 Task: Get directions from Chattahoochee National Forest, Georgia, United States to Myrtle Beach, South Carolina, United States  and explore the nearby parking lots
Action: Mouse moved to (151, 101)
Screenshot: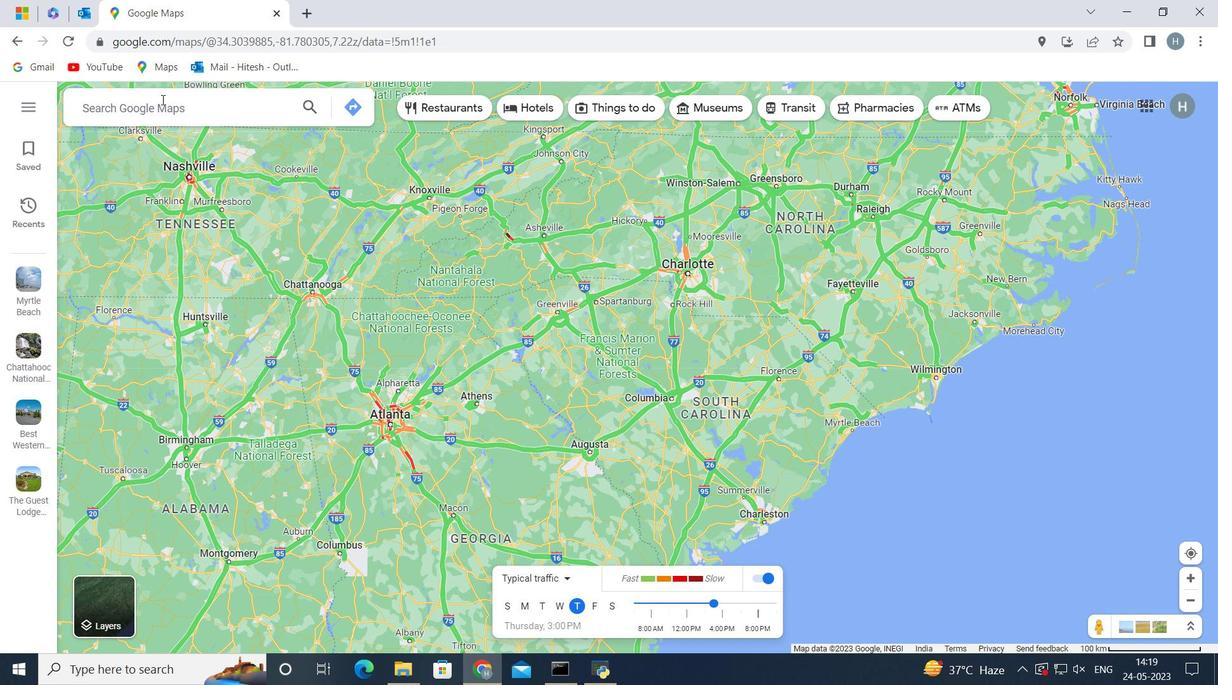
Action: Mouse pressed left at (151, 101)
Screenshot: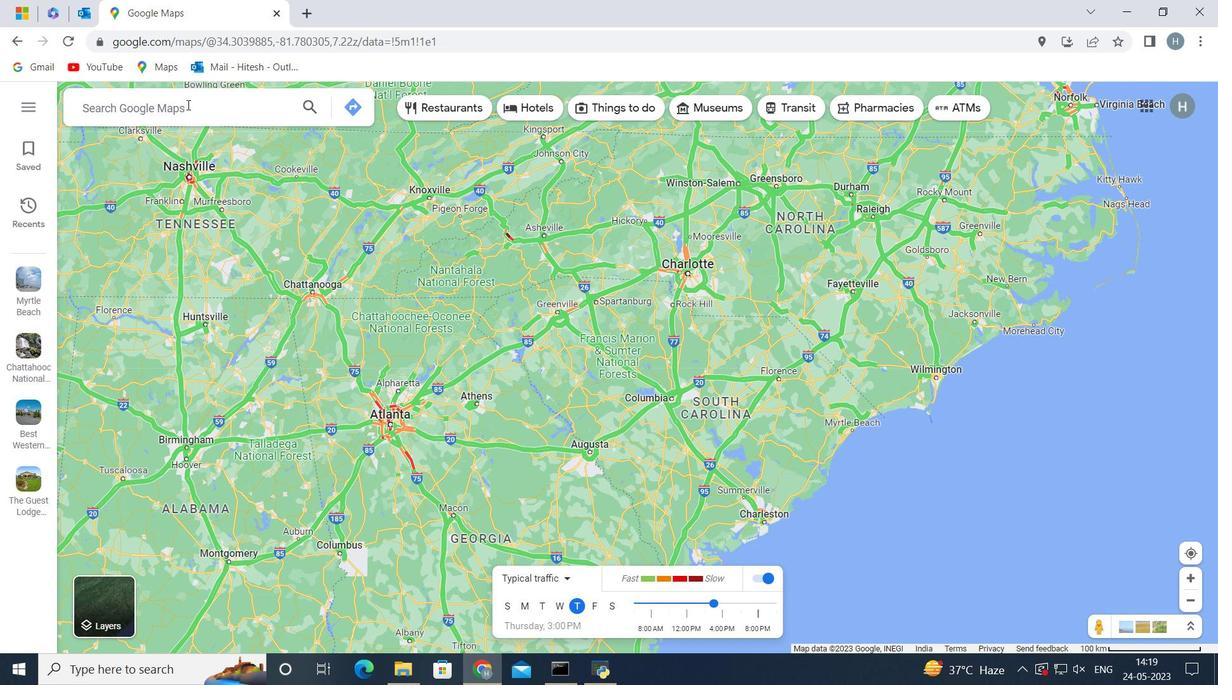 
Action: Key pressed chattahoochee<Key.space>national<Key.space>forest<Key.space>georgia<Key.space>united<Key.space>states<Key.space>
Screenshot: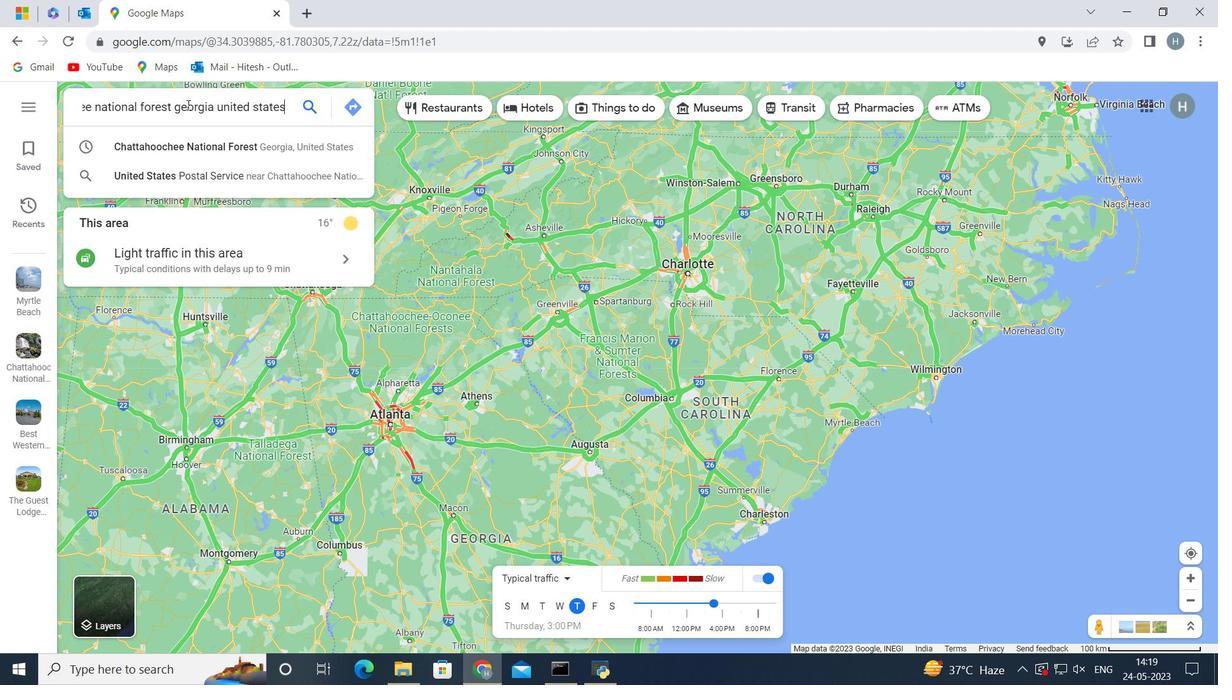 
Action: Mouse moved to (337, 103)
Screenshot: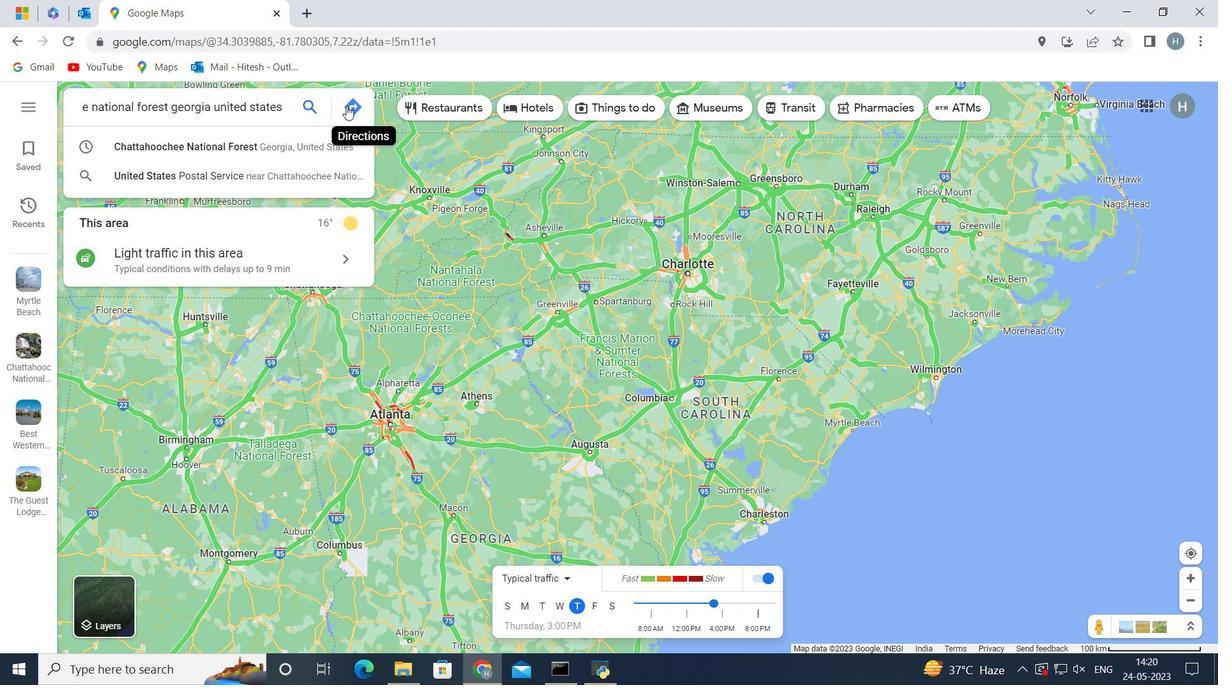 
Action: Mouse pressed left at (337, 103)
Screenshot: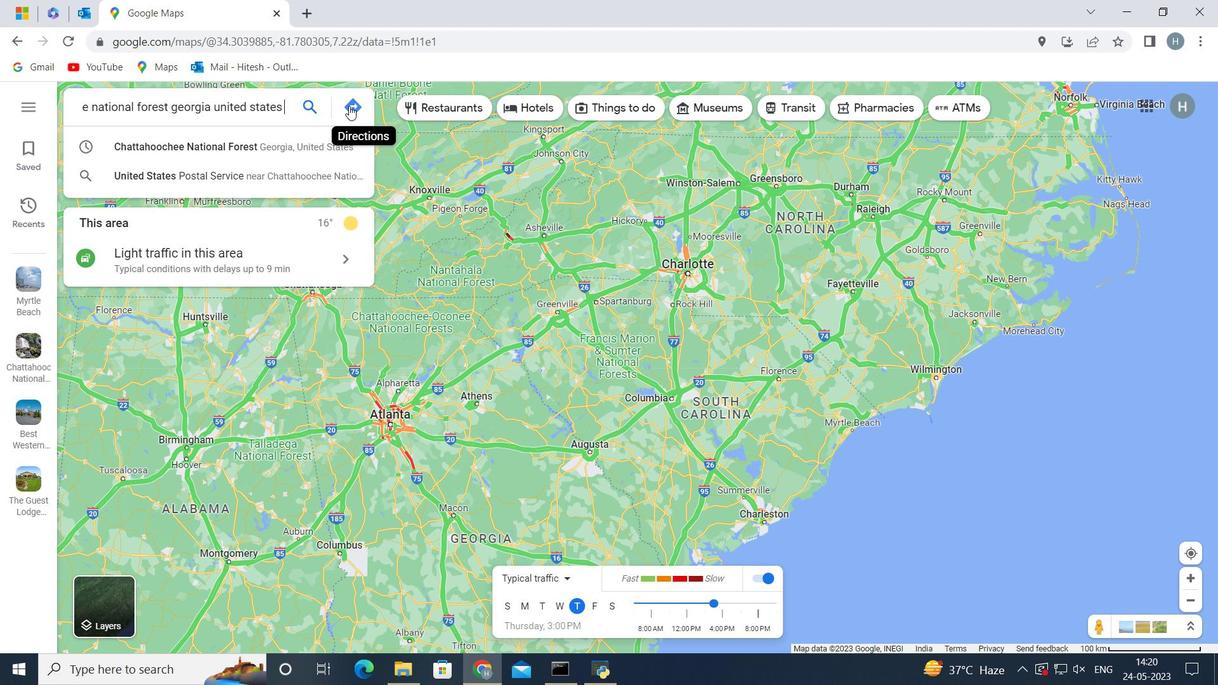 
Action: Mouse moved to (338, 166)
Screenshot: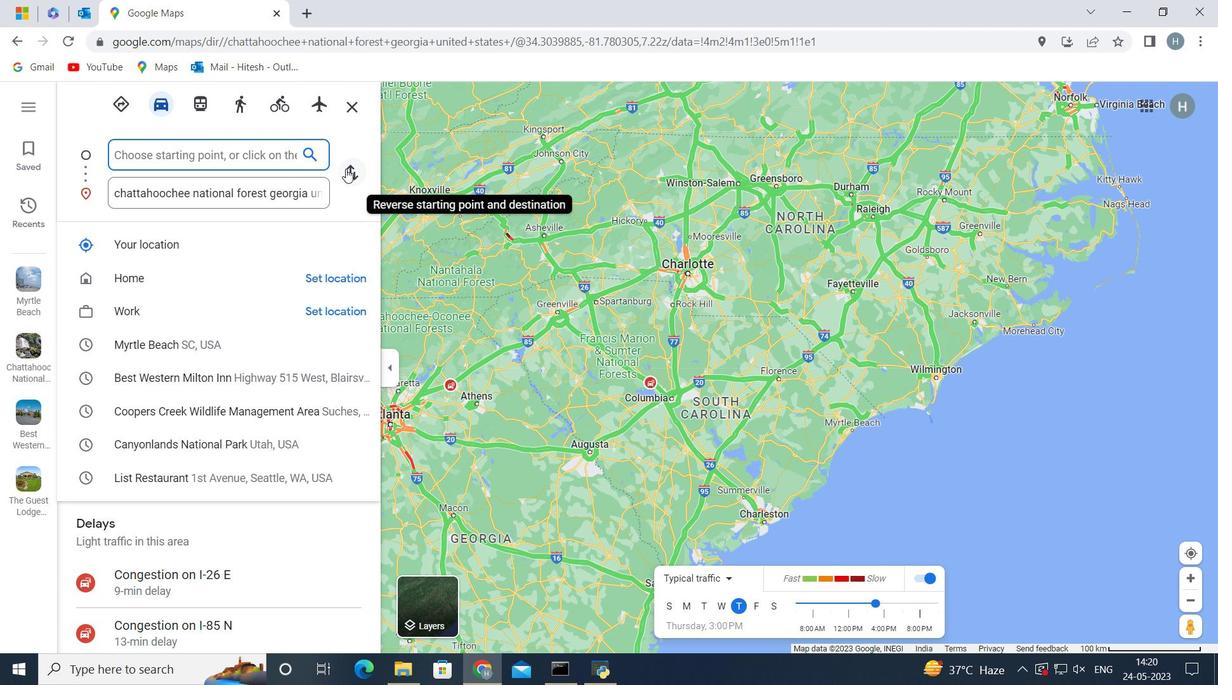 
Action: Mouse pressed left at (338, 166)
Screenshot: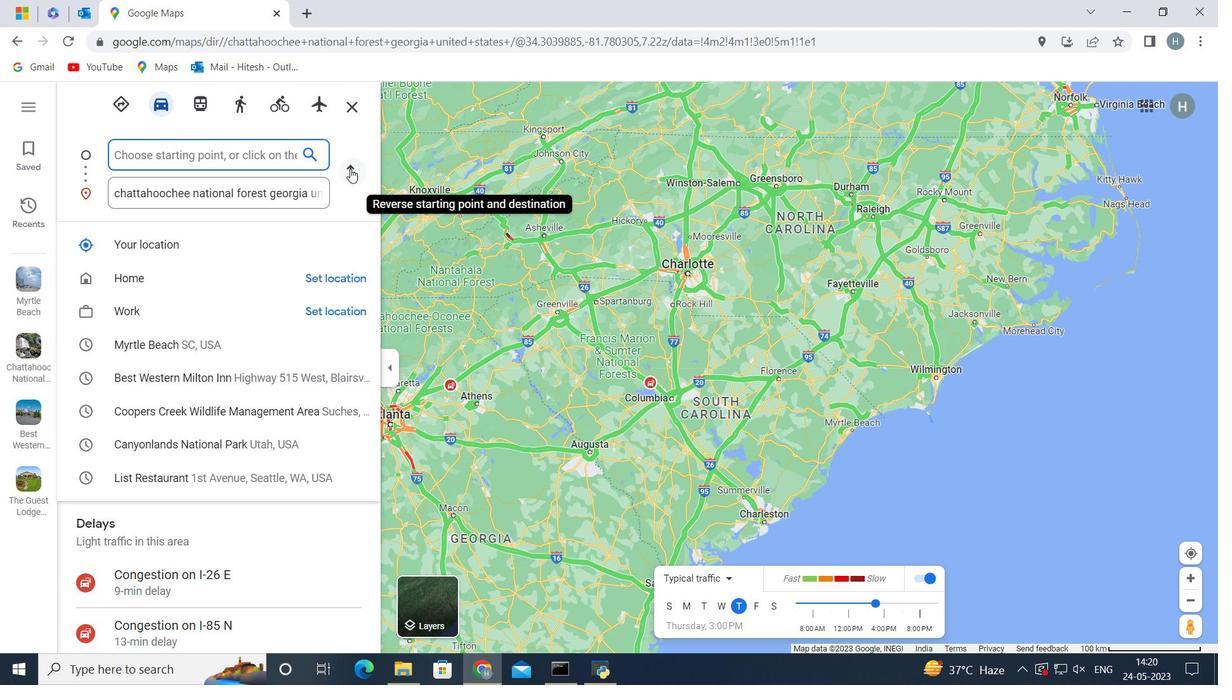 
Action: Mouse moved to (177, 184)
Screenshot: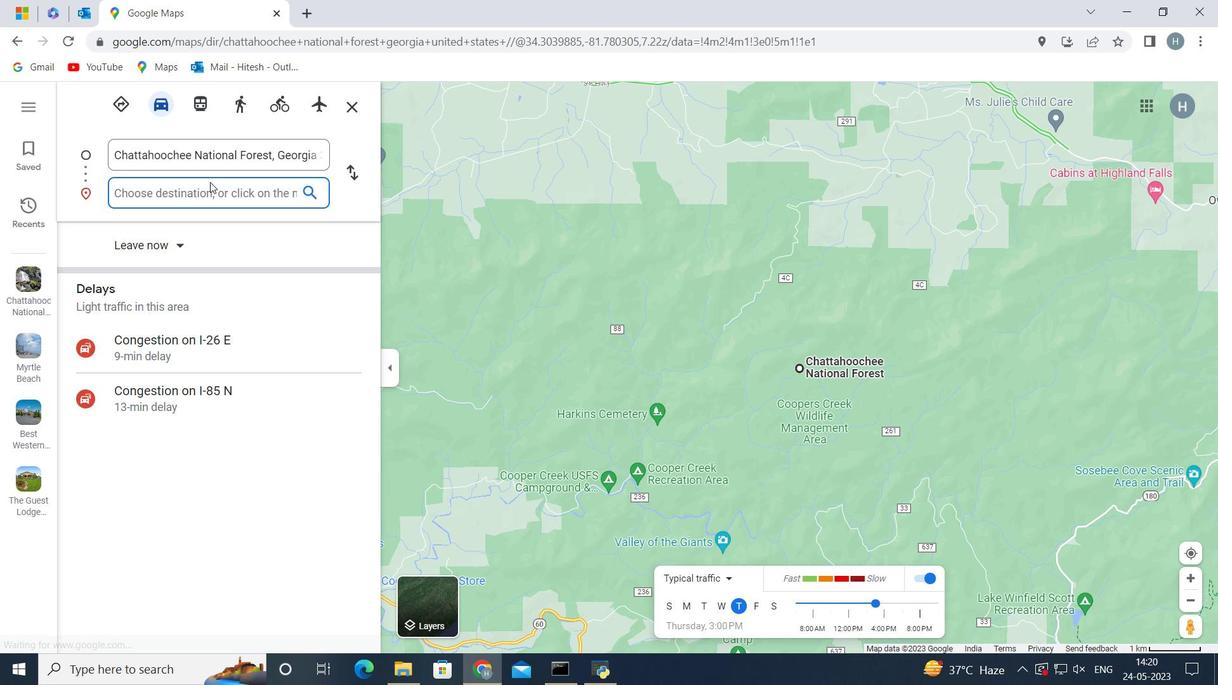 
Action: Mouse pressed left at (177, 184)
Screenshot: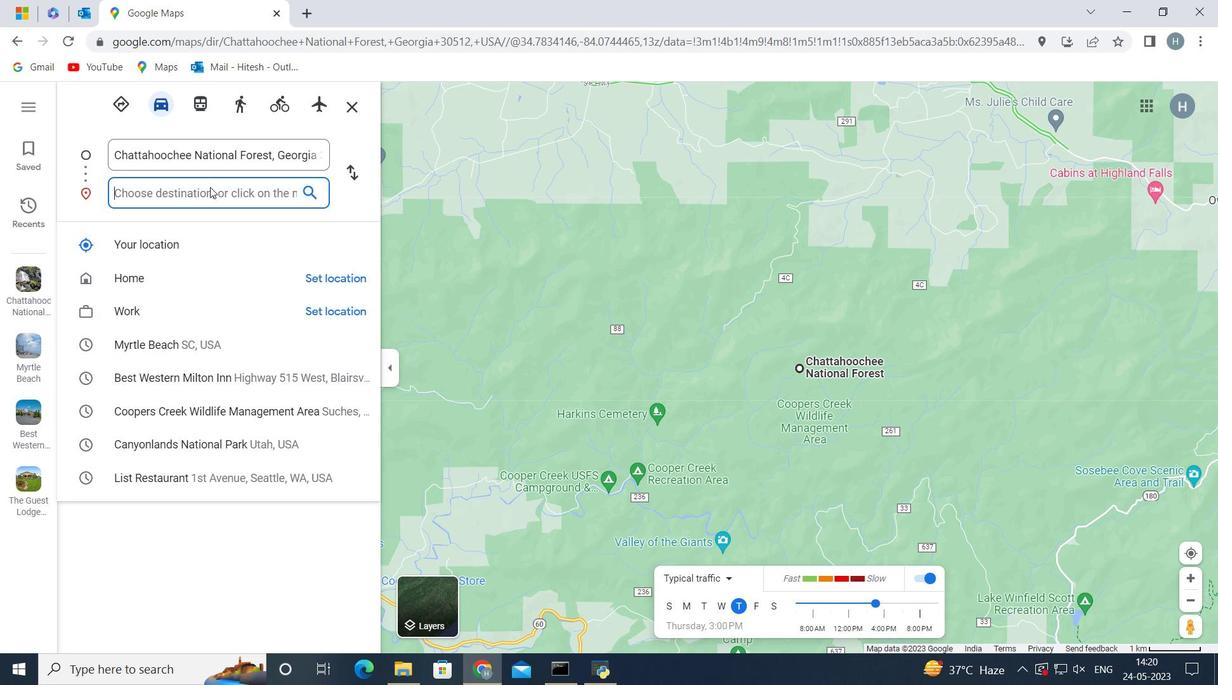 
Action: Key pressed <Key.shift><Key.shift>Myrtle<Key.space>beach<Key.space>south<Key.space>carolina<Key.space>united<Key.space>states<Key.space>
Screenshot: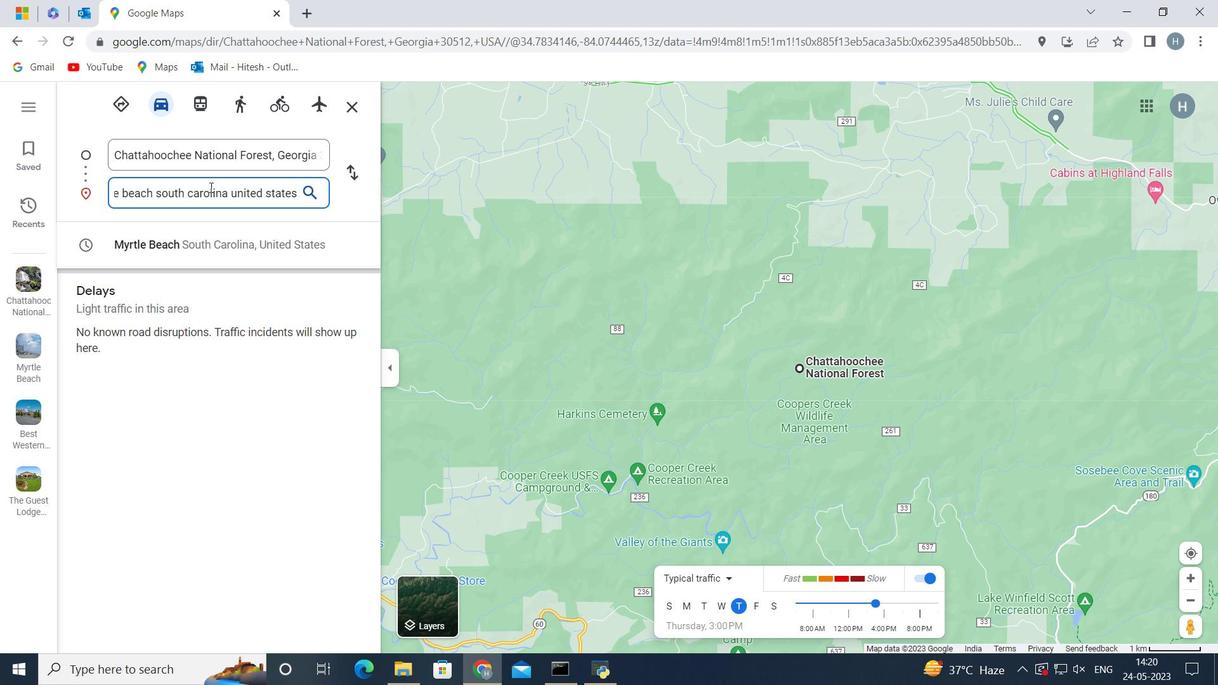 
Action: Mouse moved to (74, 304)
Screenshot: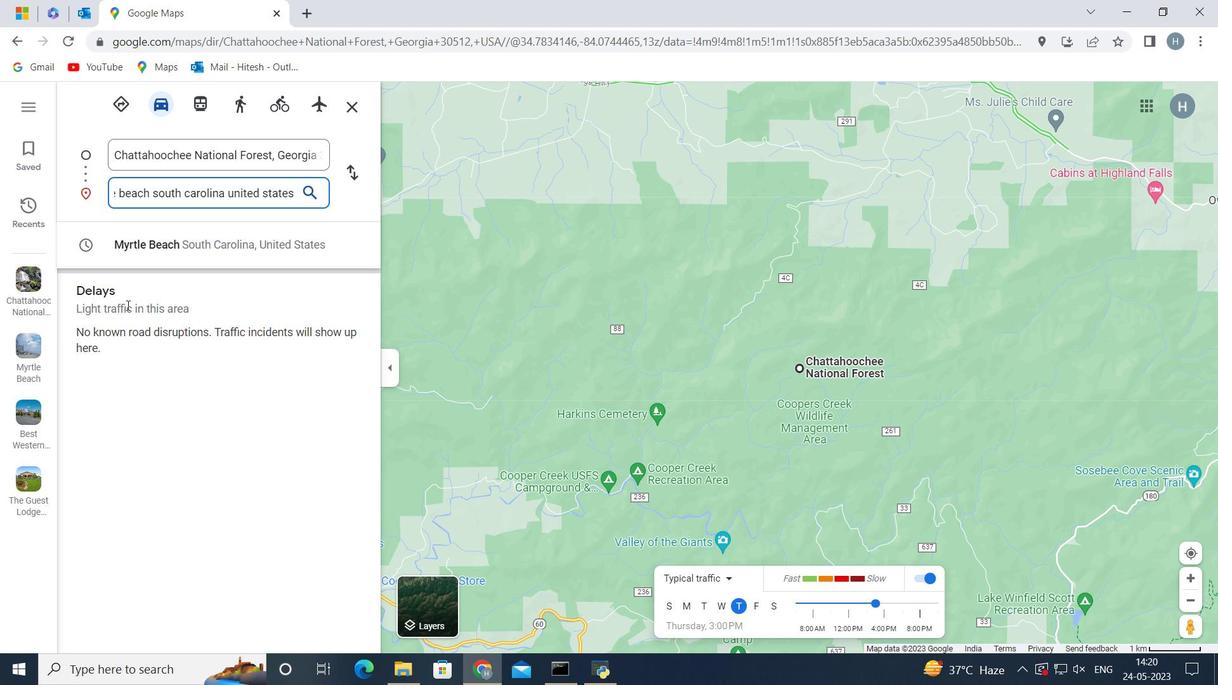 
Action: Mouse scrolled (74, 304) with delta (0, 0)
Screenshot: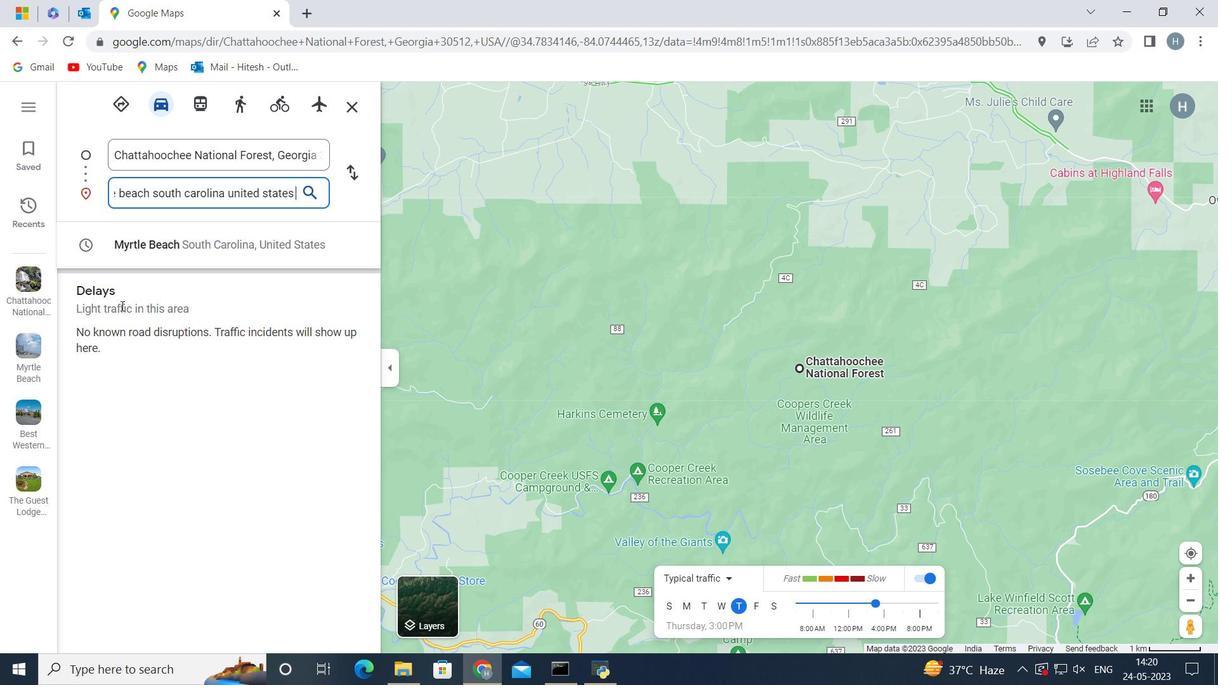 
Action: Mouse moved to (212, 239)
Screenshot: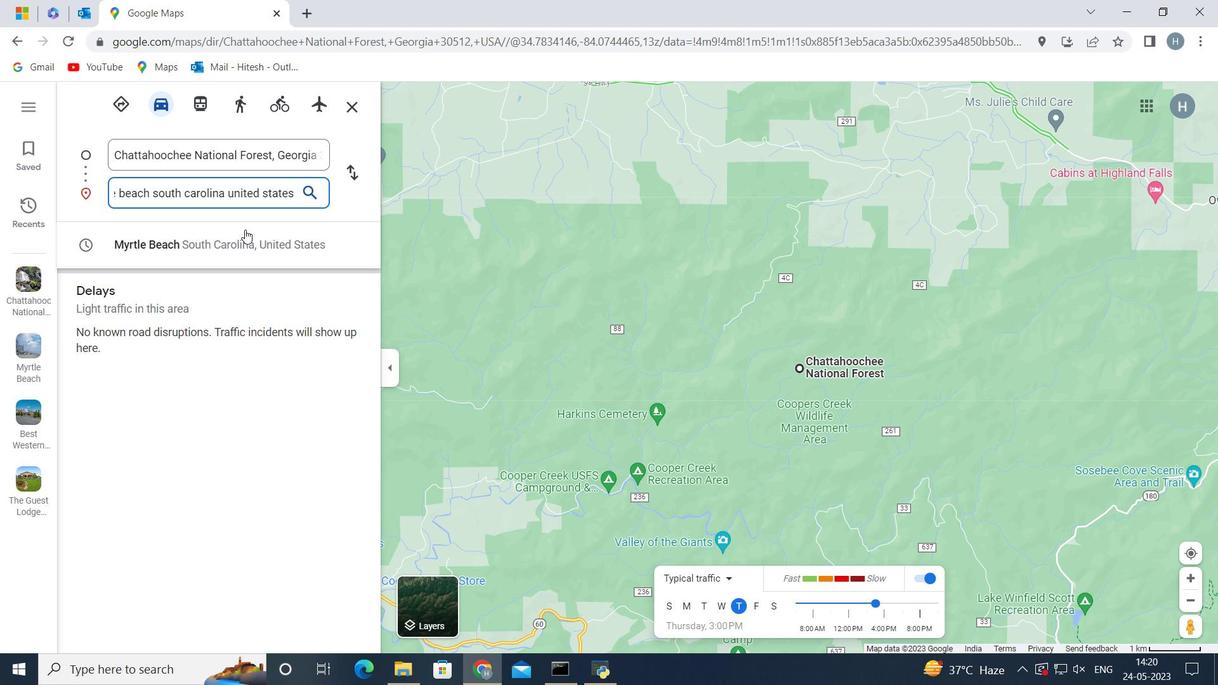 
Action: Mouse pressed left at (212, 239)
Screenshot: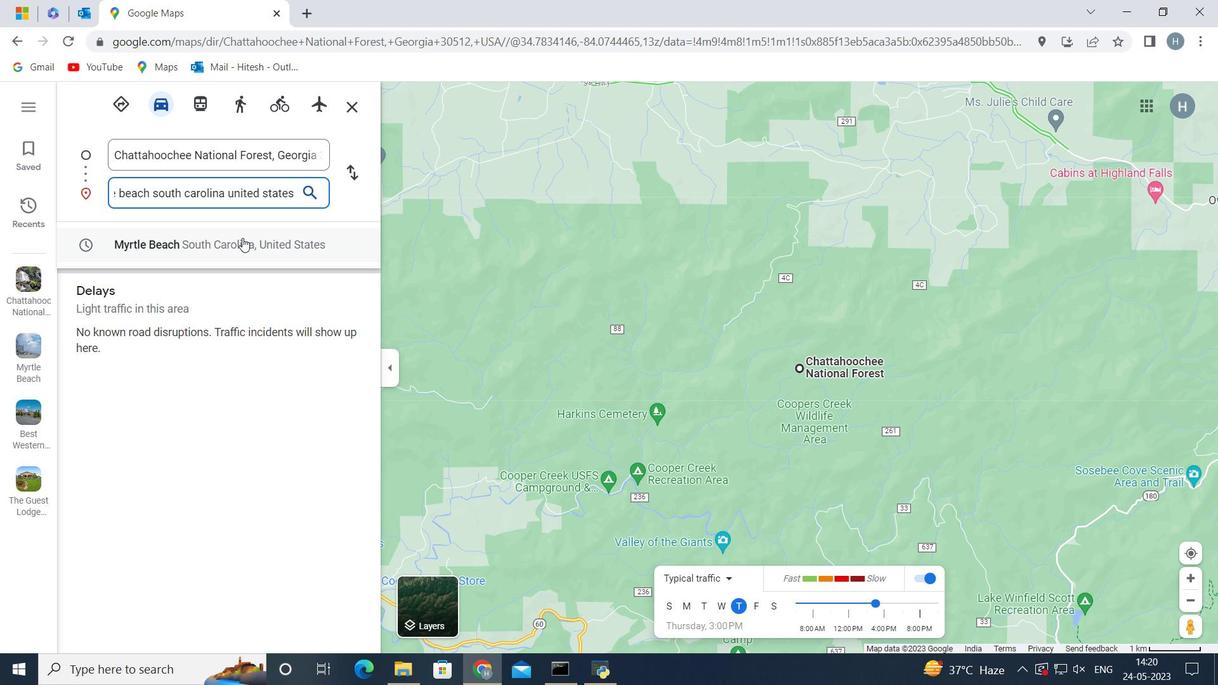 
Action: Mouse moved to (161, 422)
Screenshot: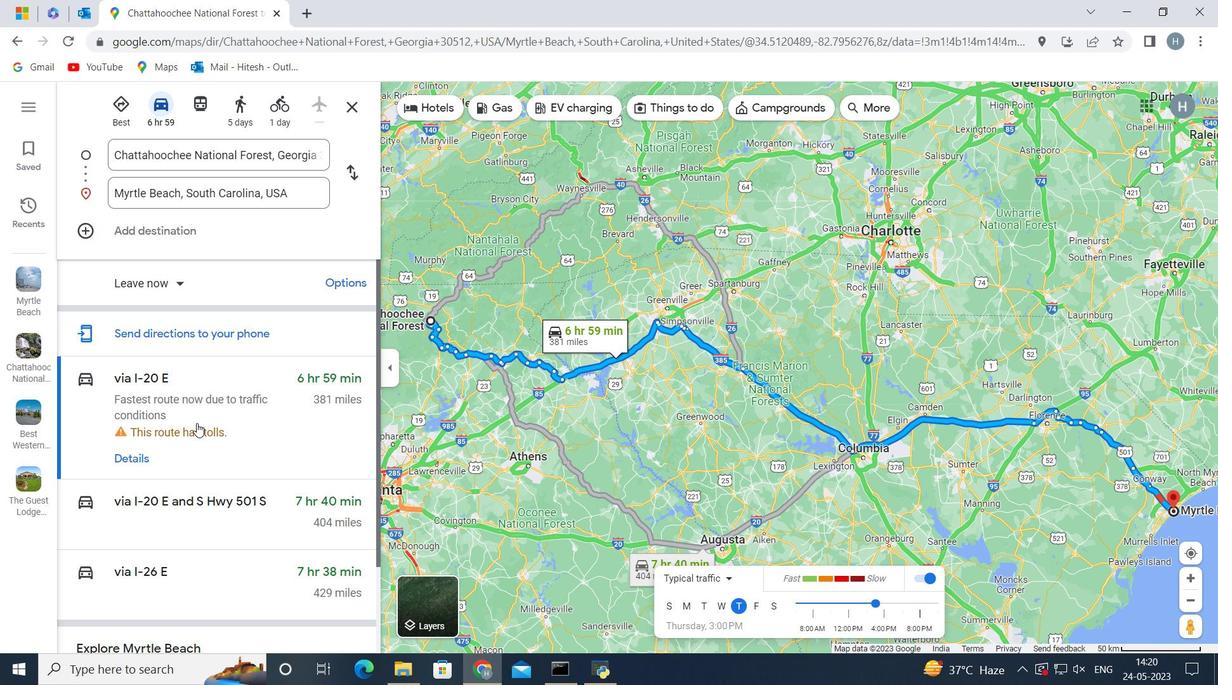 
Action: Mouse scrolled (161, 421) with delta (0, 0)
Screenshot: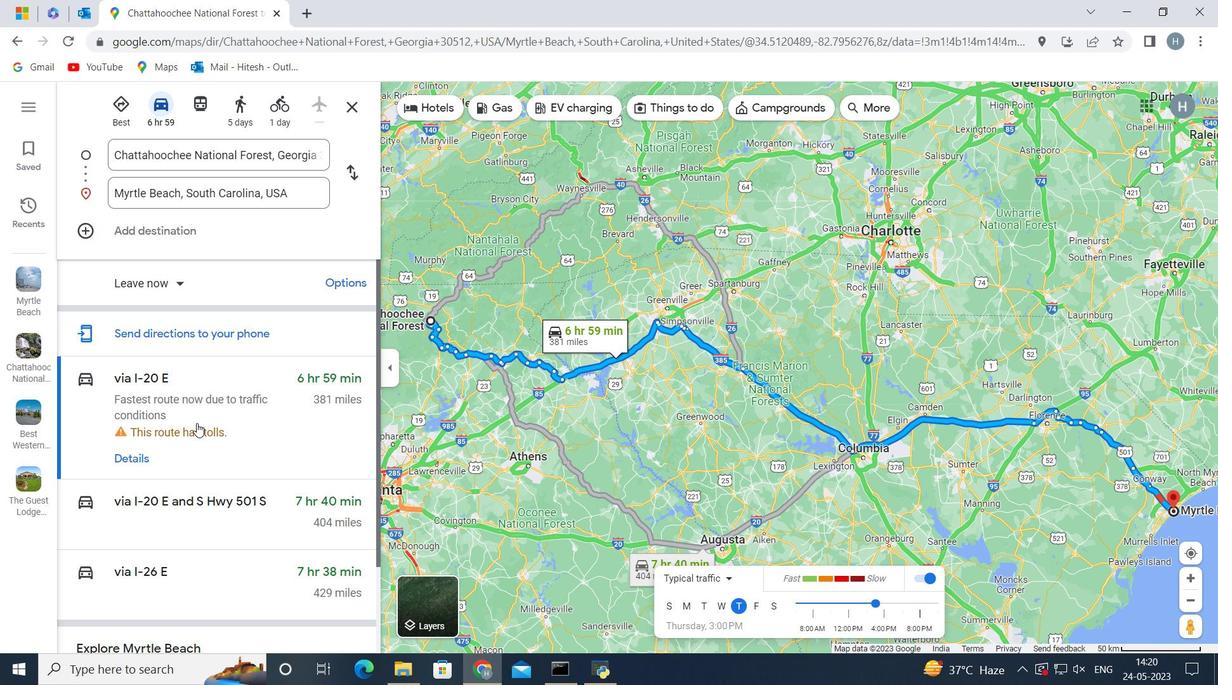 
Action: Mouse moved to (163, 422)
Screenshot: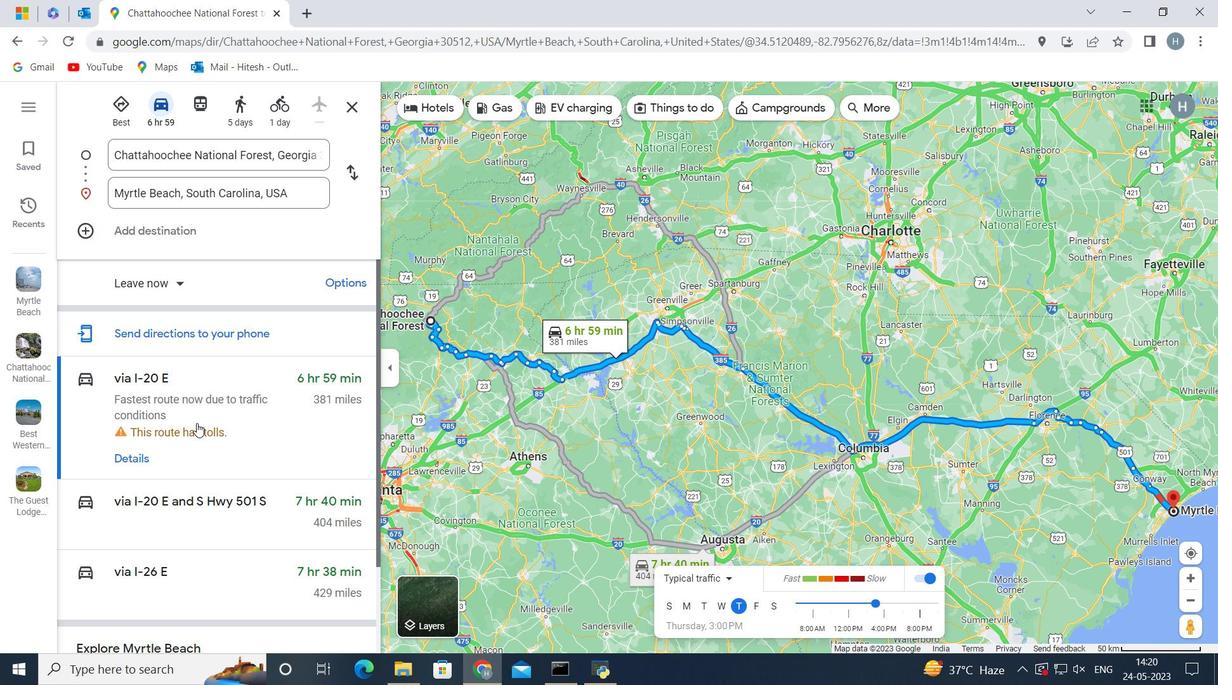 
Action: Mouse scrolled (163, 421) with delta (0, 0)
Screenshot: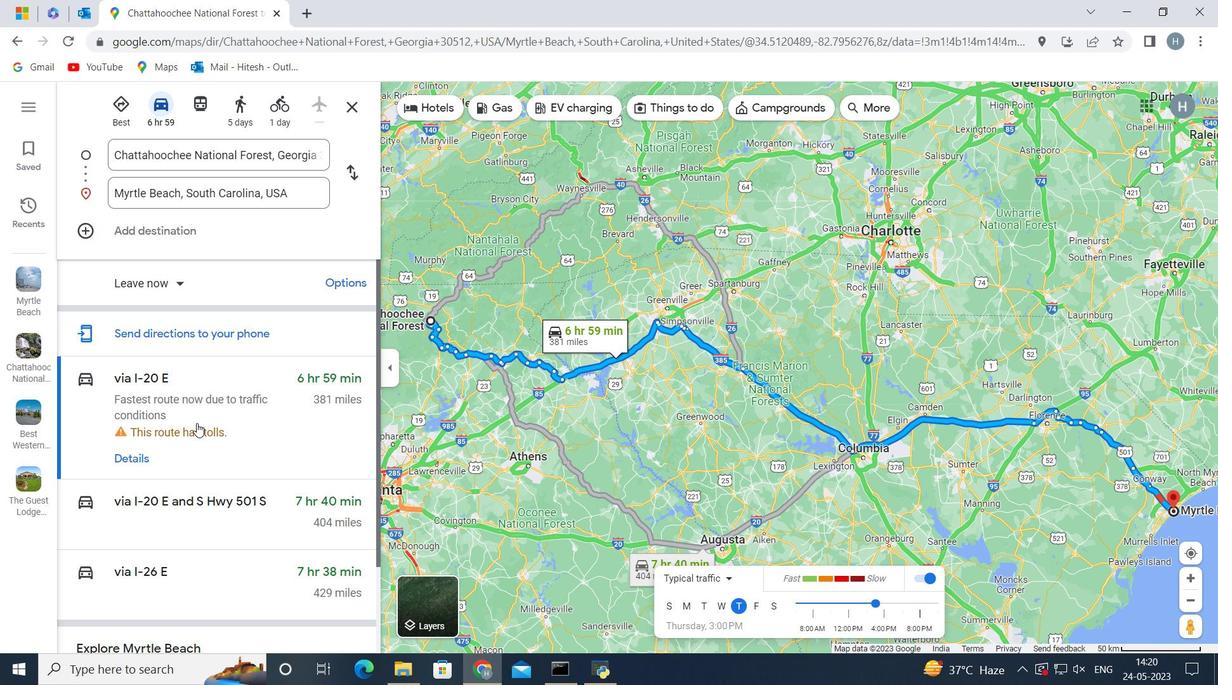 
Action: Mouse moved to (166, 419)
Screenshot: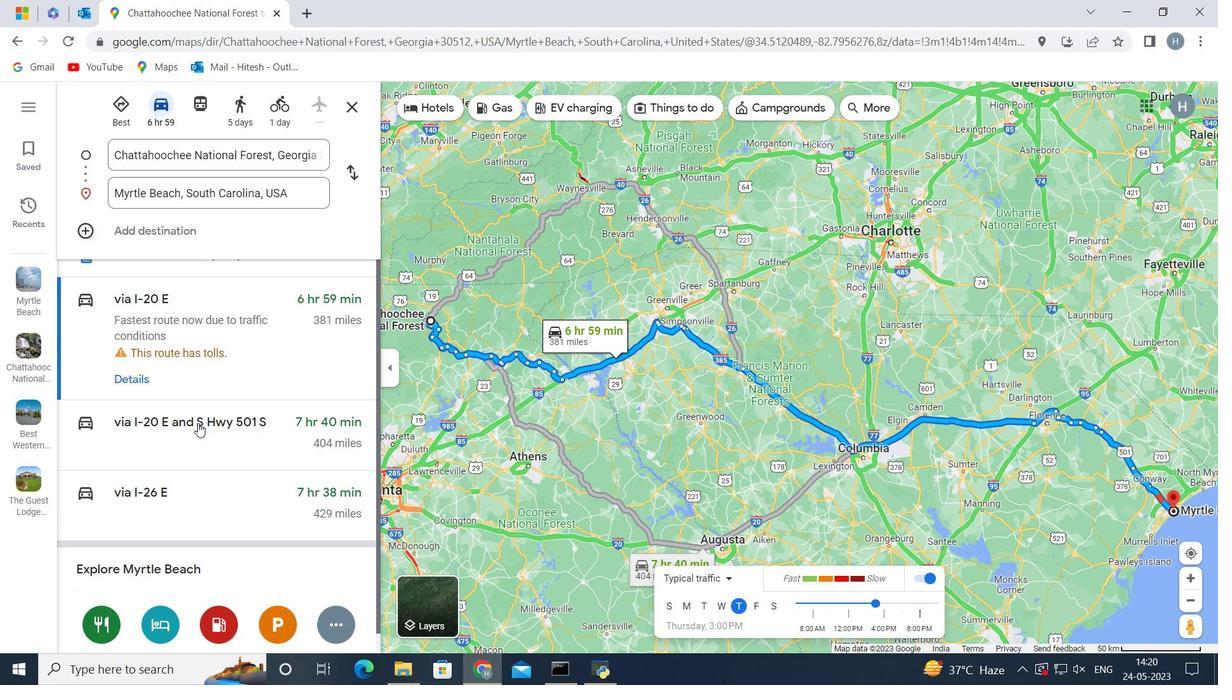 
Action: Mouse scrolled (166, 418) with delta (0, 0)
Screenshot: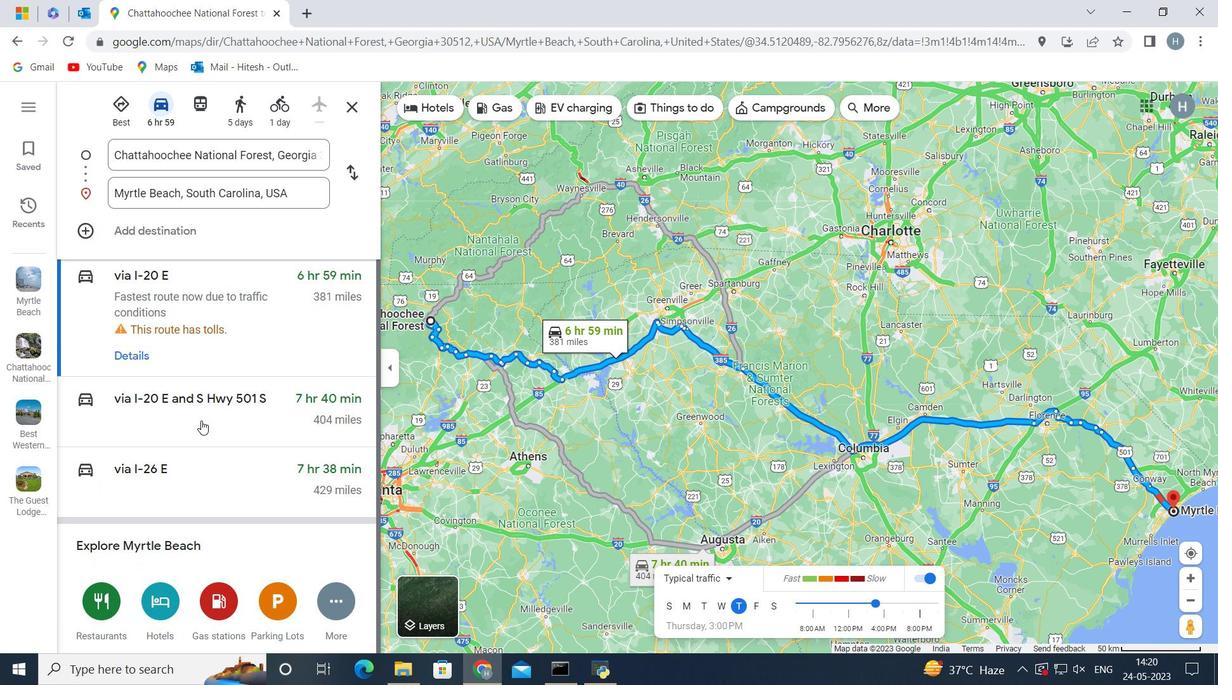 
Action: Mouse moved to (339, 600)
Screenshot: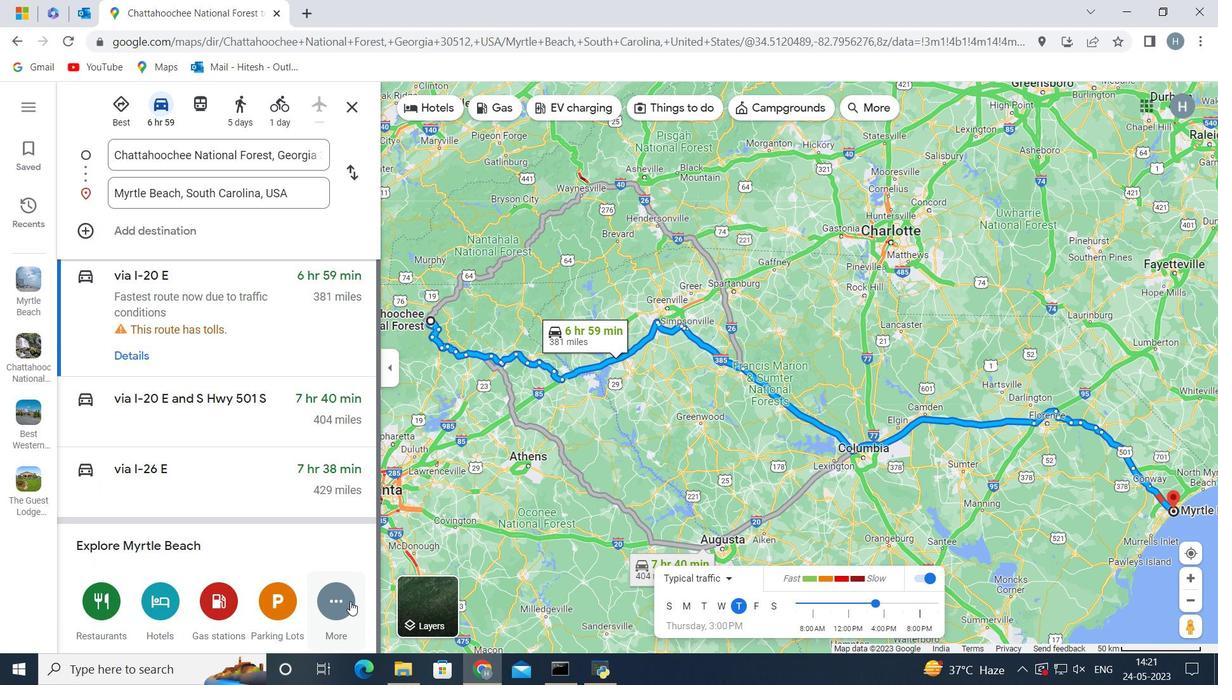 
Action: Mouse pressed left at (339, 600)
Screenshot: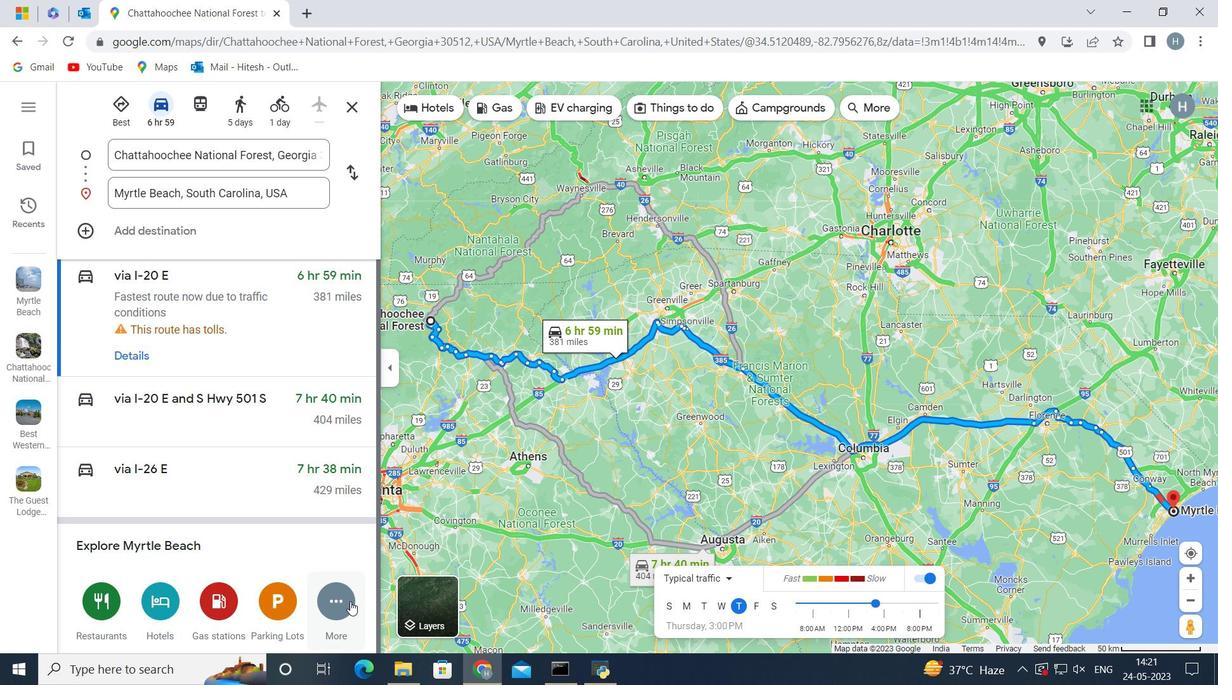 
Action: Mouse moved to (280, 533)
Screenshot: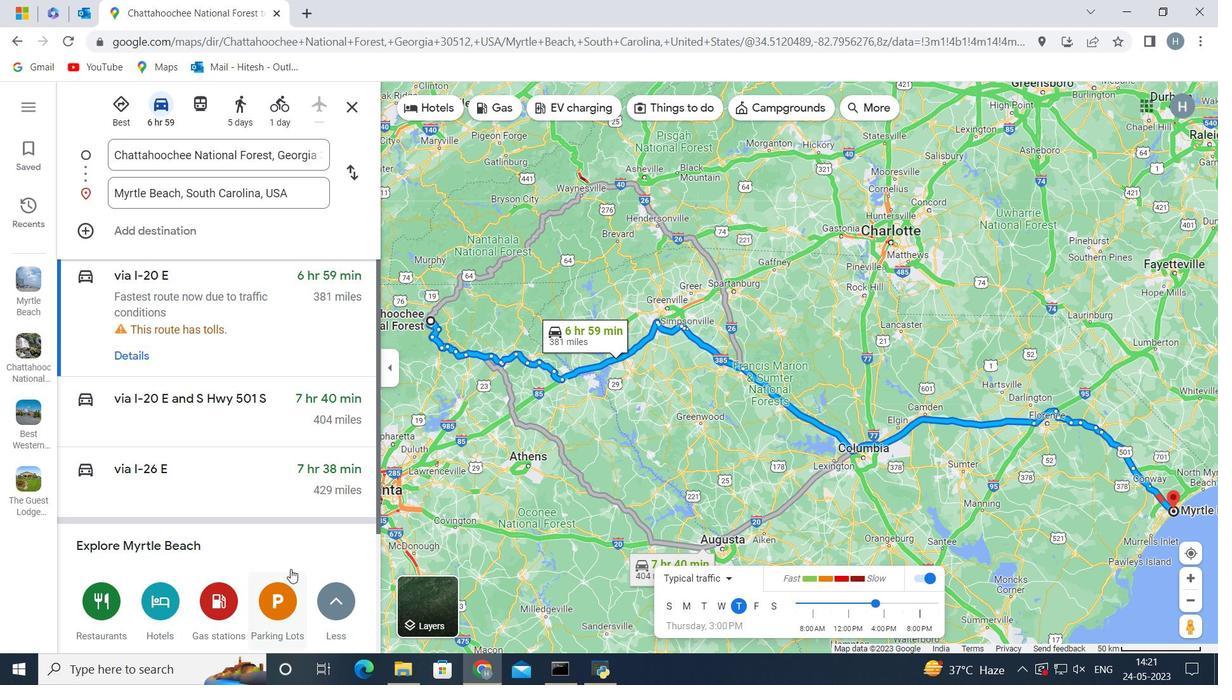 
Action: Mouse scrolled (280, 533) with delta (0, 0)
Screenshot: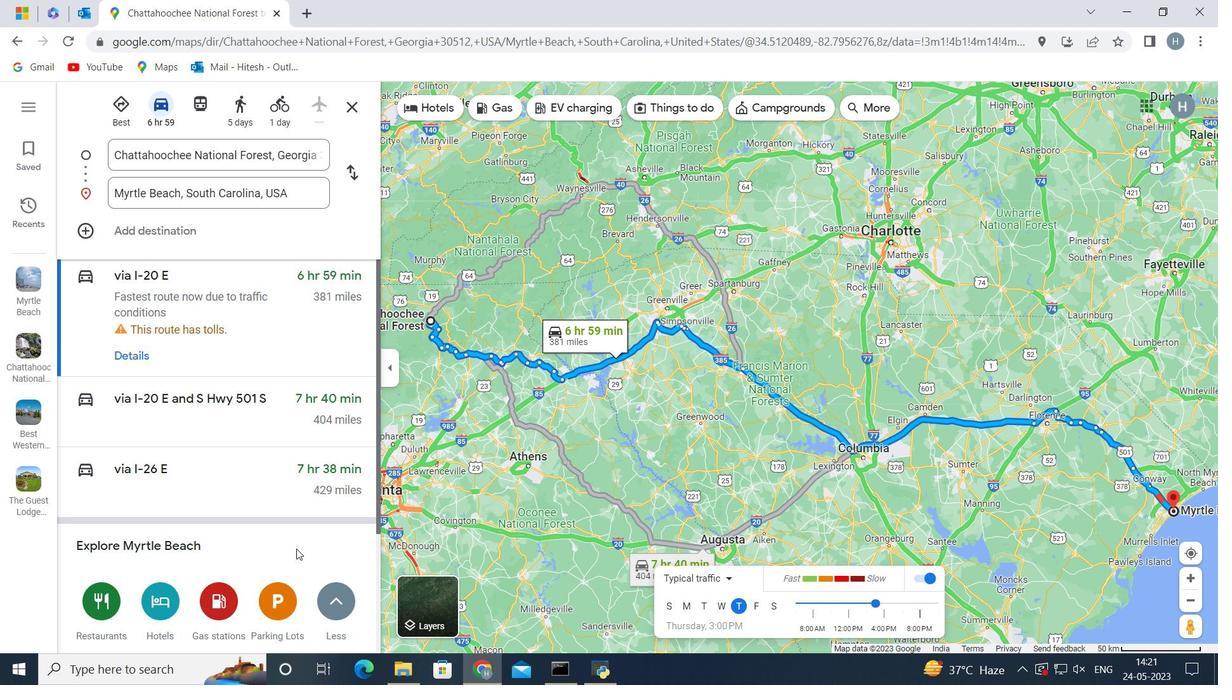 
Action: Mouse scrolled (280, 533) with delta (0, 0)
Screenshot: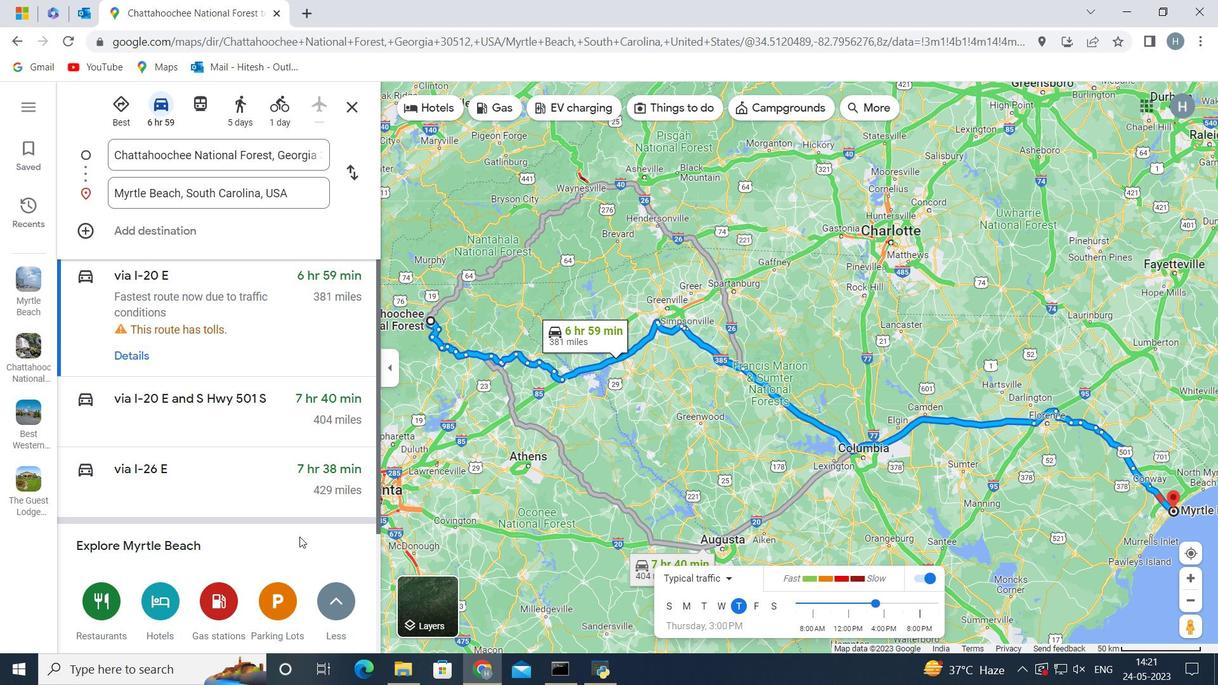 
Action: Mouse scrolled (280, 533) with delta (0, 0)
Screenshot: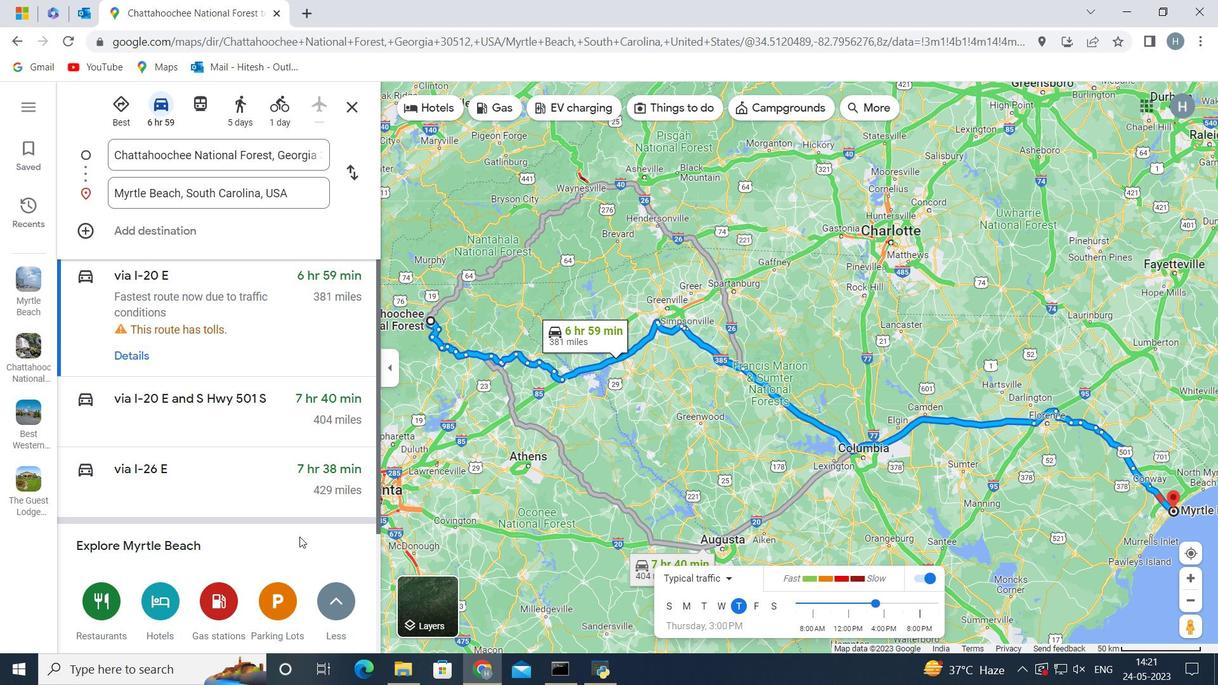 
Action: Mouse scrolled (280, 533) with delta (0, 0)
Screenshot: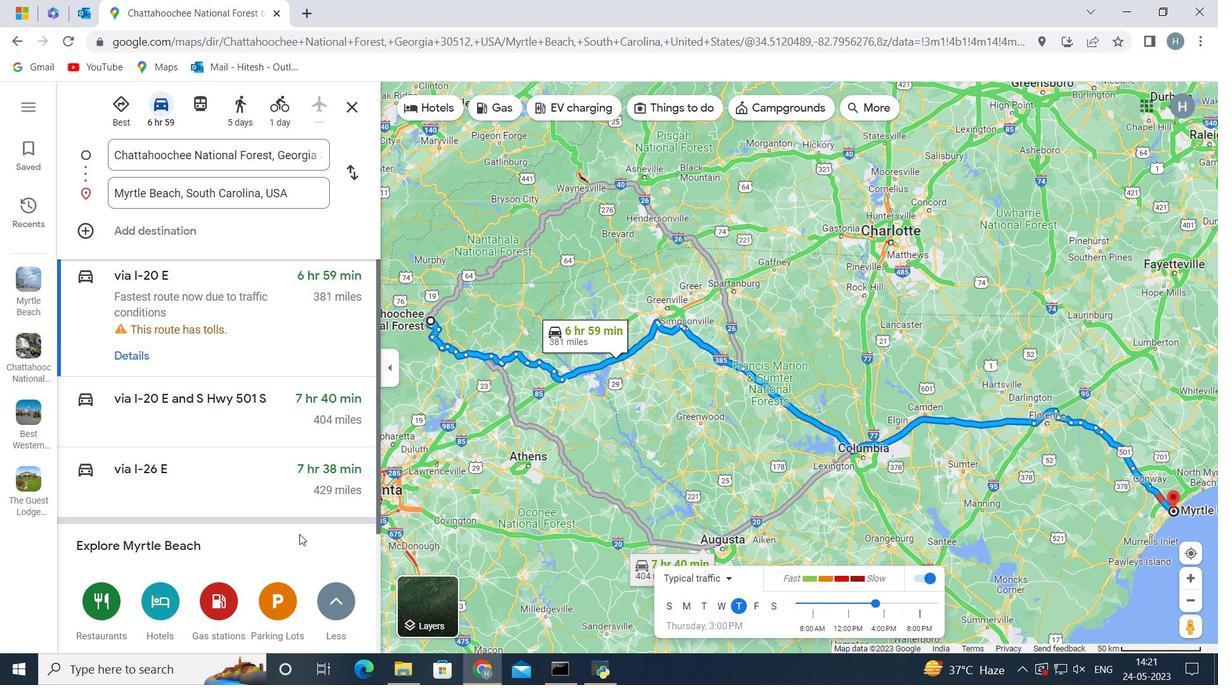 
Action: Mouse moved to (250, 423)
Screenshot: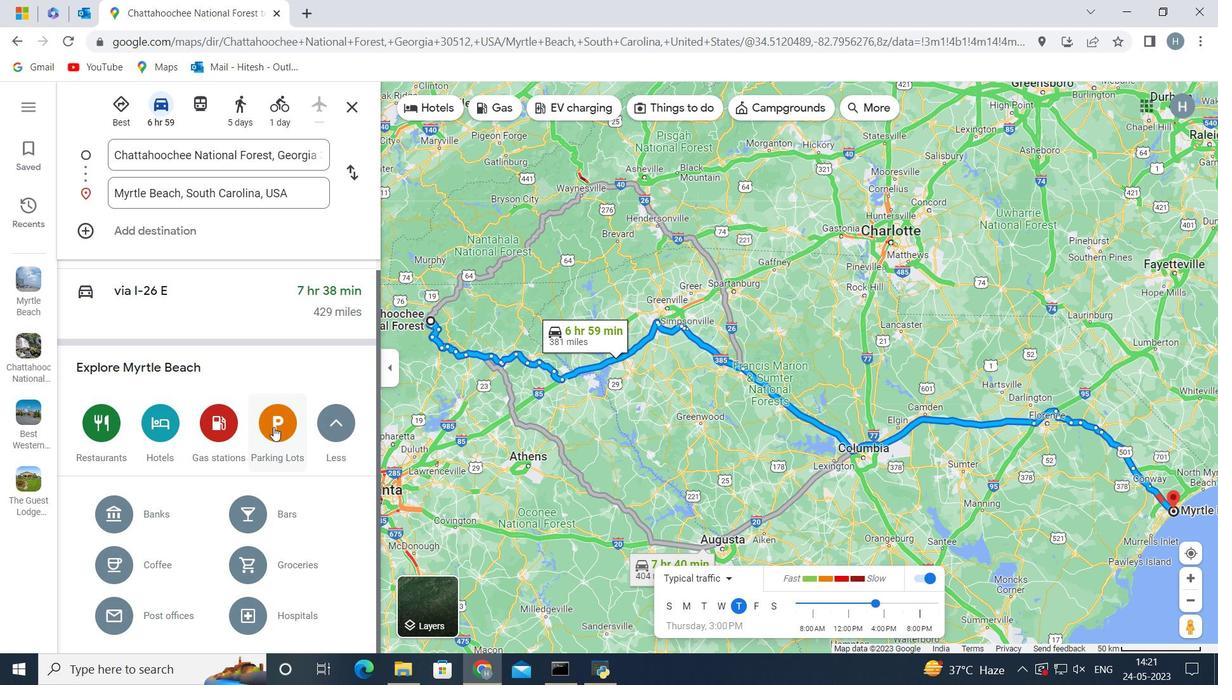 
Action: Mouse pressed left at (250, 423)
Screenshot: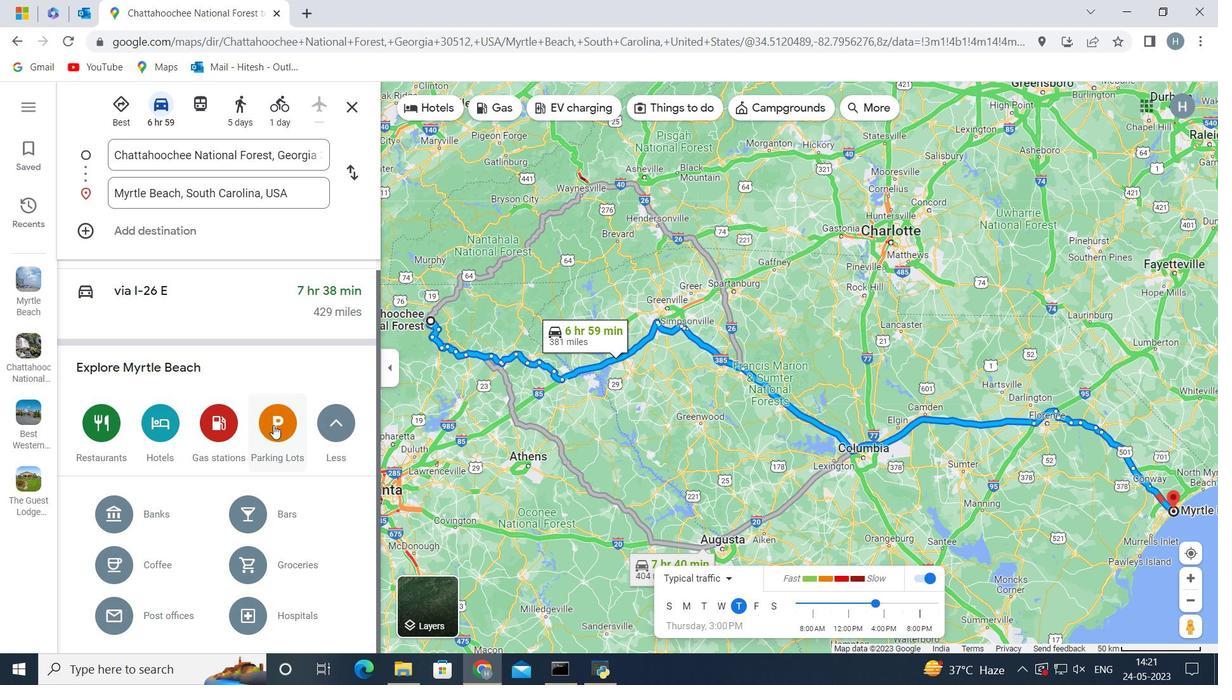 
Action: Mouse moved to (152, 198)
Screenshot: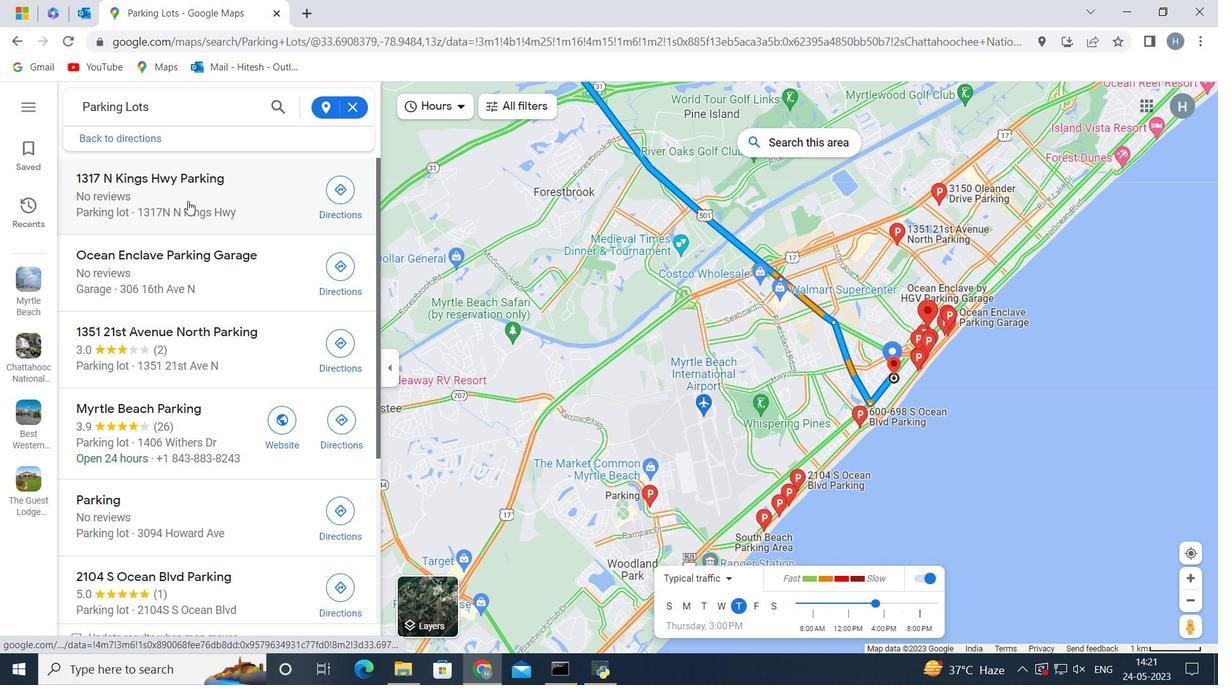 
Action: Mouse pressed left at (152, 198)
Screenshot: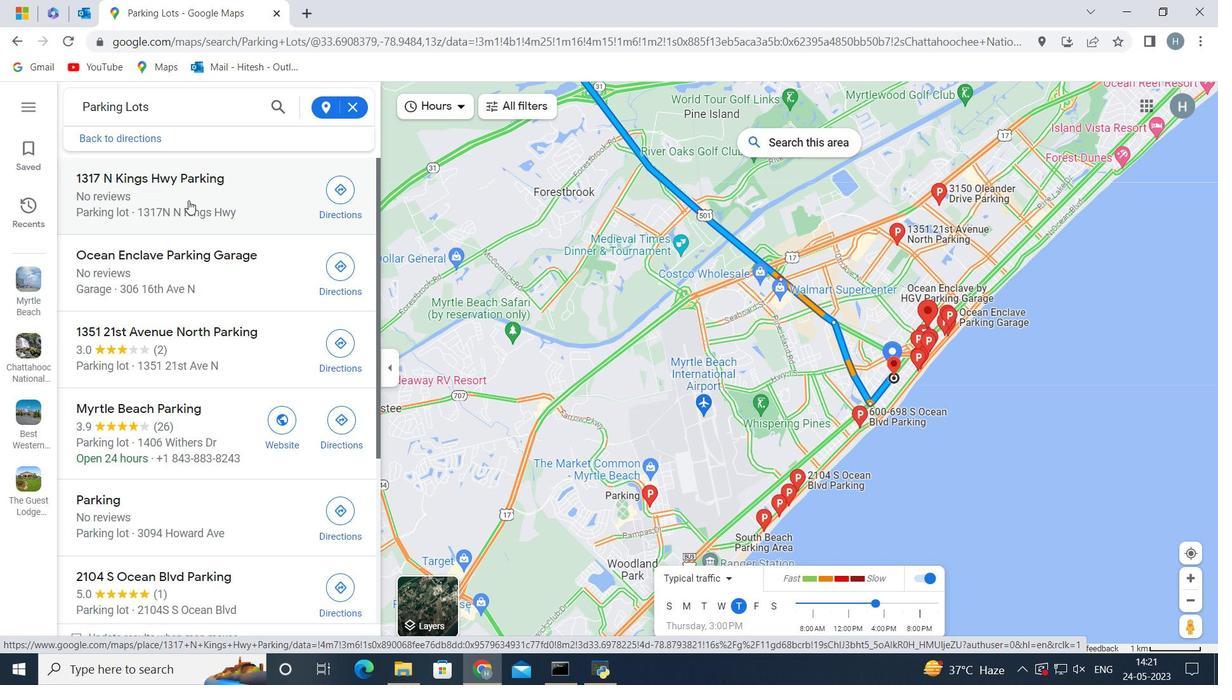 
Action: Mouse moved to (627, 269)
Screenshot: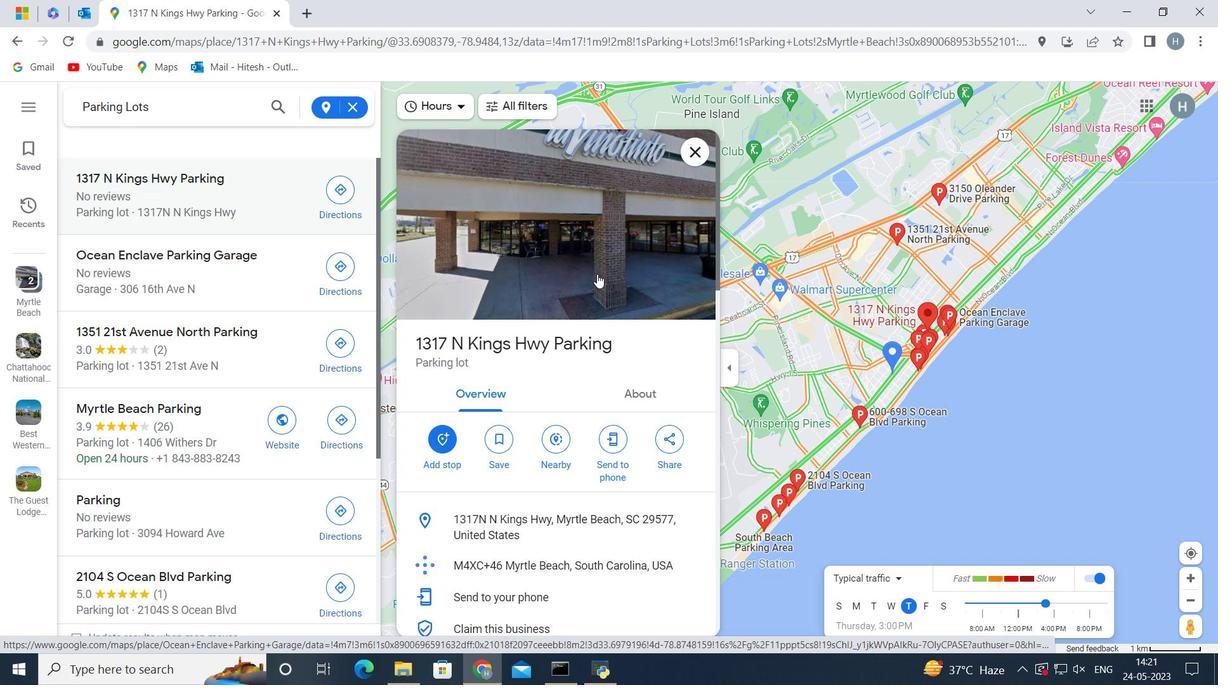 
Action: Mouse pressed left at (627, 269)
Screenshot: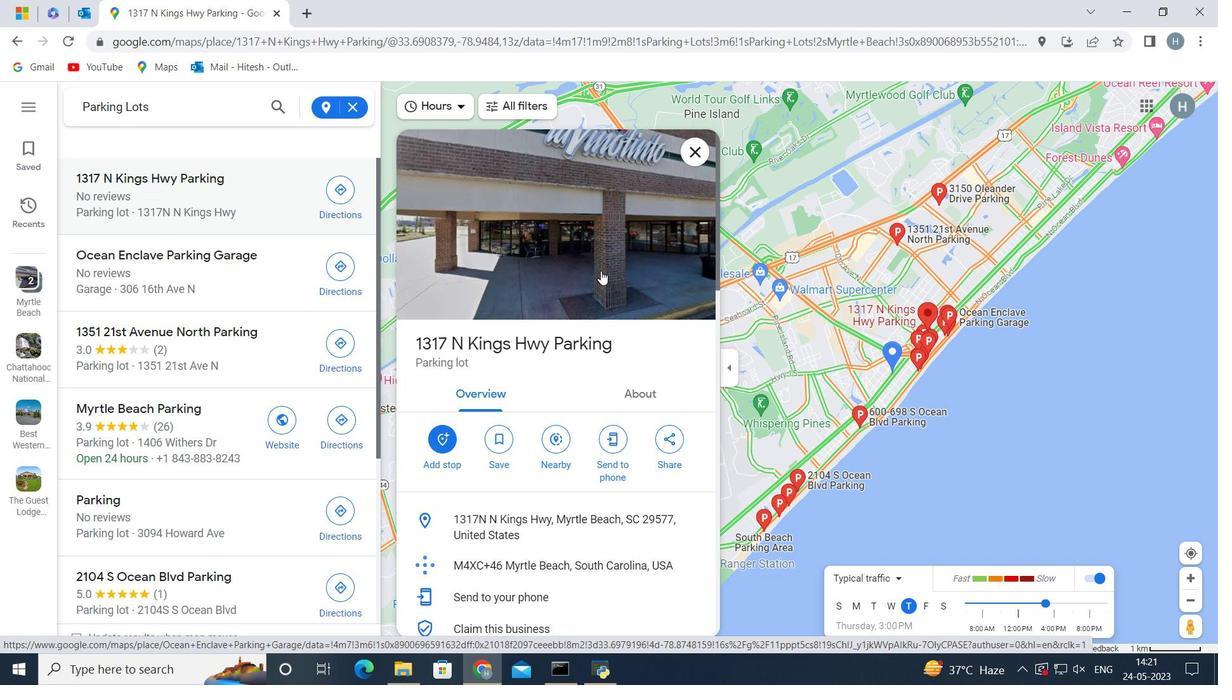
Action: Mouse moved to (582, 314)
Screenshot: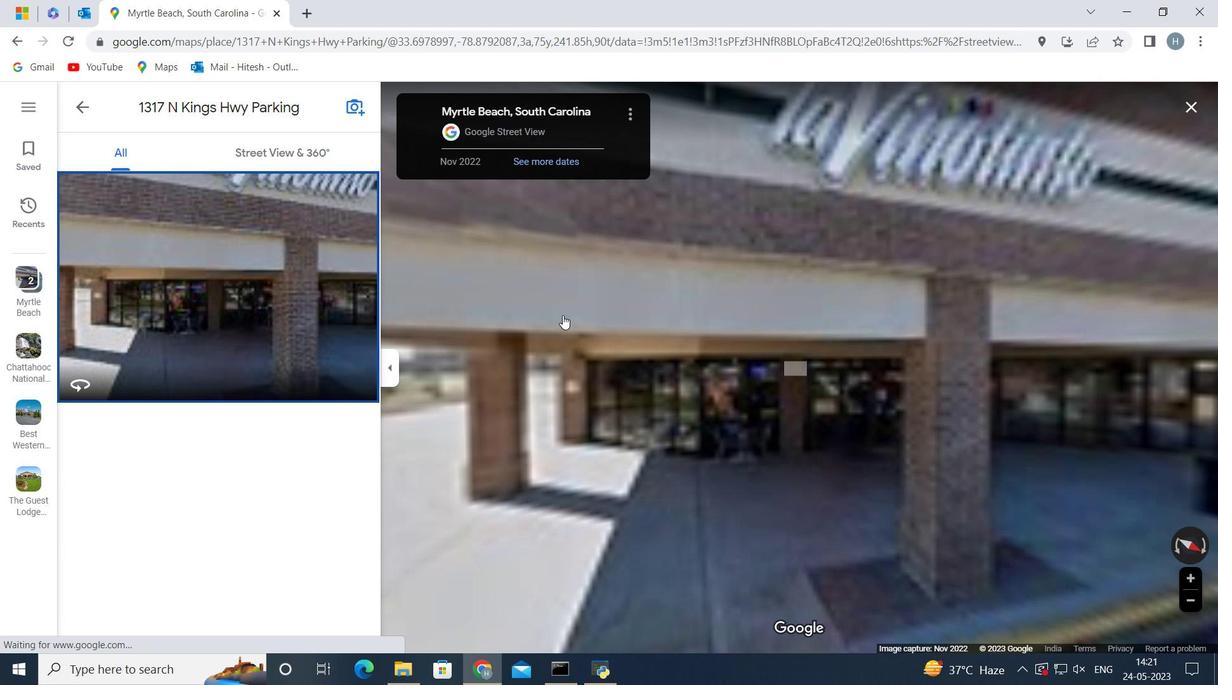 
Action: Key pressed <Key.right><Key.right><Key.down>
Screenshot: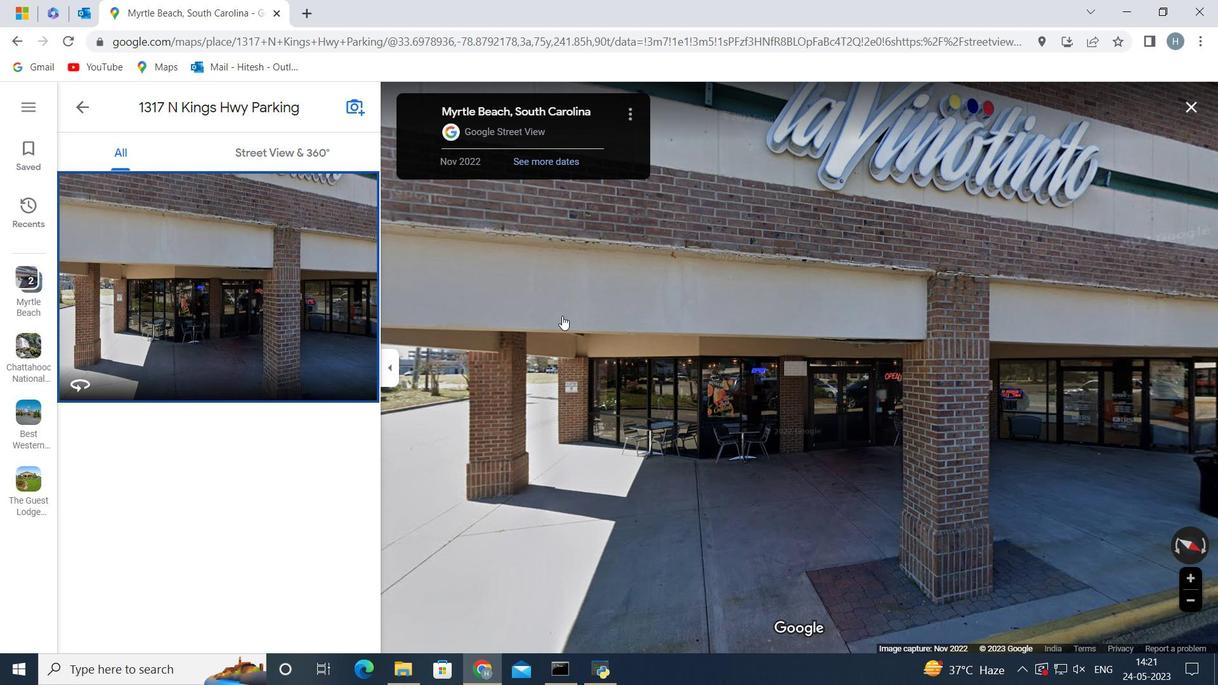 
Action: Mouse moved to (736, 440)
Screenshot: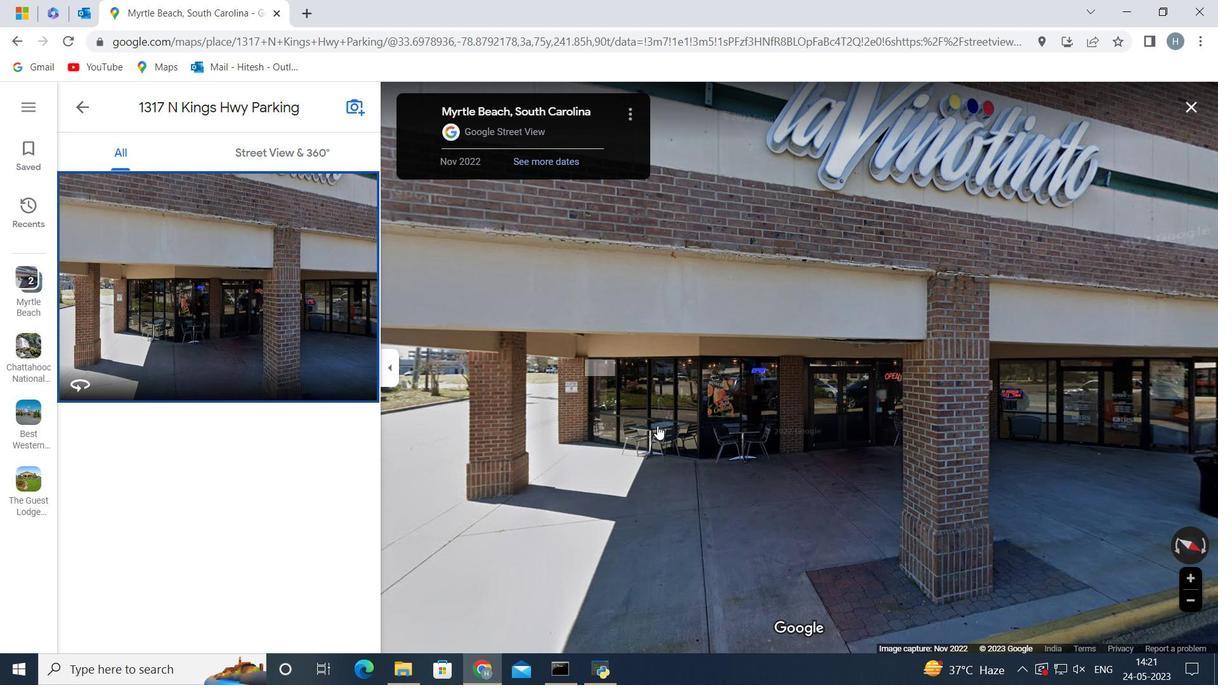 
Action: Mouse pressed left at (736, 440)
Screenshot: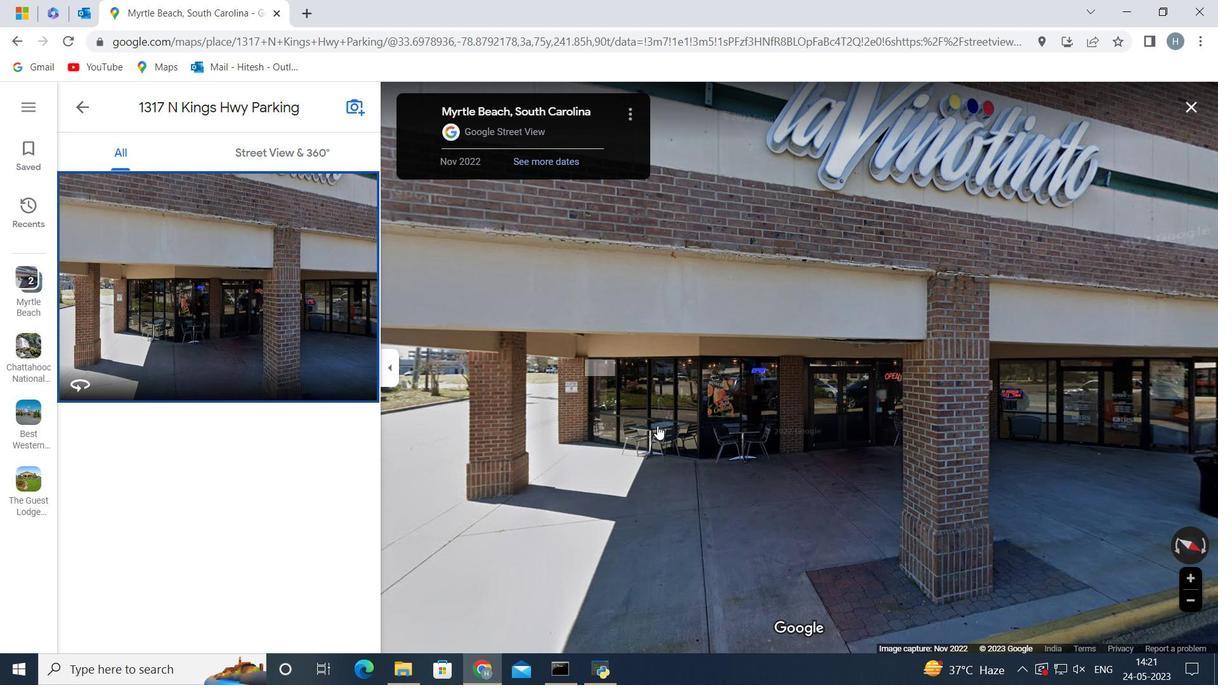
Action: Mouse moved to (805, 404)
Screenshot: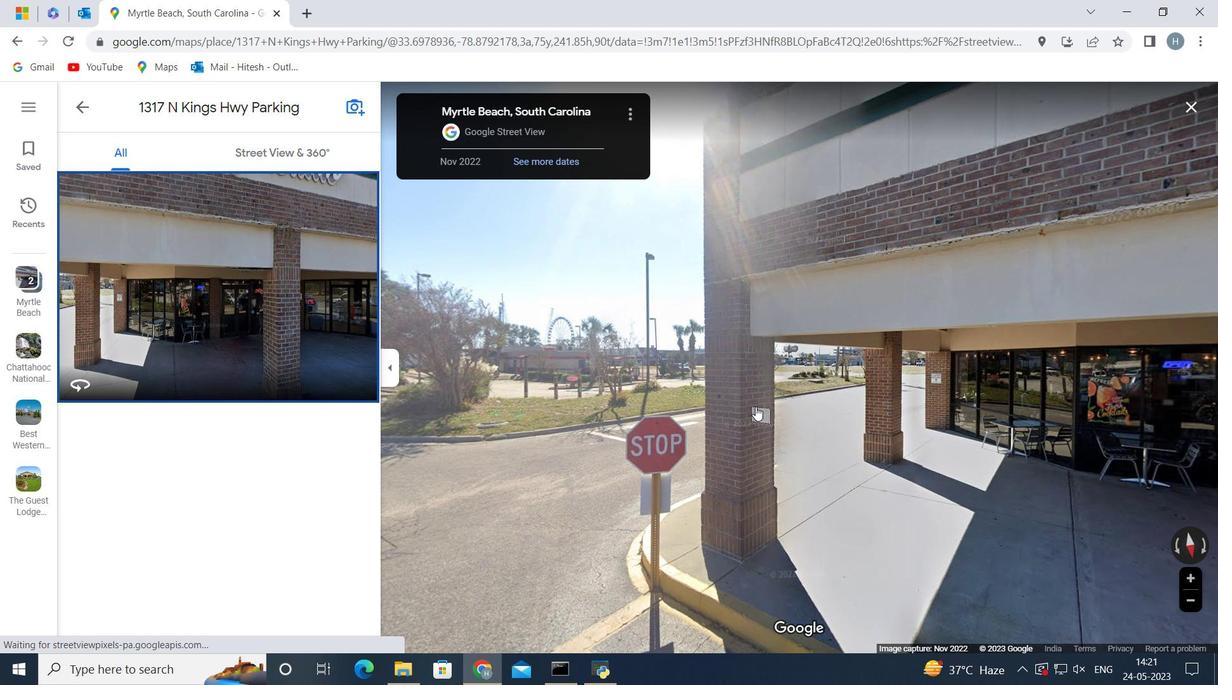 
Action: Mouse pressed left at (805, 404)
Screenshot: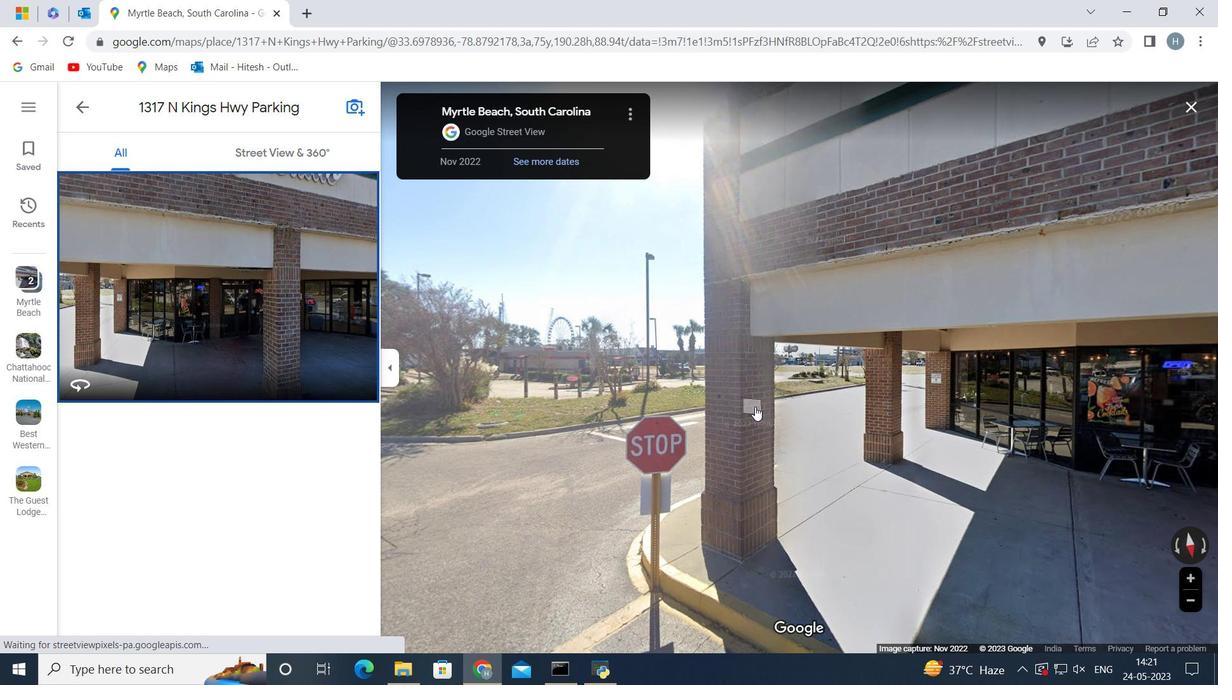 
Action: Mouse moved to (799, 422)
Screenshot: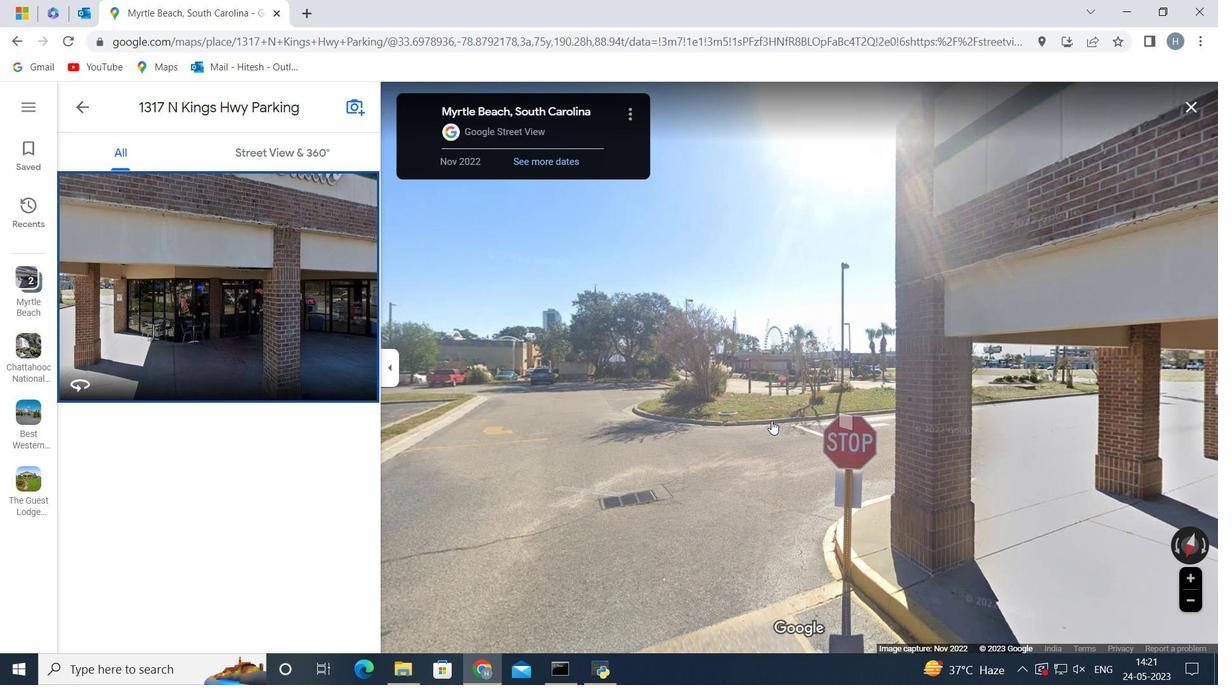 
Action: Mouse pressed left at (799, 422)
Screenshot: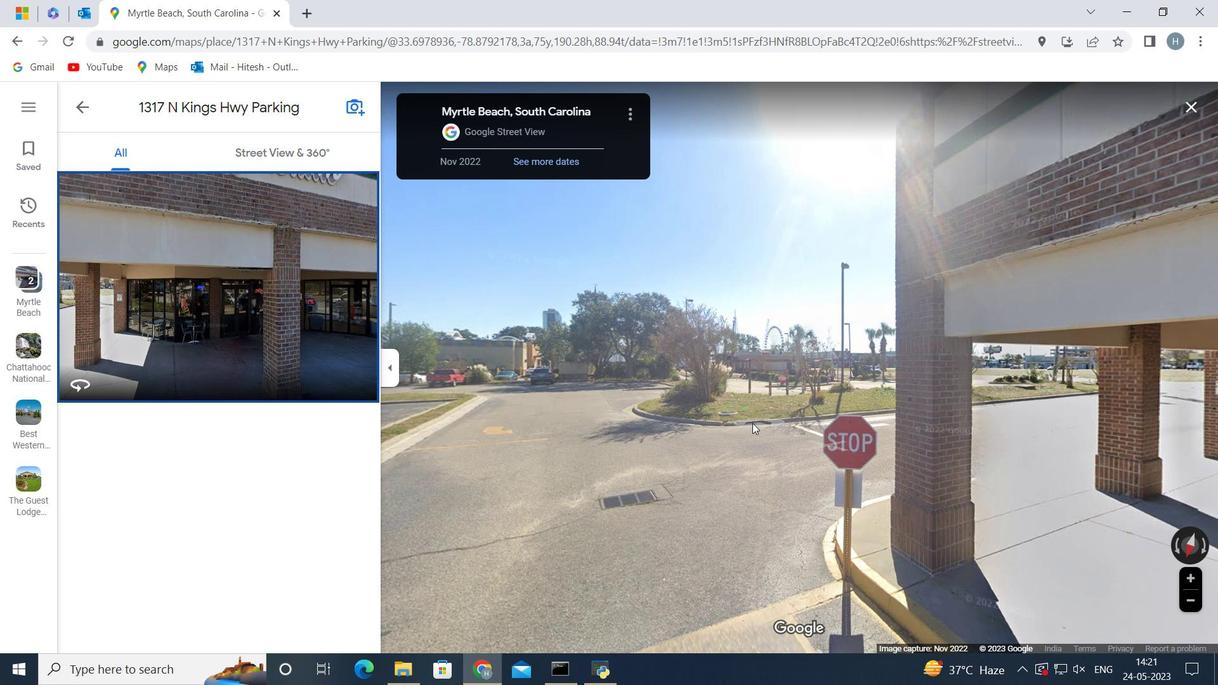 
Action: Mouse moved to (681, 430)
Screenshot: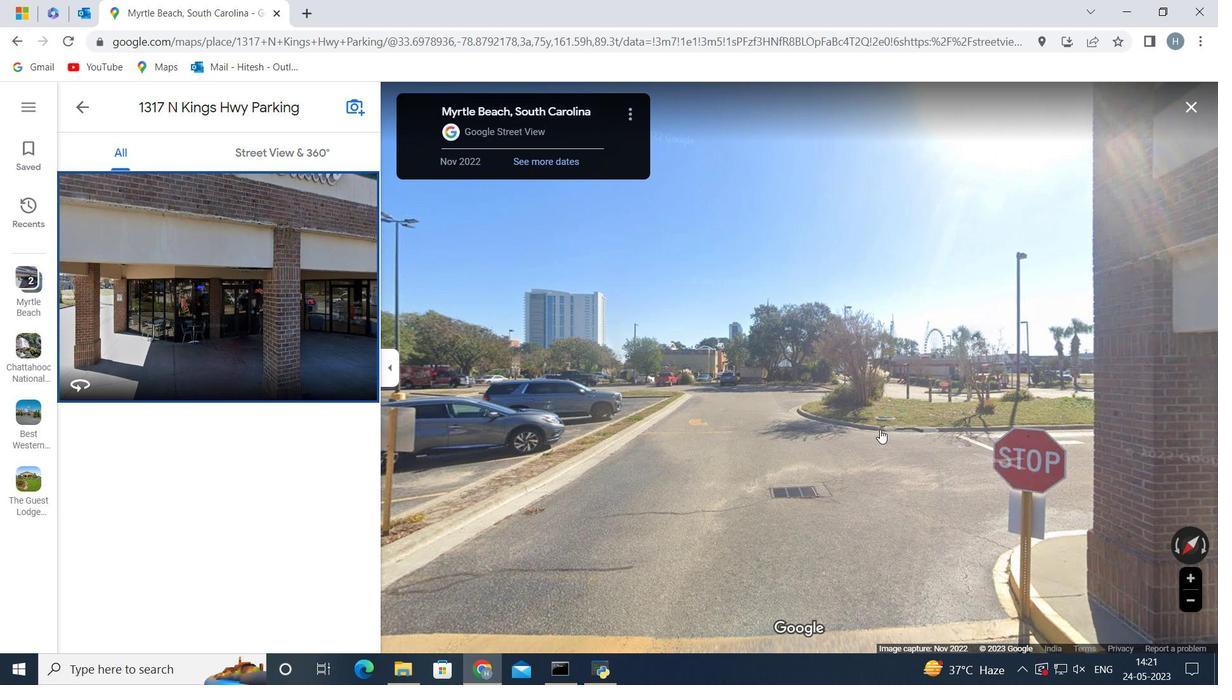 
Action: Mouse pressed left at (681, 430)
Screenshot: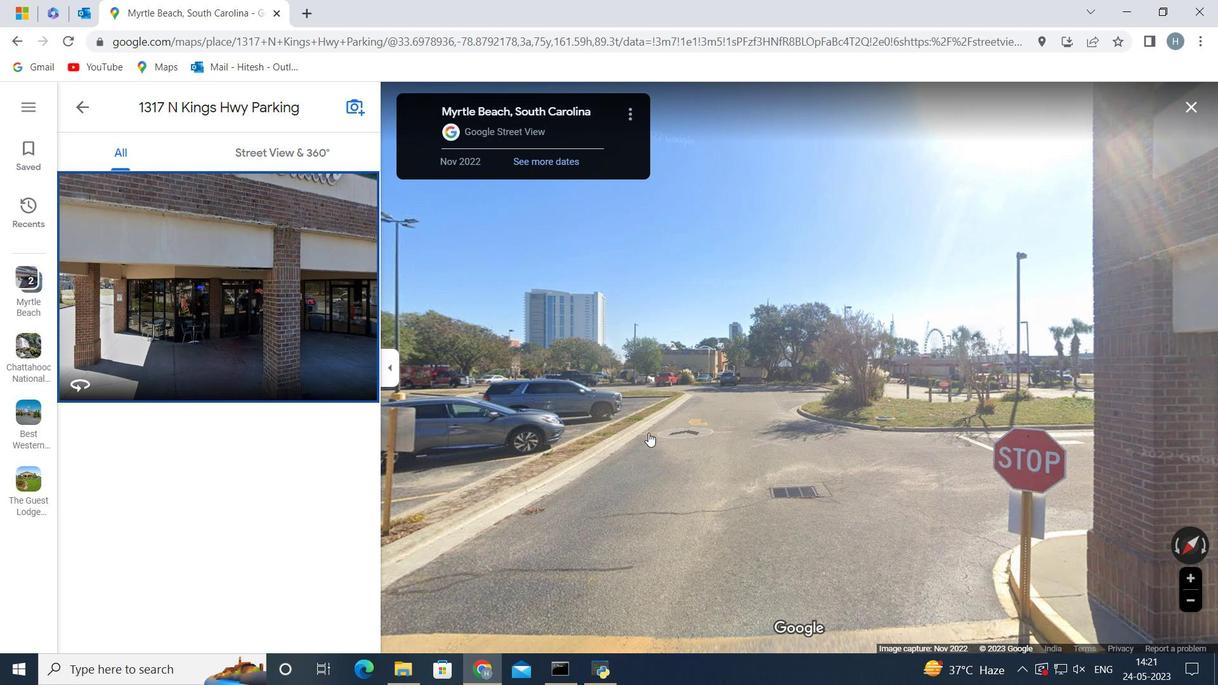 
Action: Mouse moved to (683, 418)
Screenshot: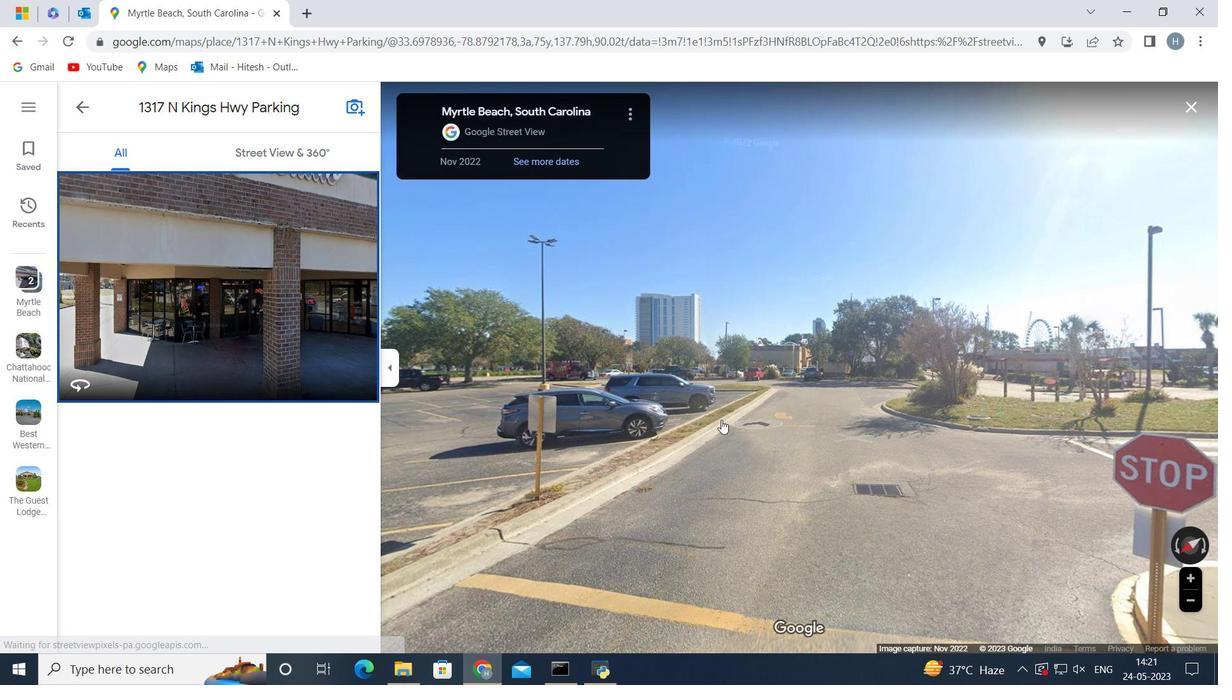 
Action: Mouse pressed left at (683, 418)
Screenshot: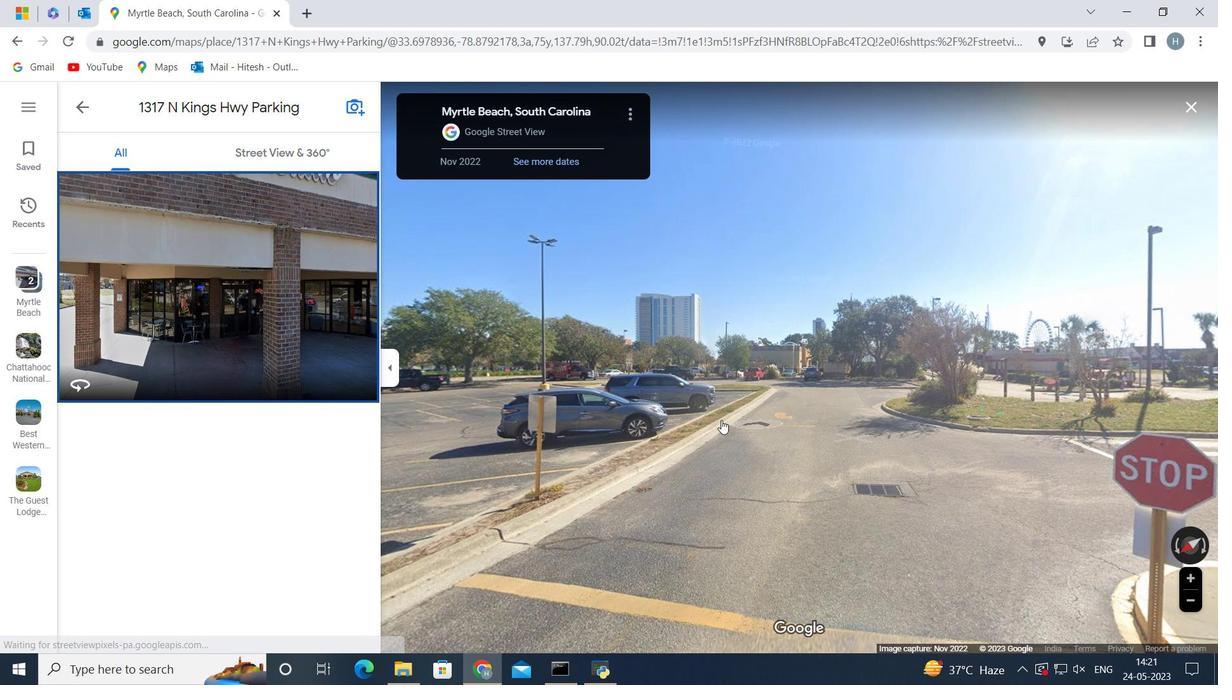 
Action: Mouse moved to (612, 430)
Screenshot: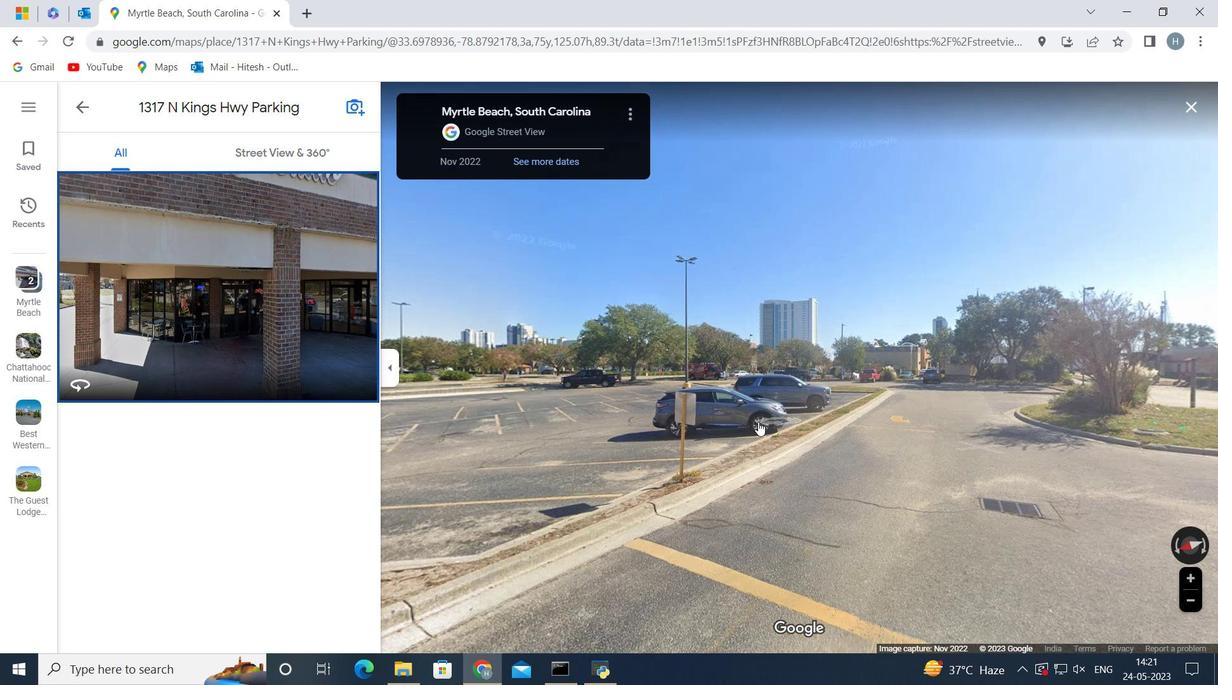 
Action: Mouse pressed left at (612, 430)
Screenshot: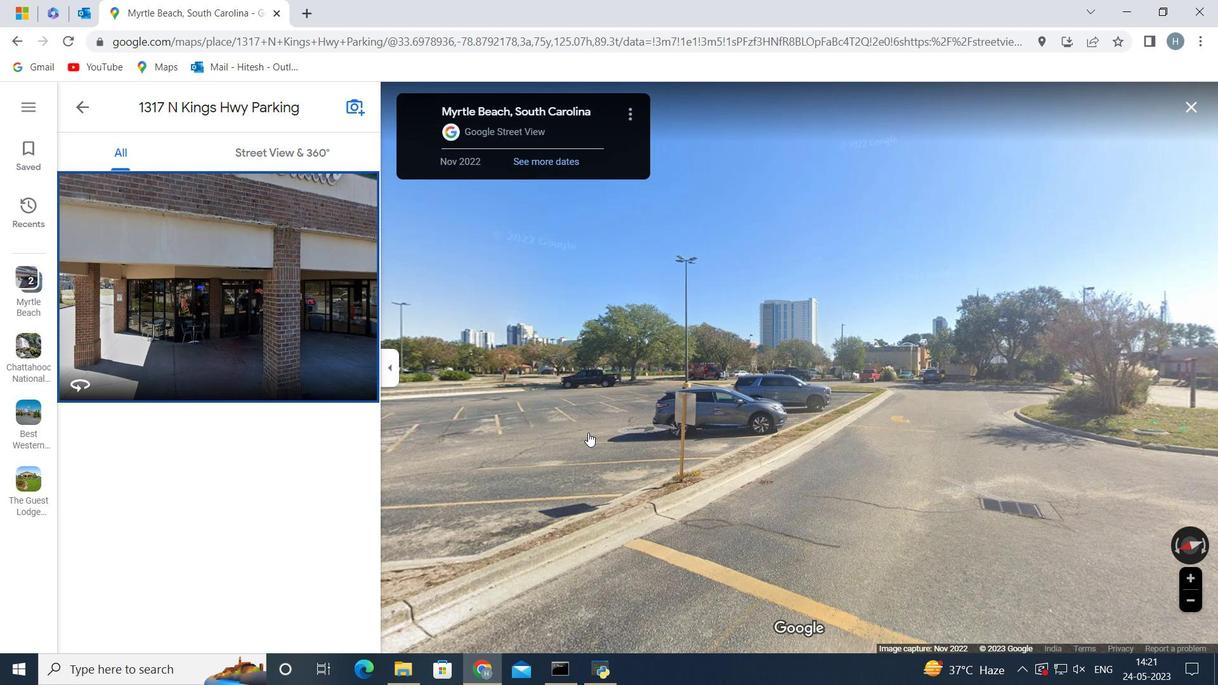 
Action: Mouse moved to (651, 424)
Screenshot: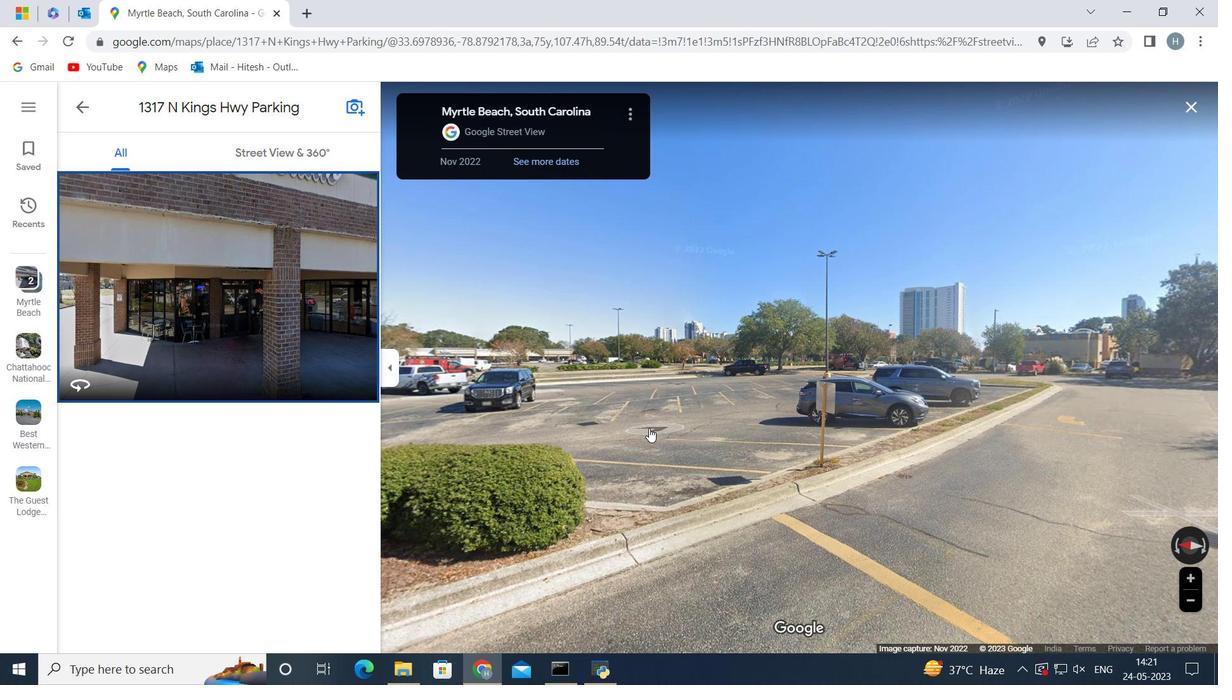 
Action: Mouse pressed left at (651, 424)
Screenshot: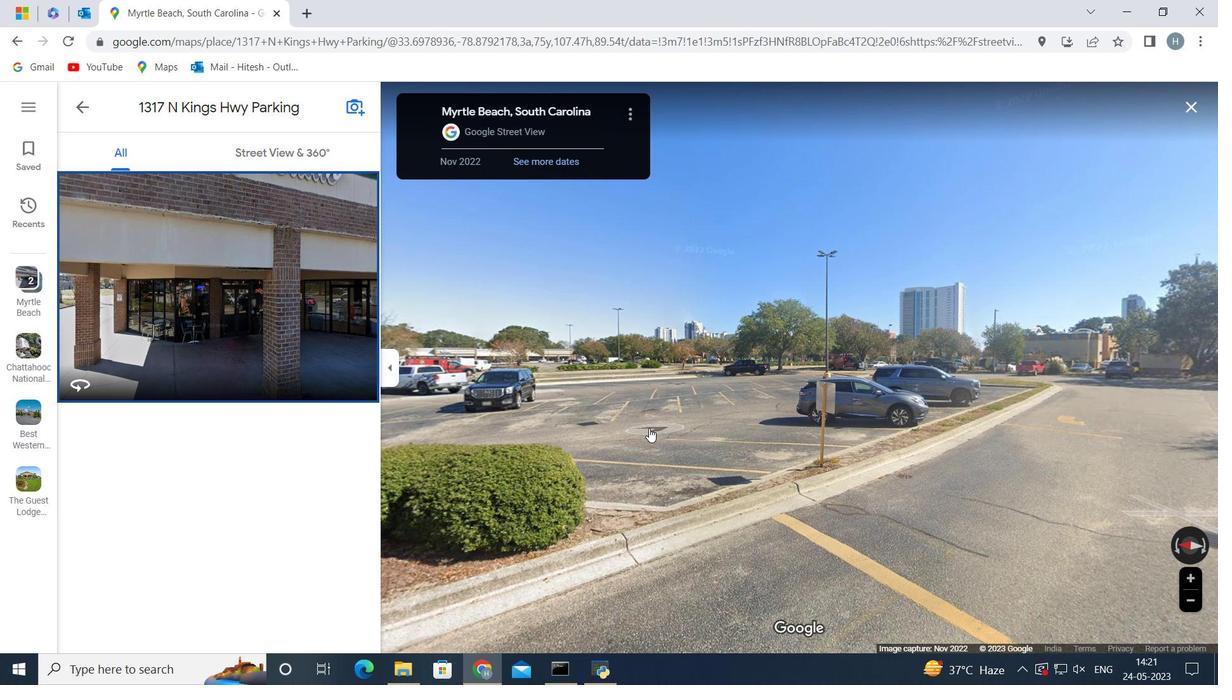 
Action: Mouse moved to (738, 401)
Screenshot: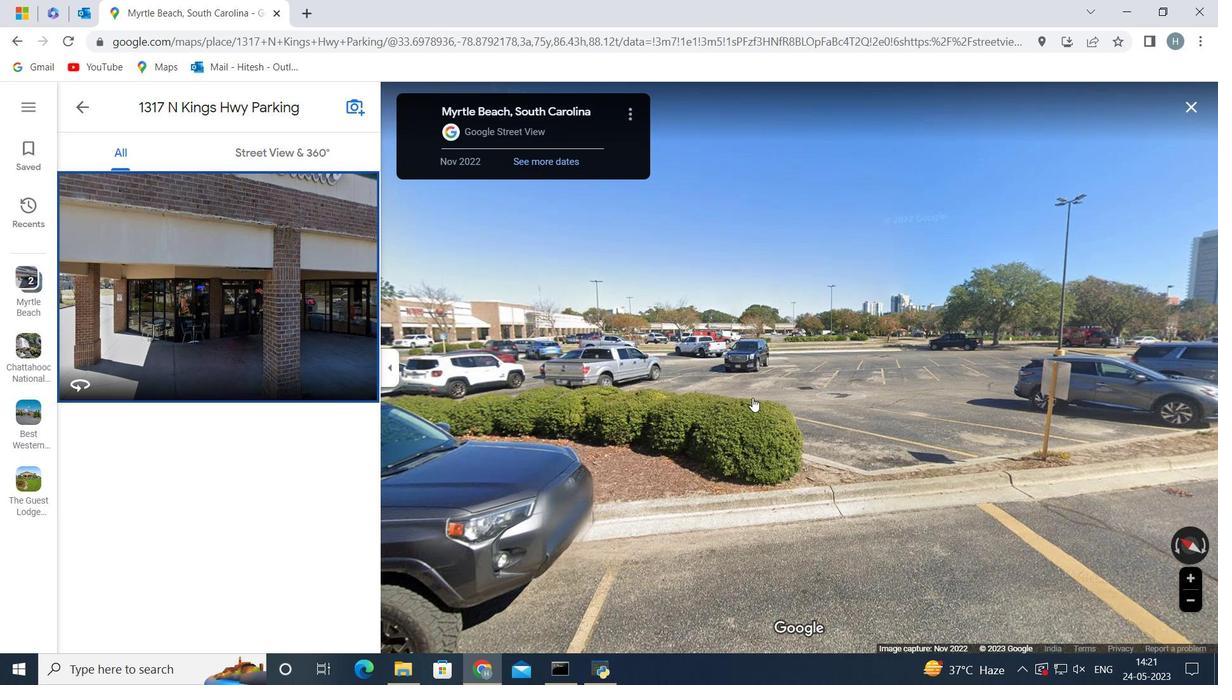 
Action: Mouse pressed left at (738, 401)
Screenshot: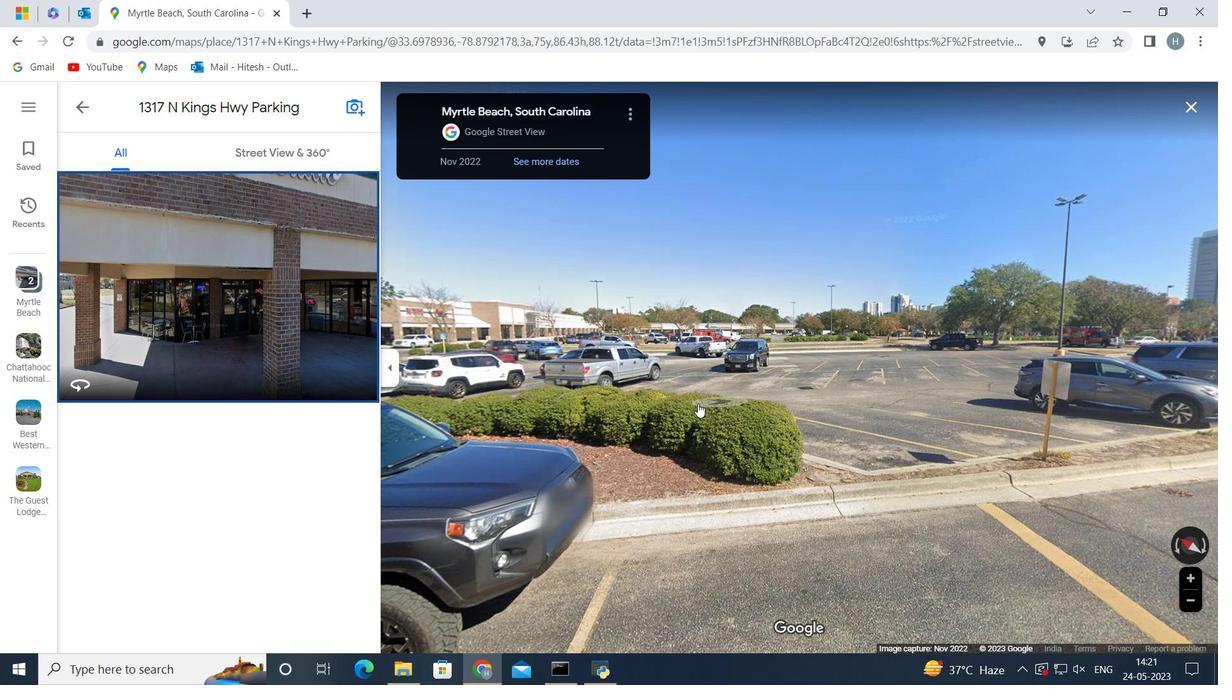 
Action: Mouse moved to (705, 408)
Screenshot: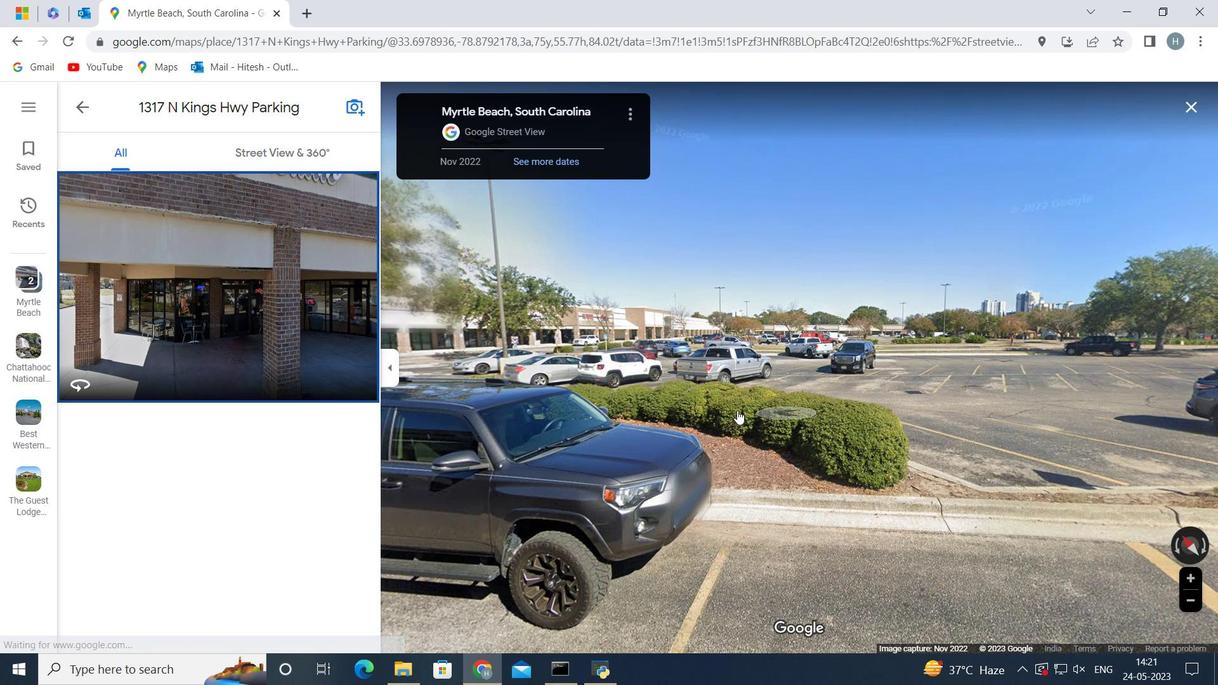 
Action: Mouse pressed left at (705, 408)
Screenshot: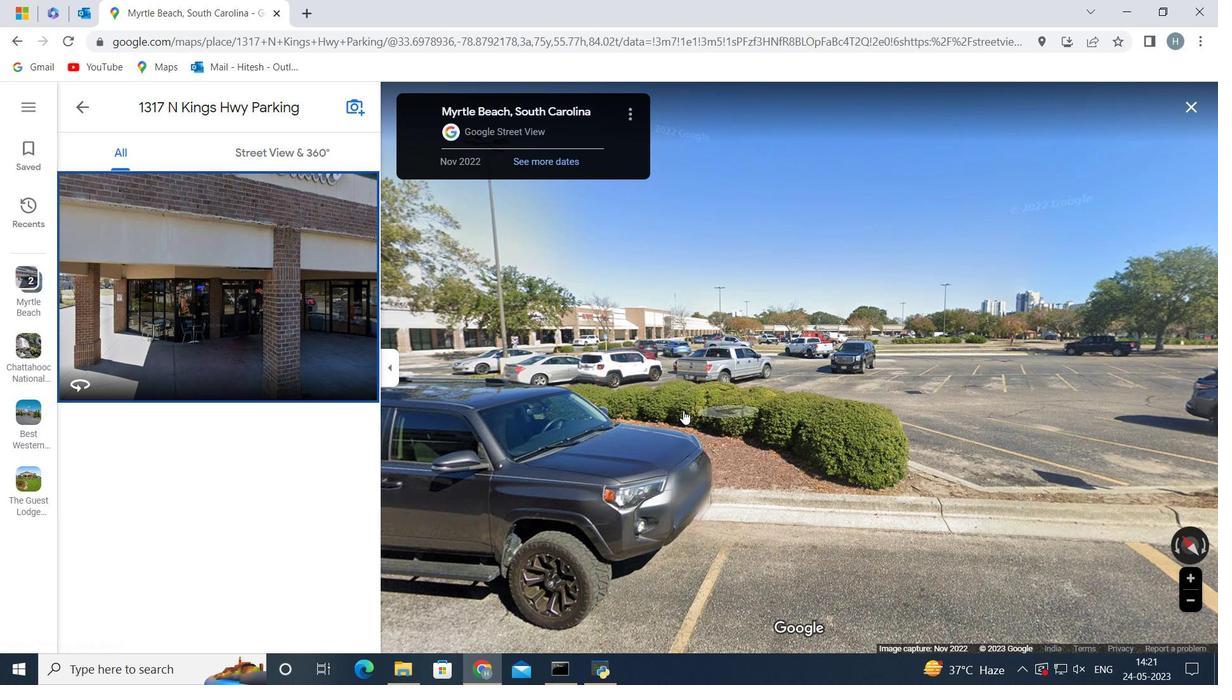 
Action: Mouse moved to (732, 406)
Screenshot: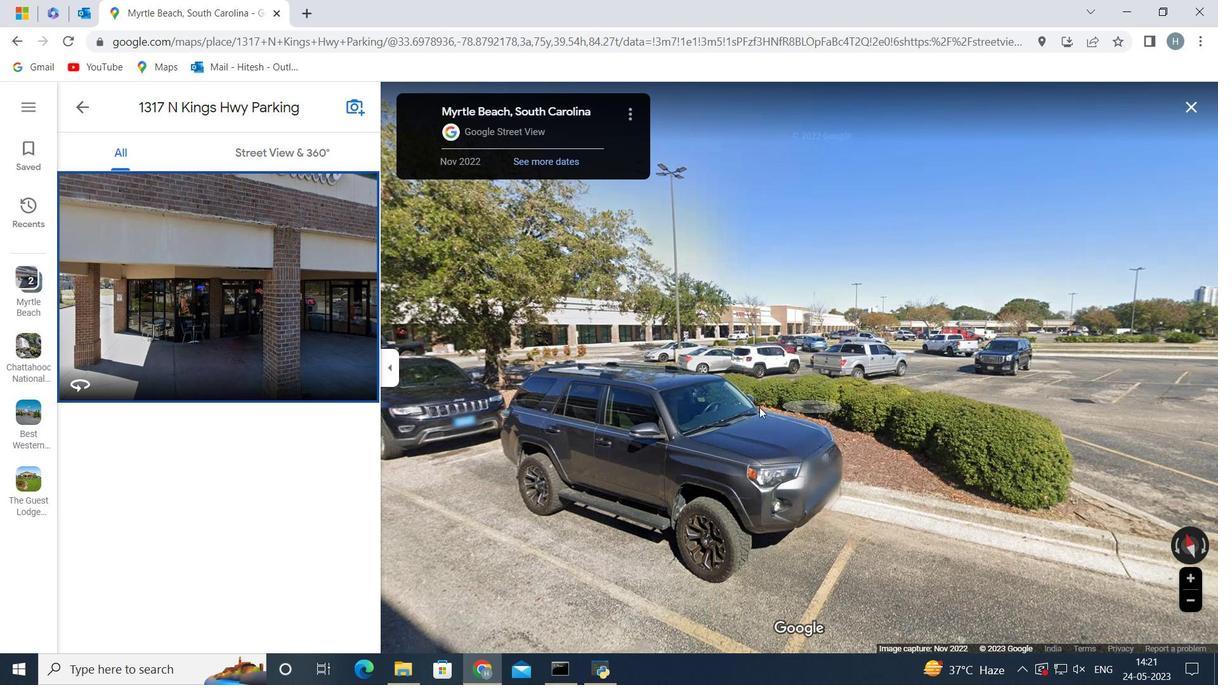 
Action: Mouse pressed left at (732, 406)
Screenshot: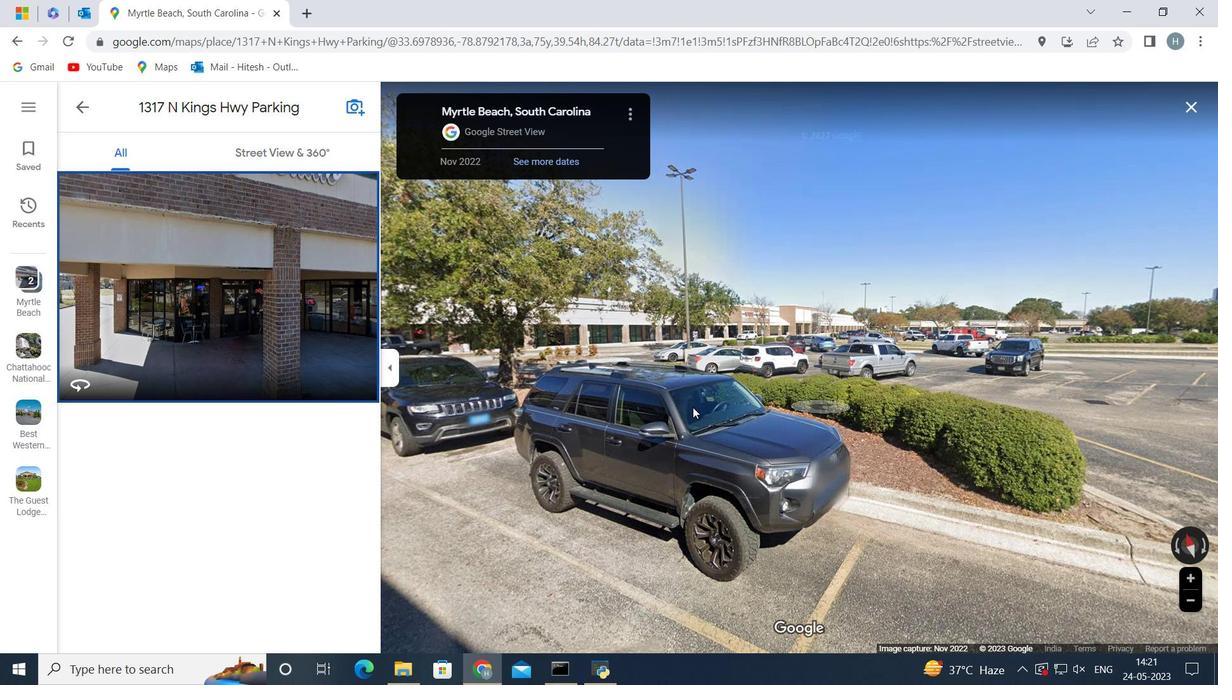 
Action: Mouse moved to (708, 400)
Screenshot: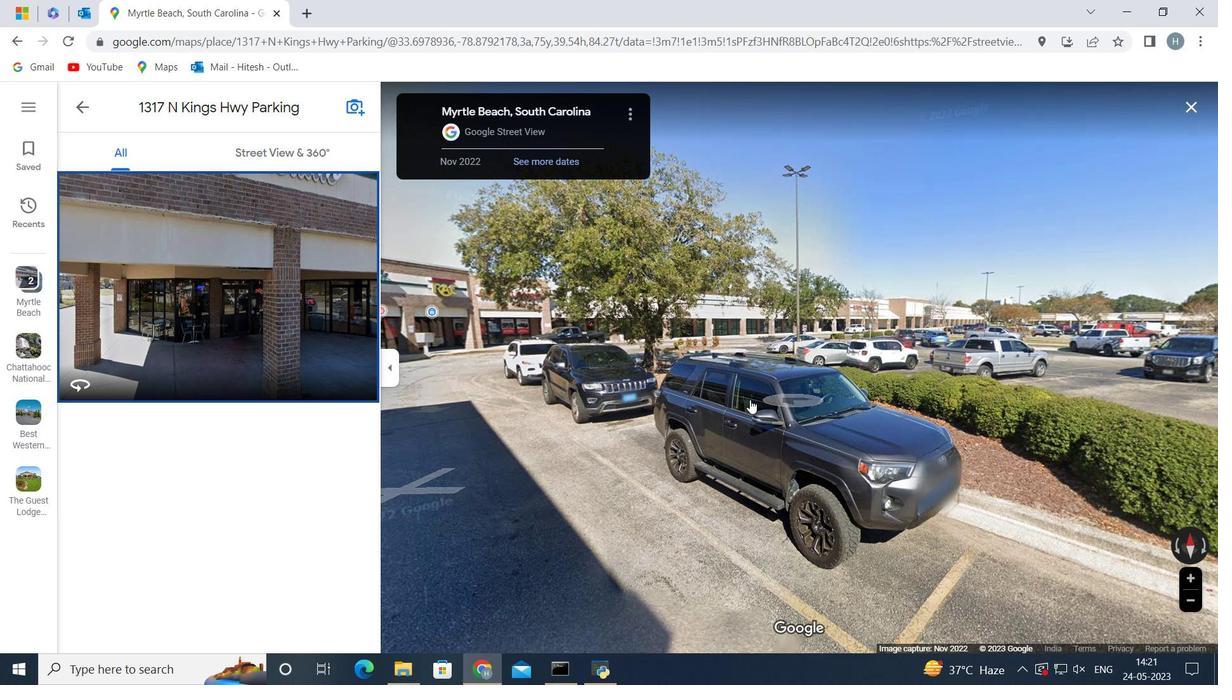 
Action: Mouse pressed left at (708, 400)
Screenshot: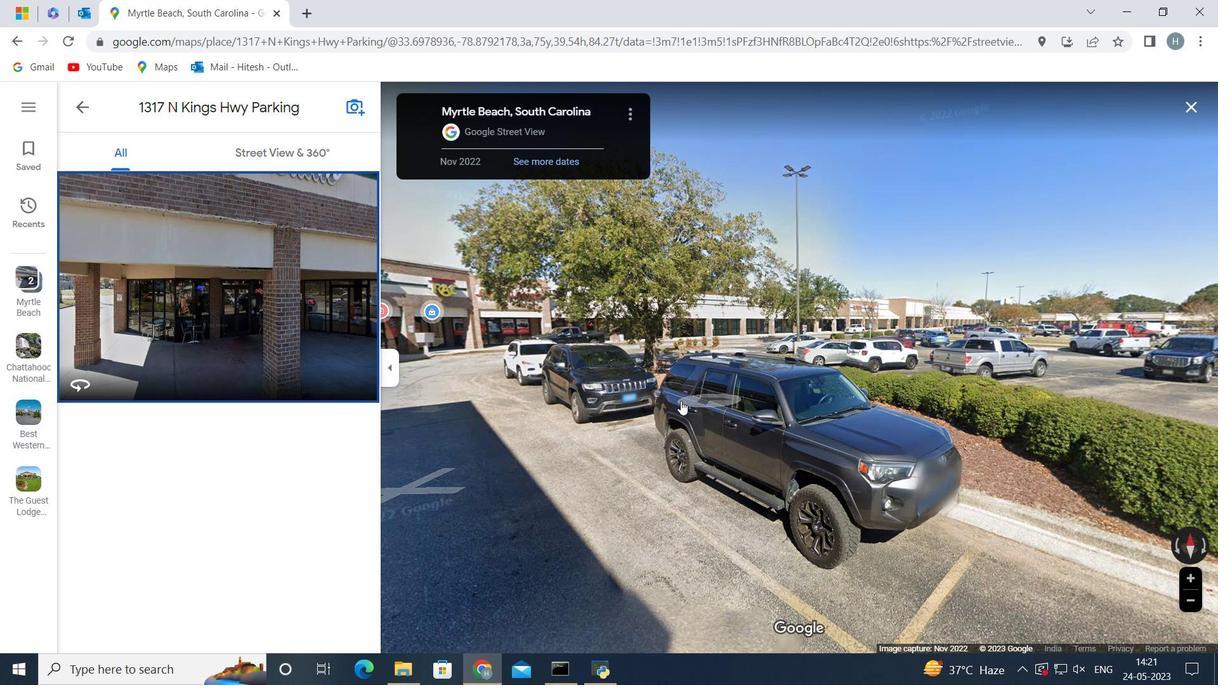 
Action: Mouse moved to (619, 416)
Screenshot: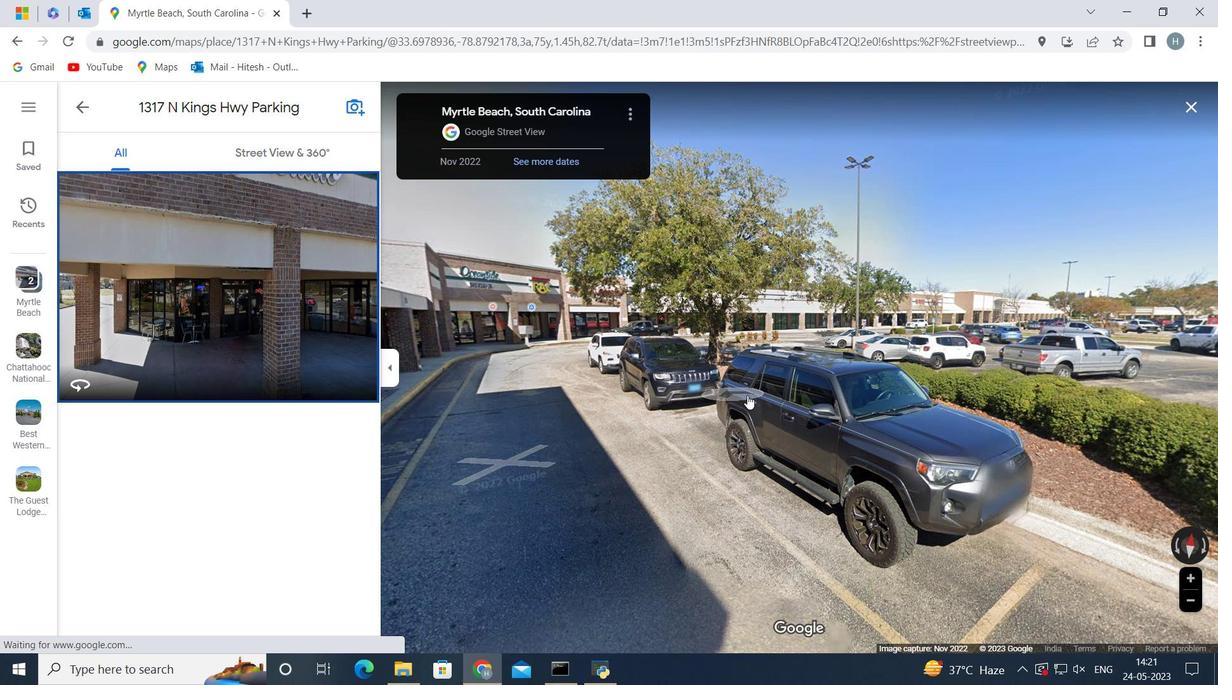
Action: Mouse pressed left at (619, 416)
Screenshot: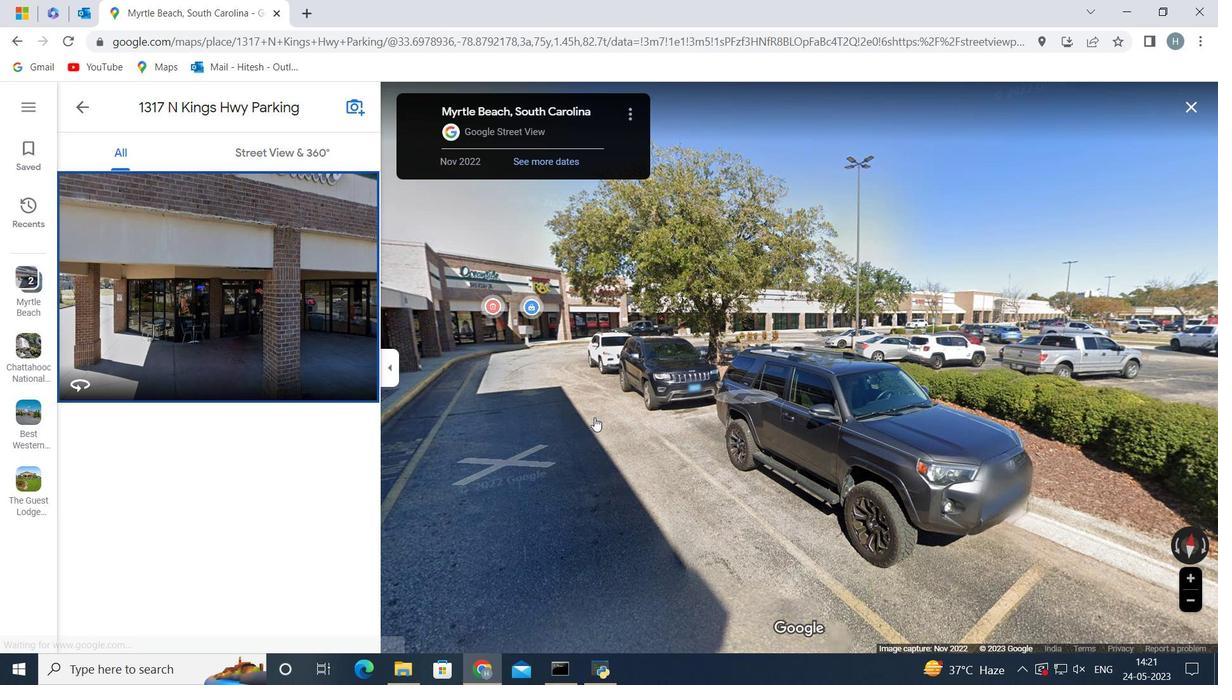 
Action: Mouse moved to (575, 420)
Screenshot: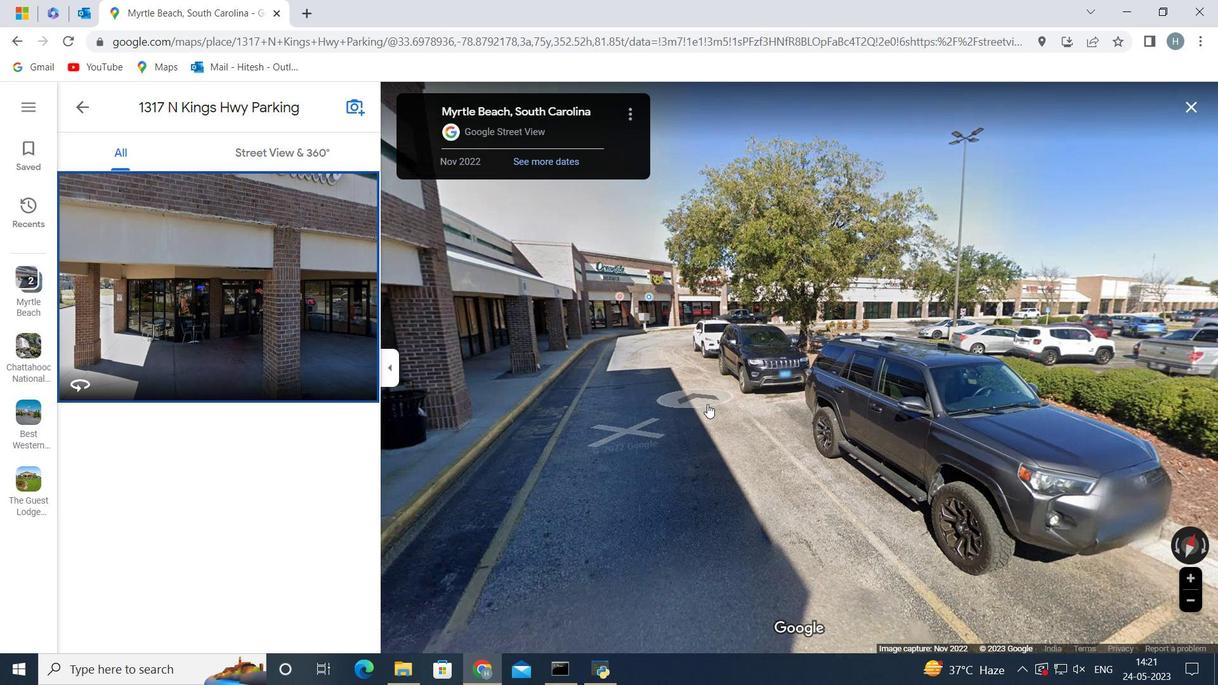 
Action: Mouse pressed left at (575, 420)
Screenshot: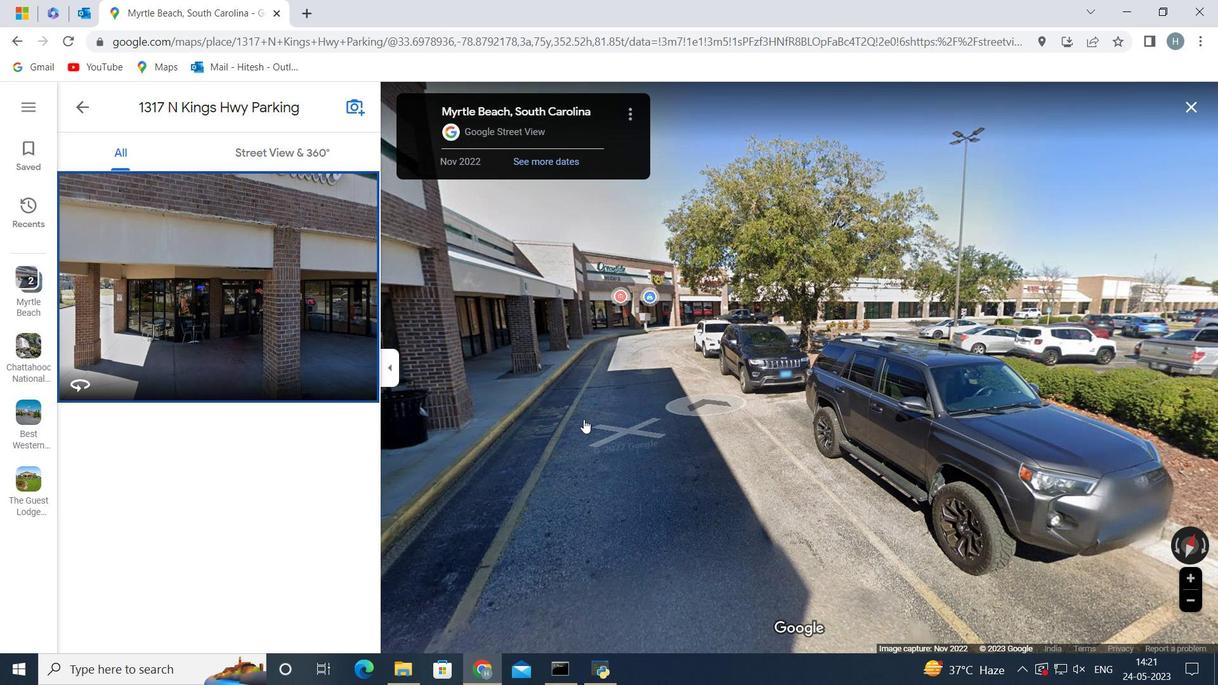 
Action: Mouse moved to (575, 424)
Screenshot: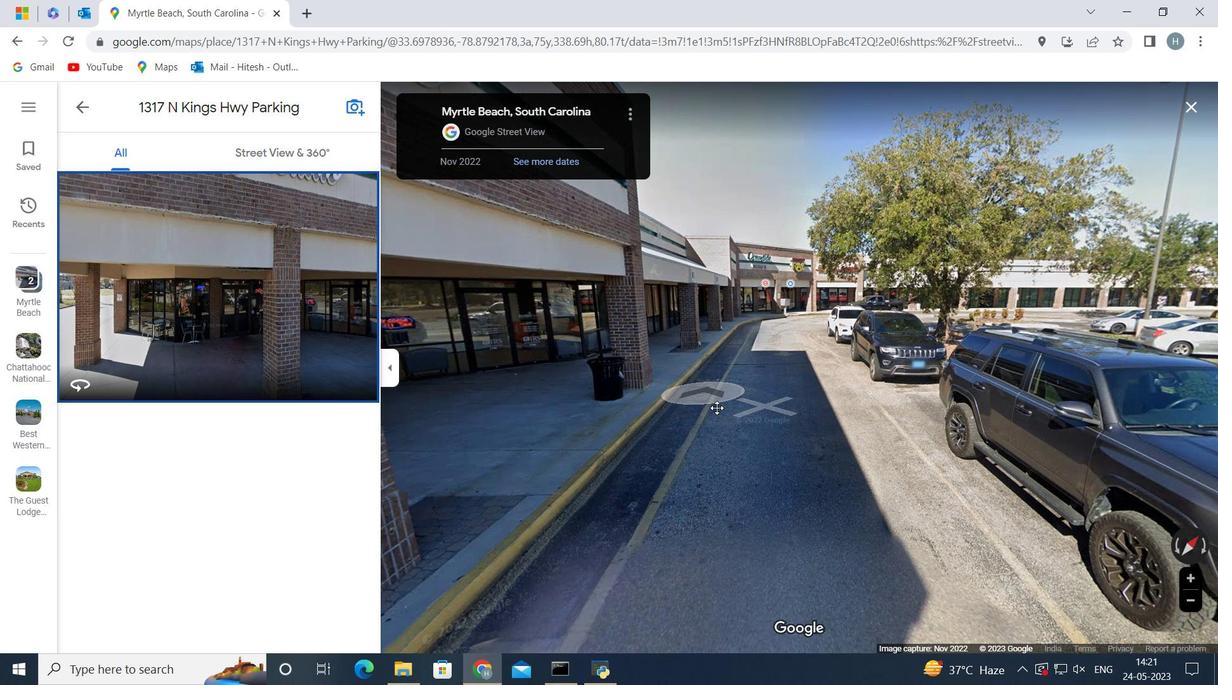 
Action: Mouse pressed left at (575, 424)
Screenshot: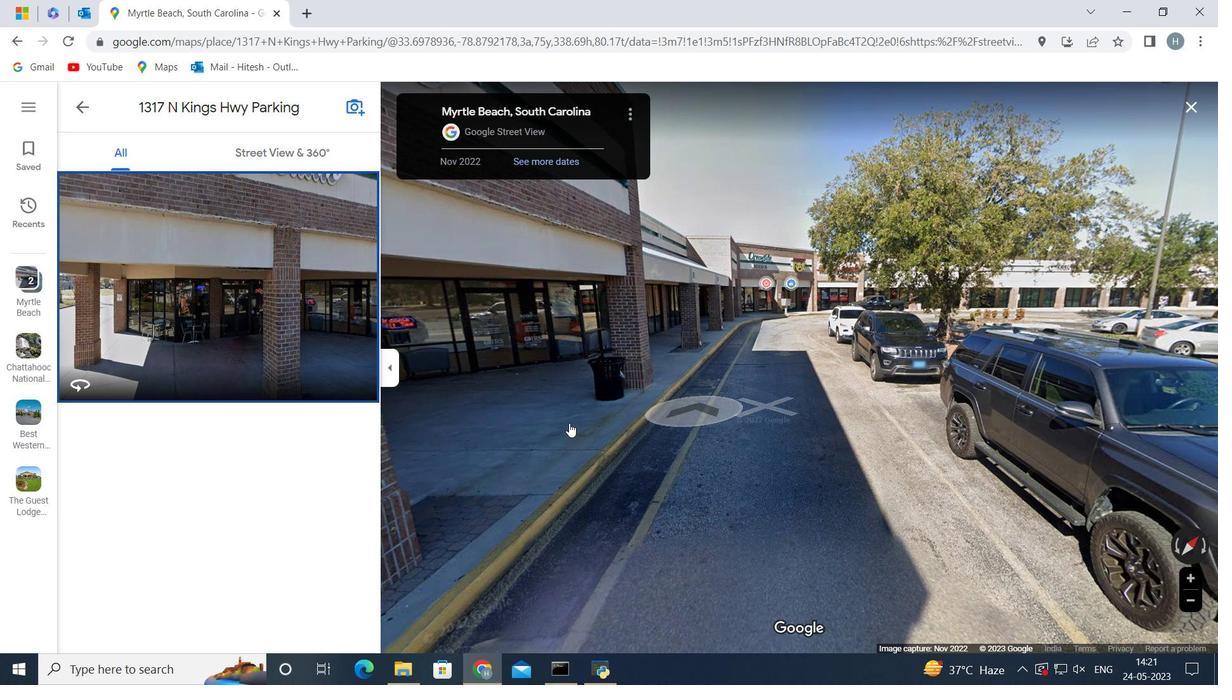 
Action: Mouse moved to (521, 583)
Screenshot: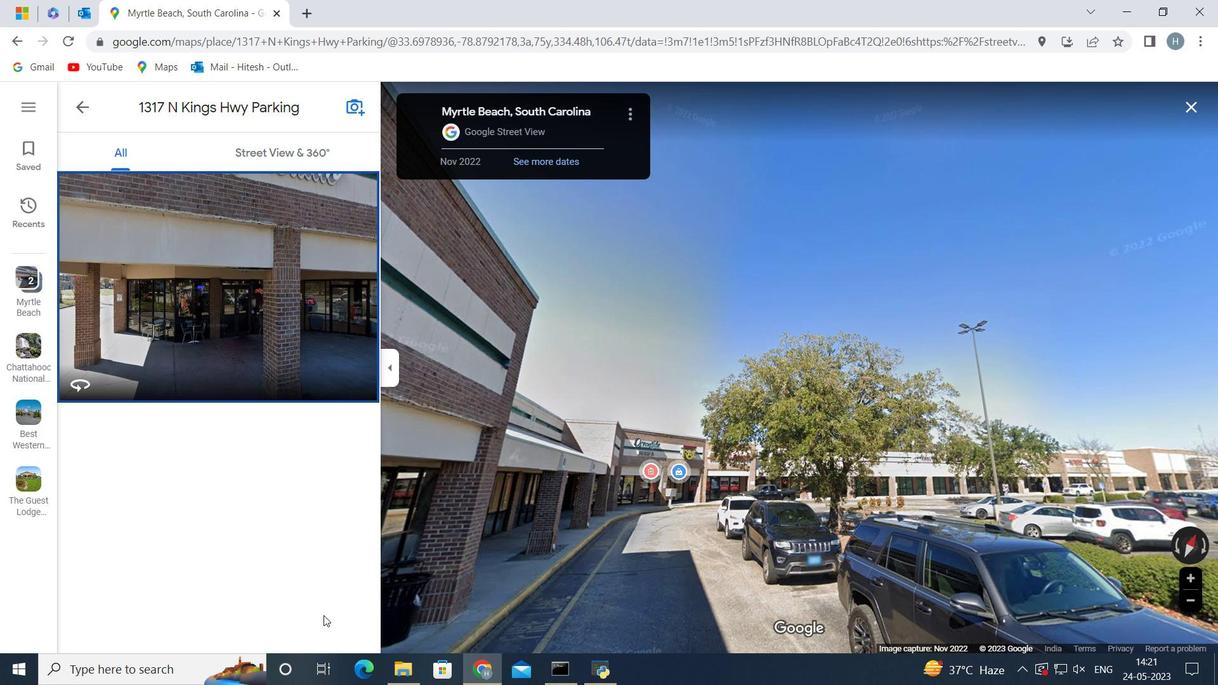 
Action: Mouse pressed left at (482, 587)
Screenshot: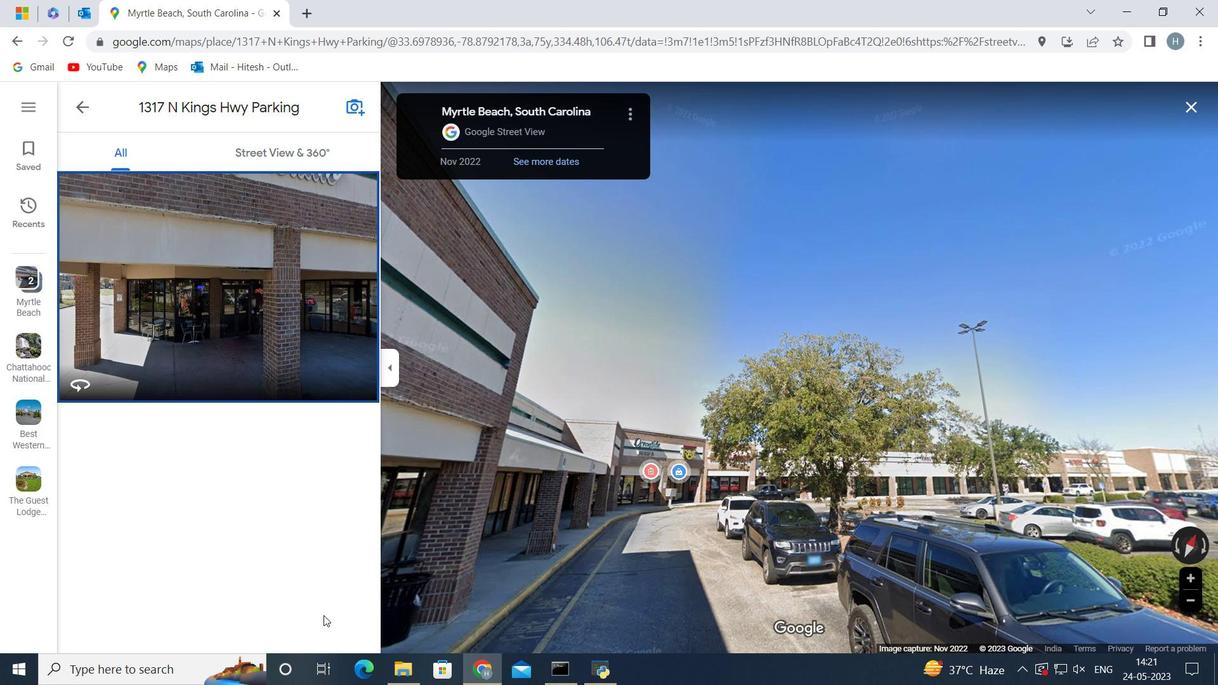 
Action: Mouse moved to (454, 540)
Screenshot: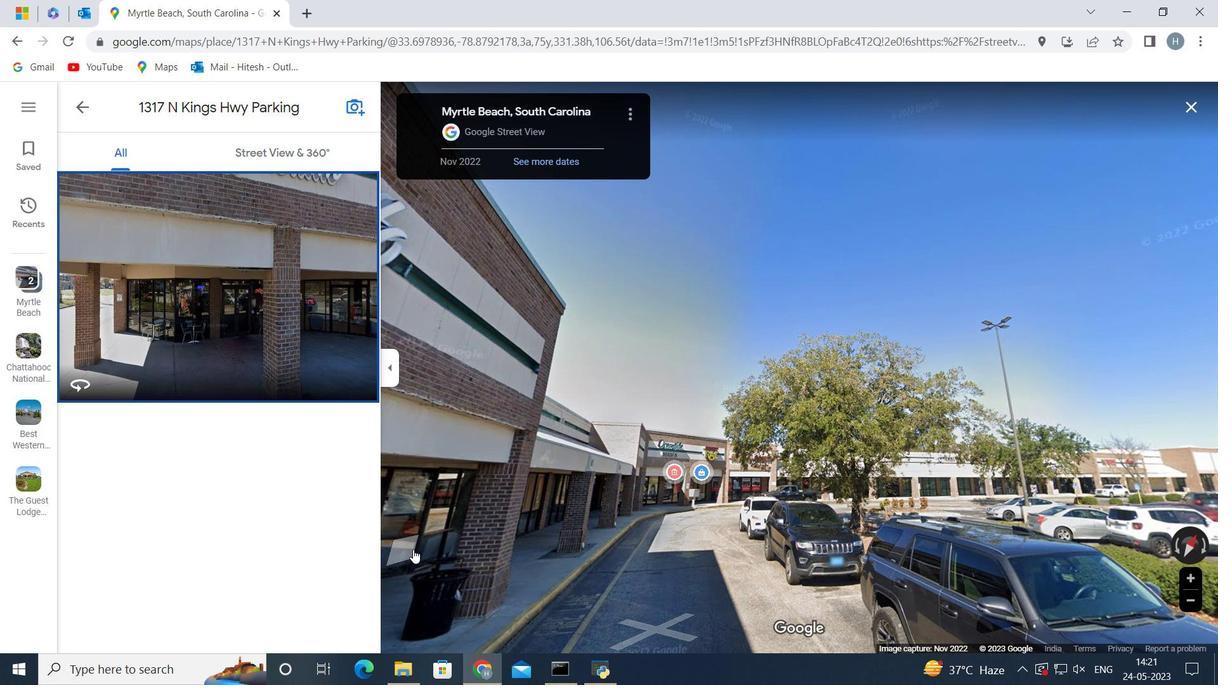 
Action: Mouse pressed left at (443, 542)
Screenshot: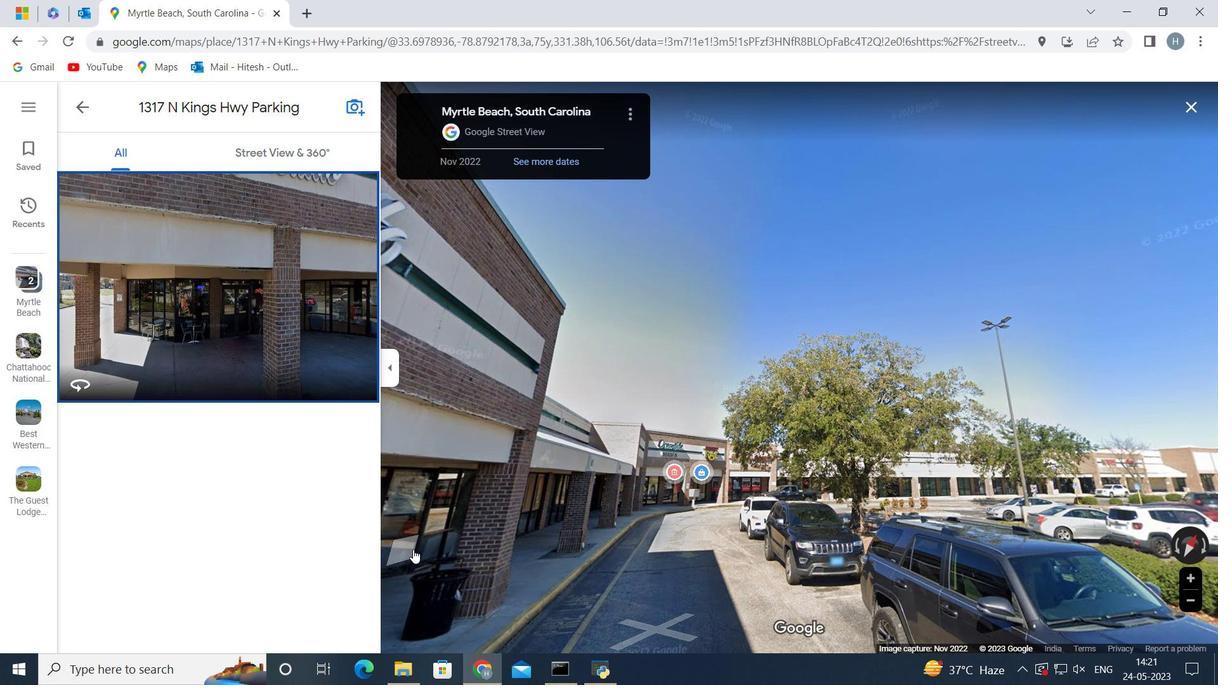 
Action: Mouse moved to (639, 500)
Screenshot: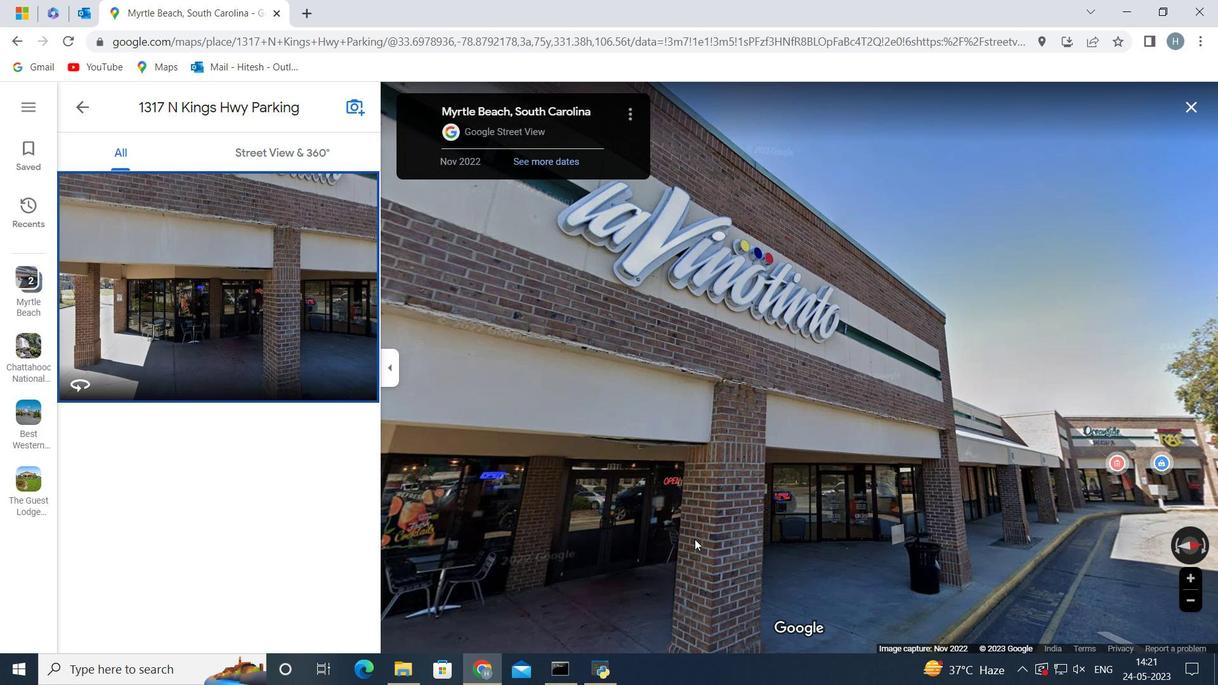 
Action: Mouse pressed left at (639, 500)
Screenshot: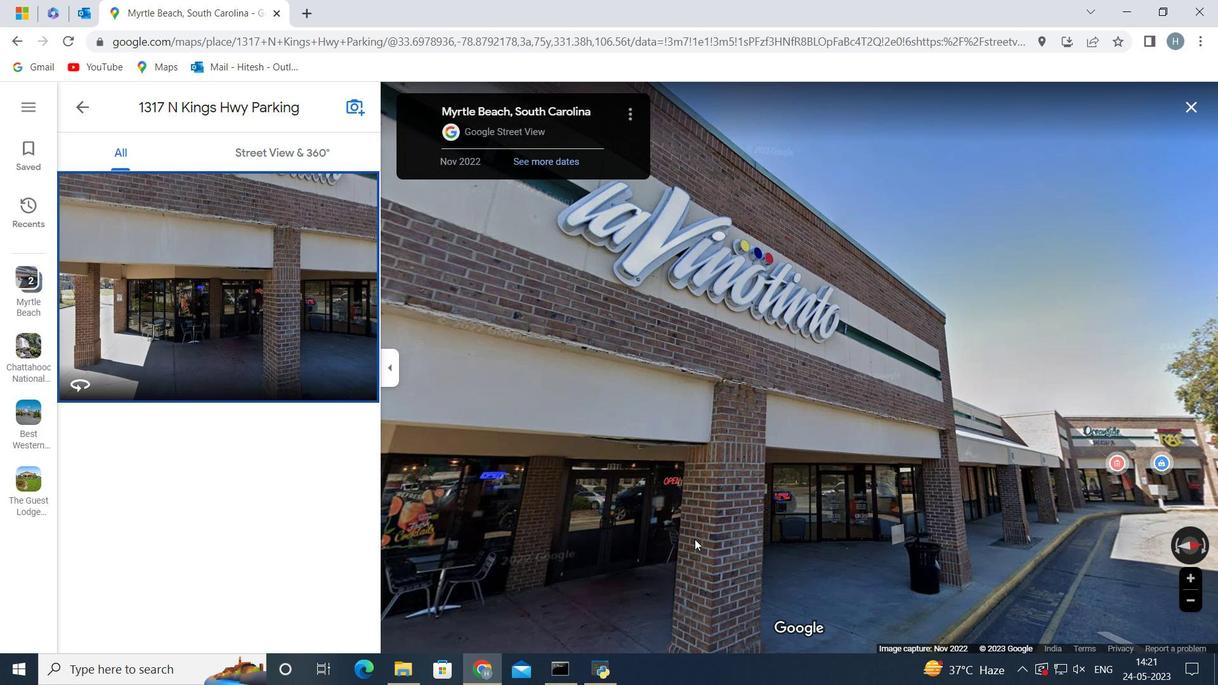 
Action: Mouse moved to (441, 592)
Screenshot: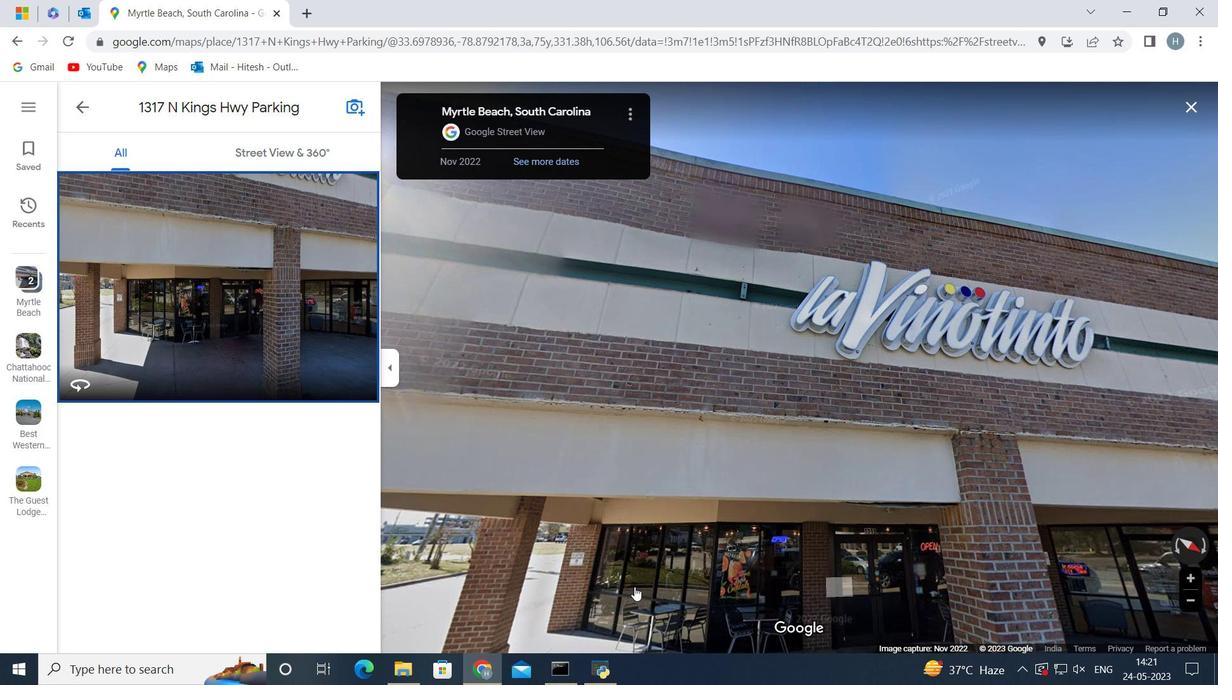 
Action: Mouse pressed left at (441, 592)
Screenshot: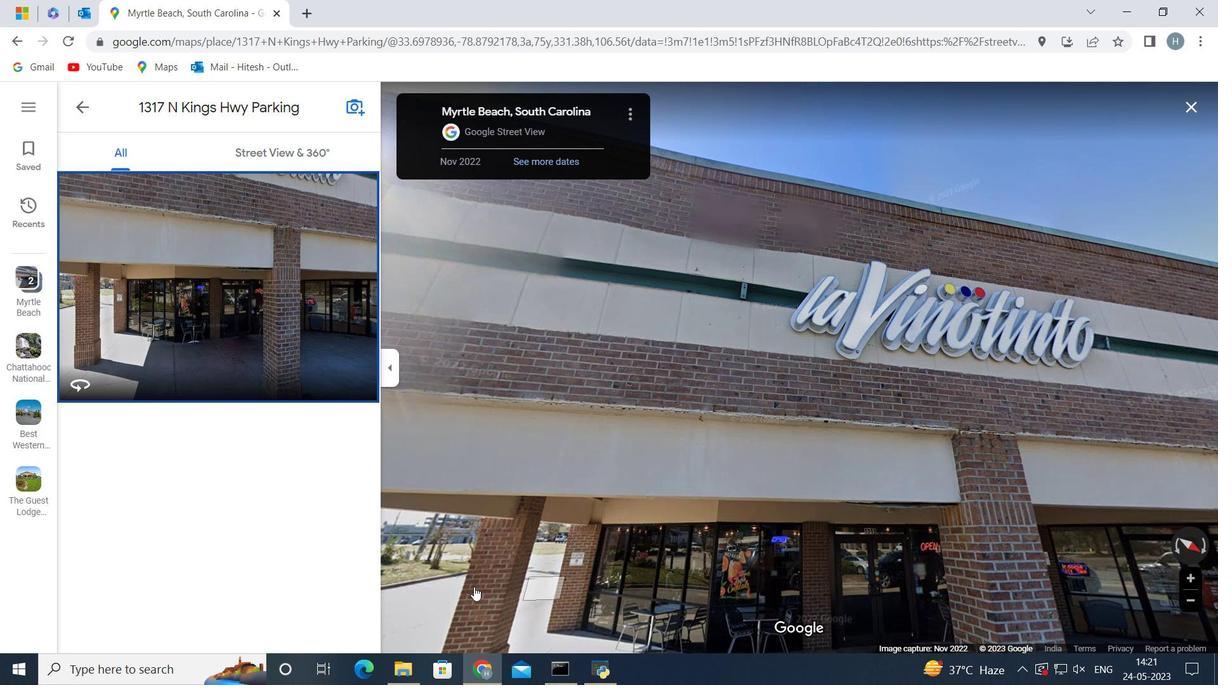 
Action: Mouse moved to (640, 590)
Screenshot: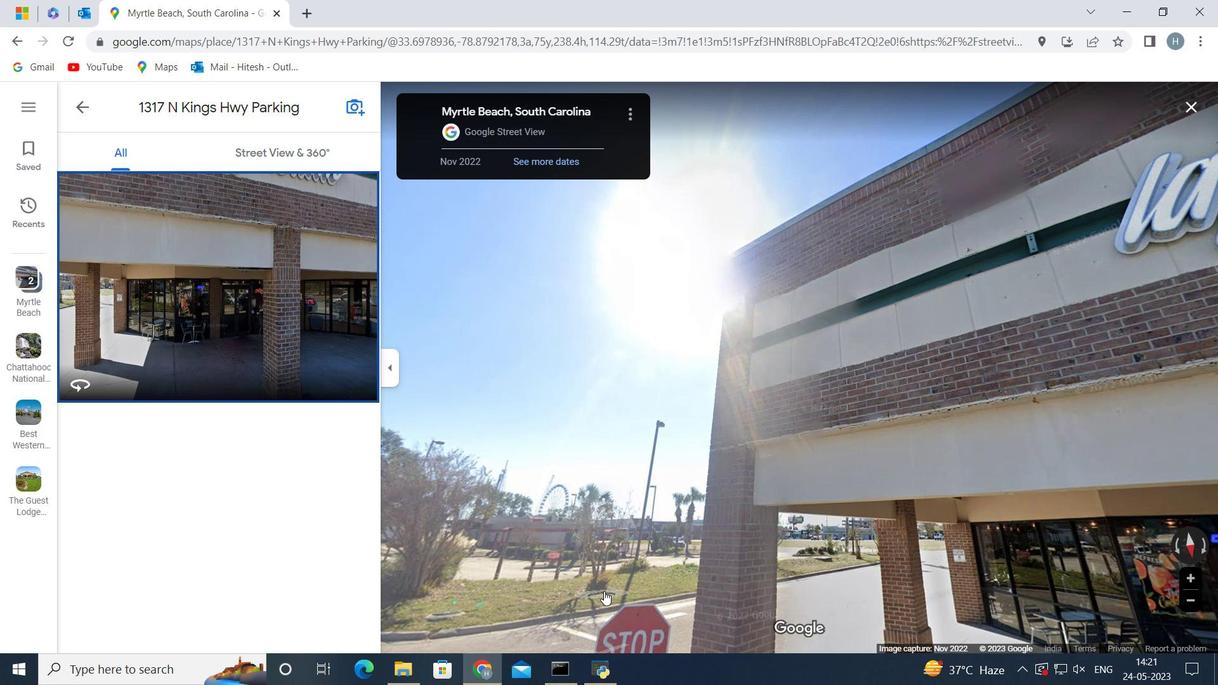 
Action: Mouse pressed left at (596, 590)
Screenshot: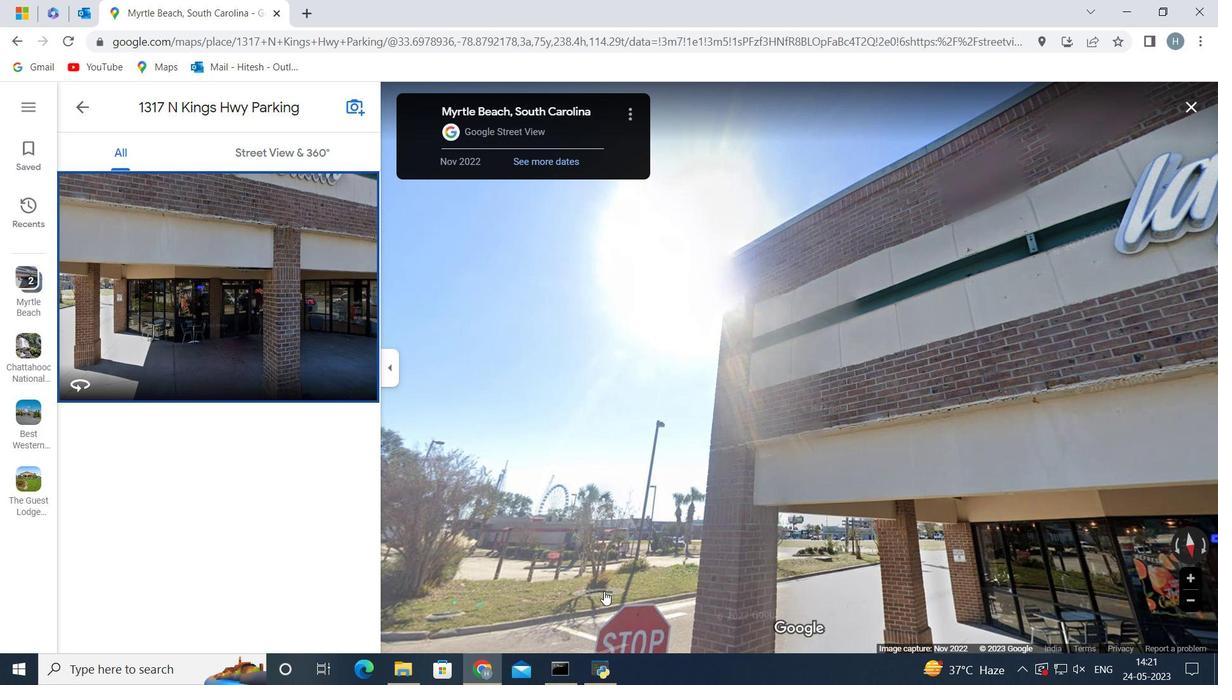 
Action: Mouse moved to (644, 617)
Screenshot: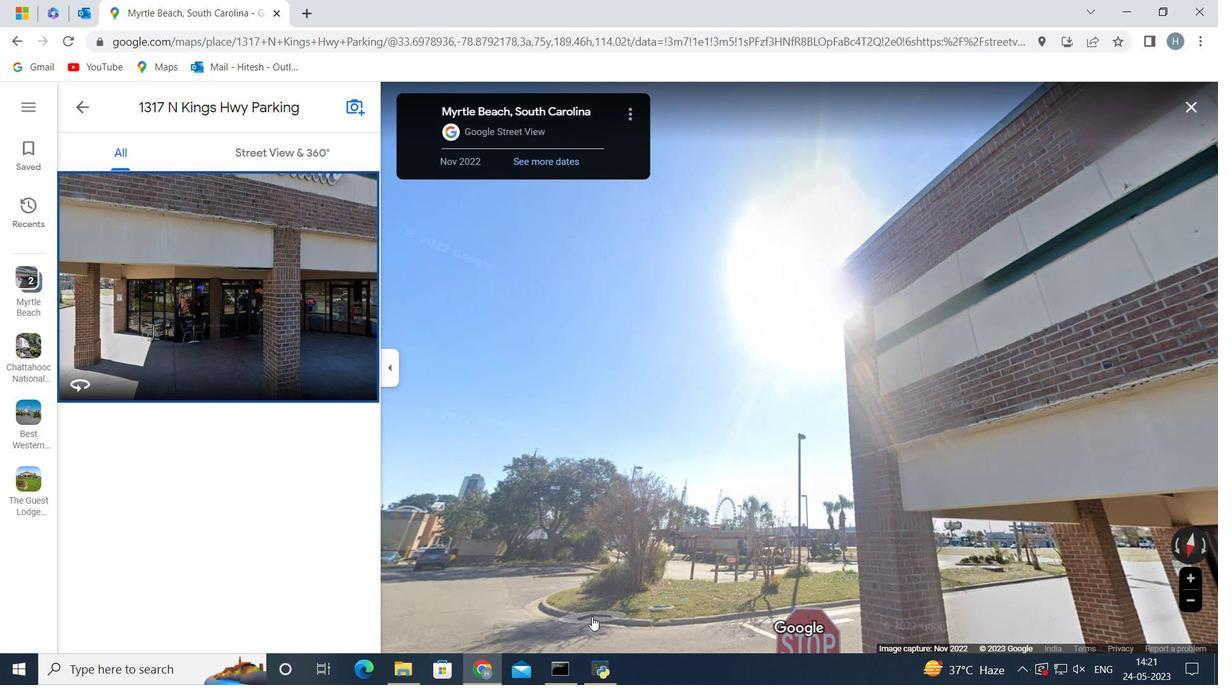 
Action: Mouse pressed left at (644, 617)
Screenshot: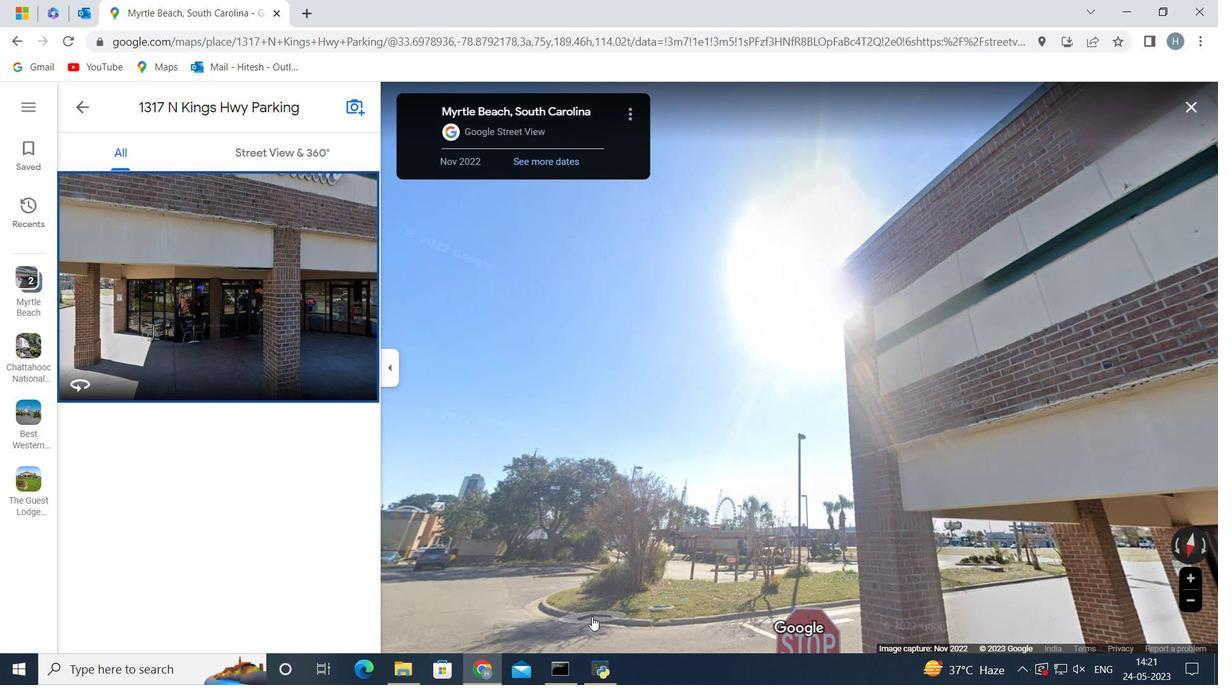 
Action: Mouse moved to (634, 592)
Screenshot: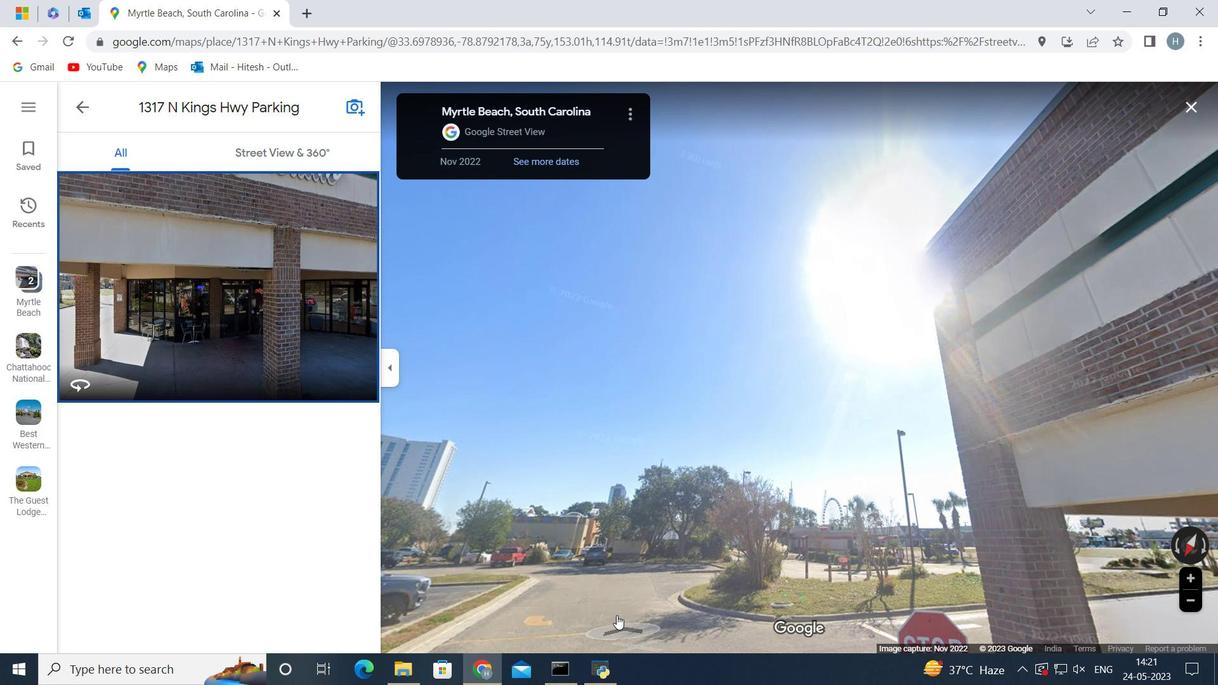 
Action: Mouse pressed left at (634, 592)
Screenshot: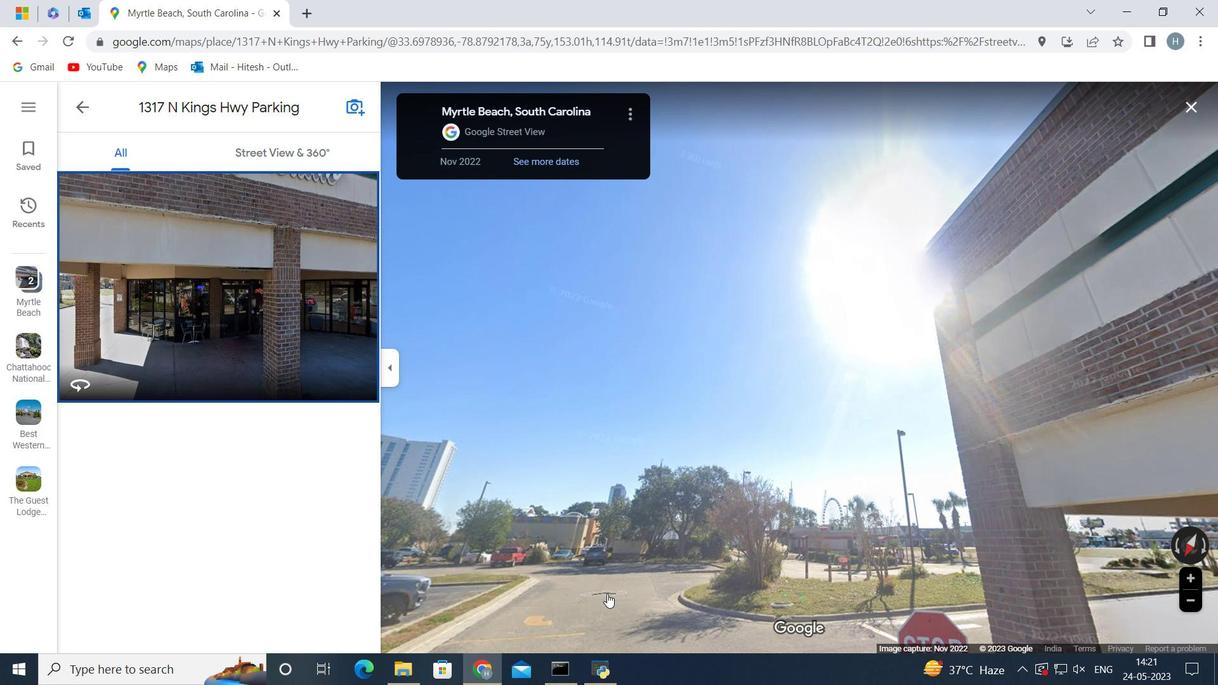 
Action: Mouse scrolled (634, 593) with delta (0, 0)
Screenshot: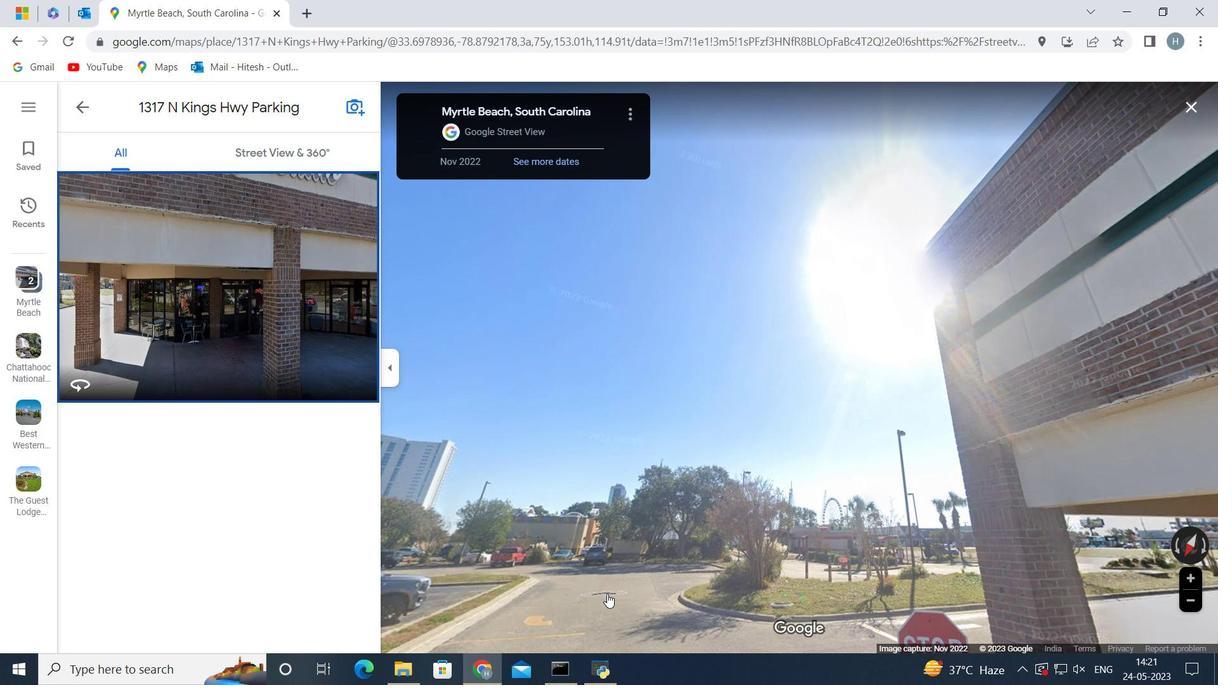 
Action: Mouse scrolled (634, 593) with delta (0, 0)
Screenshot: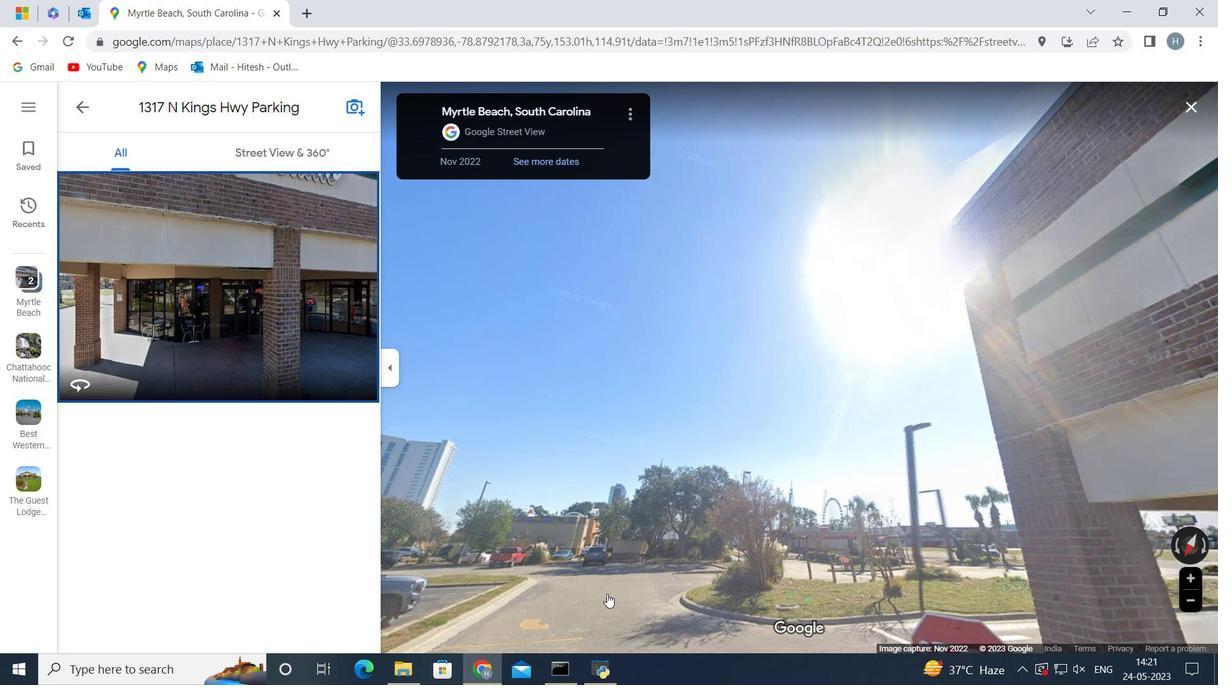 
Action: Mouse moved to (599, 596)
Screenshot: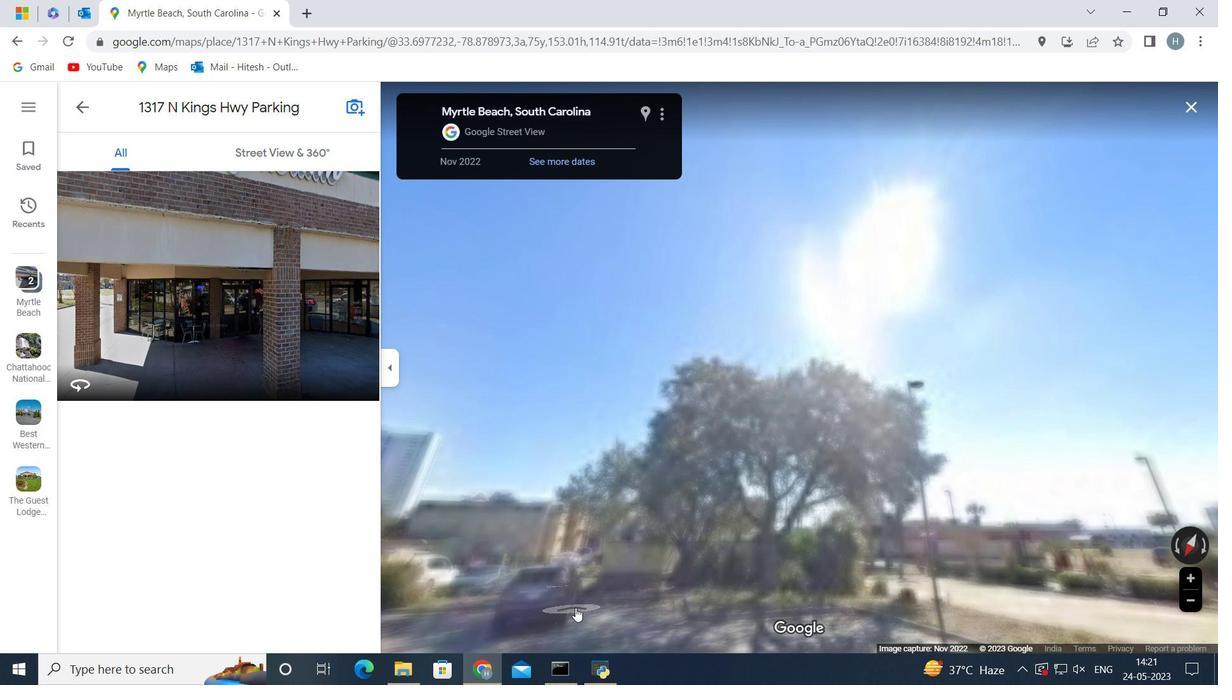 
Action: Mouse pressed left at (599, 596)
Screenshot: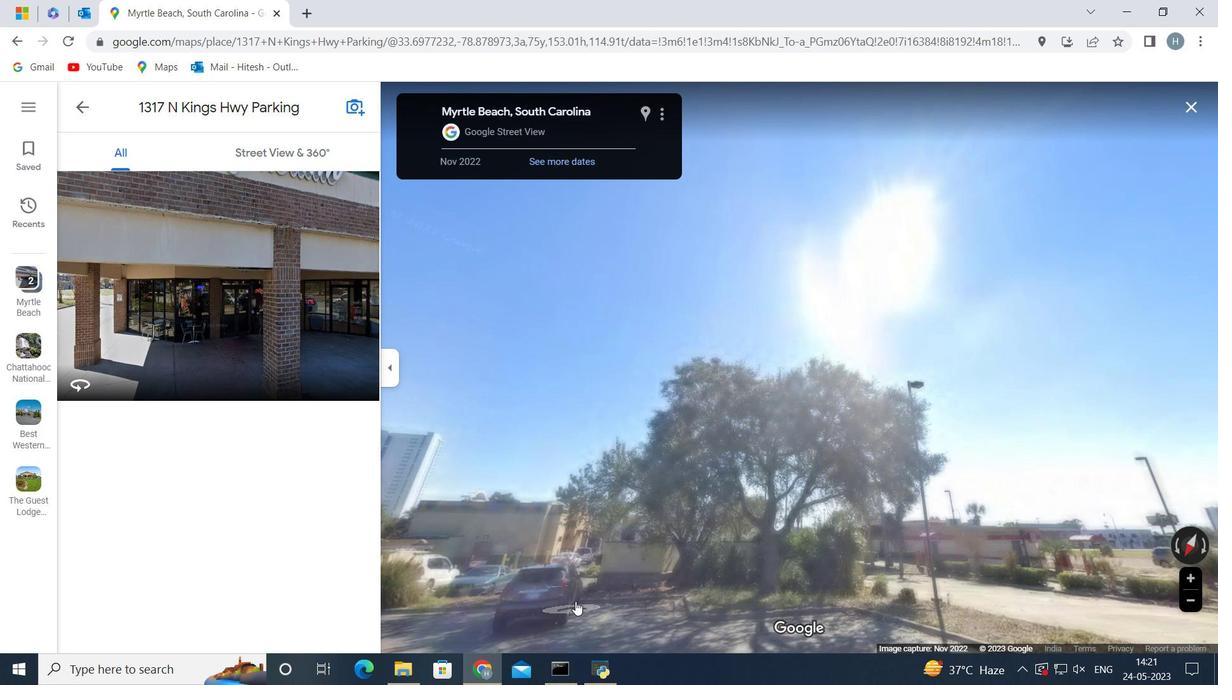 
Action: Mouse moved to (677, 589)
Screenshot: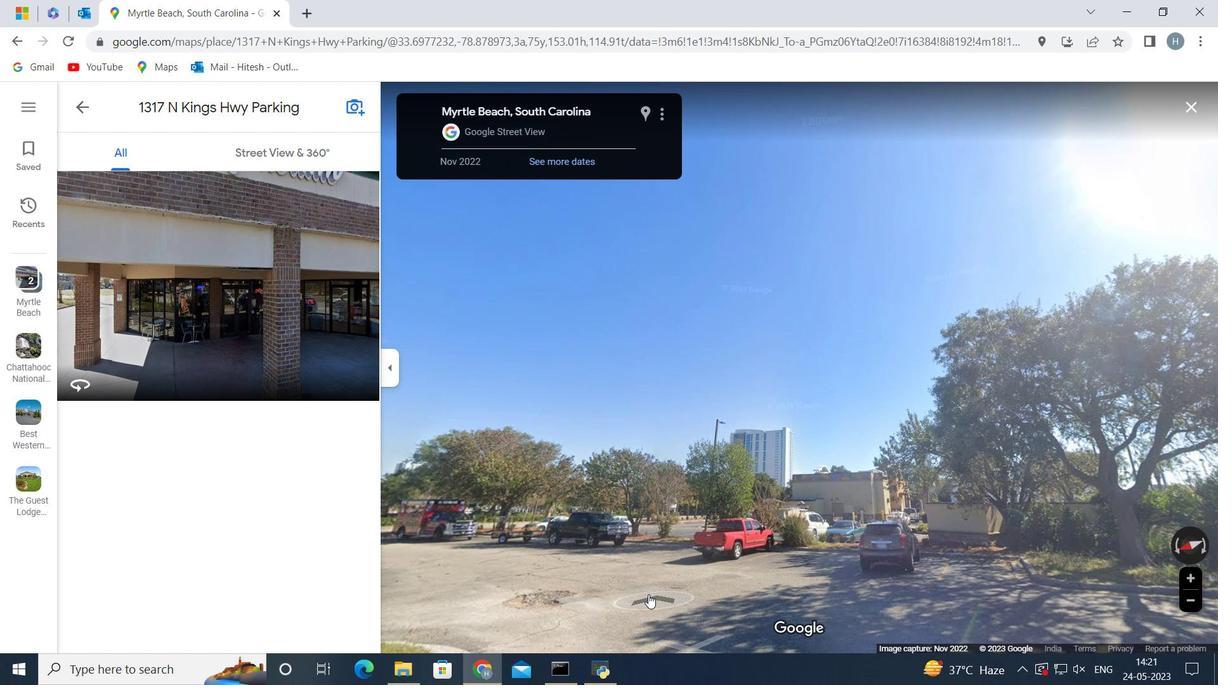 
Action: Mouse scrolled (677, 590) with delta (0, 0)
Screenshot: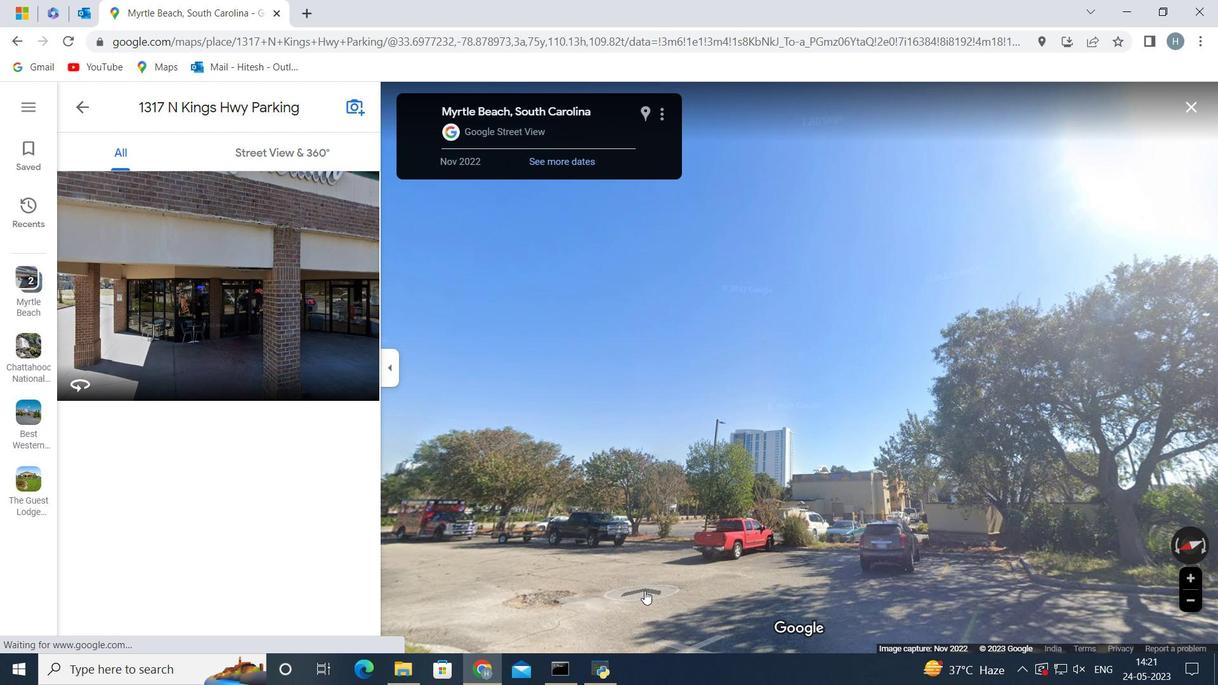 
Action: Mouse scrolled (677, 590) with delta (0, 0)
Screenshot: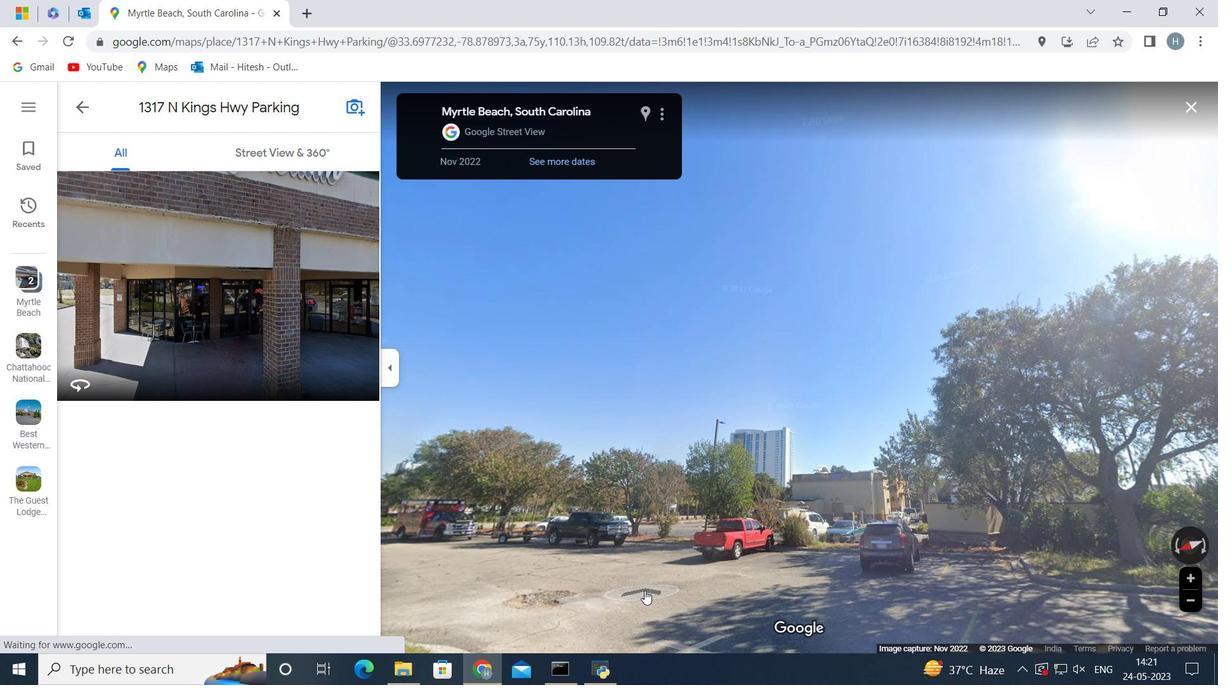 
Action: Mouse scrolled (677, 590) with delta (0, 0)
Screenshot: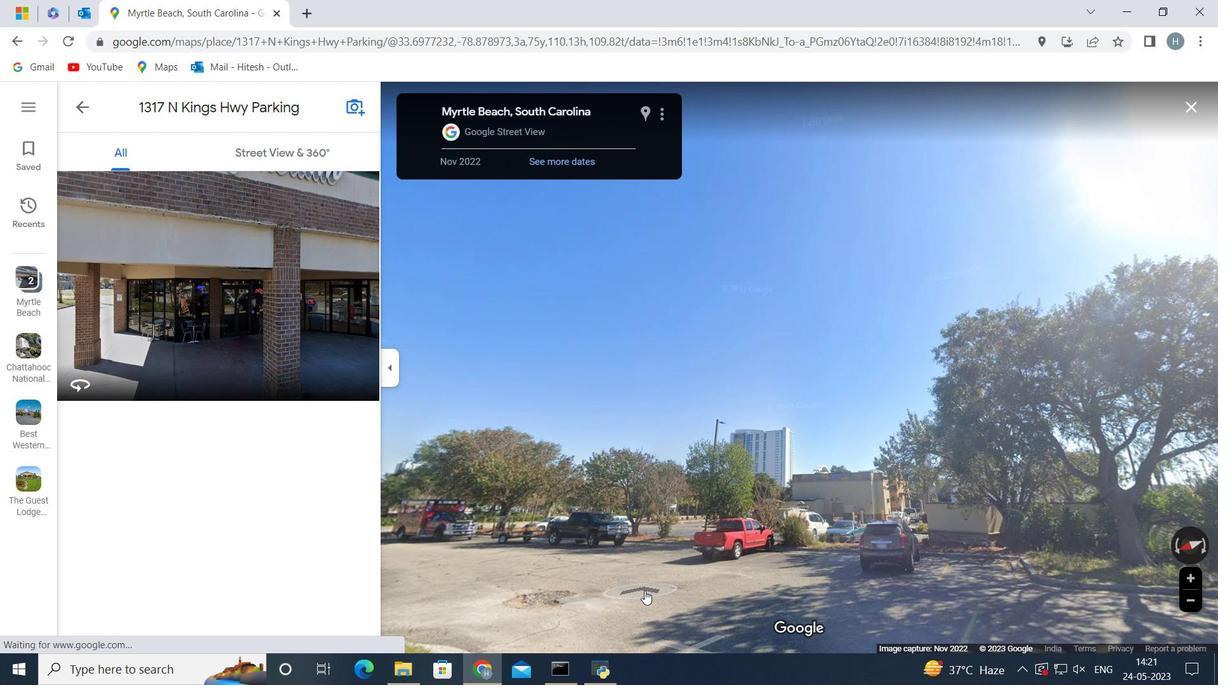 
Action: Mouse moved to (484, 544)
Screenshot: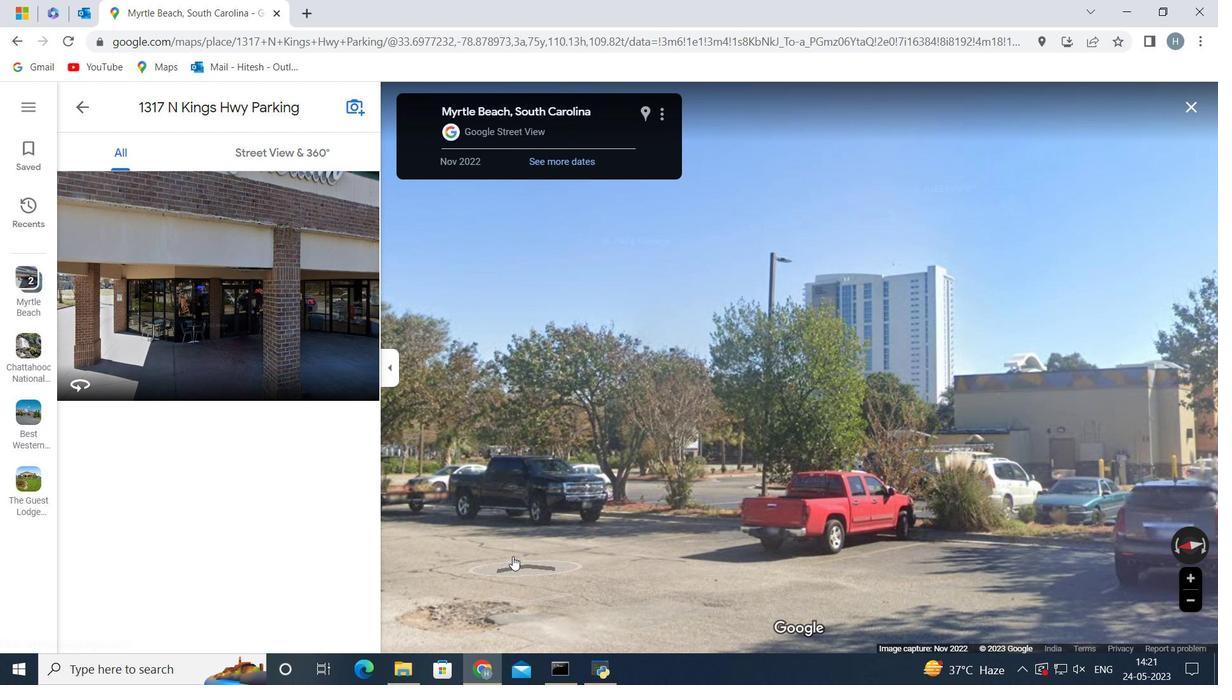 
Action: Mouse pressed left at (484, 544)
Screenshot: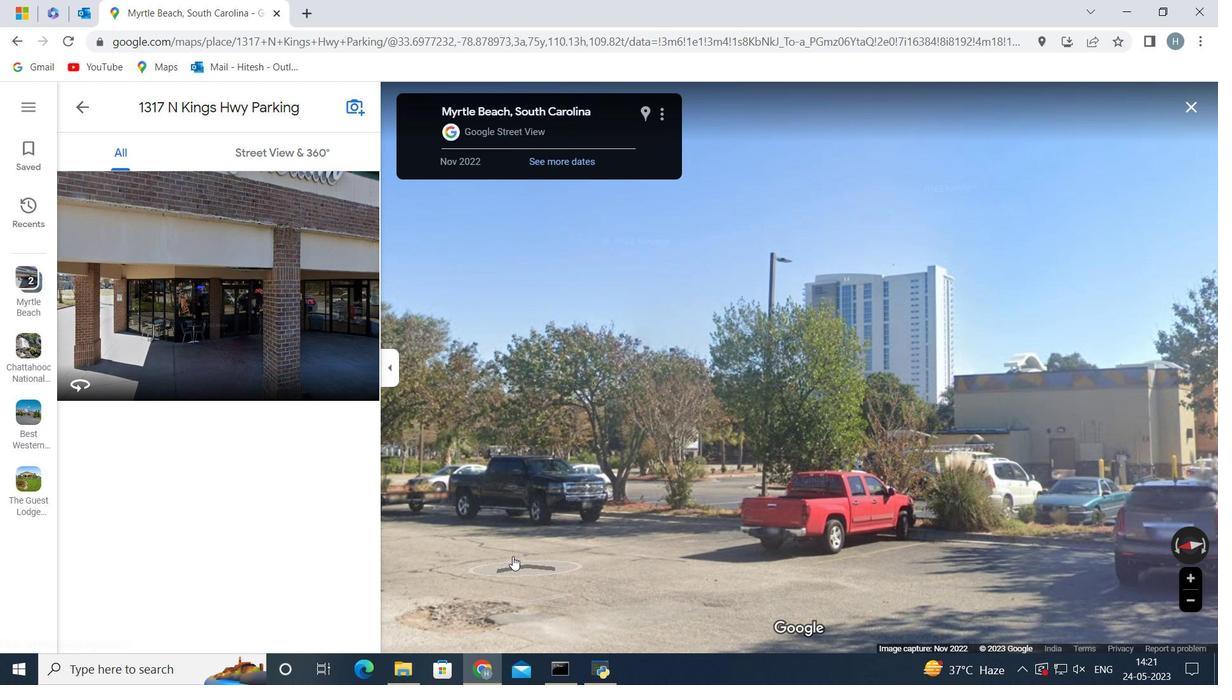 
Action: Mouse moved to (614, 582)
Screenshot: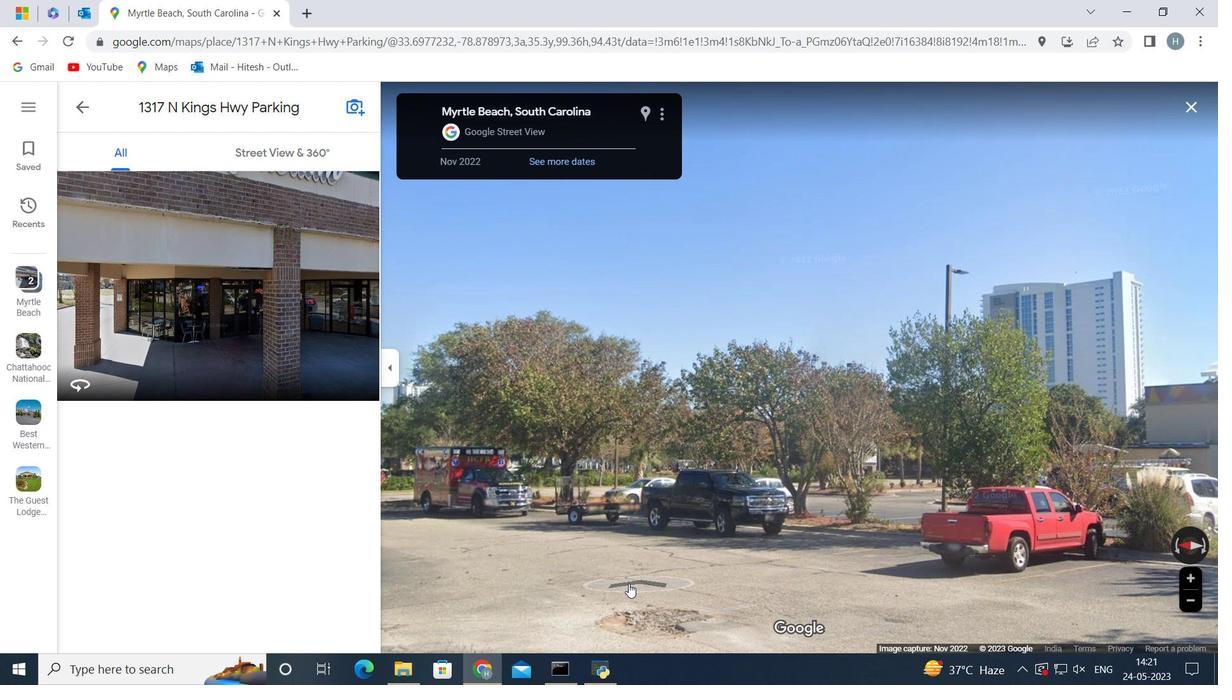 
Action: Mouse pressed left at (614, 582)
Screenshot: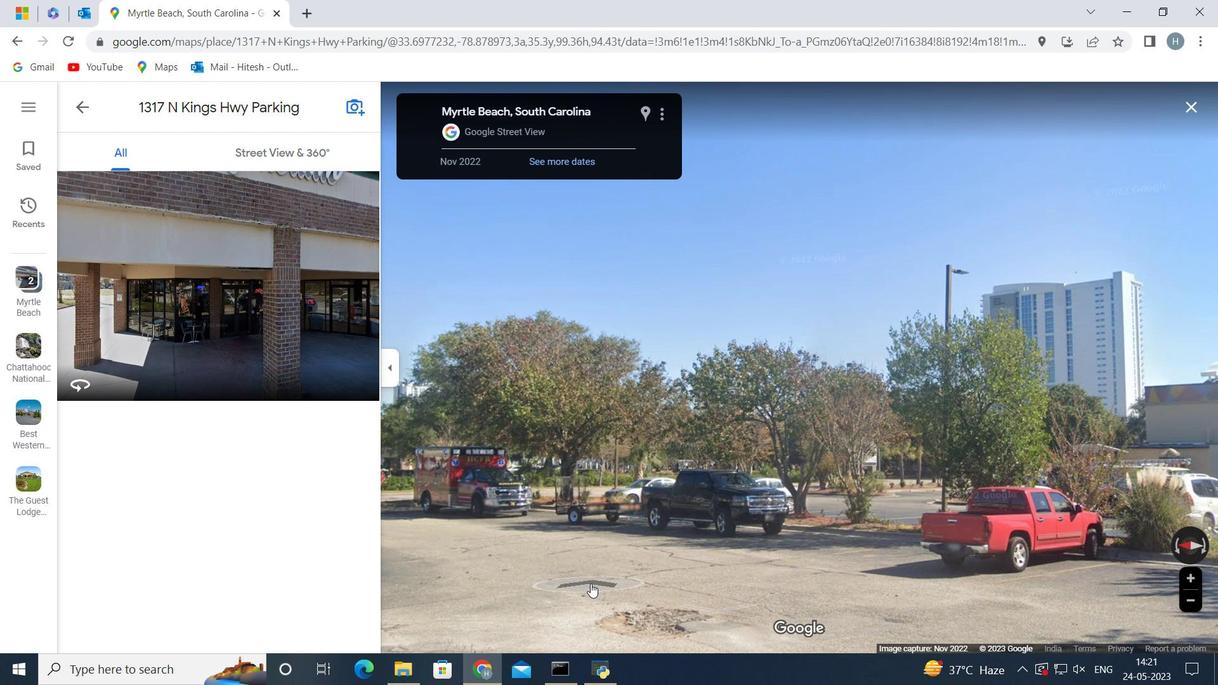 
Action: Mouse moved to (568, 545)
Screenshot: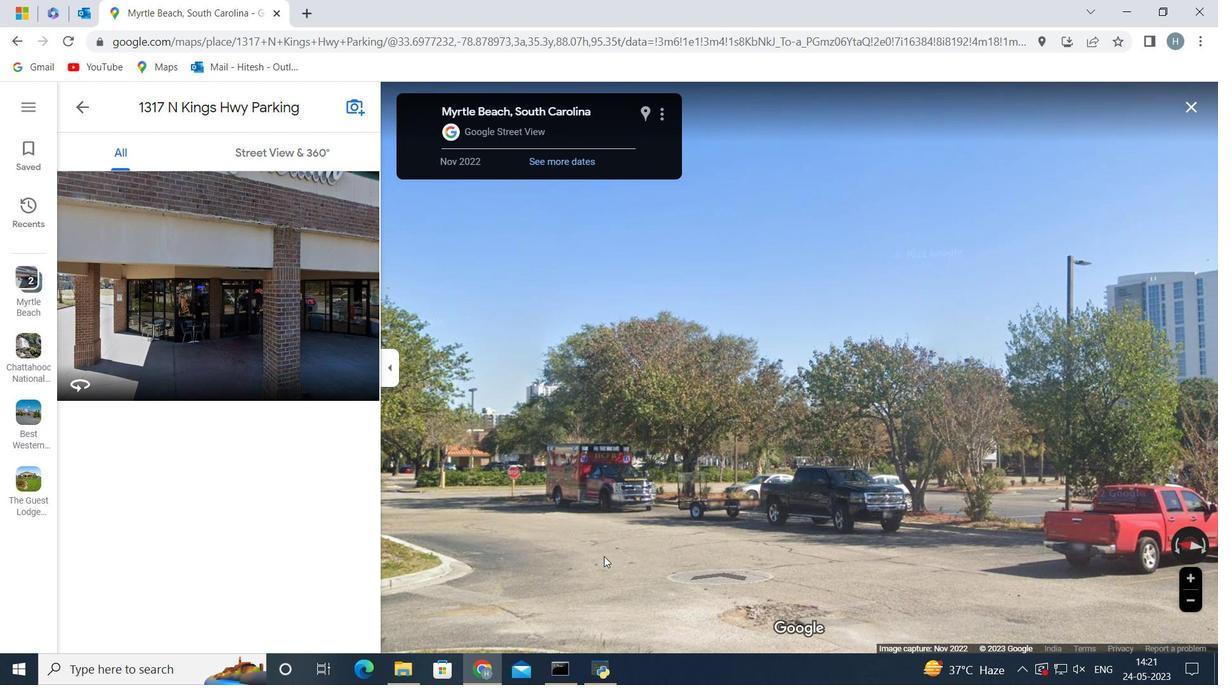 
Action: Mouse pressed left at (568, 545)
Screenshot: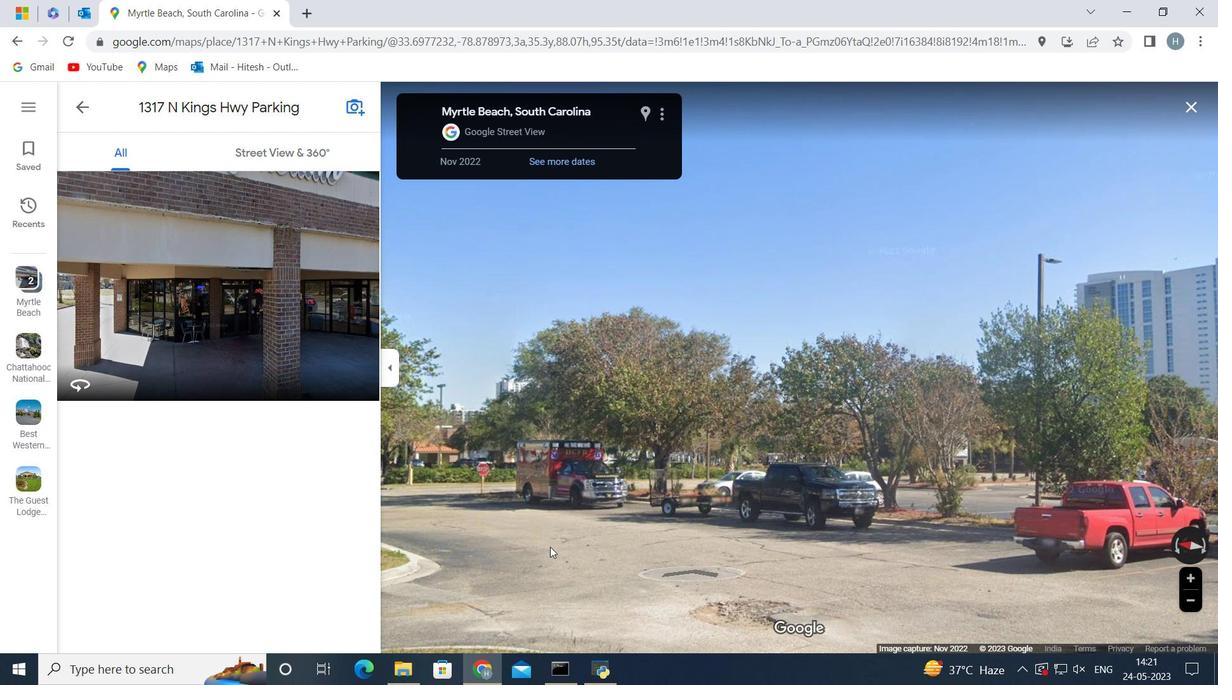 
Action: Mouse moved to (532, 419)
Screenshot: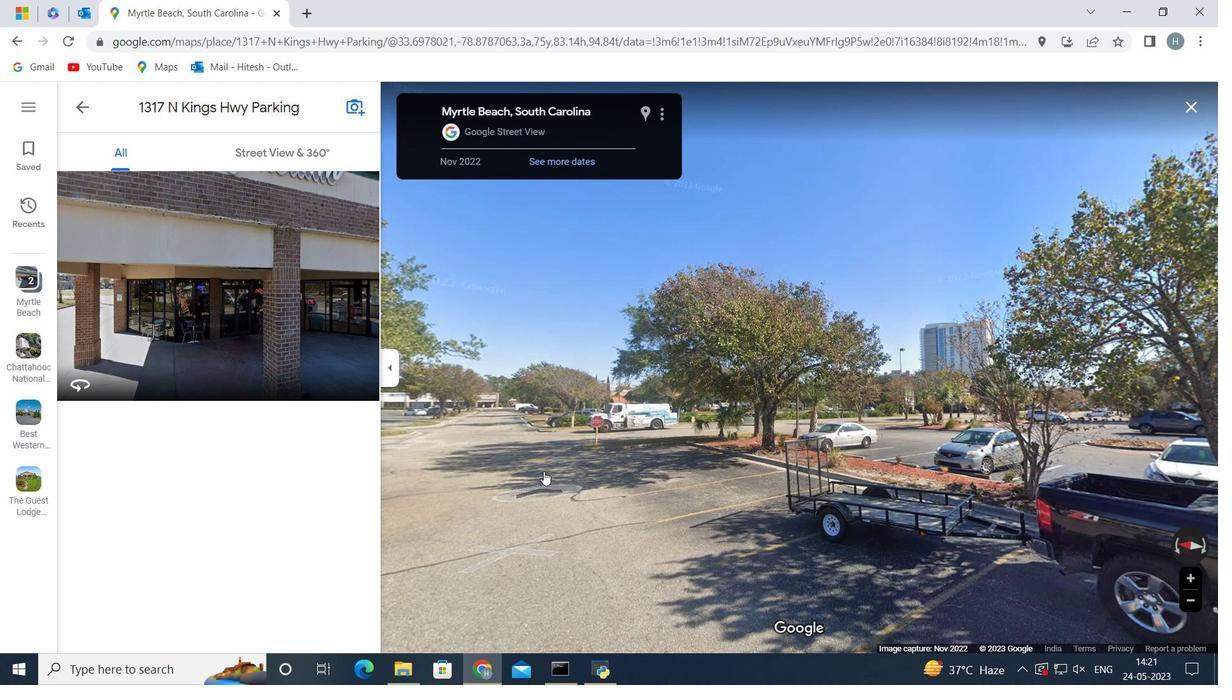 
Action: Mouse pressed left at (532, 419)
Screenshot: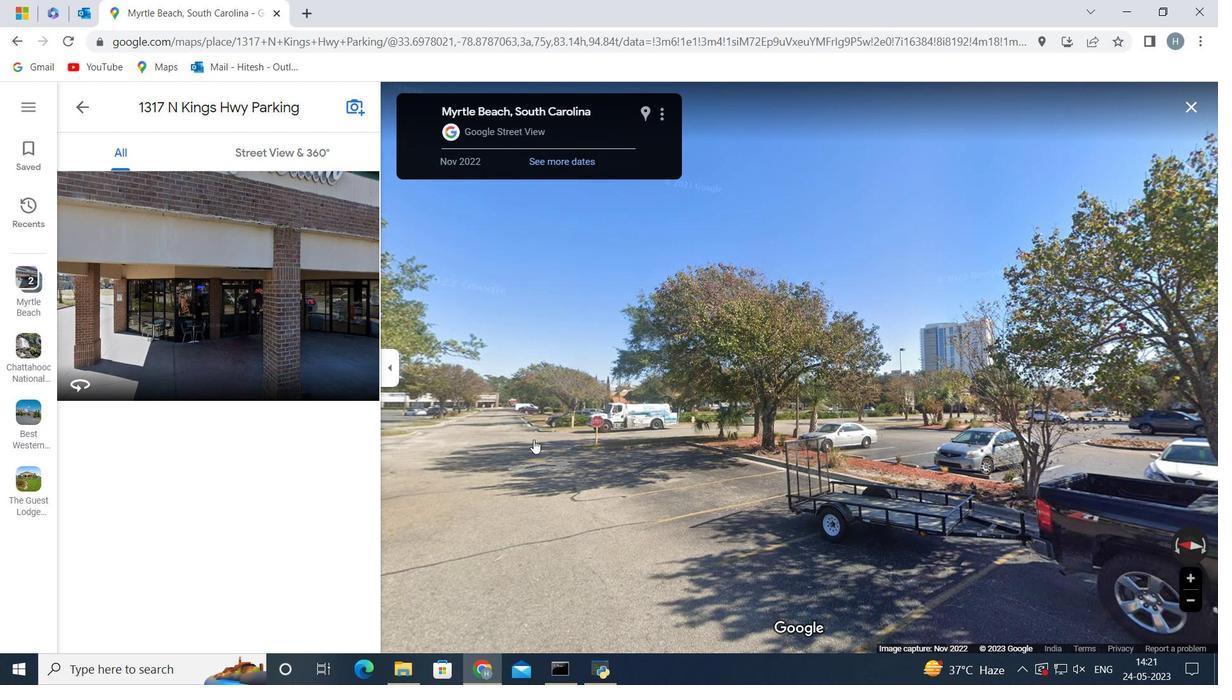 
Action: Mouse moved to (524, 441)
Screenshot: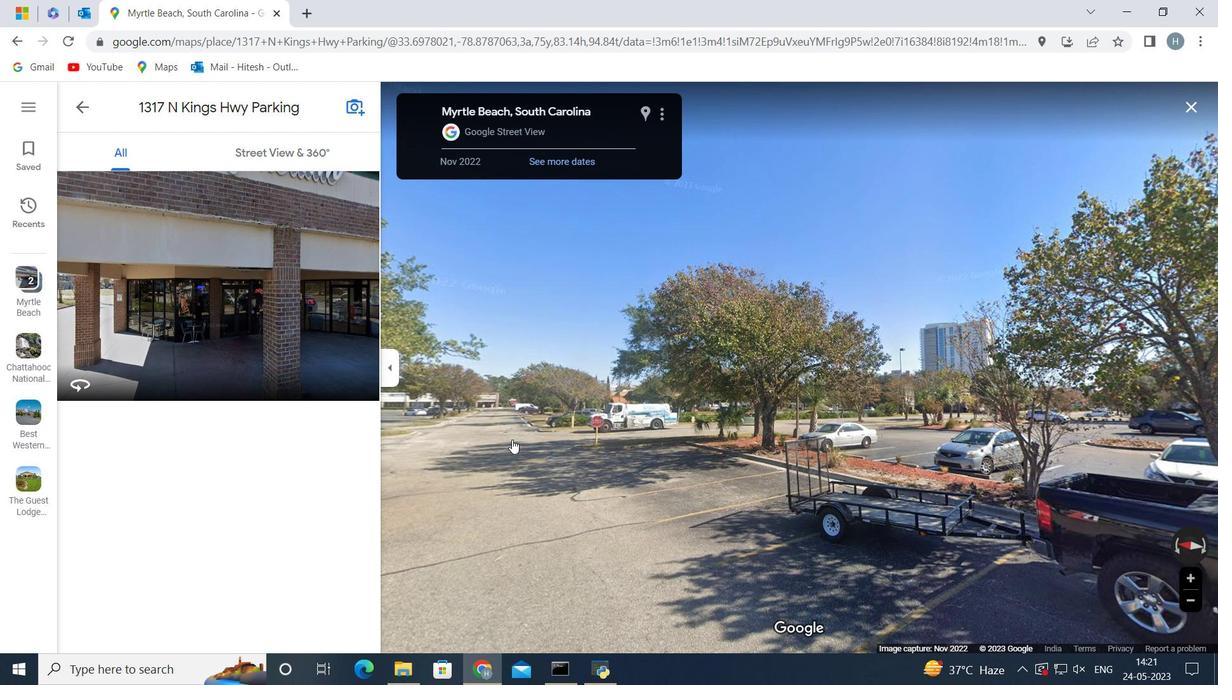 
Action: Mouse pressed left at (524, 441)
Screenshot: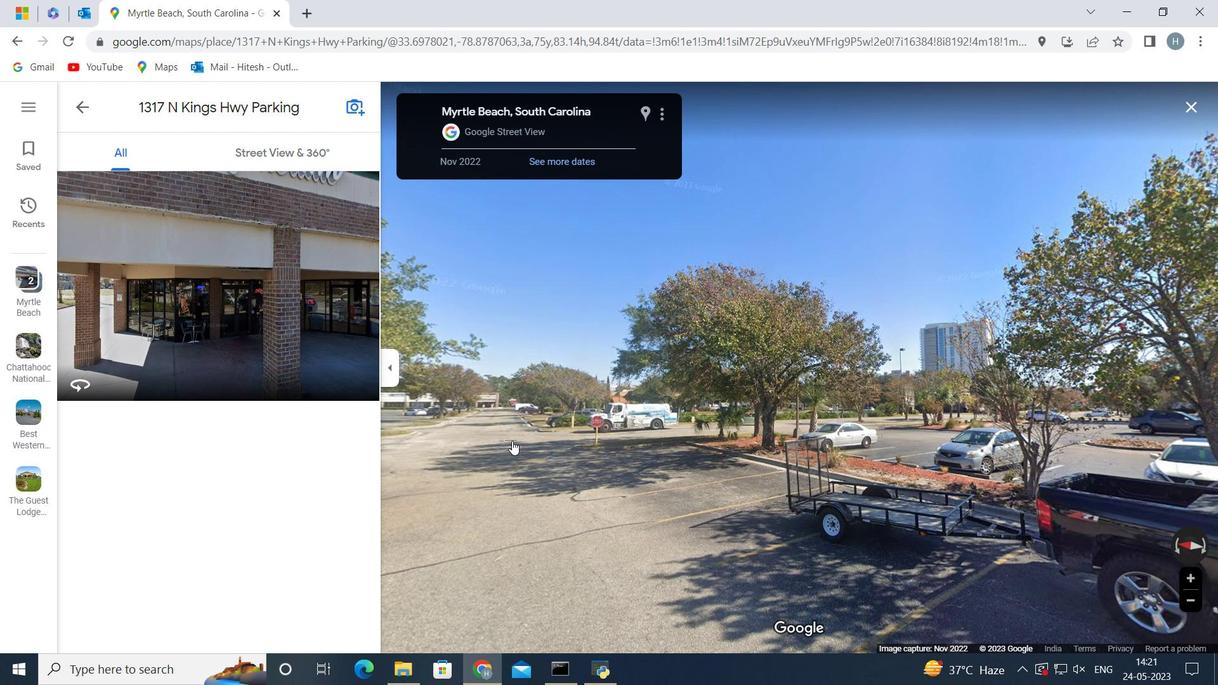 
Action: Mouse moved to (557, 439)
Screenshot: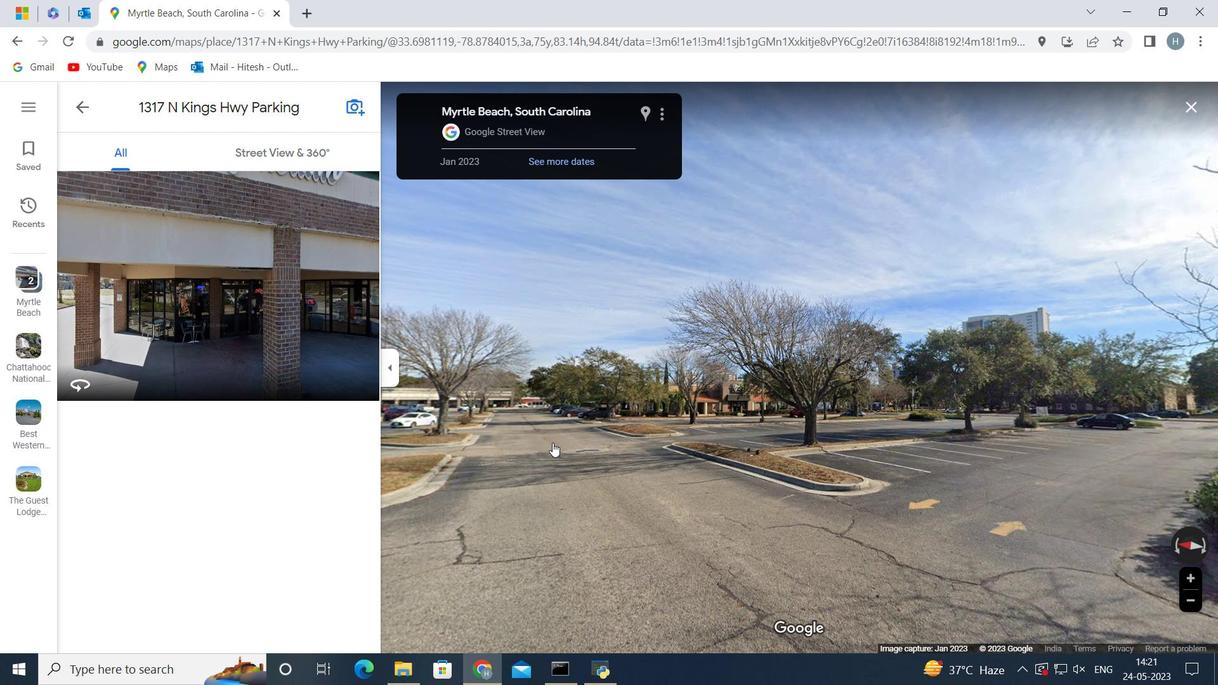 
Action: Mouse pressed left at (557, 439)
Screenshot: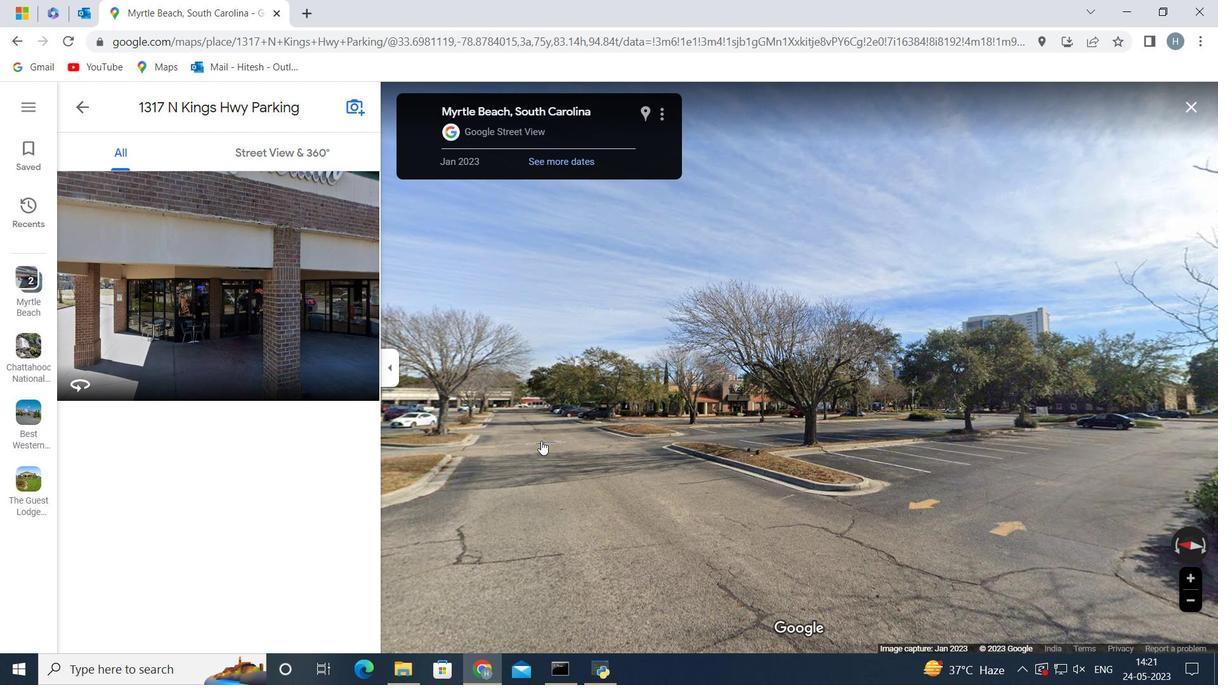 
Action: Mouse moved to (557, 418)
Screenshot: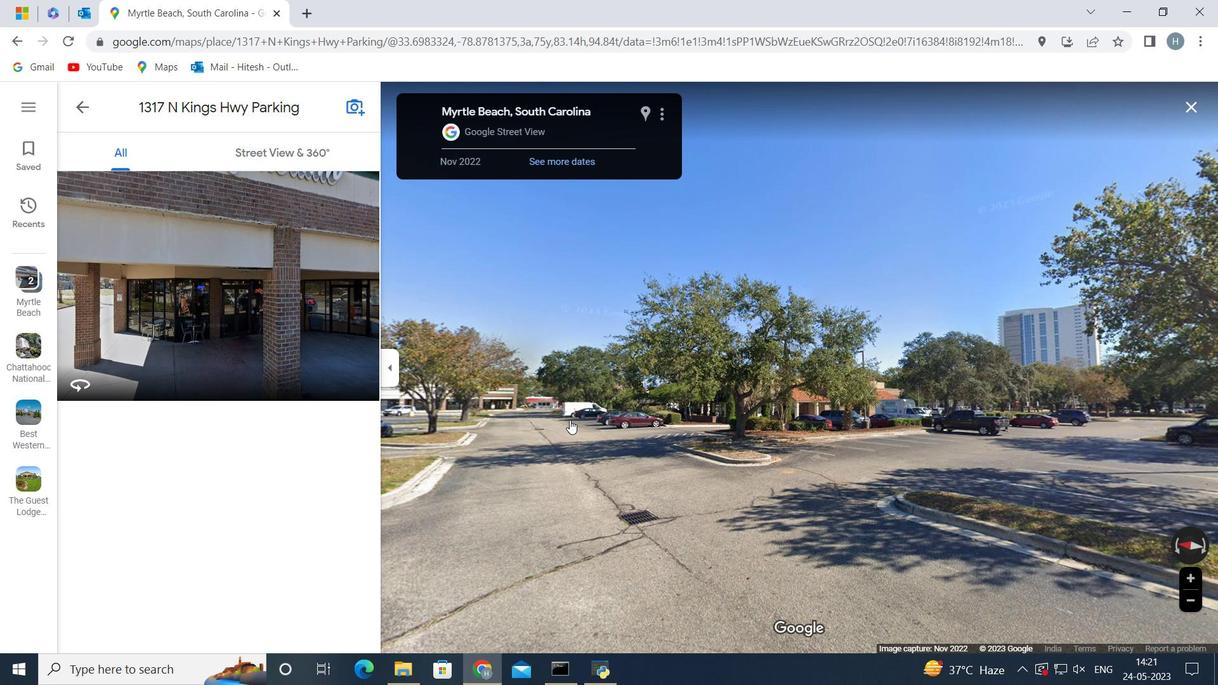 
Action: Mouse scrolled (557, 418) with delta (0, 0)
Screenshot: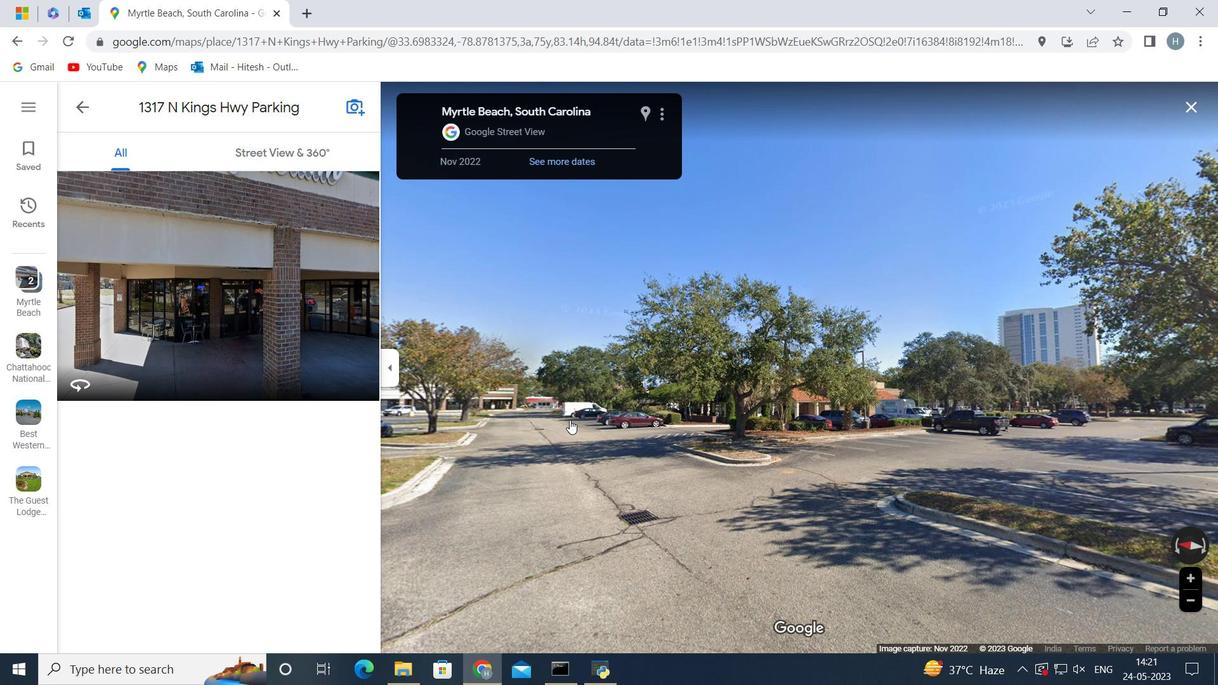 
Action: Mouse moved to (518, 430)
Screenshot: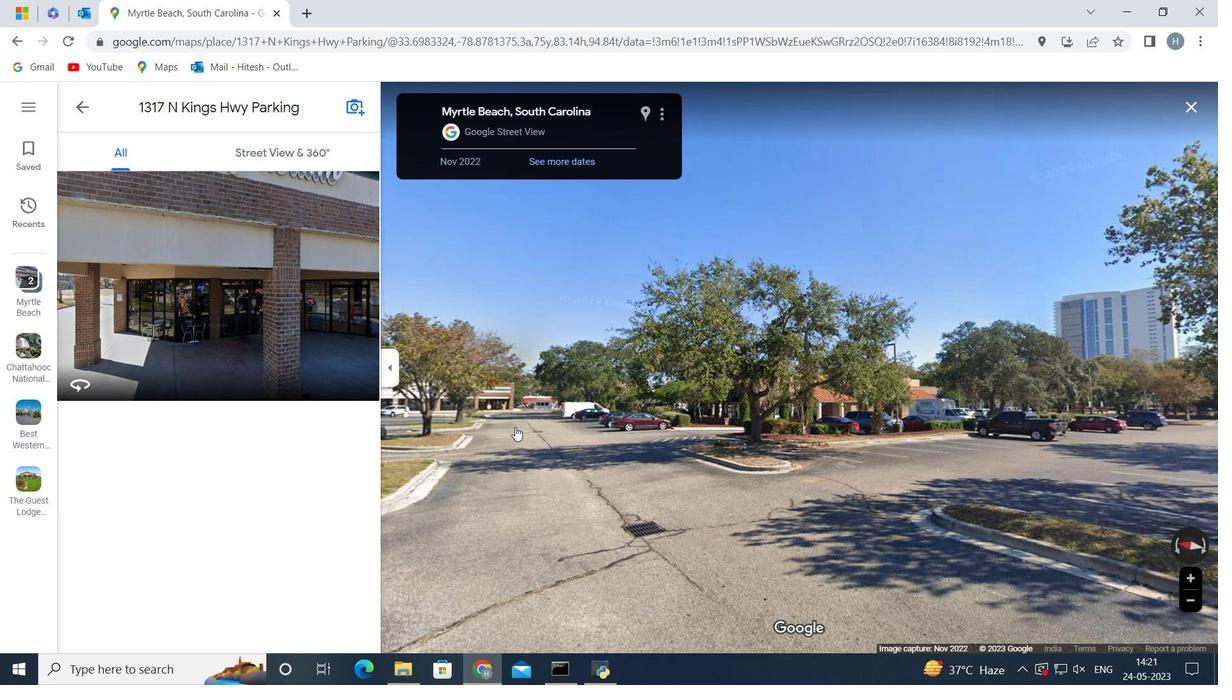 
Action: Mouse pressed left at (518, 430)
Screenshot: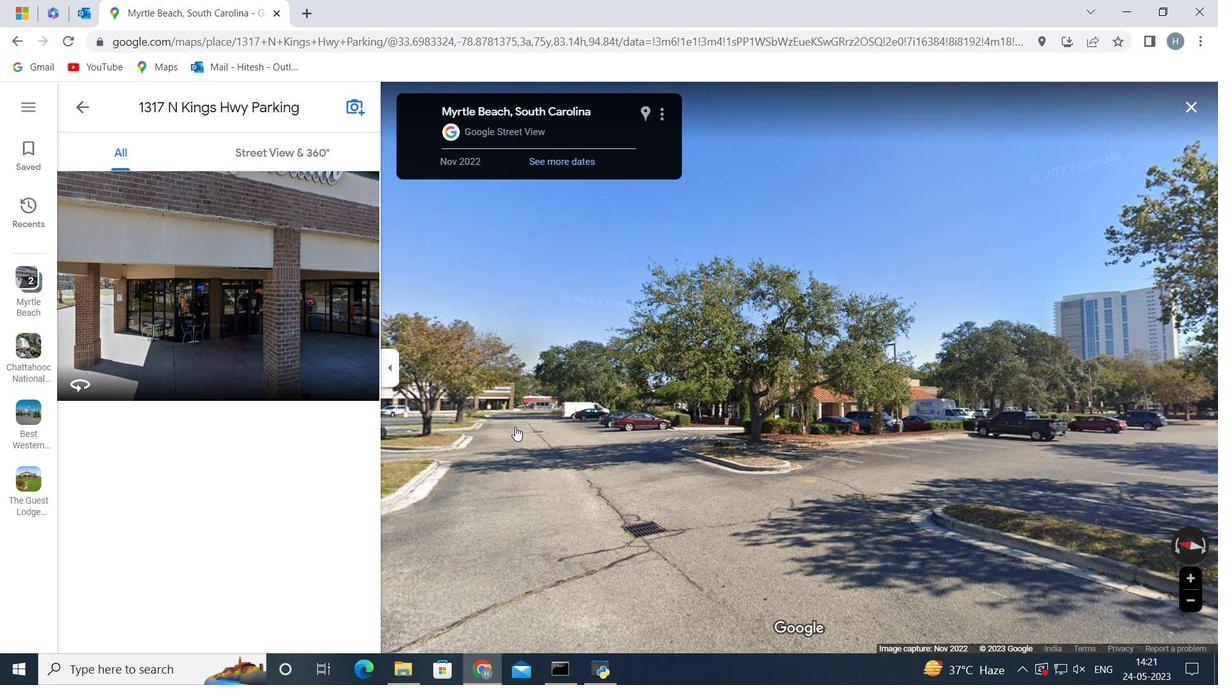 
Action: Mouse moved to (594, 509)
Screenshot: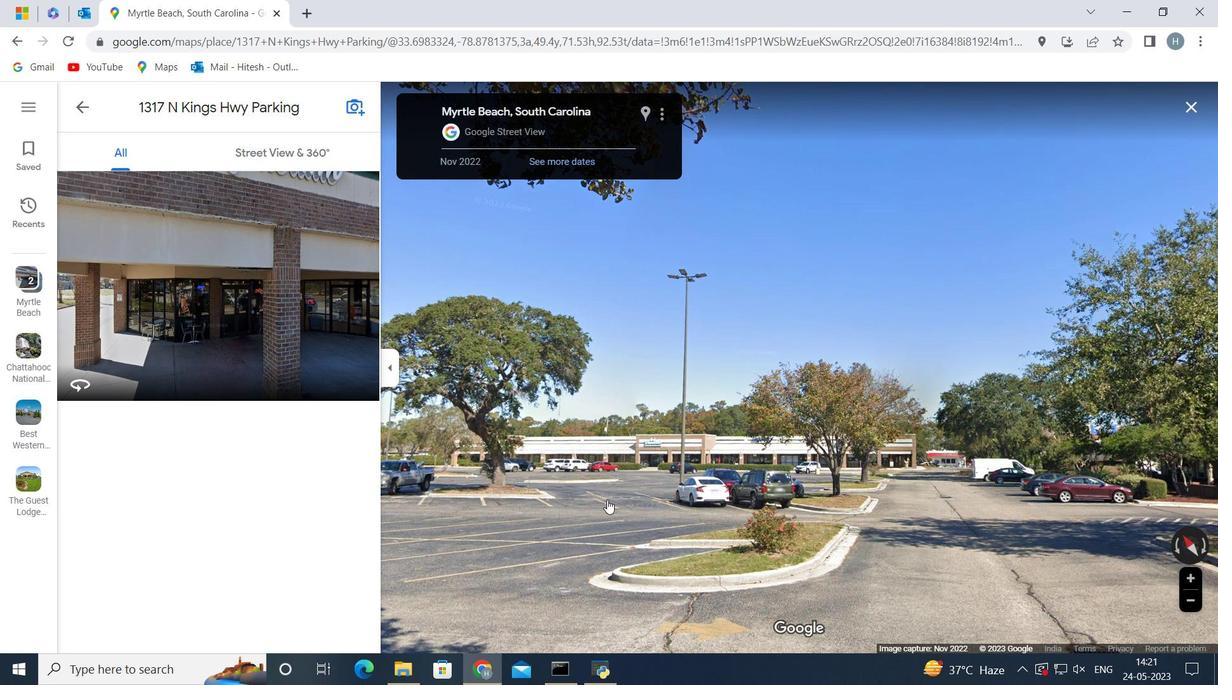 
Action: Mouse pressed left at (594, 509)
Screenshot: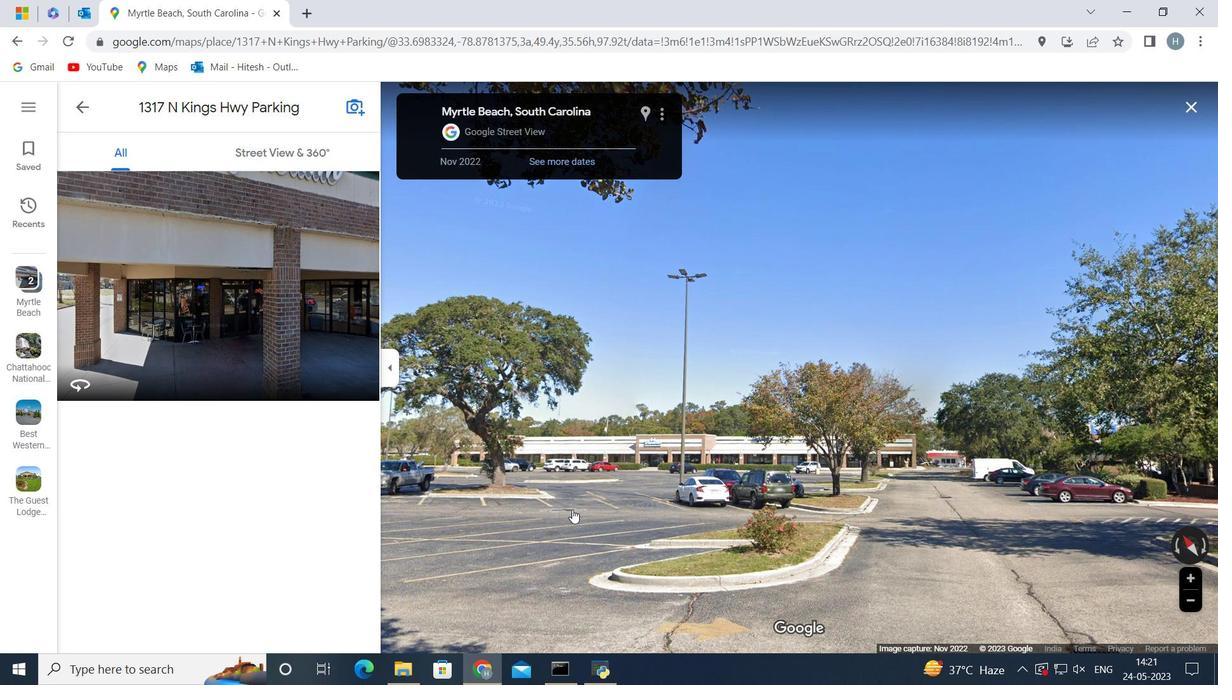 
Action: Mouse moved to (952, 495)
Screenshot: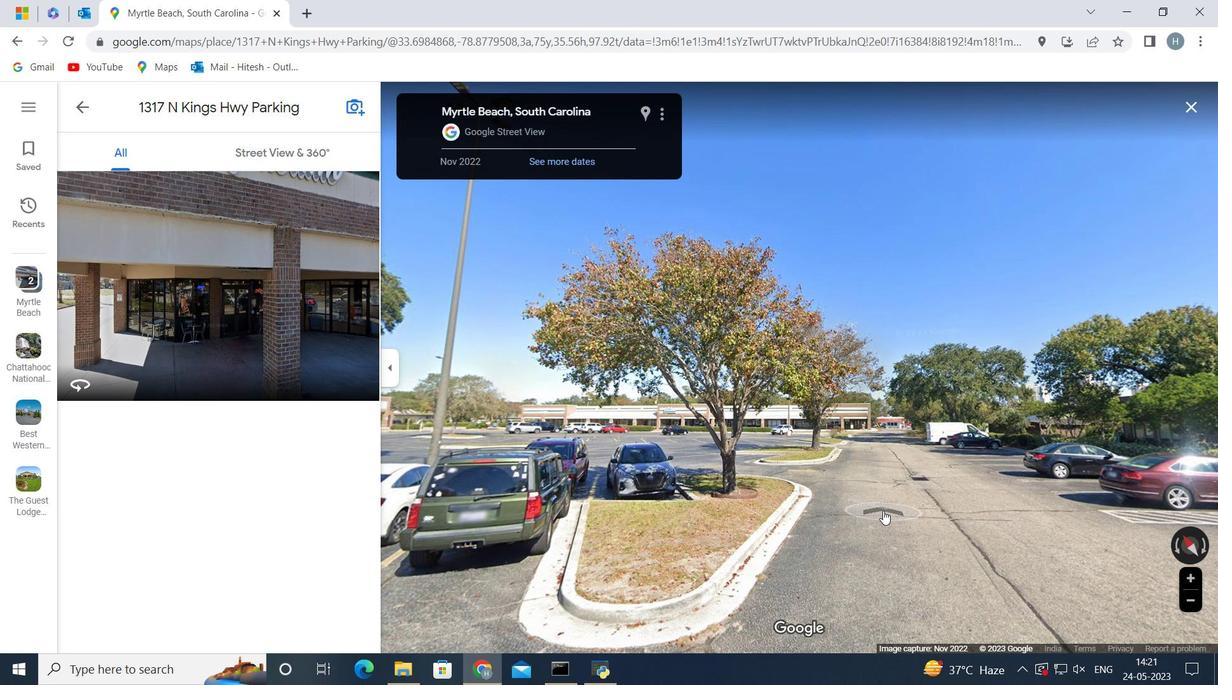 
Action: Mouse pressed left at (952, 495)
Screenshot: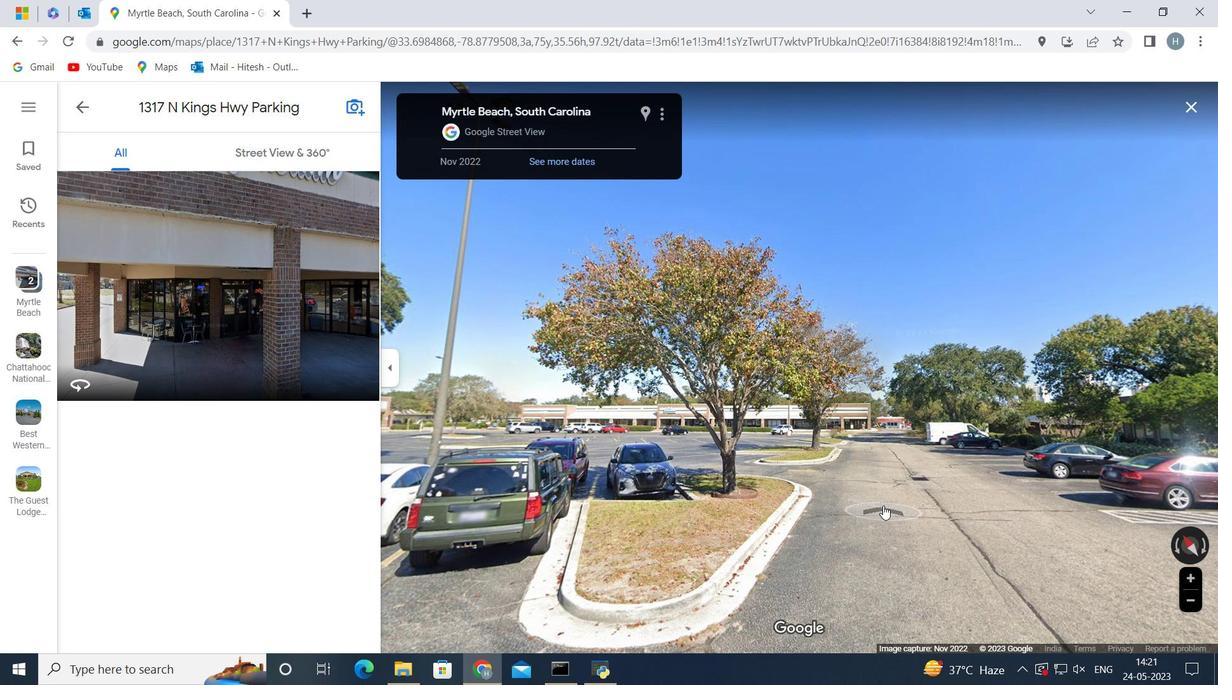 
Action: Mouse moved to (978, 456)
Screenshot: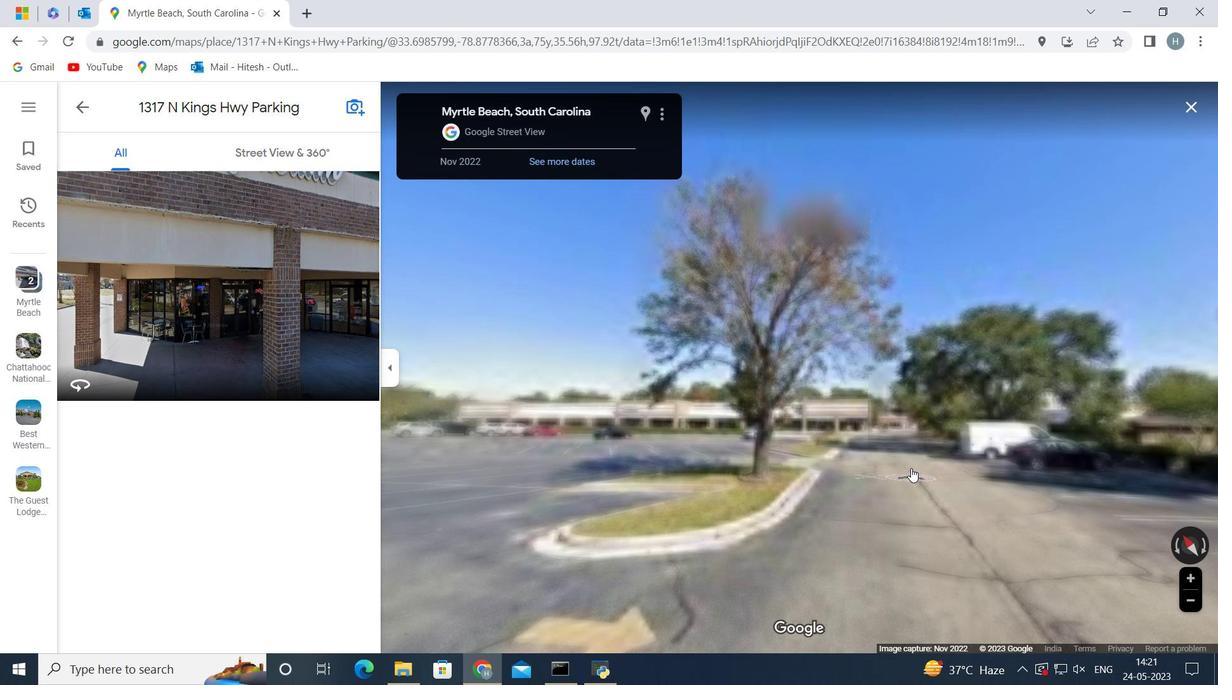 
Action: Mouse pressed left at (978, 456)
Screenshot: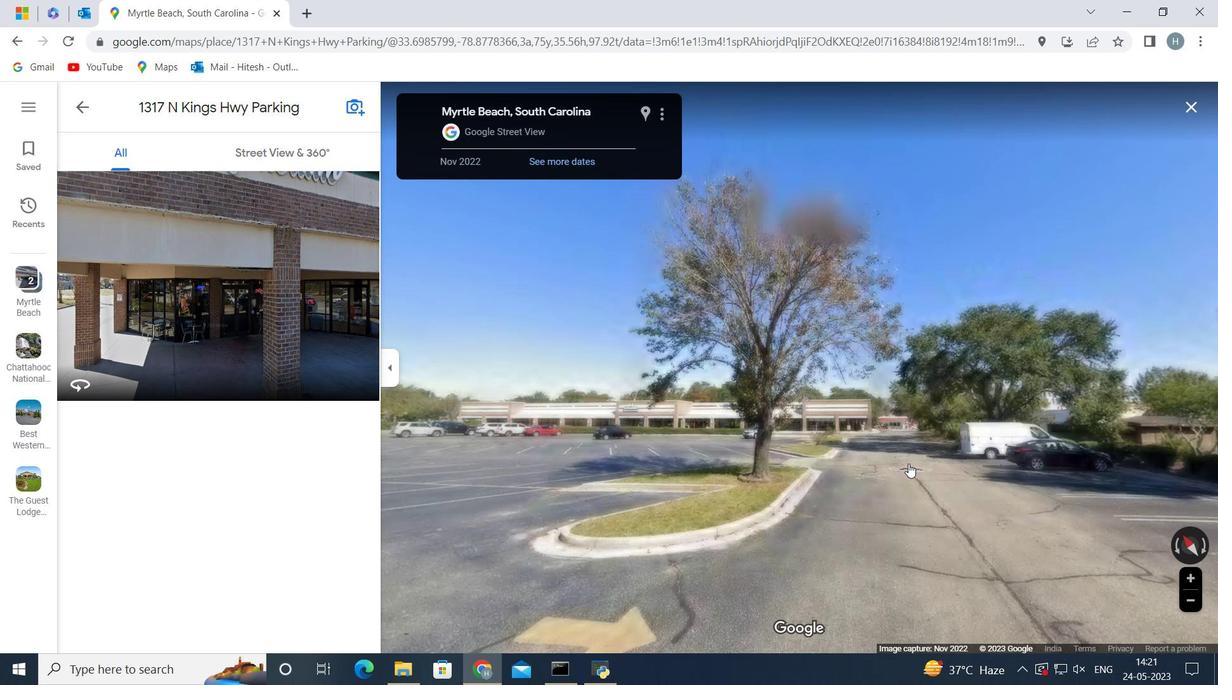 
Action: Mouse moved to (936, 491)
Screenshot: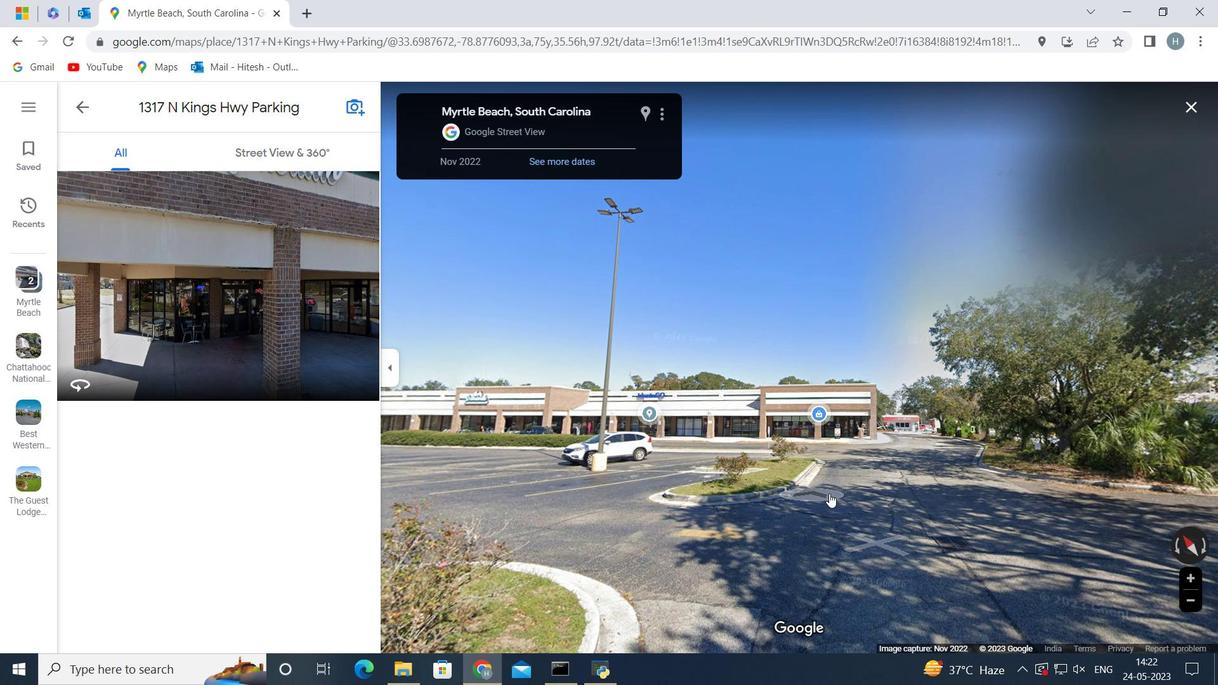 
Action: Mouse pressed left at (936, 491)
Screenshot: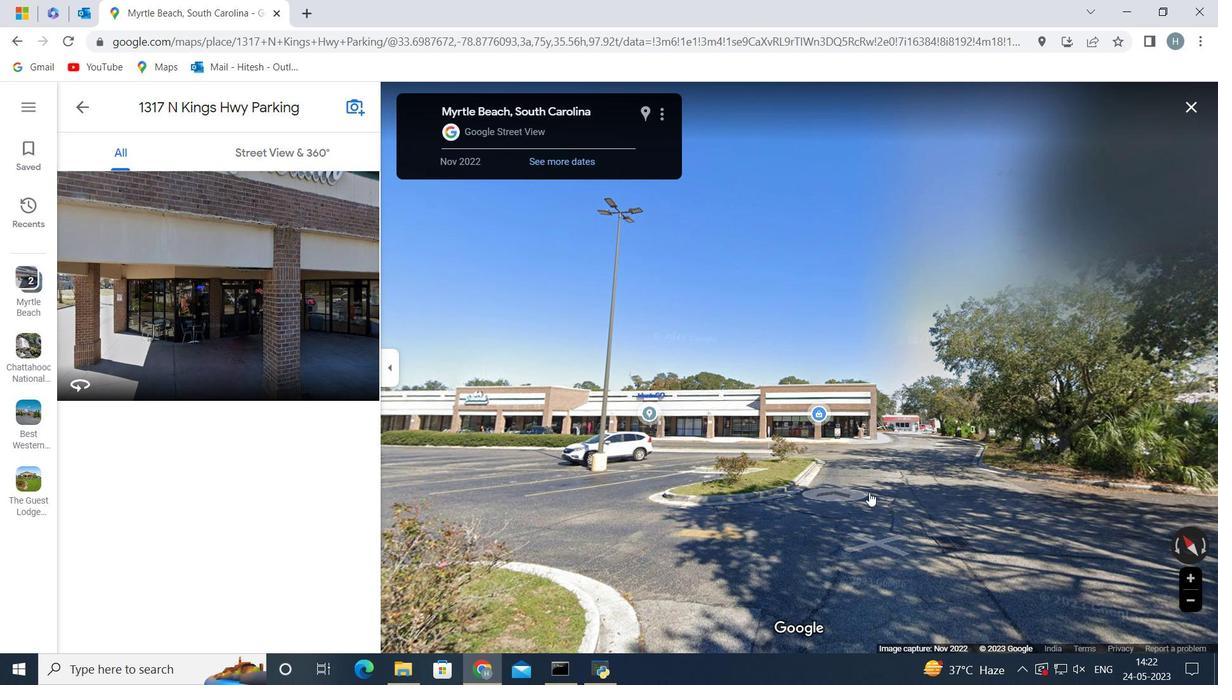 
Action: Mouse moved to (986, 469)
Screenshot: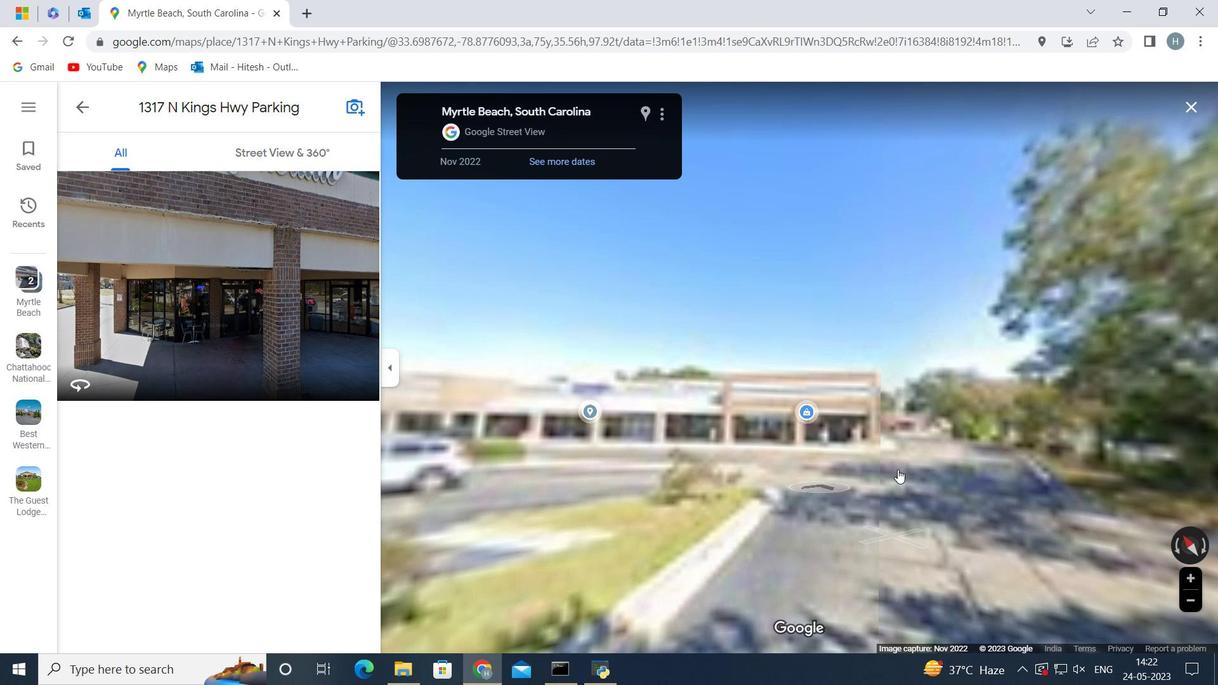 
Action: Mouse pressed left at (986, 469)
Screenshot: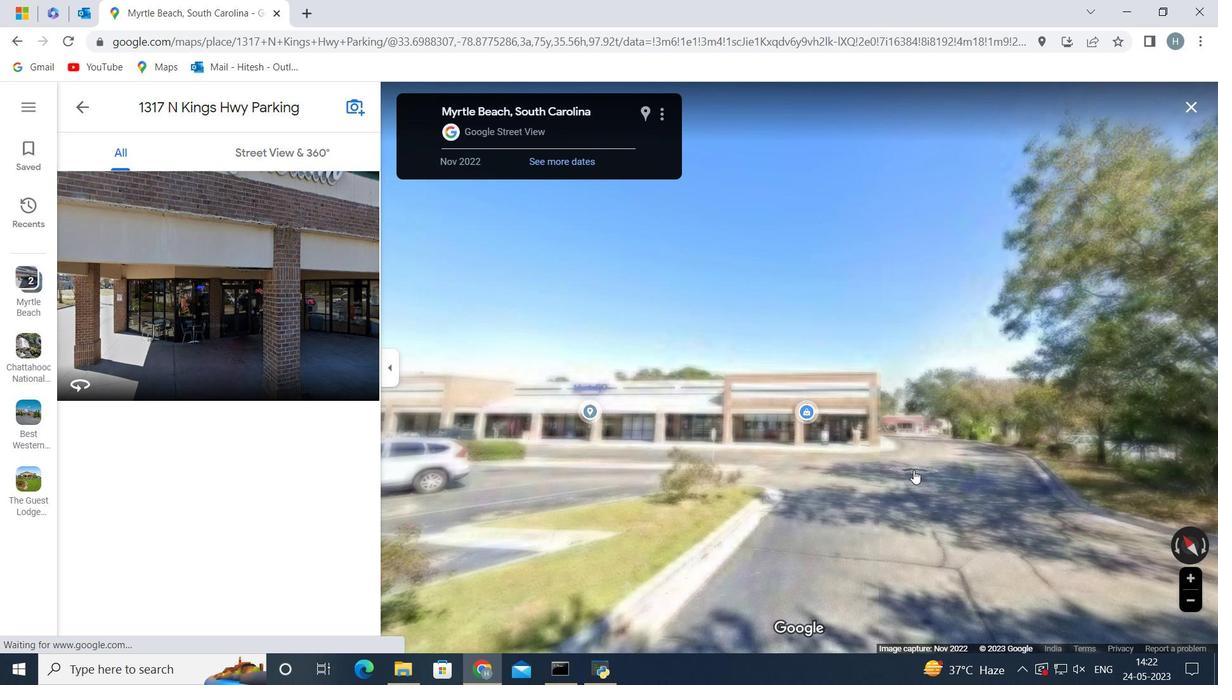 
Action: Mouse moved to (24, 98)
Screenshot: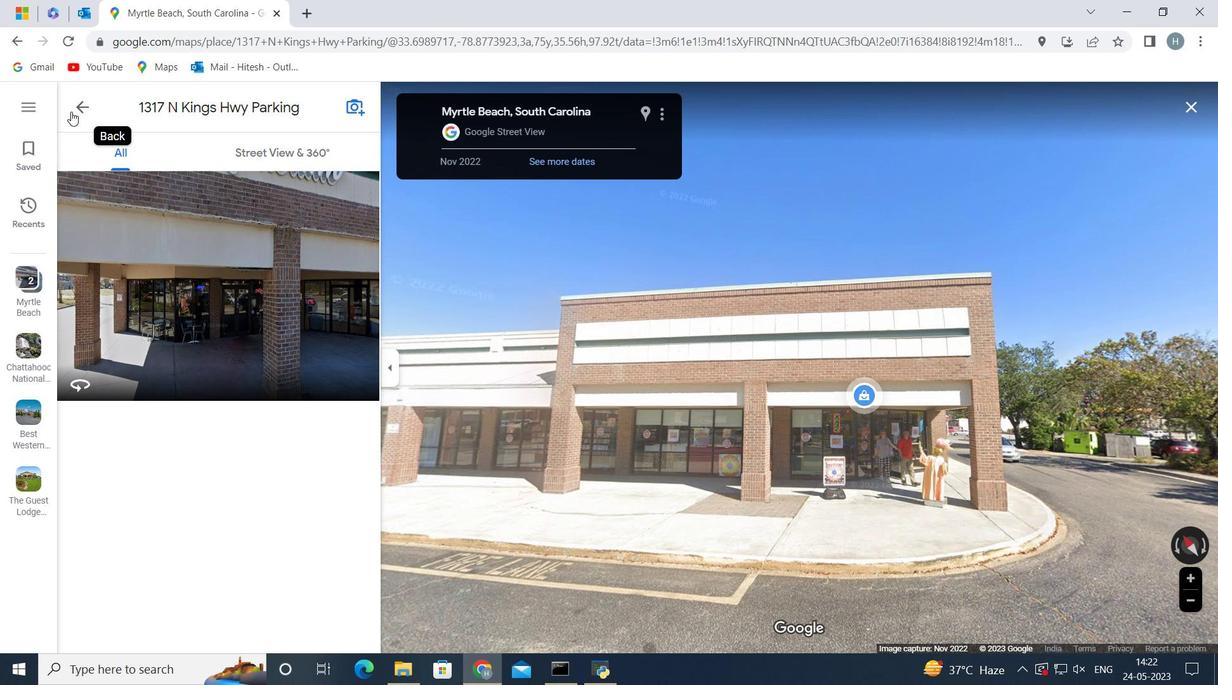 
Action: Mouse pressed left at (24, 98)
Screenshot: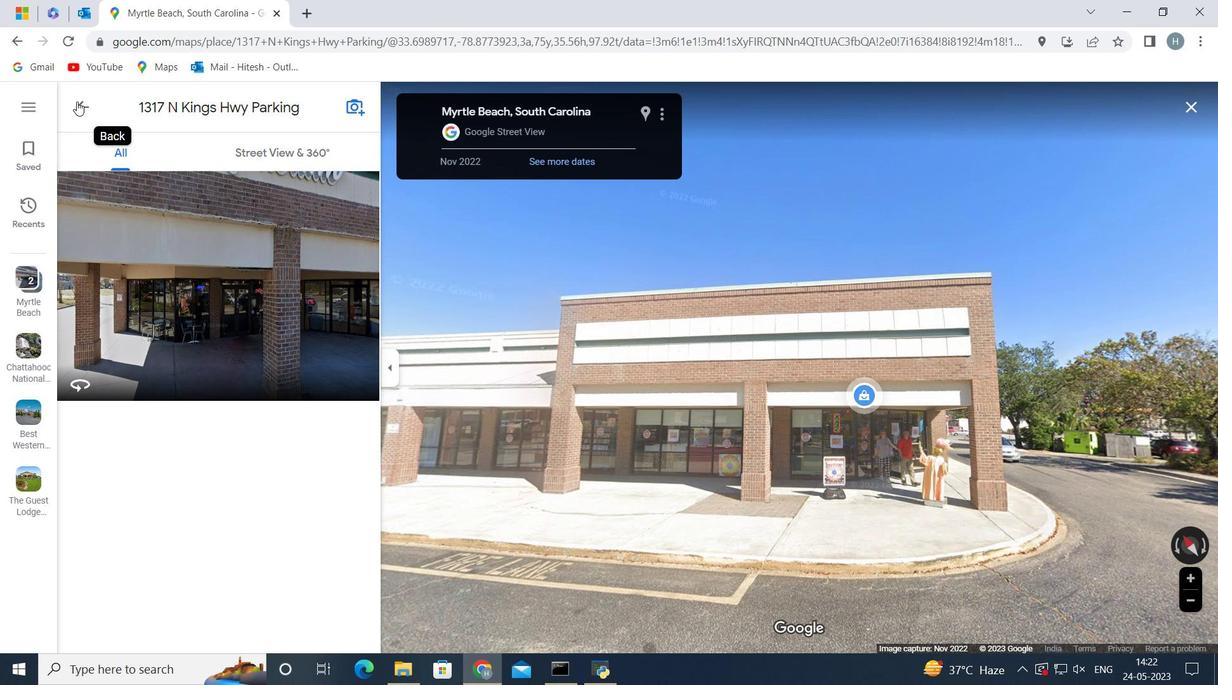 
Action: Mouse moved to (173, 350)
Screenshot: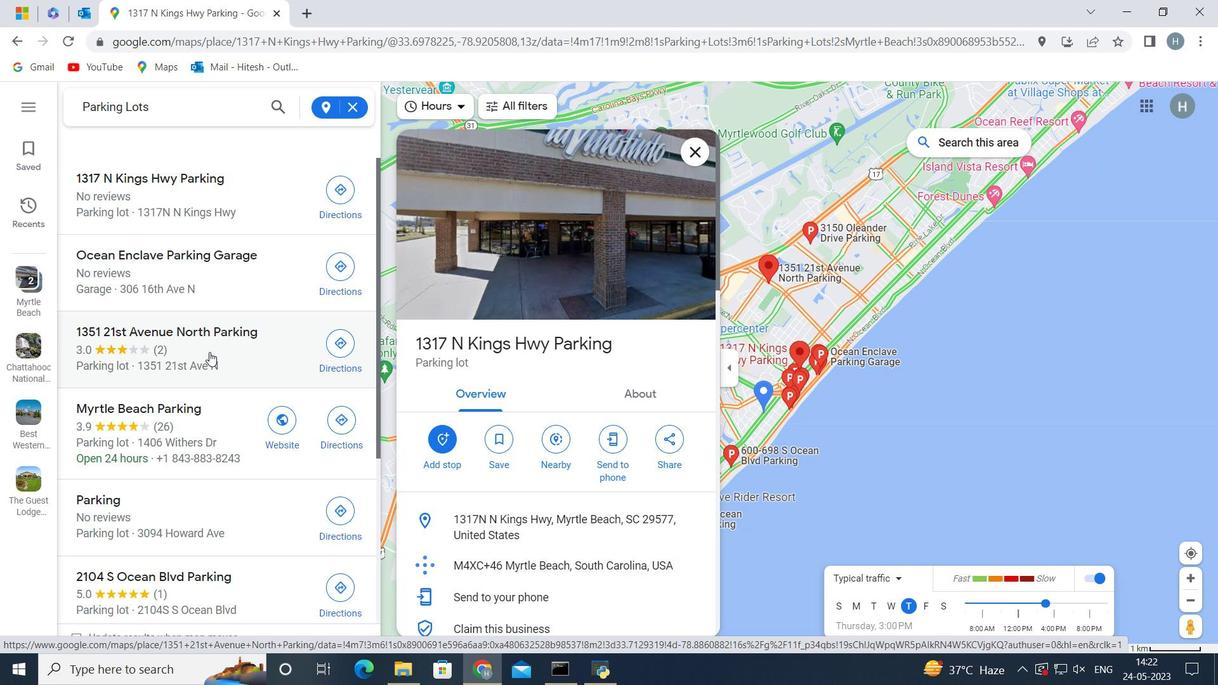 
Action: Mouse pressed left at (173, 350)
Screenshot: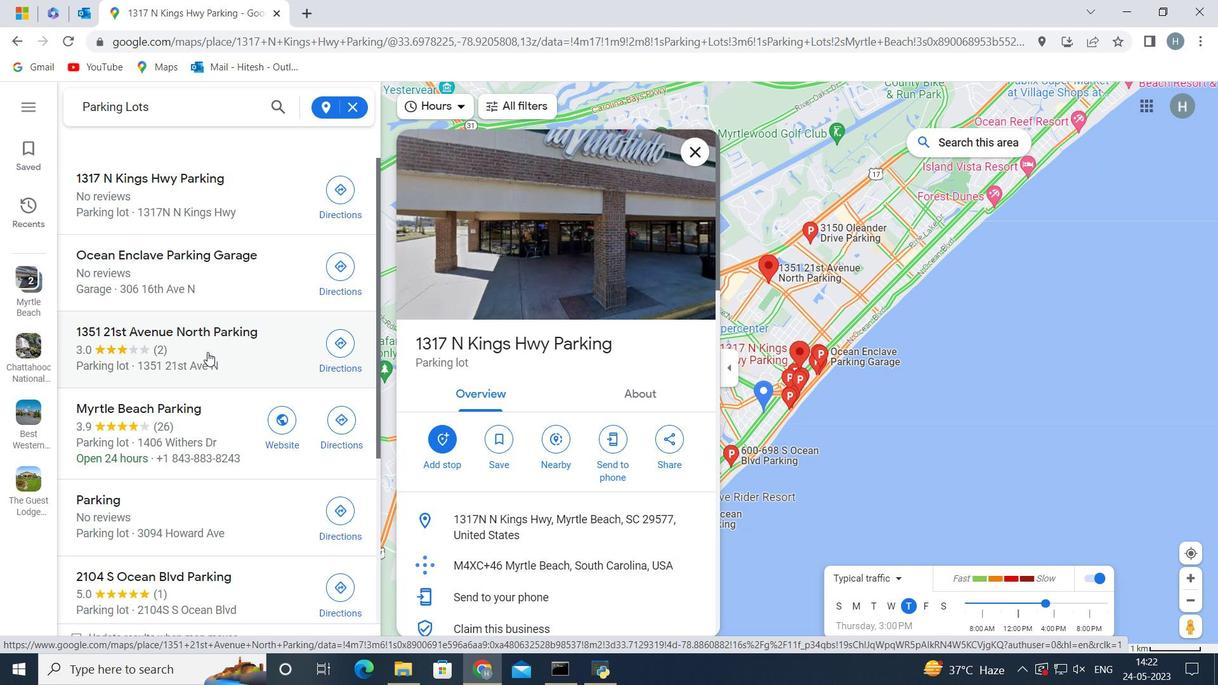 
Action: Mouse moved to (669, 275)
Screenshot: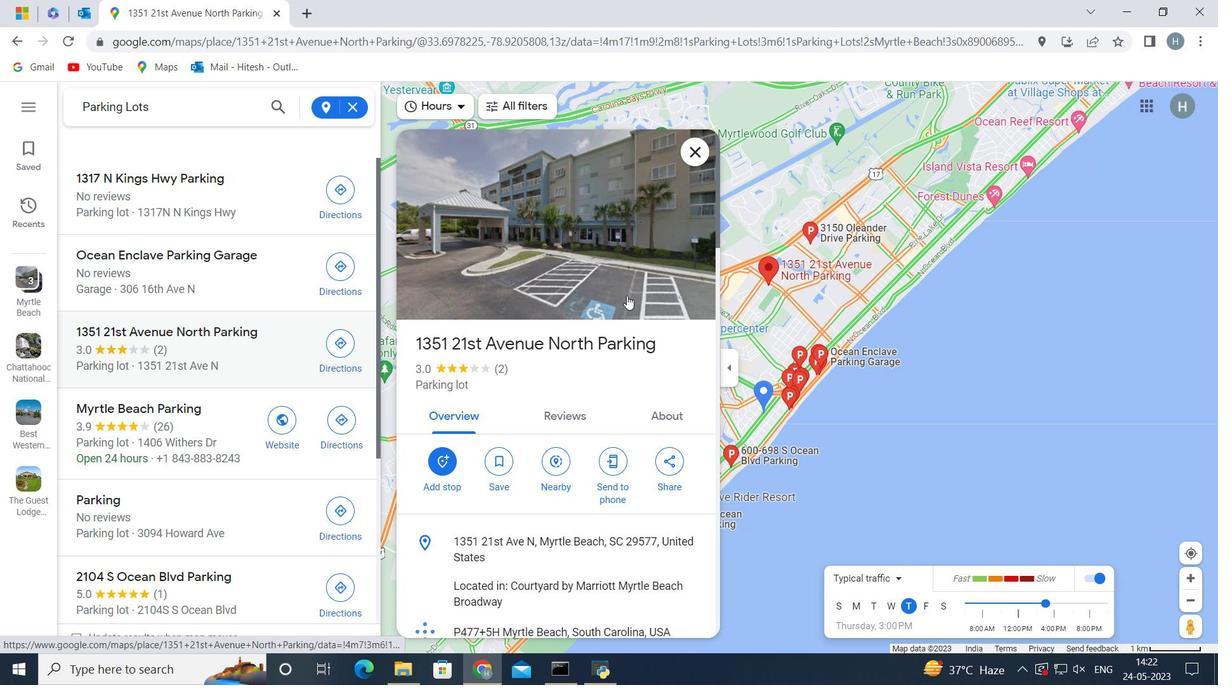
Action: Mouse pressed left at (669, 275)
Screenshot: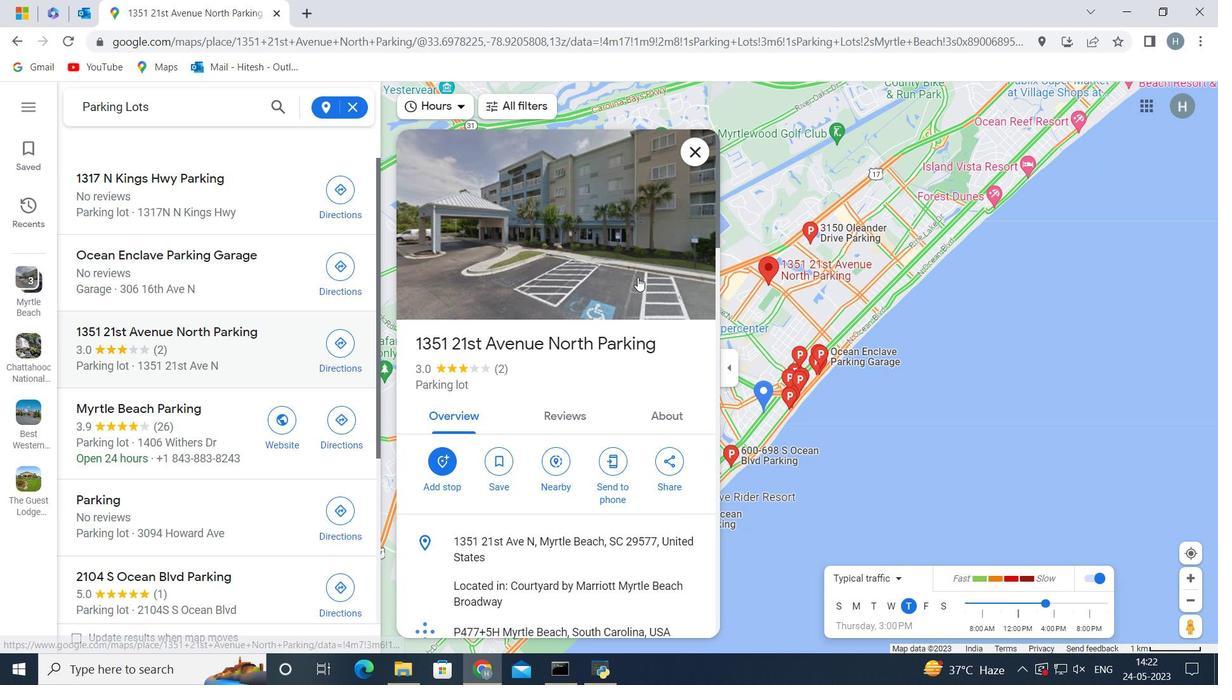 
Action: Mouse moved to (700, 408)
Screenshot: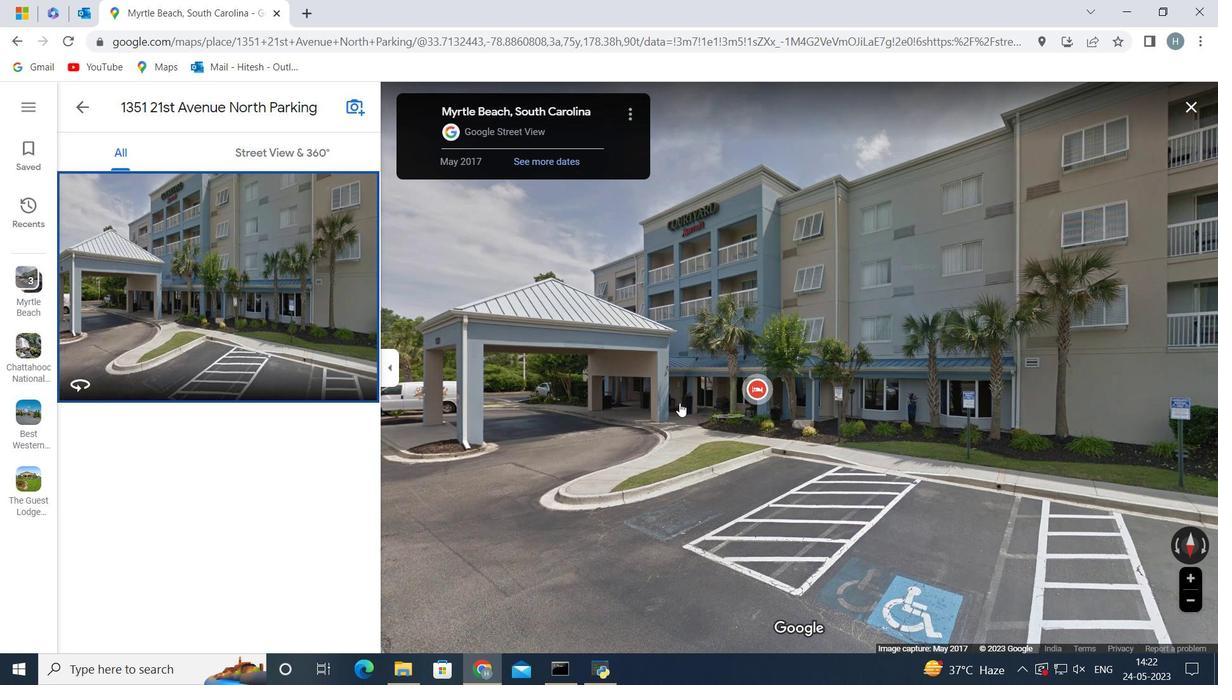 
Action: Mouse pressed left at (700, 408)
Screenshot: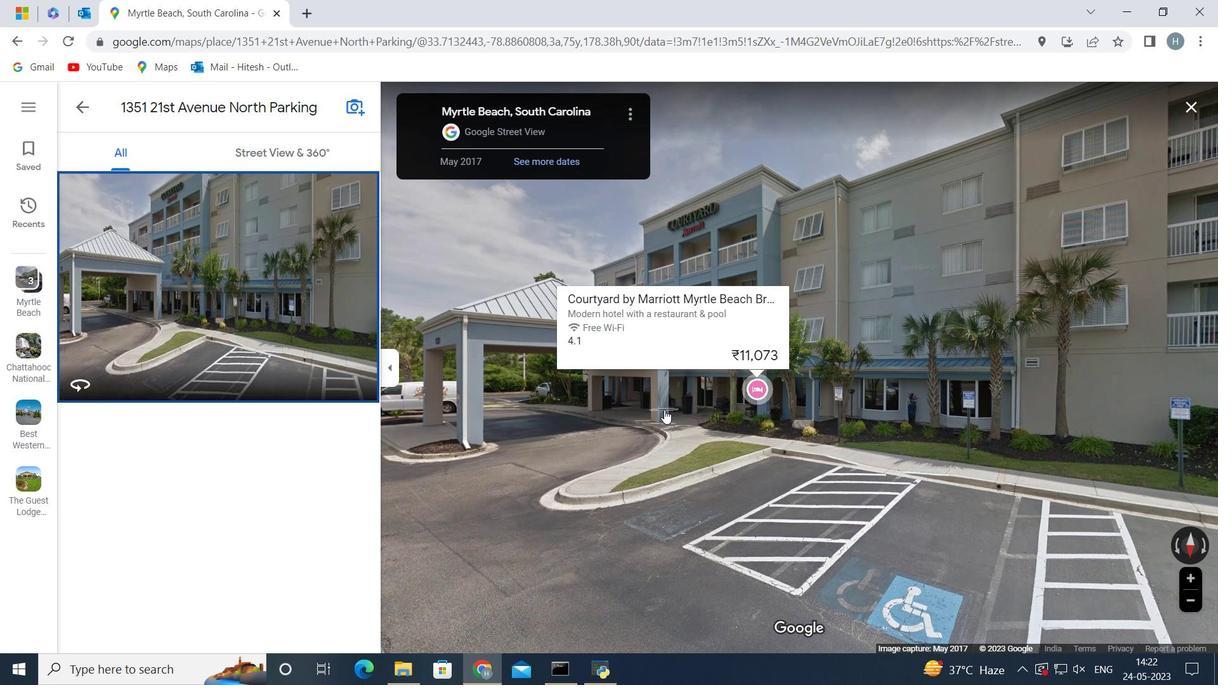 
Action: Mouse moved to (752, 281)
Screenshot: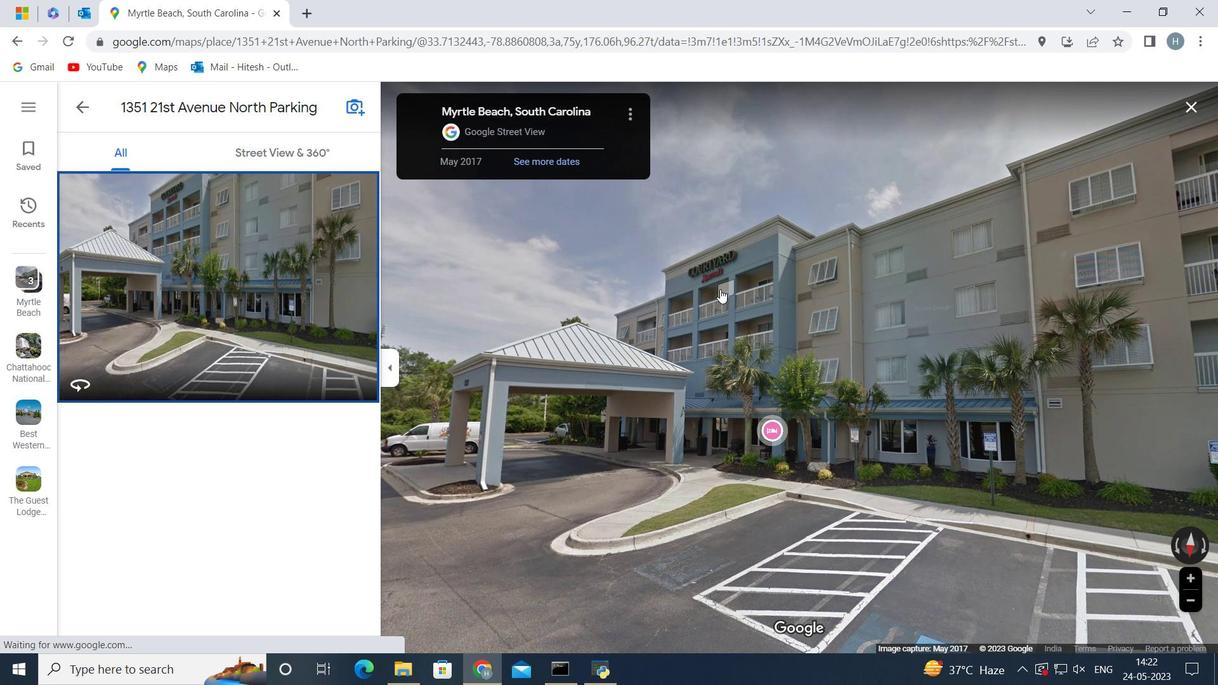 
Action: Mouse scrolled (752, 281) with delta (0, 0)
Screenshot: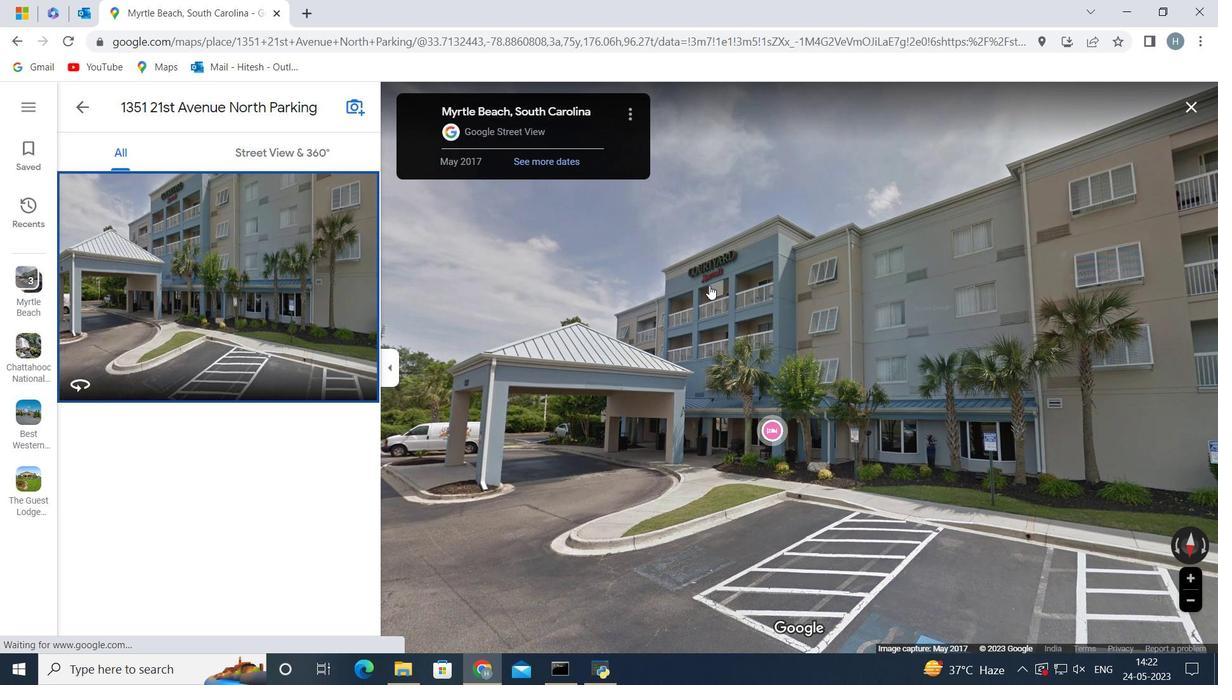 
Action: Mouse moved to (752, 280)
Screenshot: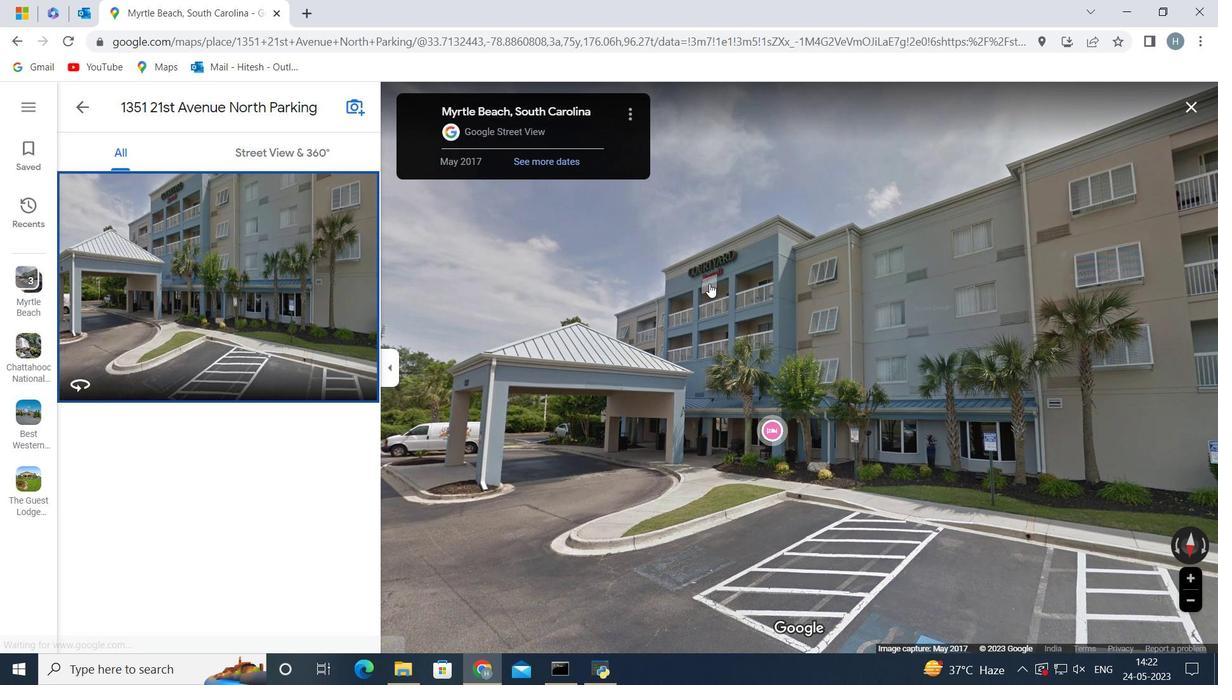 
Action: Mouse scrolled (752, 281) with delta (0, 0)
Screenshot: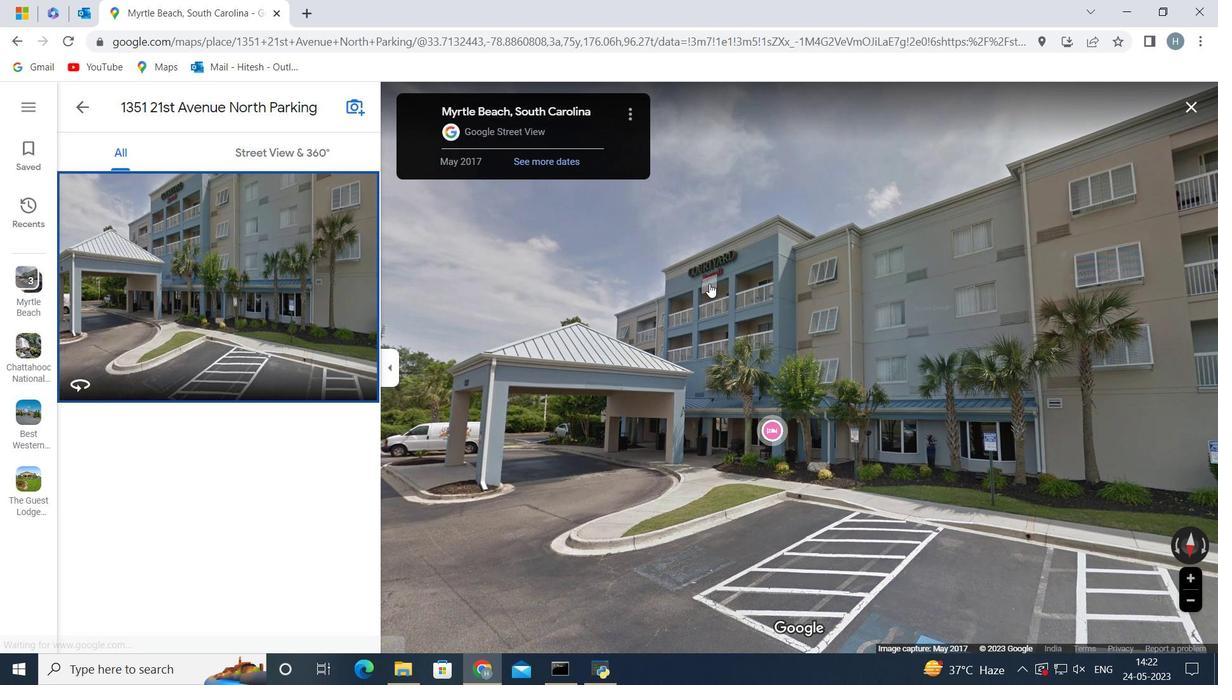 
Action: Mouse moved to (752, 279)
Screenshot: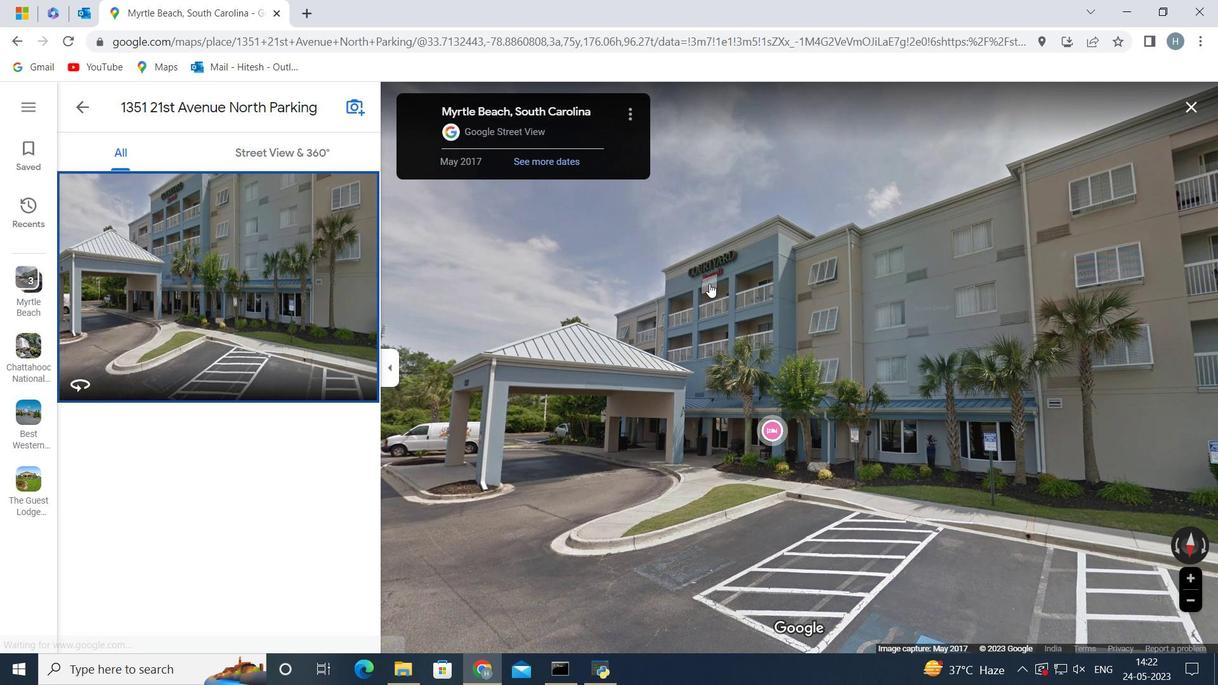 
Action: Mouse scrolled (752, 280) with delta (0, 0)
Screenshot: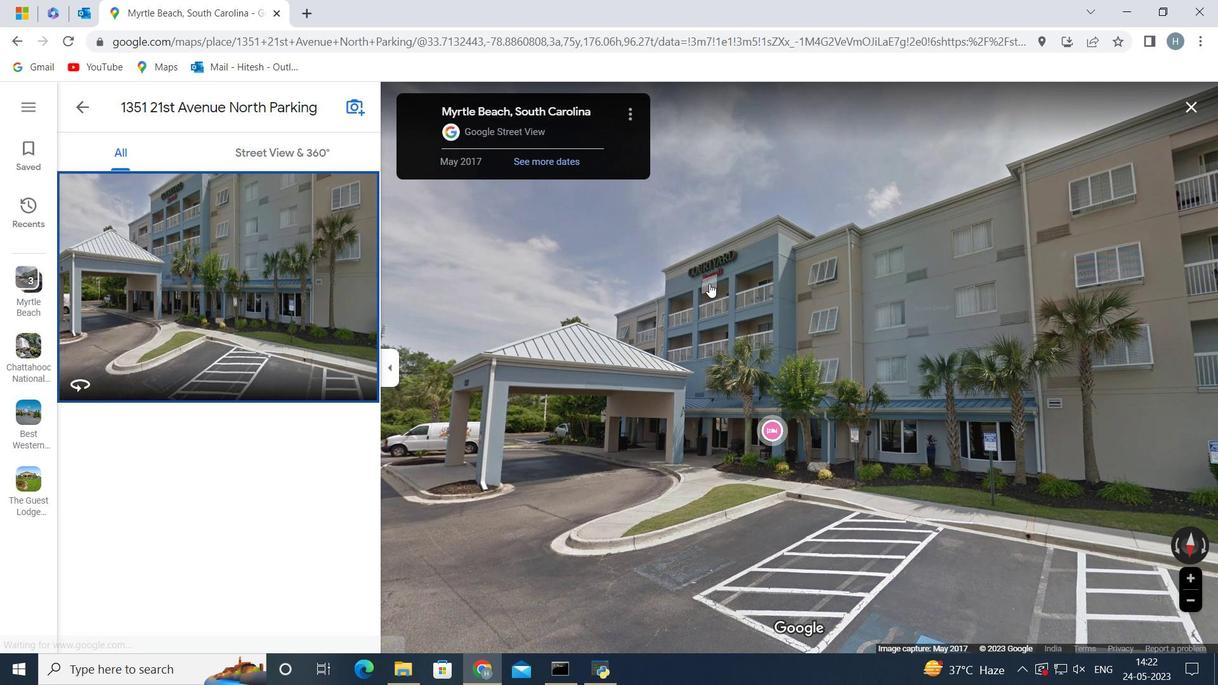 
Action: Mouse moved to (738, 263)
Screenshot: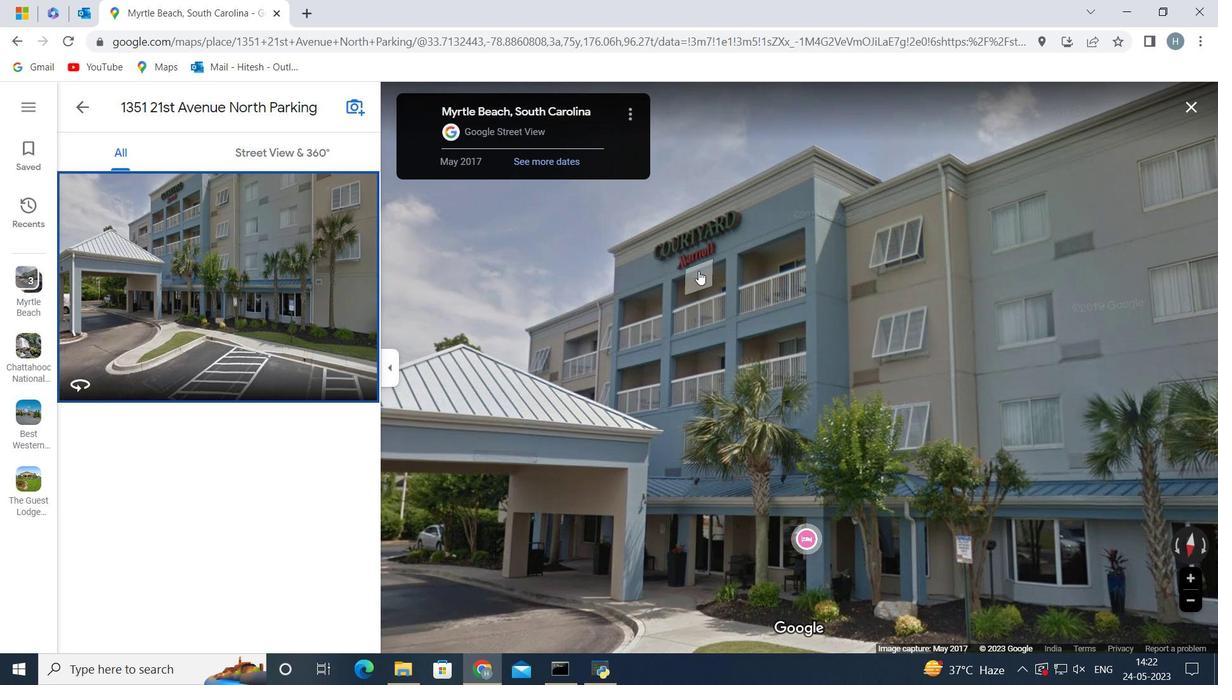 
Action: Mouse scrolled (738, 264) with delta (0, 0)
Screenshot: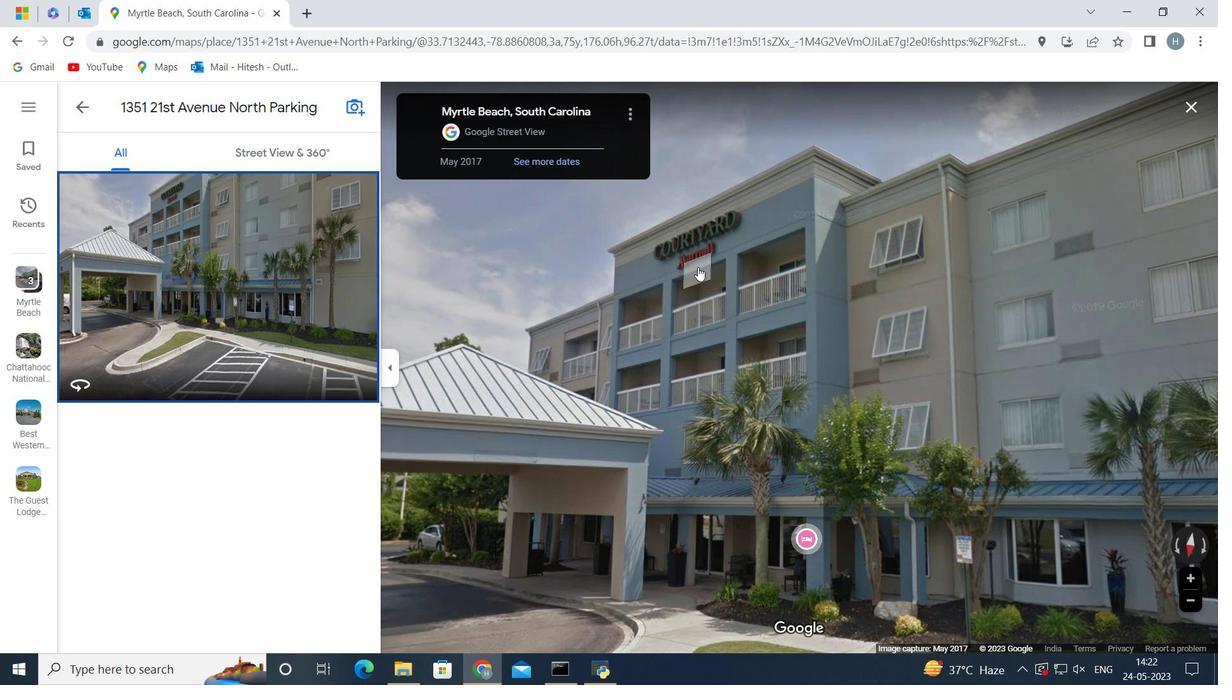 
Action: Mouse scrolled (738, 264) with delta (0, 0)
Screenshot: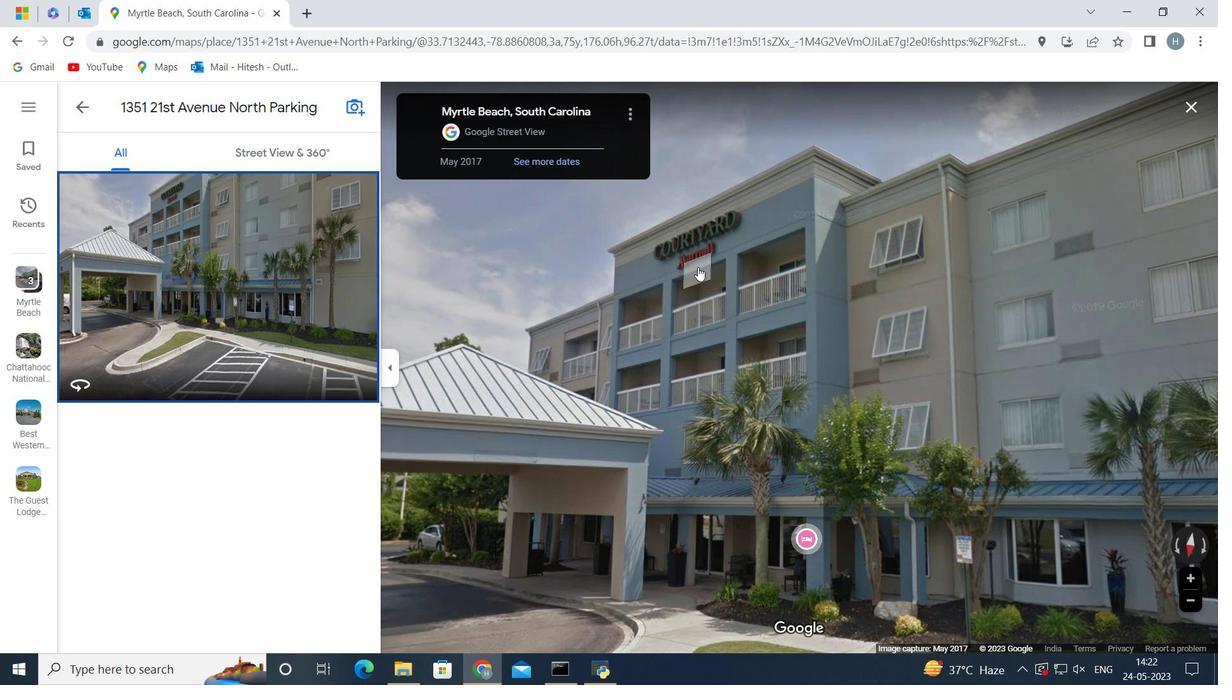 
Action: Mouse scrolled (738, 264) with delta (0, 0)
Screenshot: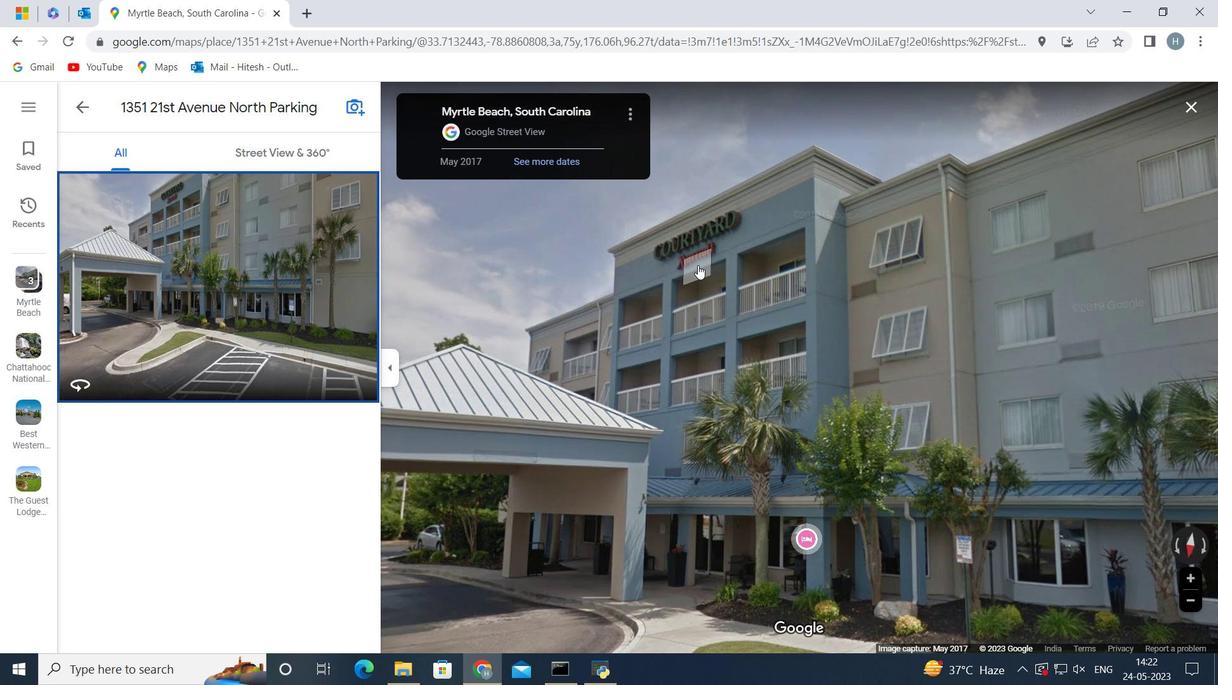 
Action: Mouse scrolled (738, 264) with delta (0, 0)
Screenshot: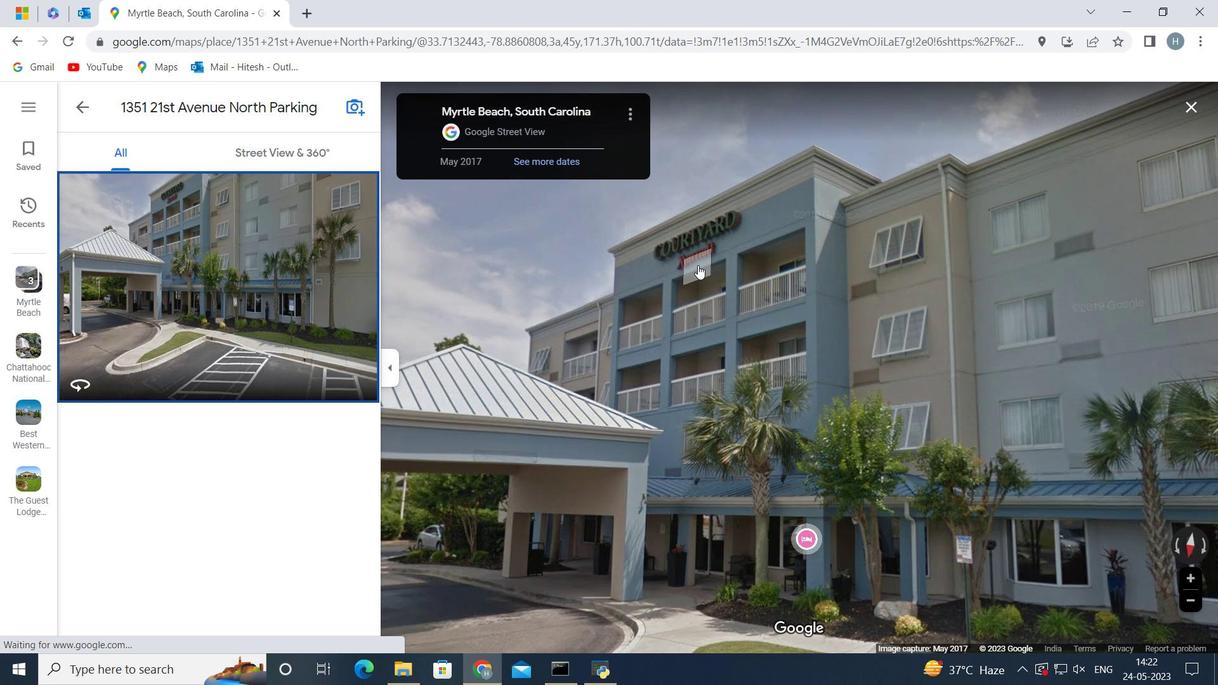 
Action: Mouse moved to (736, 288)
Screenshot: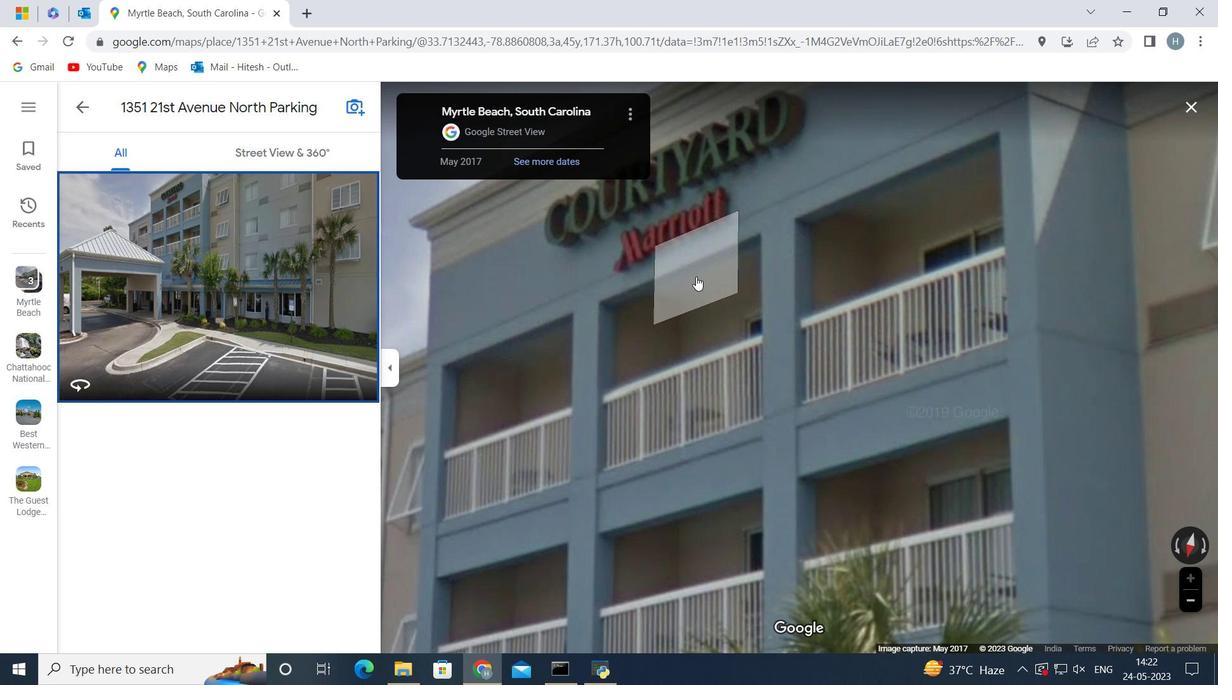 
Action: Mouse pressed left at (736, 288)
Screenshot: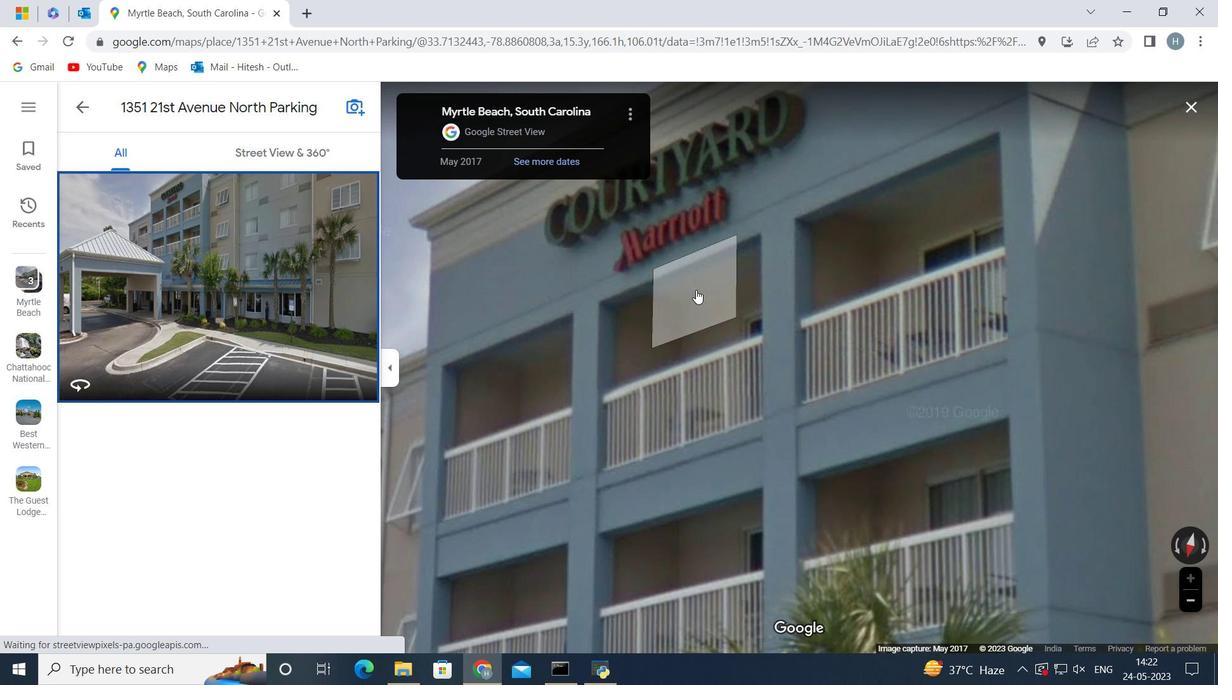 
Action: Mouse moved to (748, 333)
Screenshot: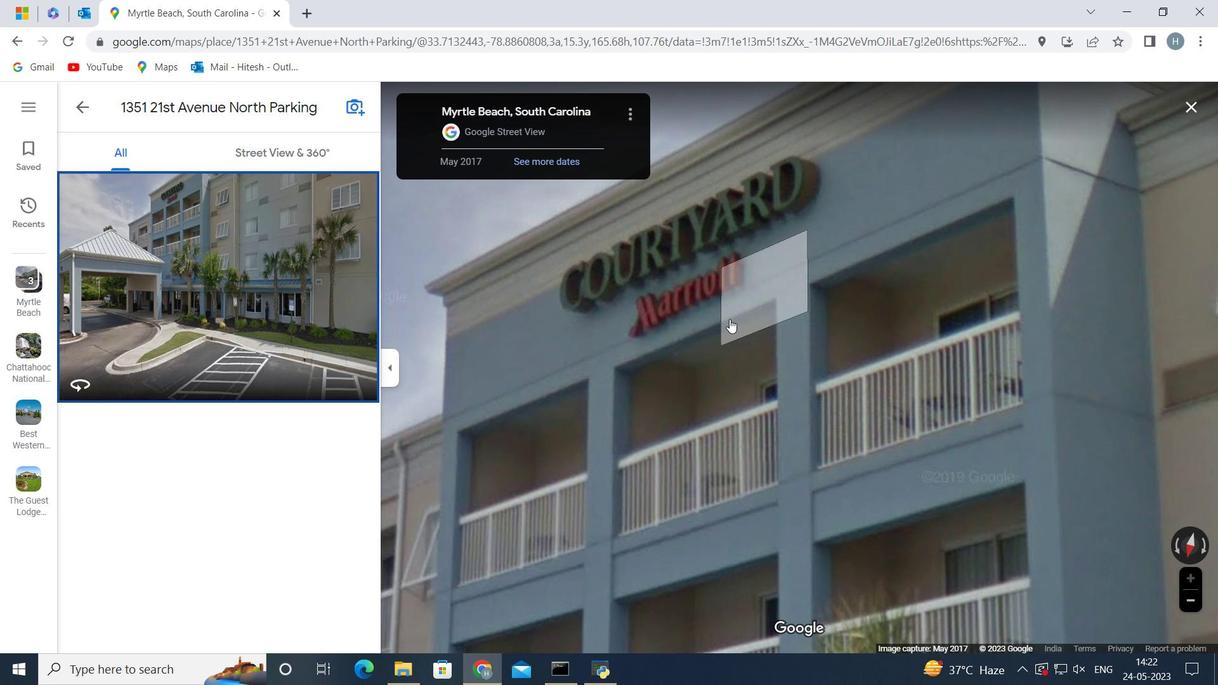
Action: Mouse scrolled (748, 333) with delta (0, 0)
Screenshot: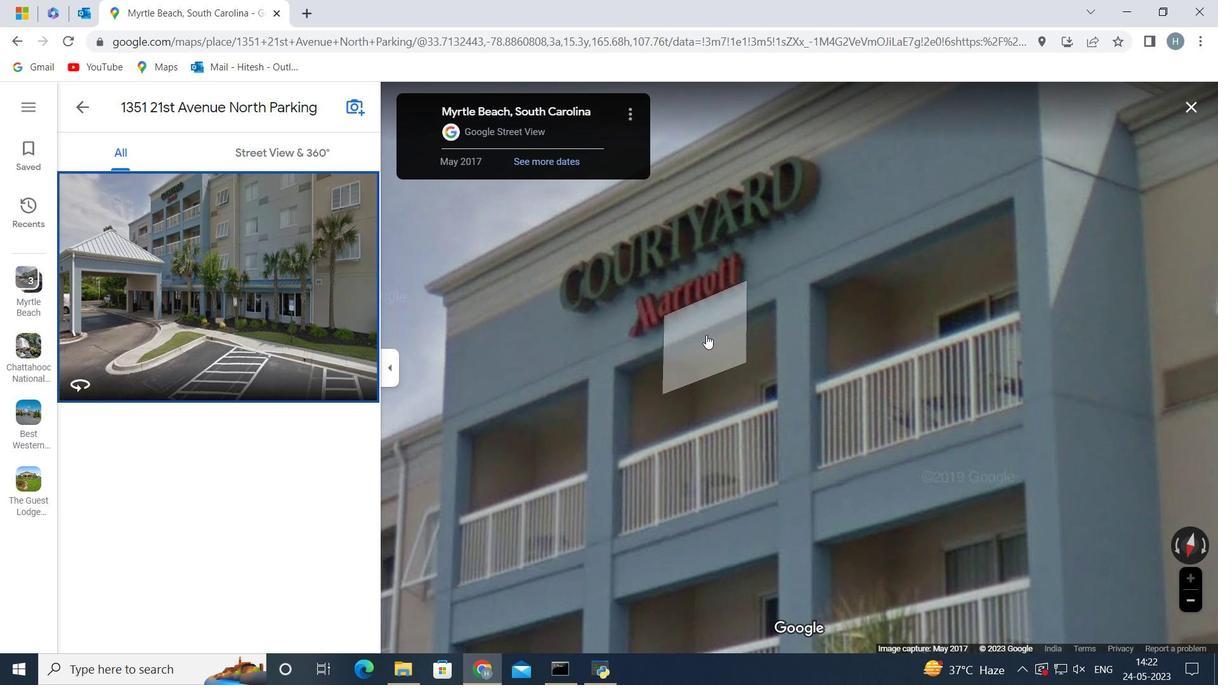 
Action: Mouse scrolled (748, 333) with delta (0, 0)
Screenshot: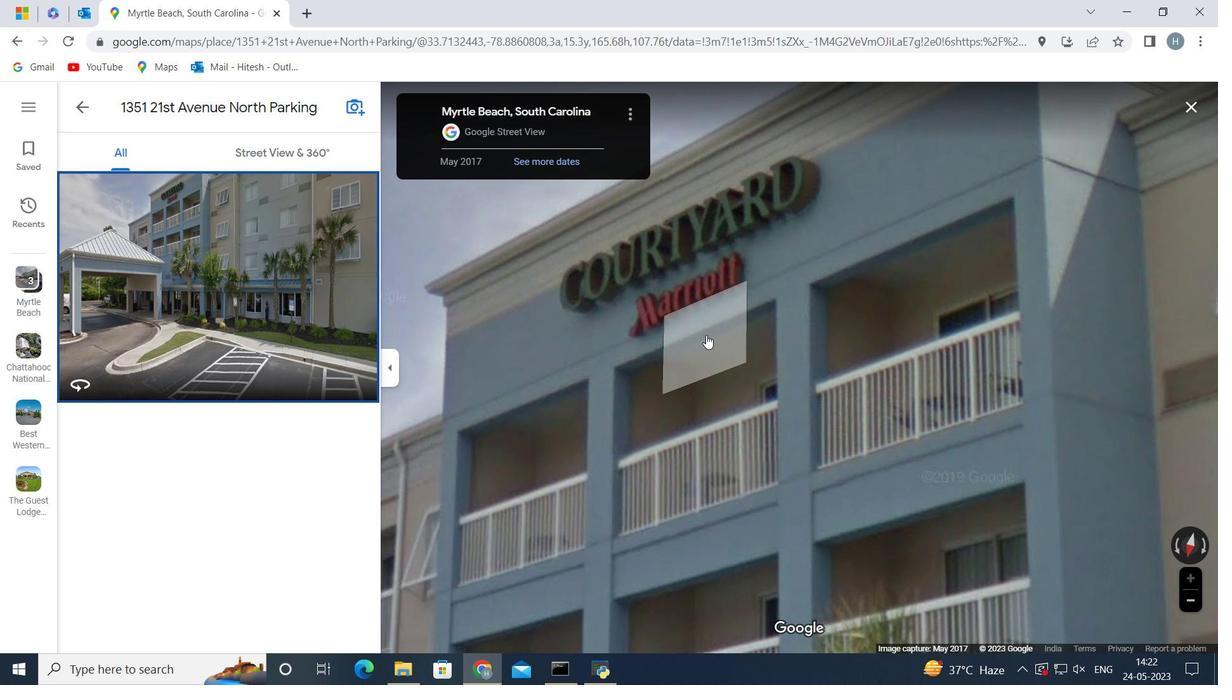 
Action: Mouse scrolled (748, 333) with delta (0, 0)
Screenshot: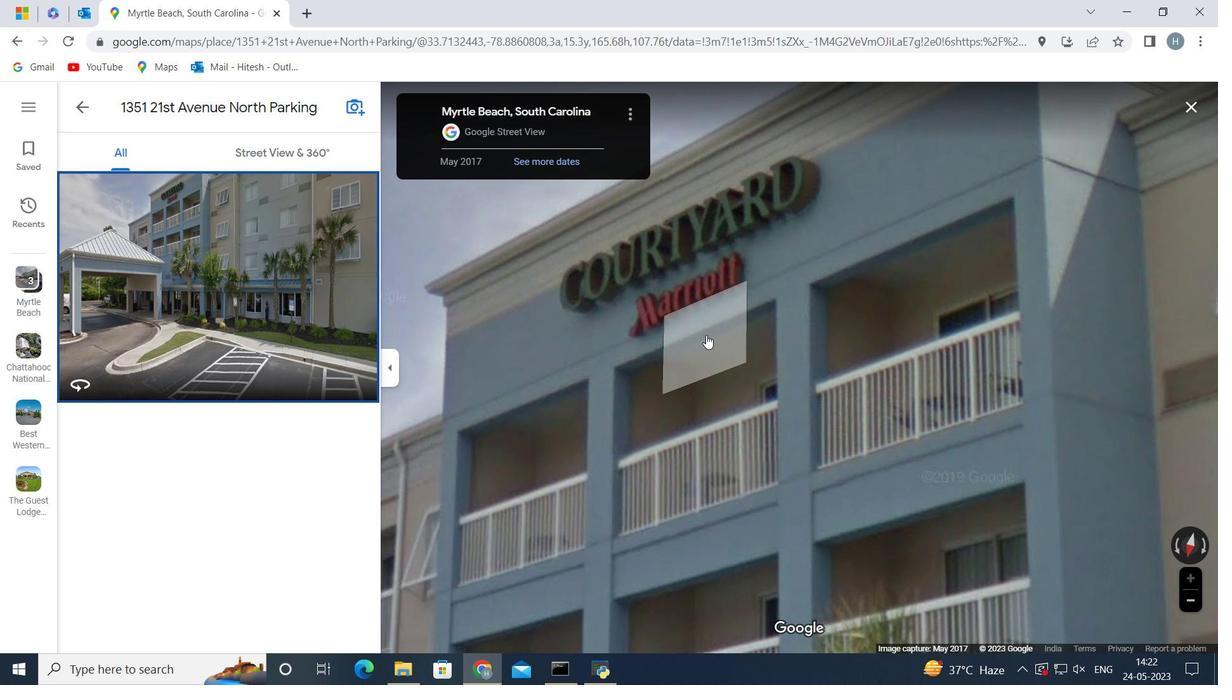 
Action: Mouse moved to (747, 344)
Screenshot: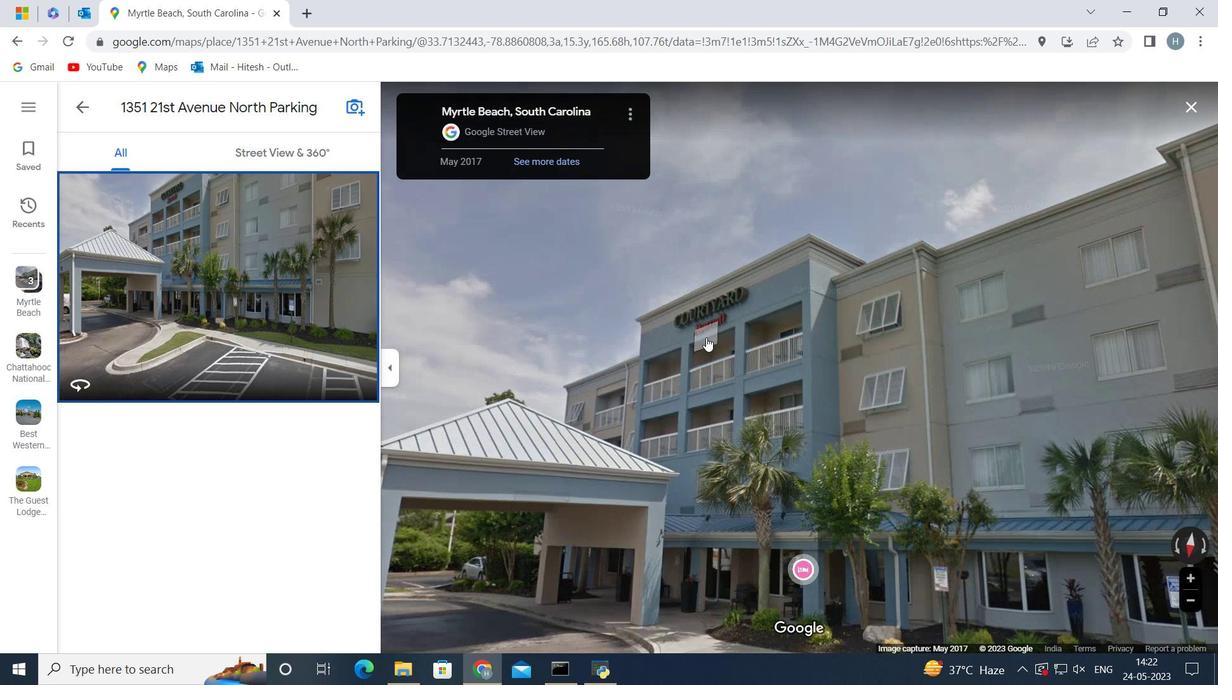 
Action: Mouse scrolled (747, 344) with delta (0, 0)
Screenshot: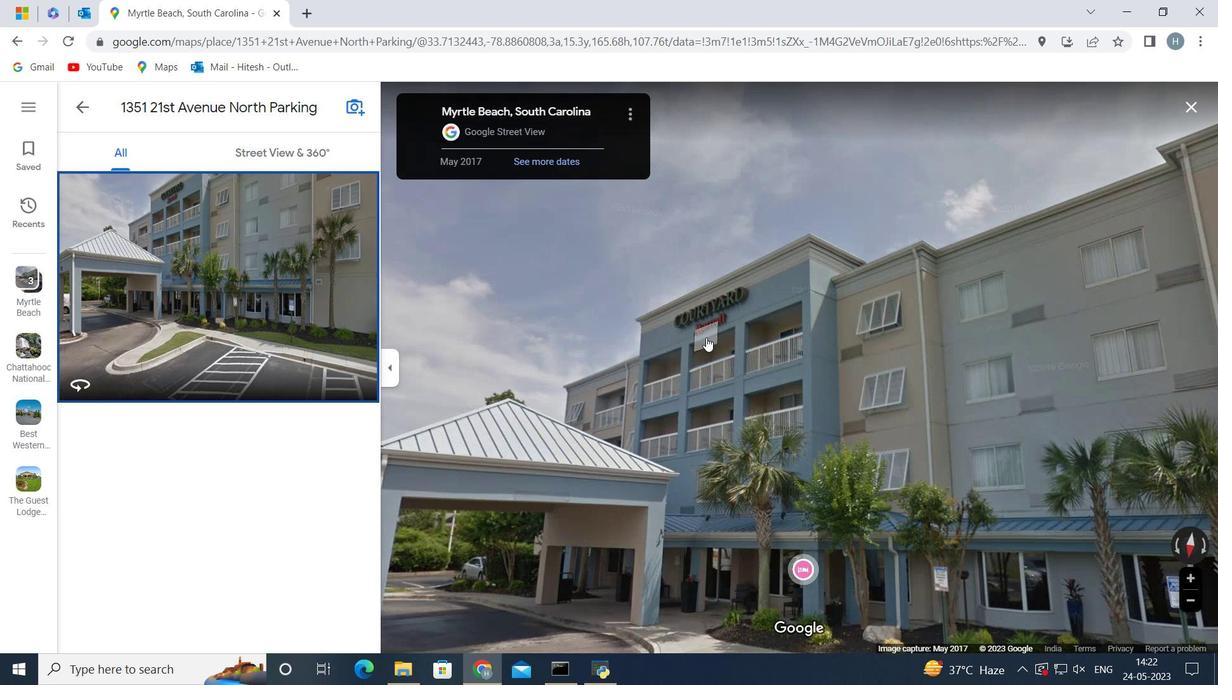 
Action: Mouse moved to (746, 346)
Screenshot: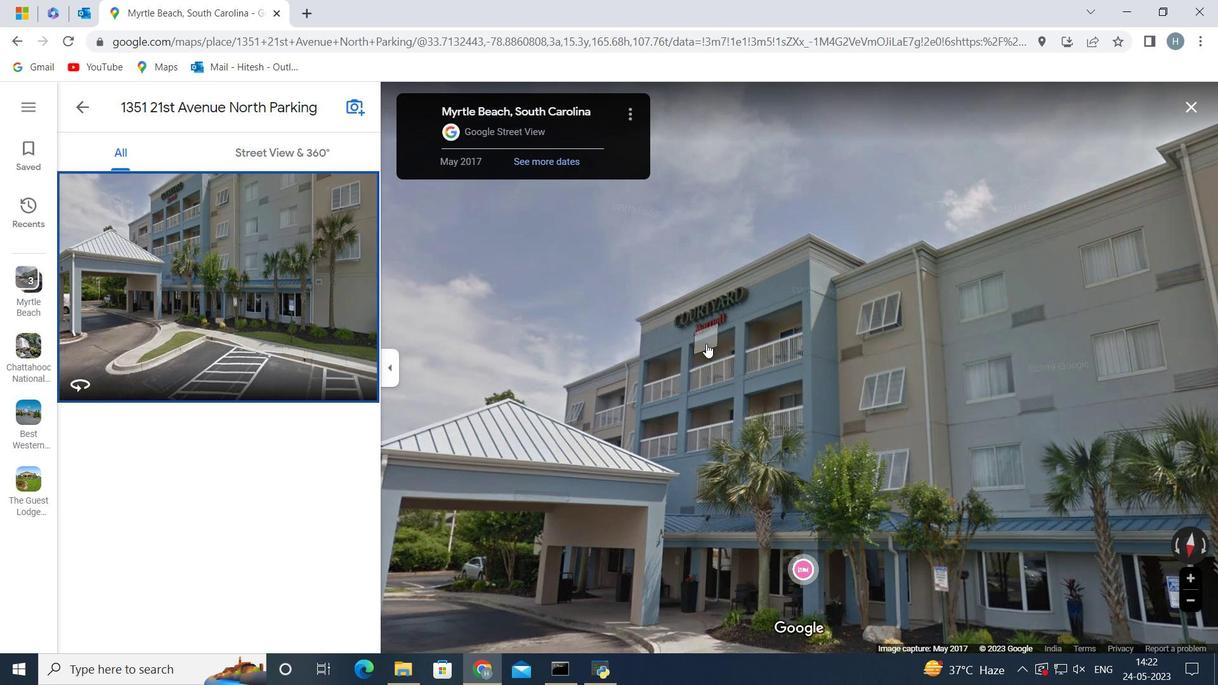 
Action: Mouse scrolled (746, 345) with delta (0, 0)
Screenshot: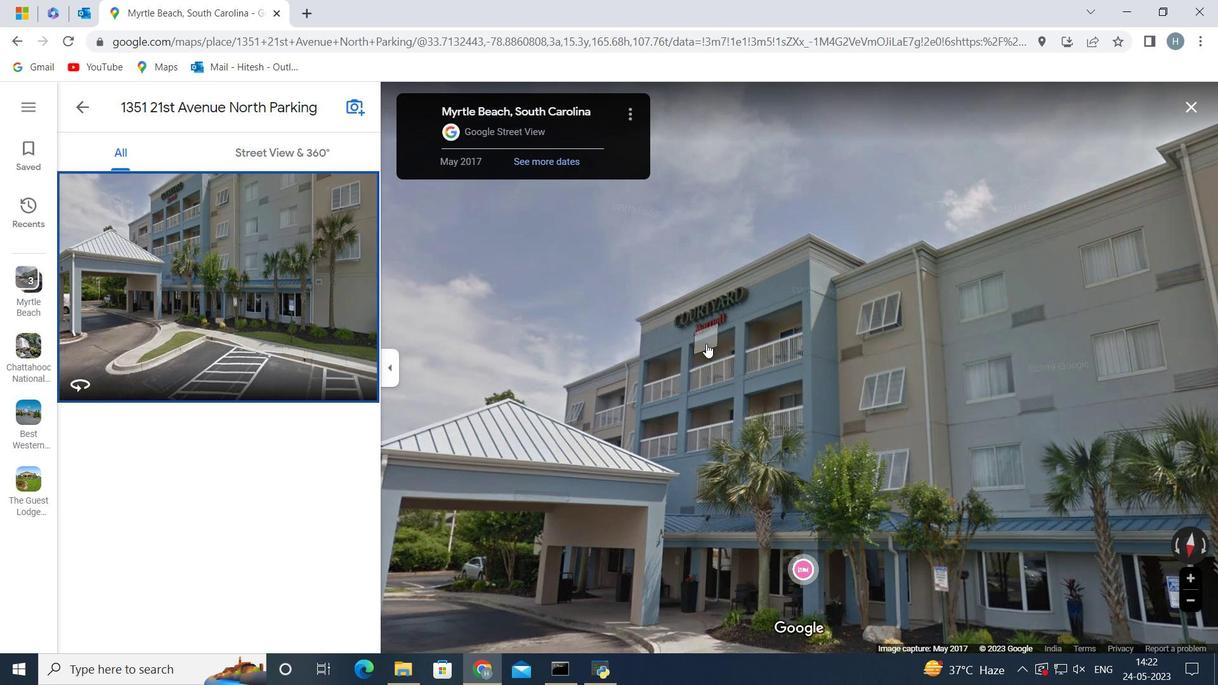 
Action: Mouse moved to (708, 470)
Screenshot: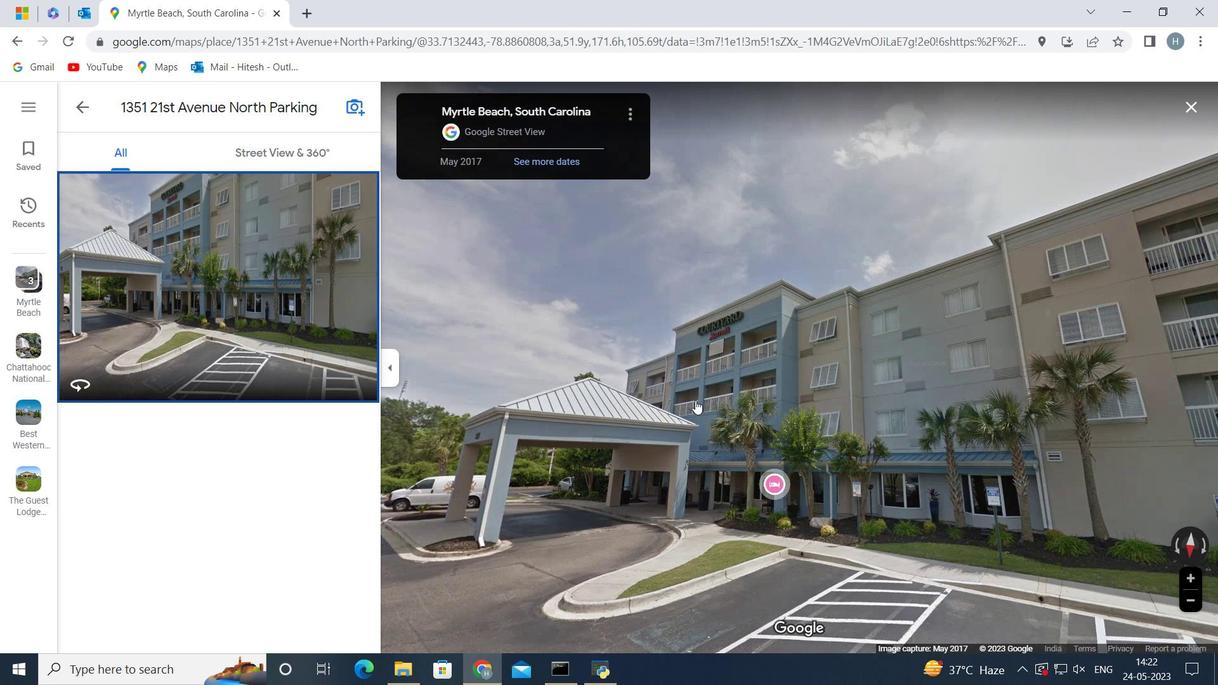 
Action: Mouse pressed left at (708, 470)
Screenshot: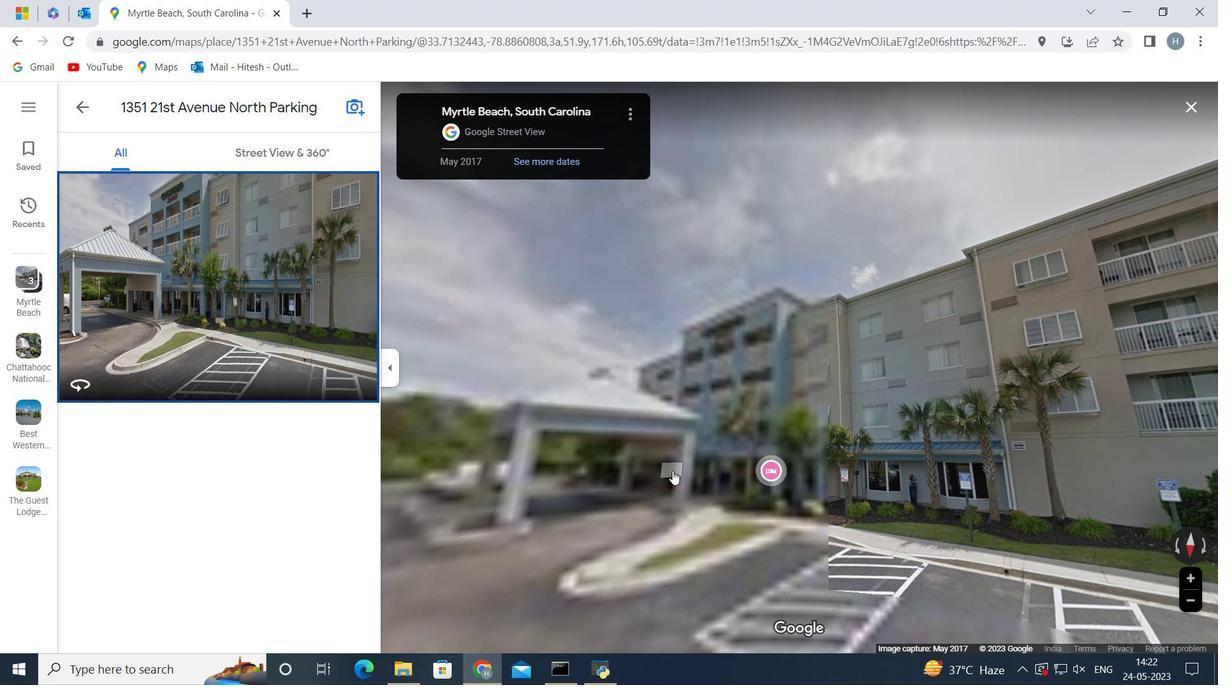 
Action: Mouse moved to (740, 536)
Screenshot: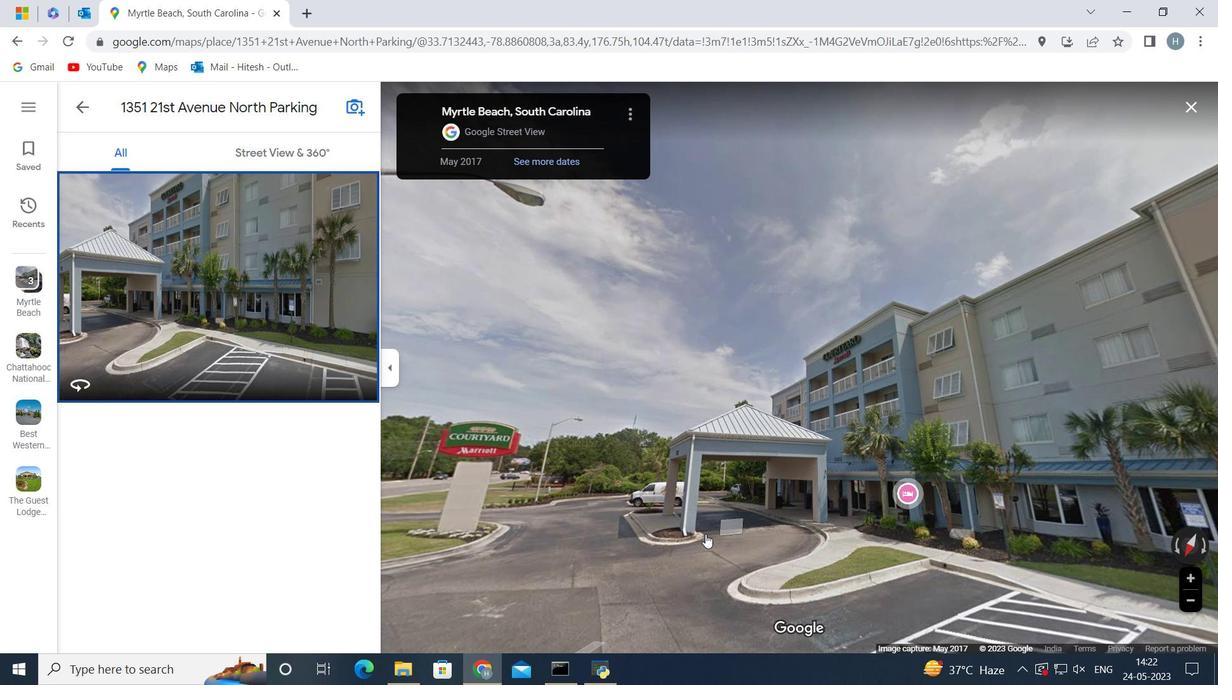 
Action: Mouse pressed left at (740, 536)
Screenshot: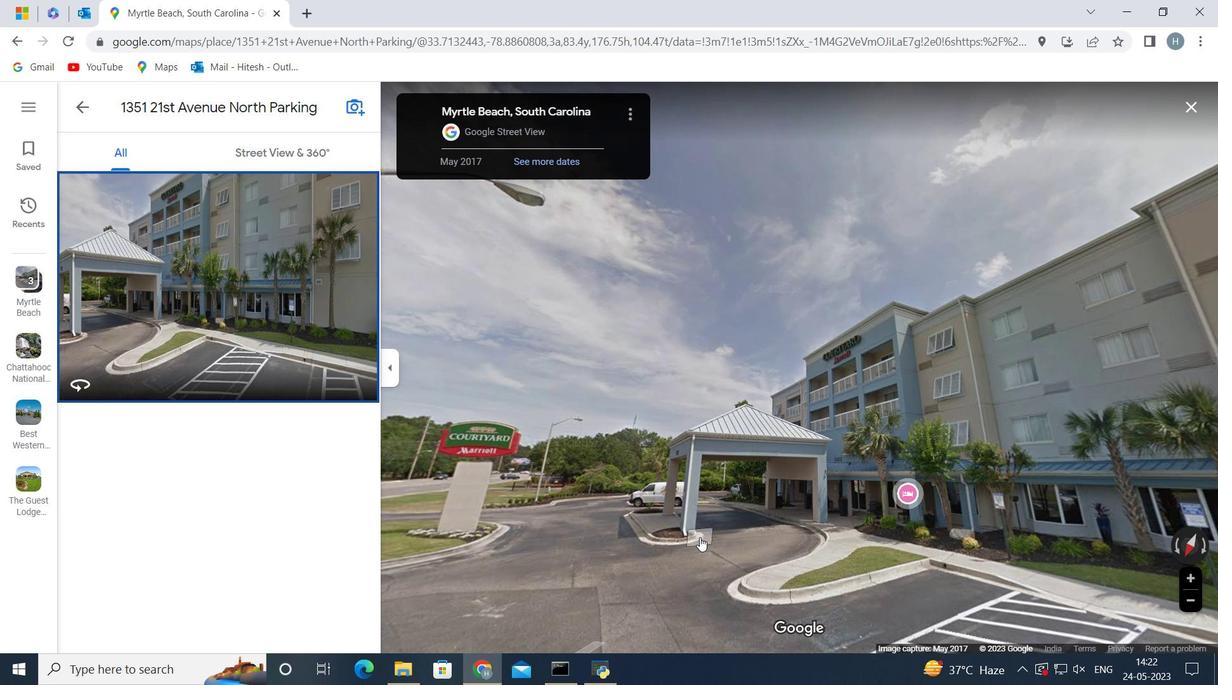 
Action: Mouse moved to (820, 522)
Screenshot: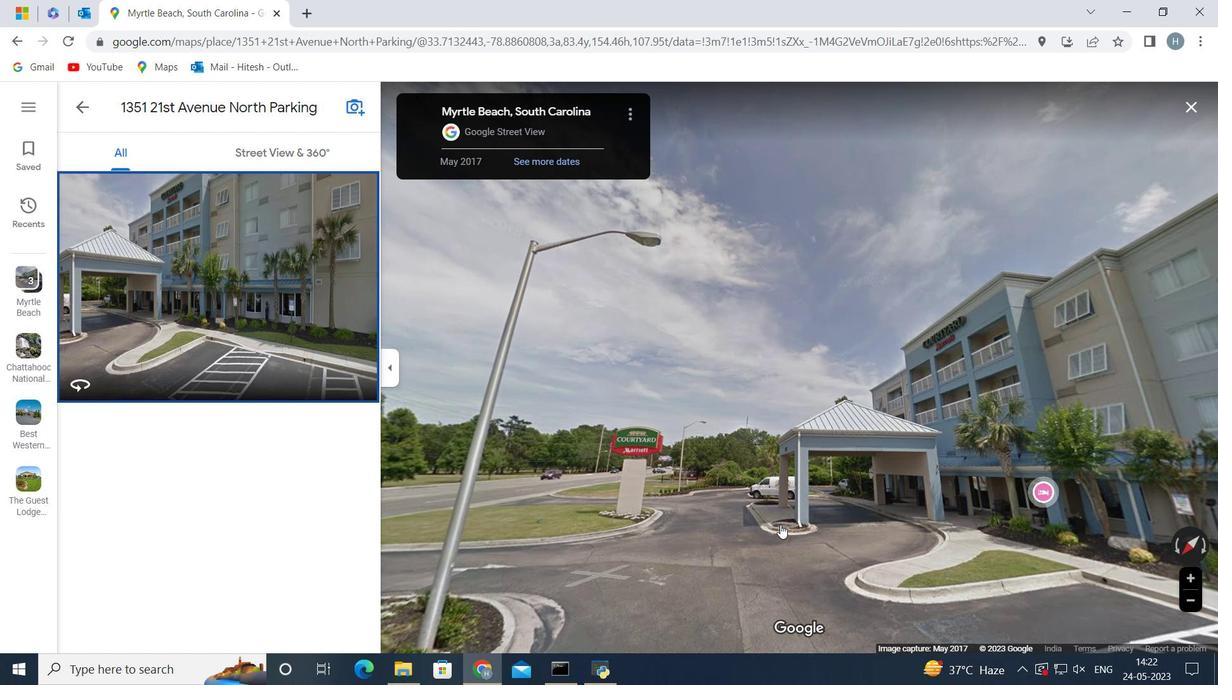 
Action: Mouse pressed left at (820, 522)
Screenshot: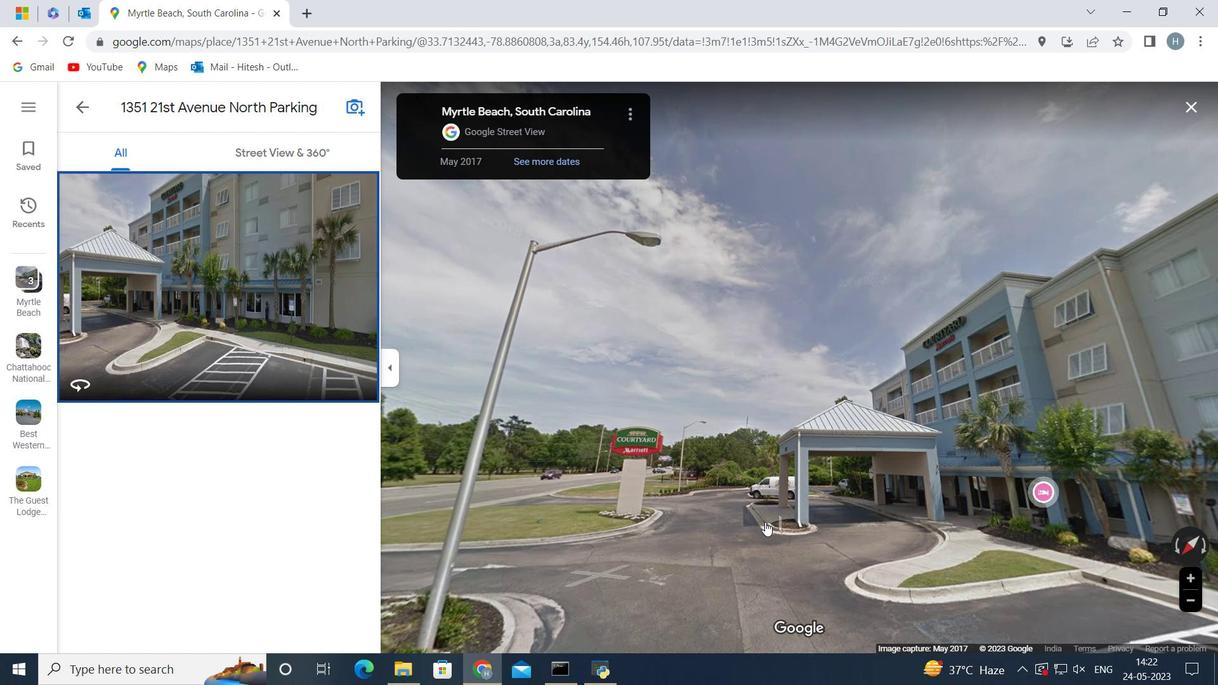 
Action: Mouse moved to (1067, 528)
Screenshot: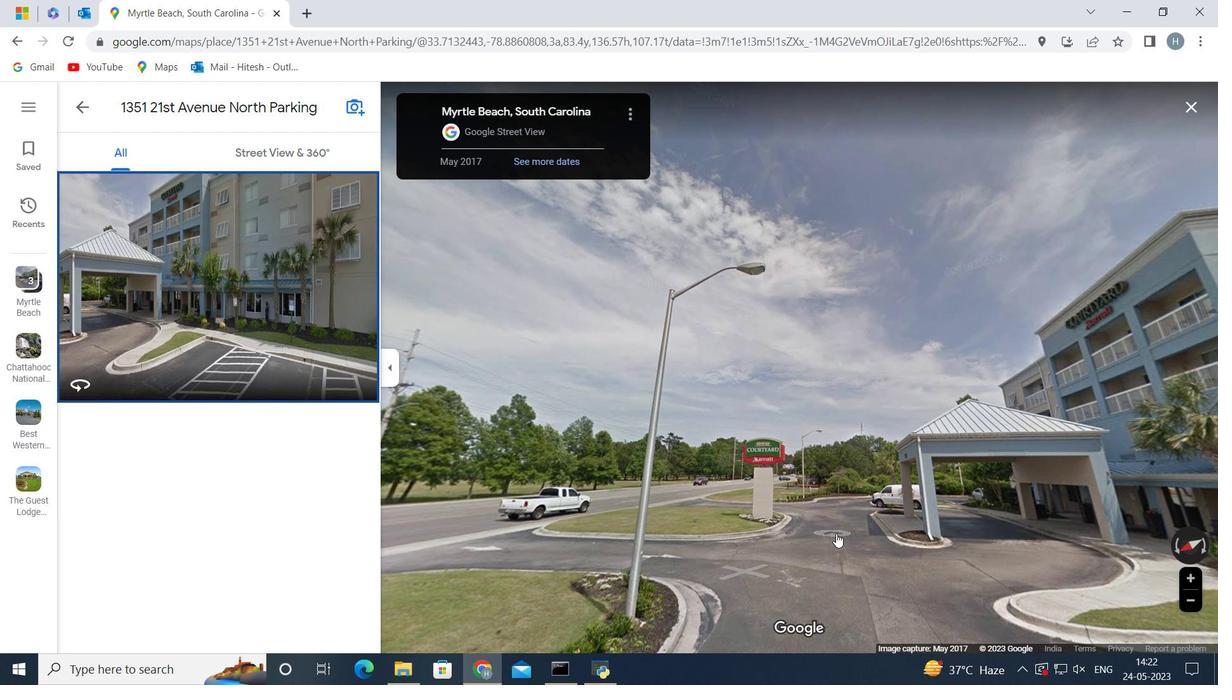 
Action: Mouse pressed left at (1054, 528)
Screenshot: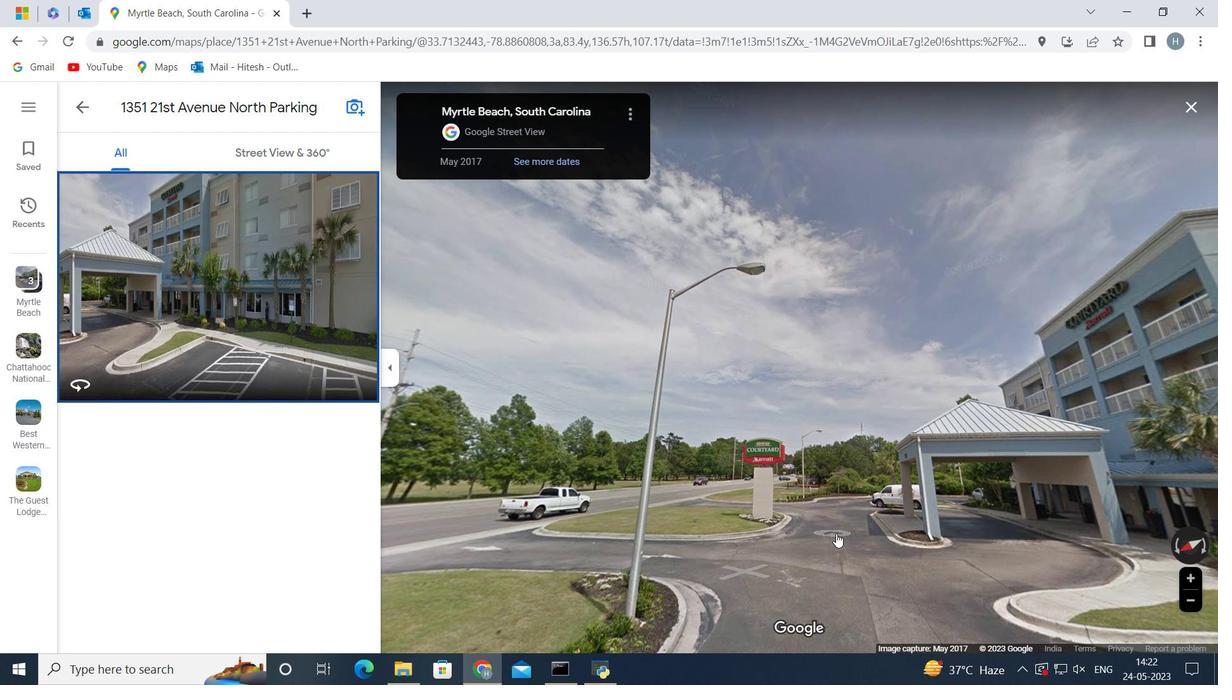 
Action: Mouse moved to (865, 535)
Screenshot: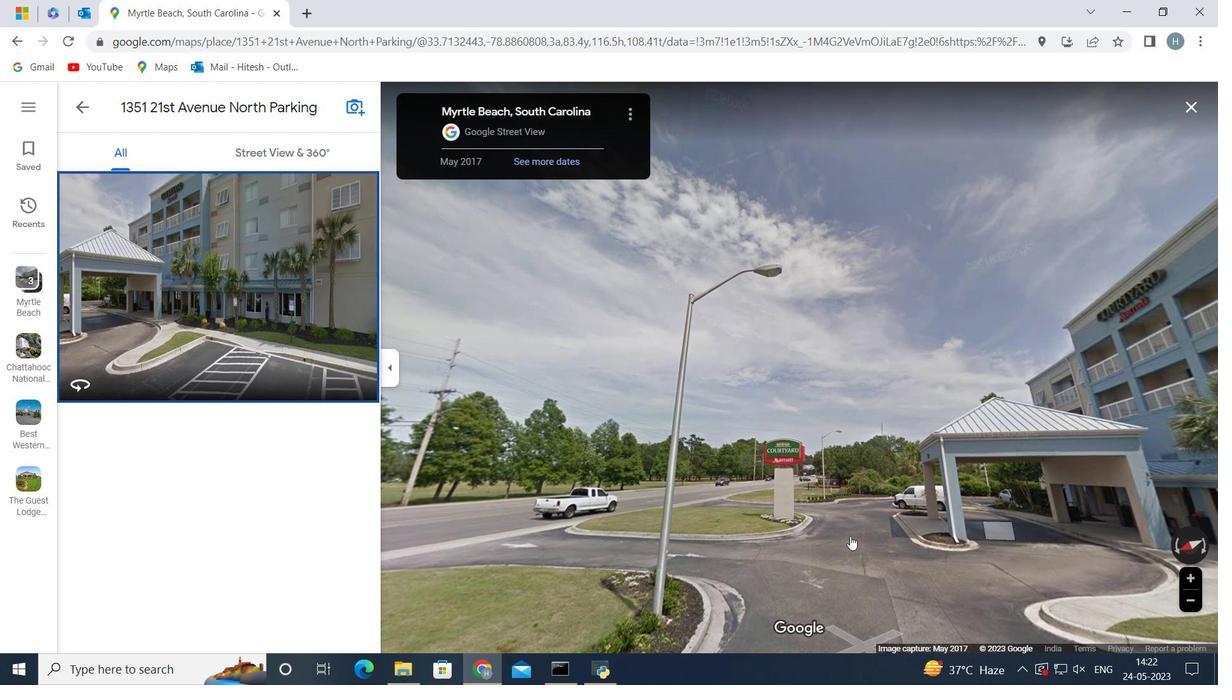 
Action: Mouse pressed left at (865, 535)
Screenshot: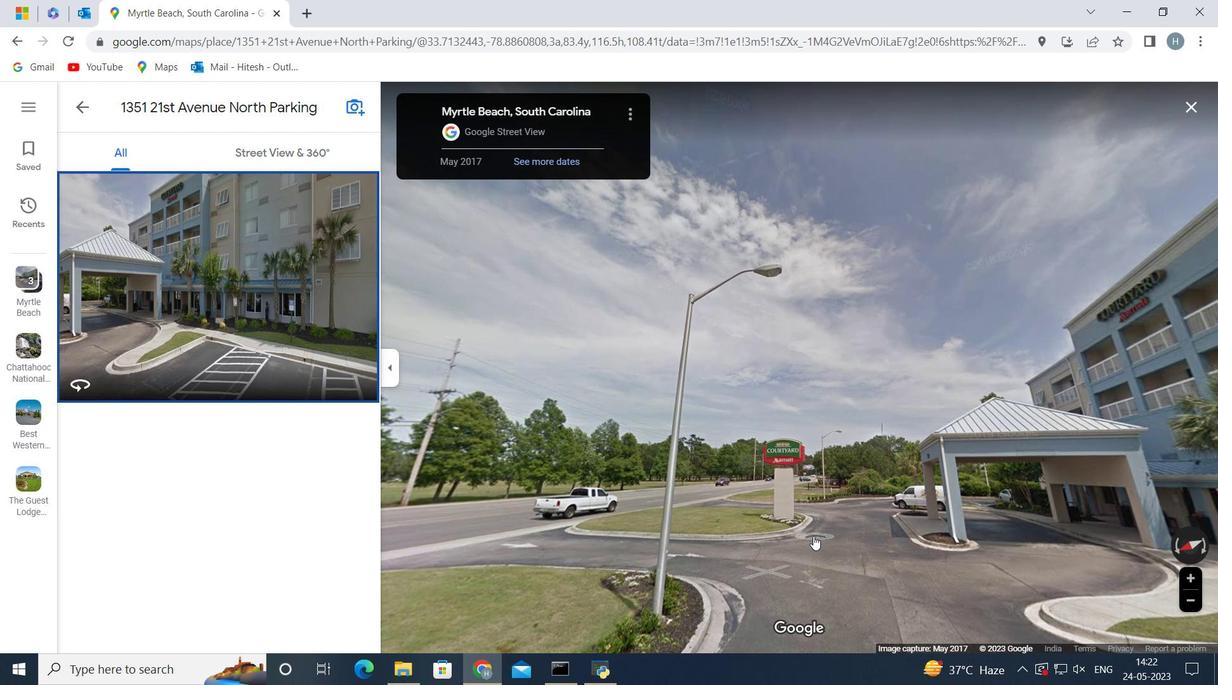 
Action: Mouse moved to (872, 533)
Screenshot: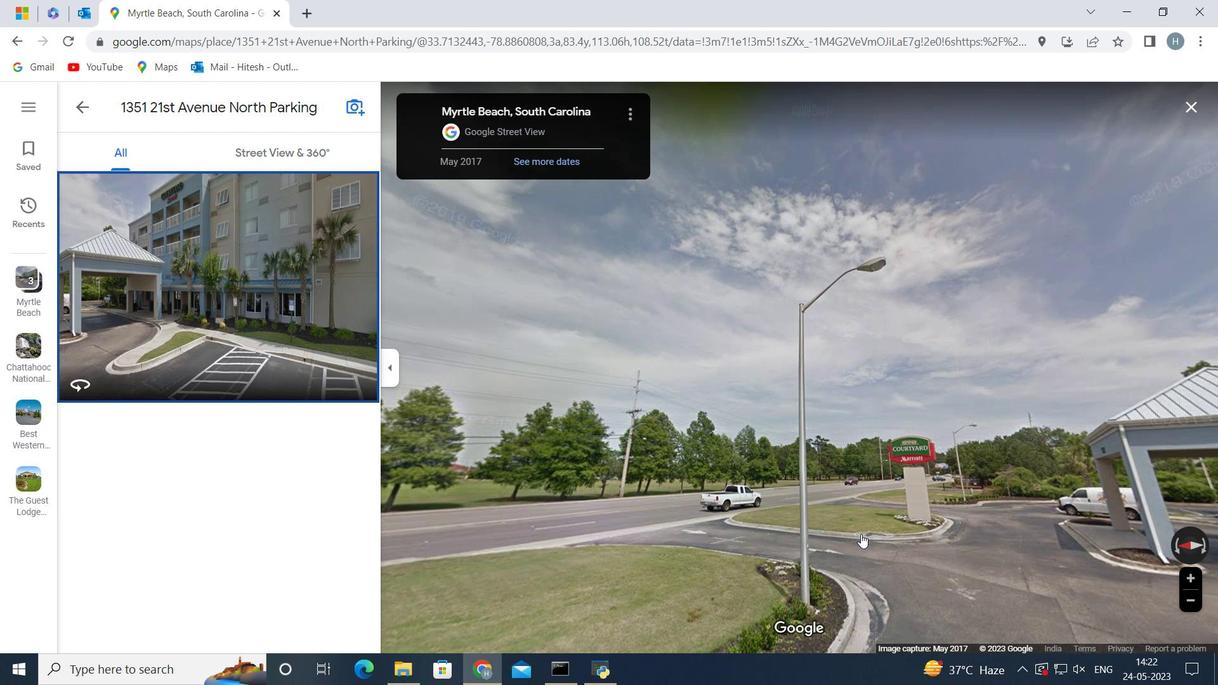 
Action: Mouse pressed left at (872, 533)
Screenshot: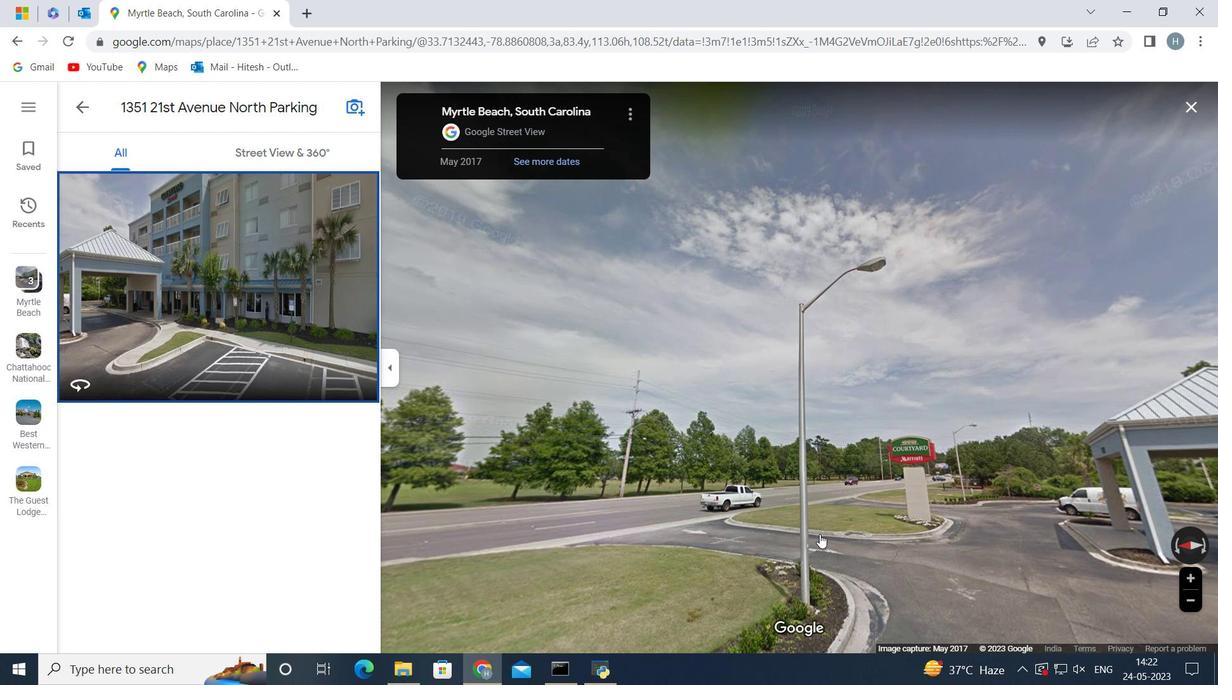 
Action: Mouse moved to (863, 534)
Screenshot: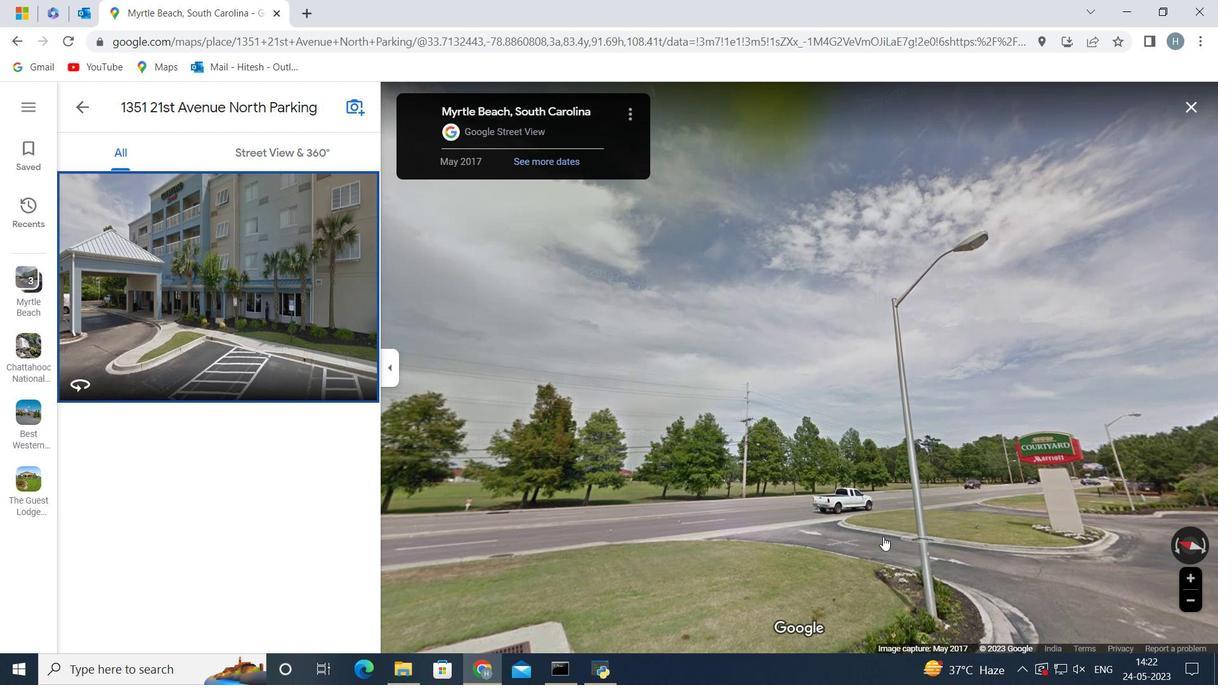 
Action: Mouse pressed left at (863, 534)
Screenshot: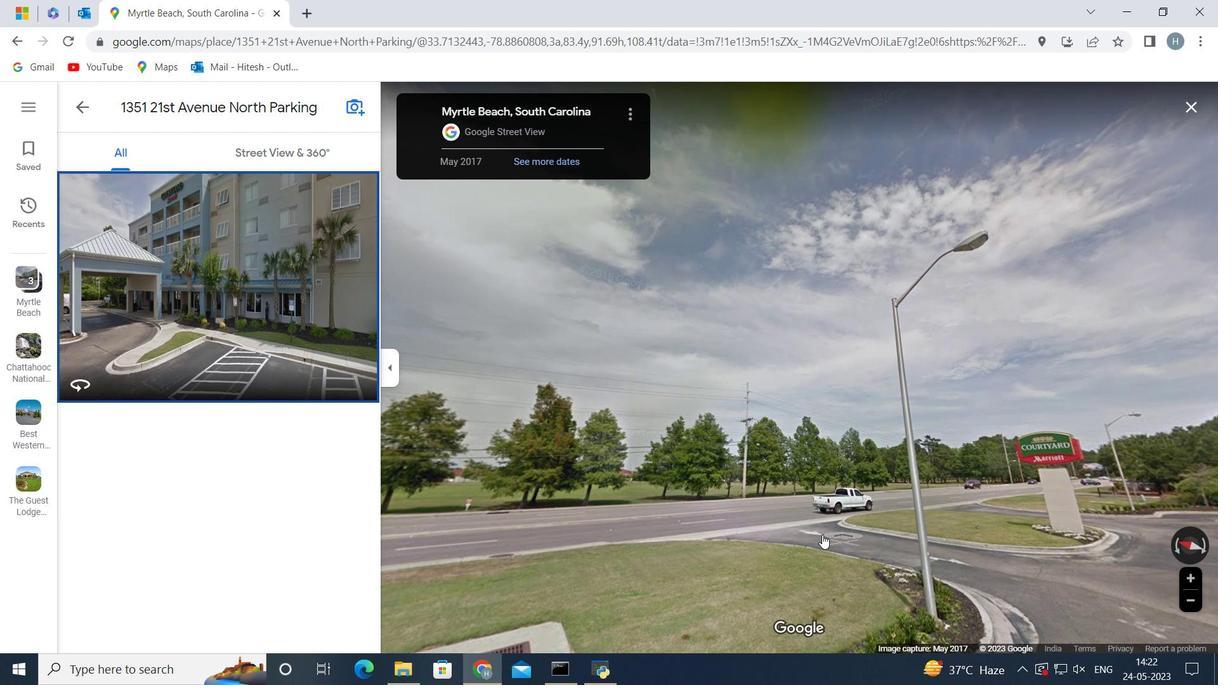 
Action: Mouse moved to (860, 536)
Screenshot: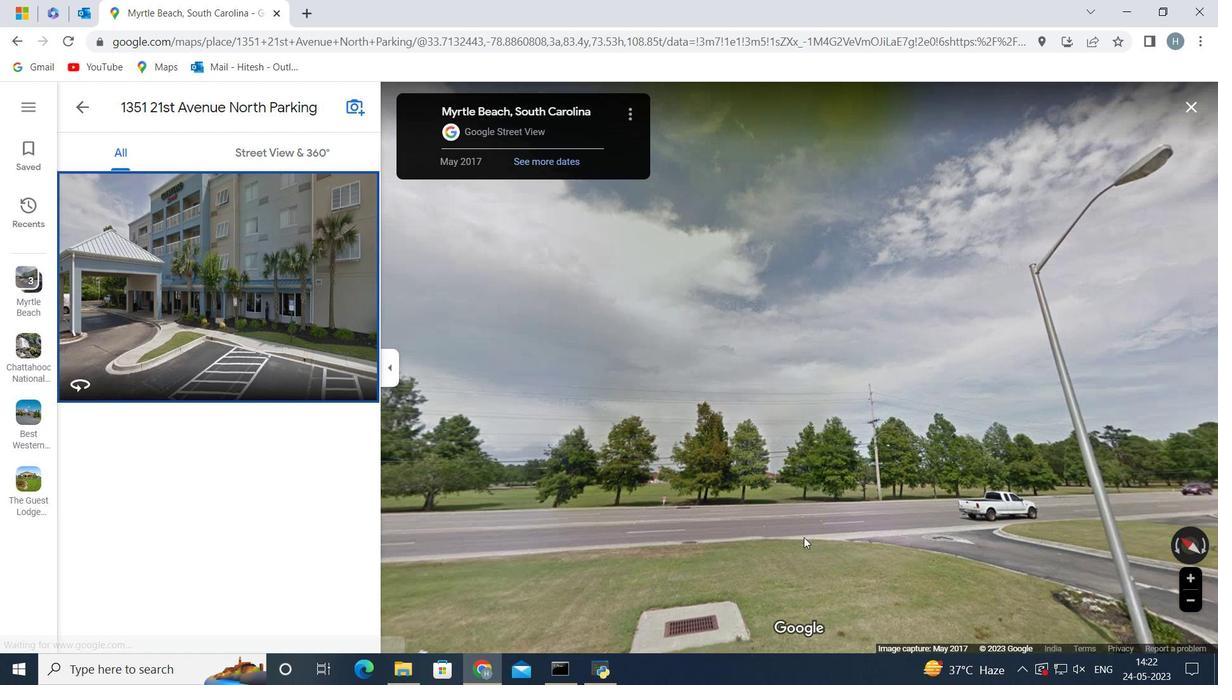 
Action: Mouse pressed left at (860, 536)
Screenshot: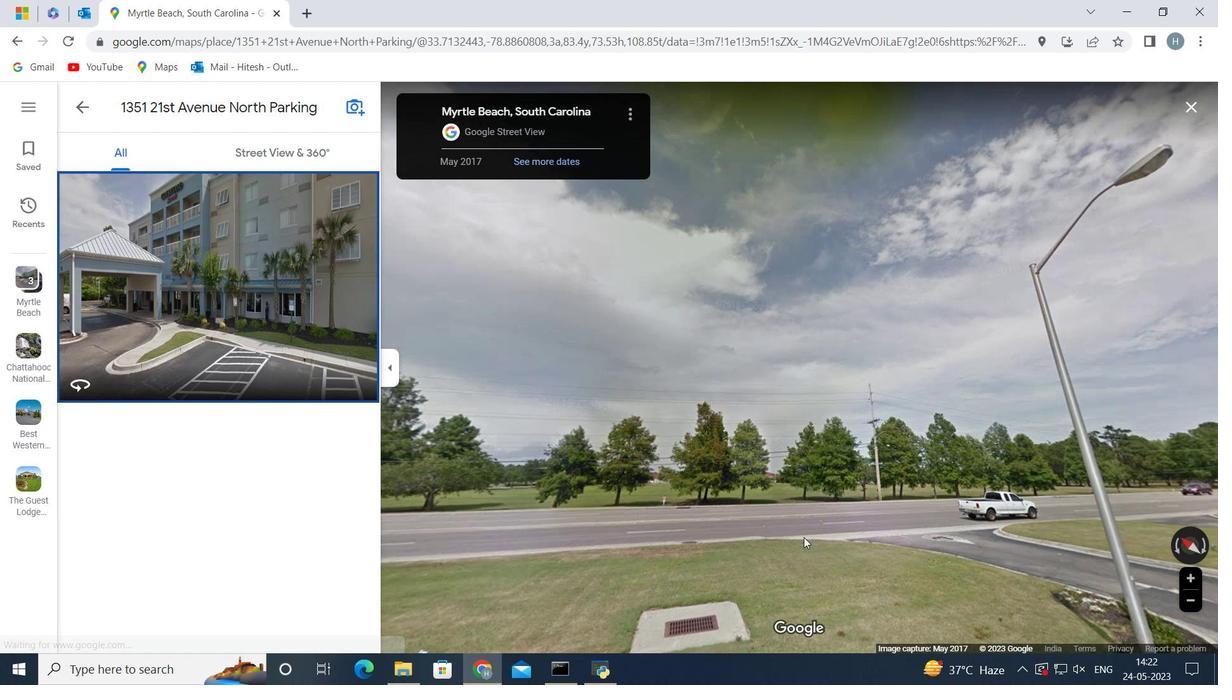 
Action: Mouse moved to (867, 531)
Screenshot: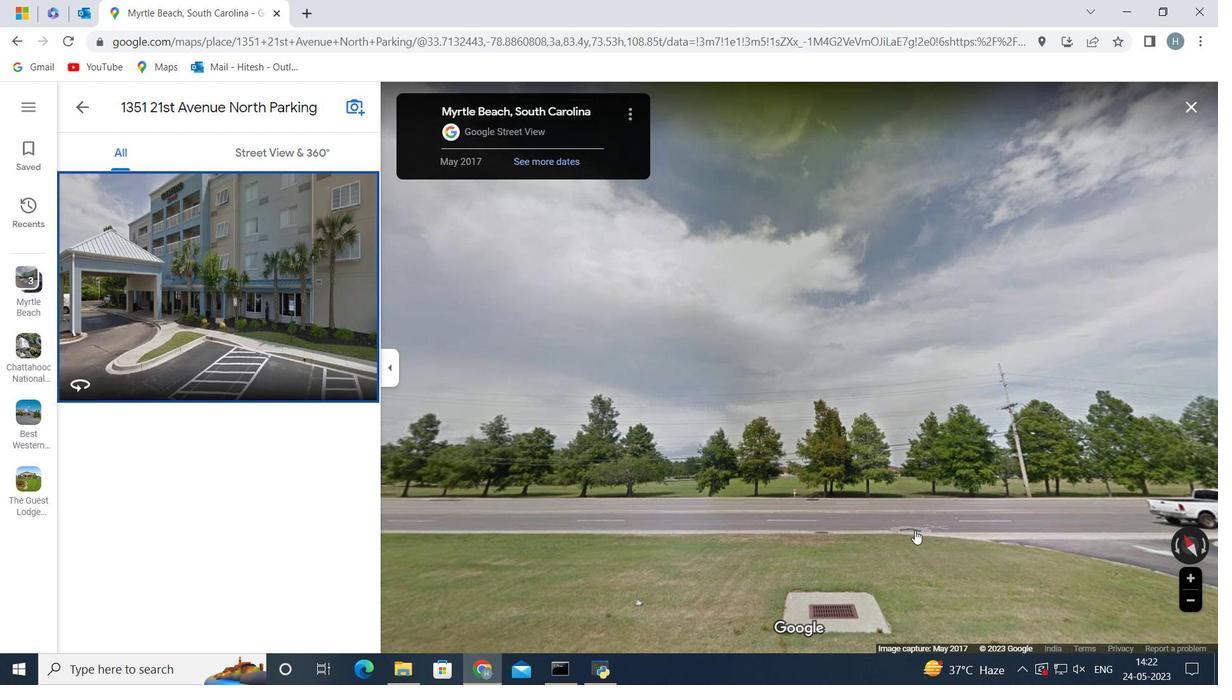 
Action: Mouse pressed left at (867, 531)
Screenshot: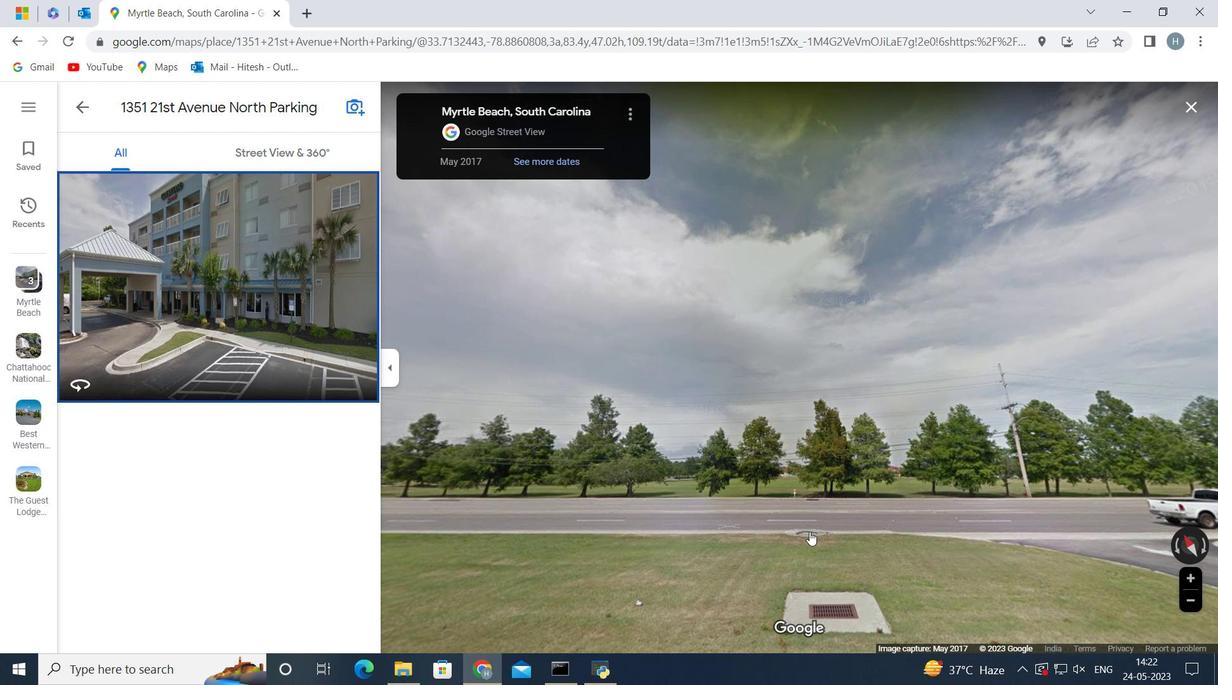 
Action: Mouse moved to (1003, 404)
Screenshot: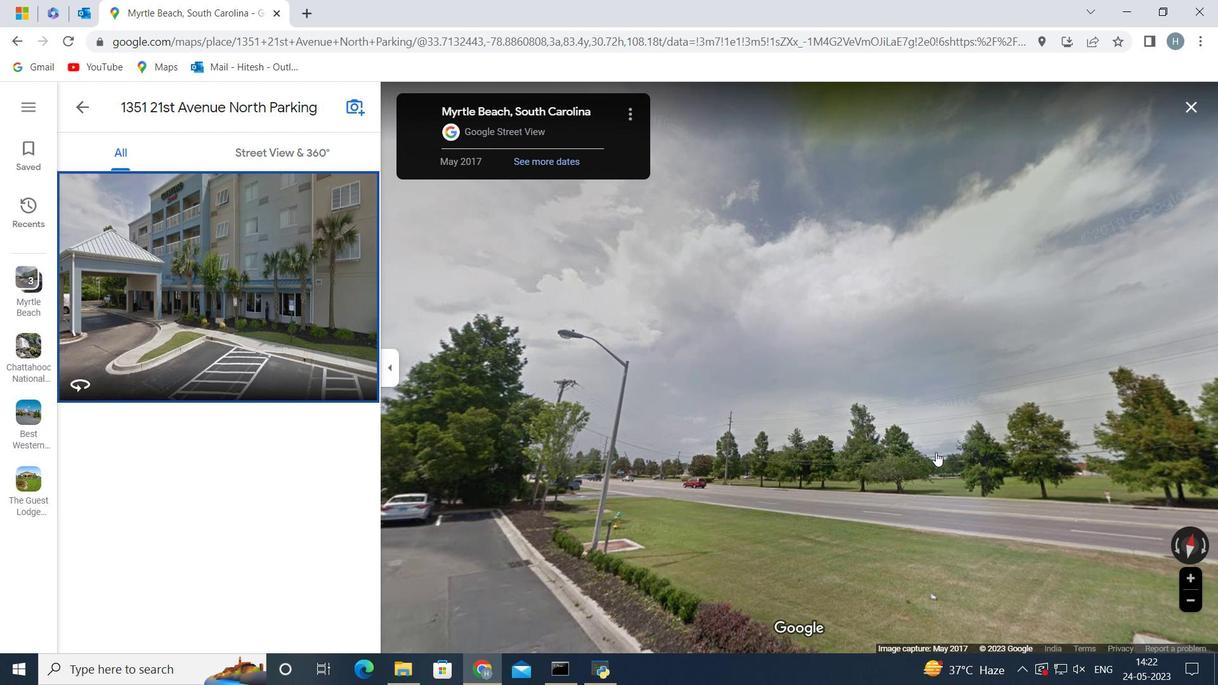 
Action: Mouse pressed left at (1003, 404)
Screenshot: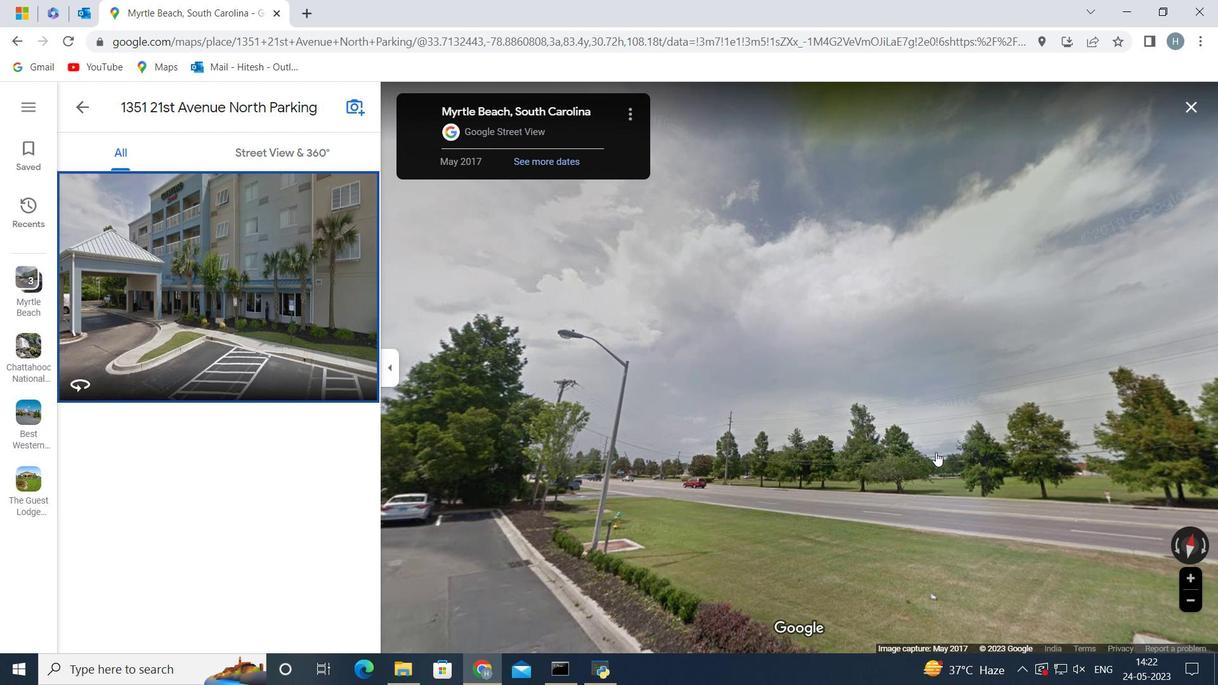 
Action: Mouse moved to (870, 559)
Screenshot: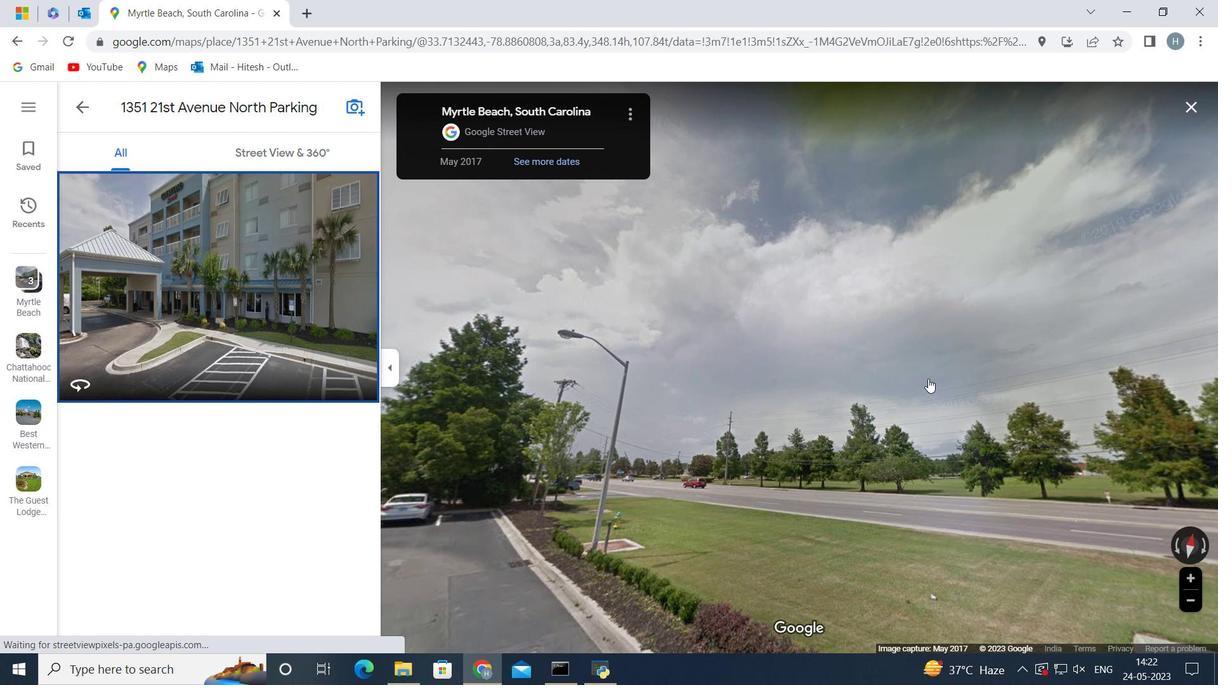 
Action: Mouse pressed left at (870, 559)
Screenshot: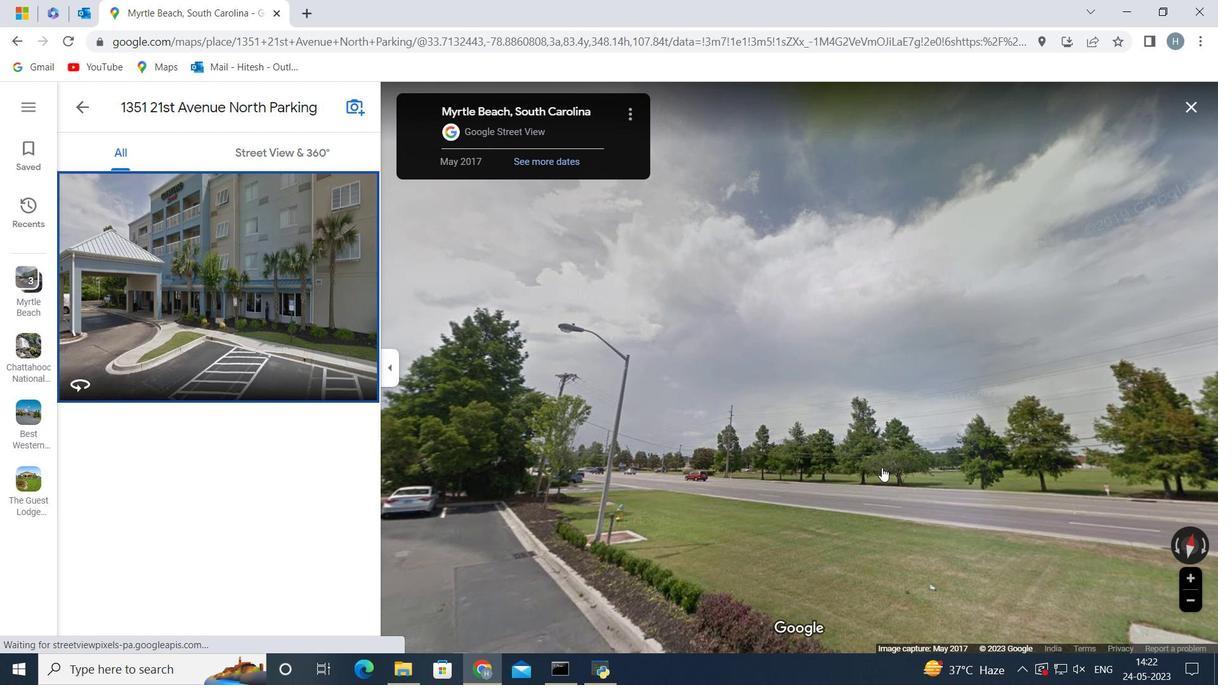 
Action: Mouse moved to (873, 501)
Screenshot: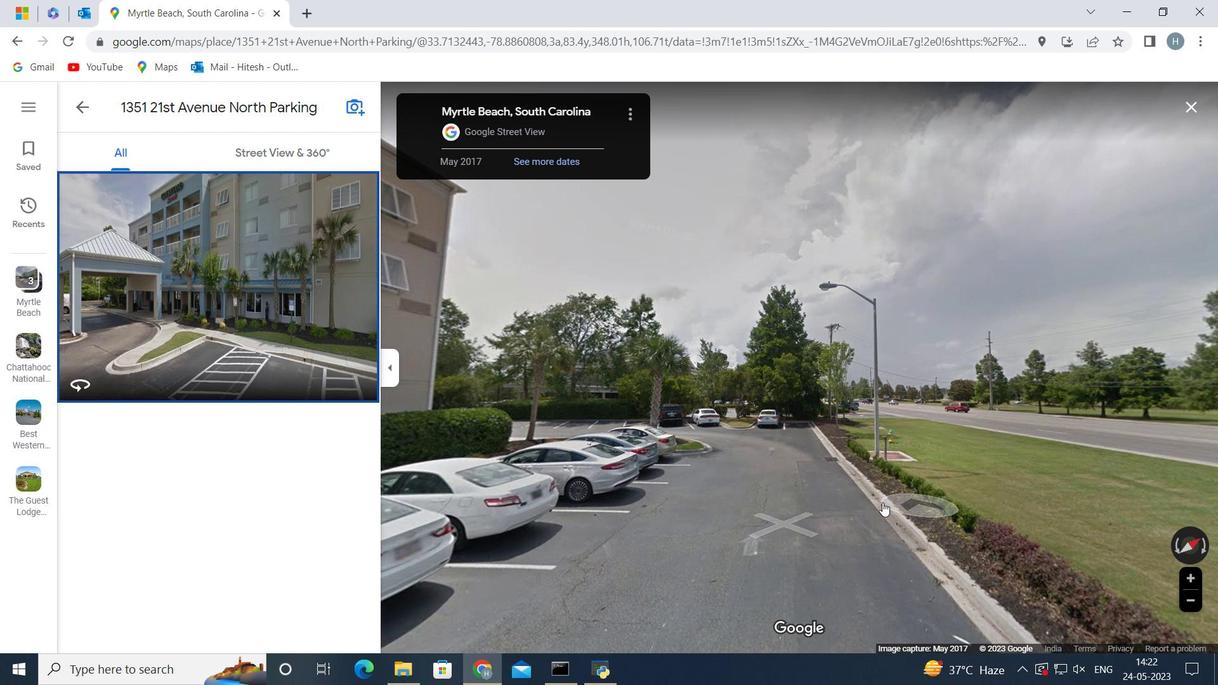 
Action: Mouse pressed left at (873, 501)
Screenshot: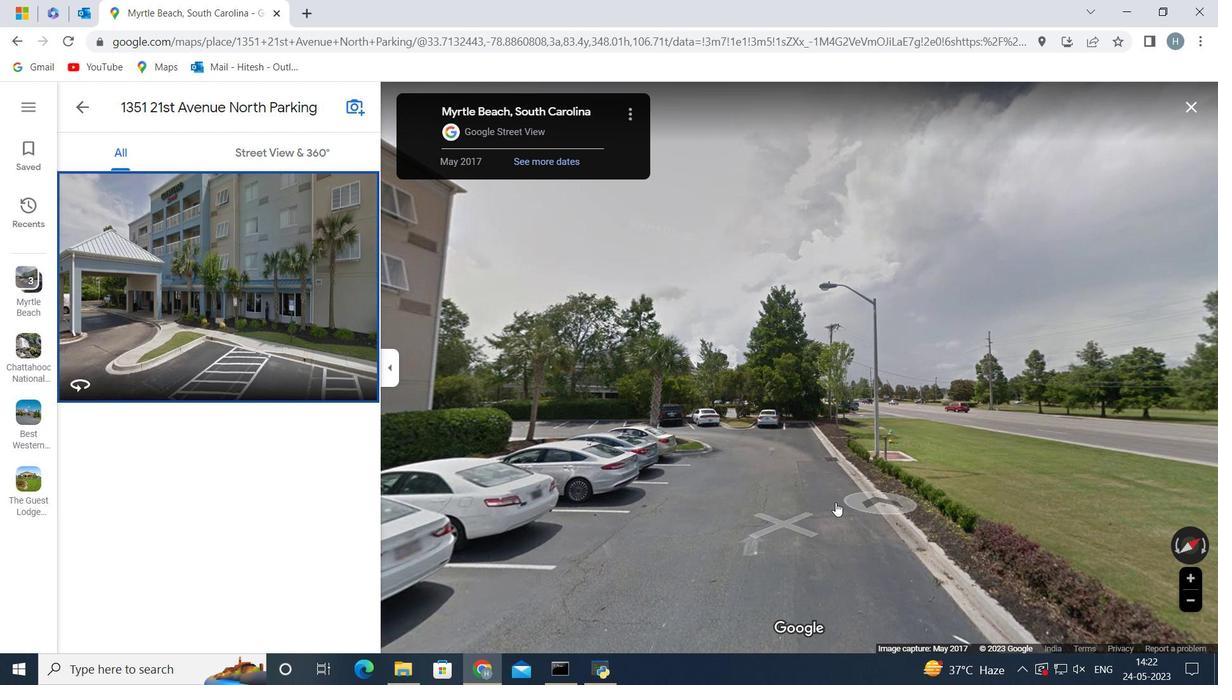 
Action: Mouse moved to (904, 514)
Screenshot: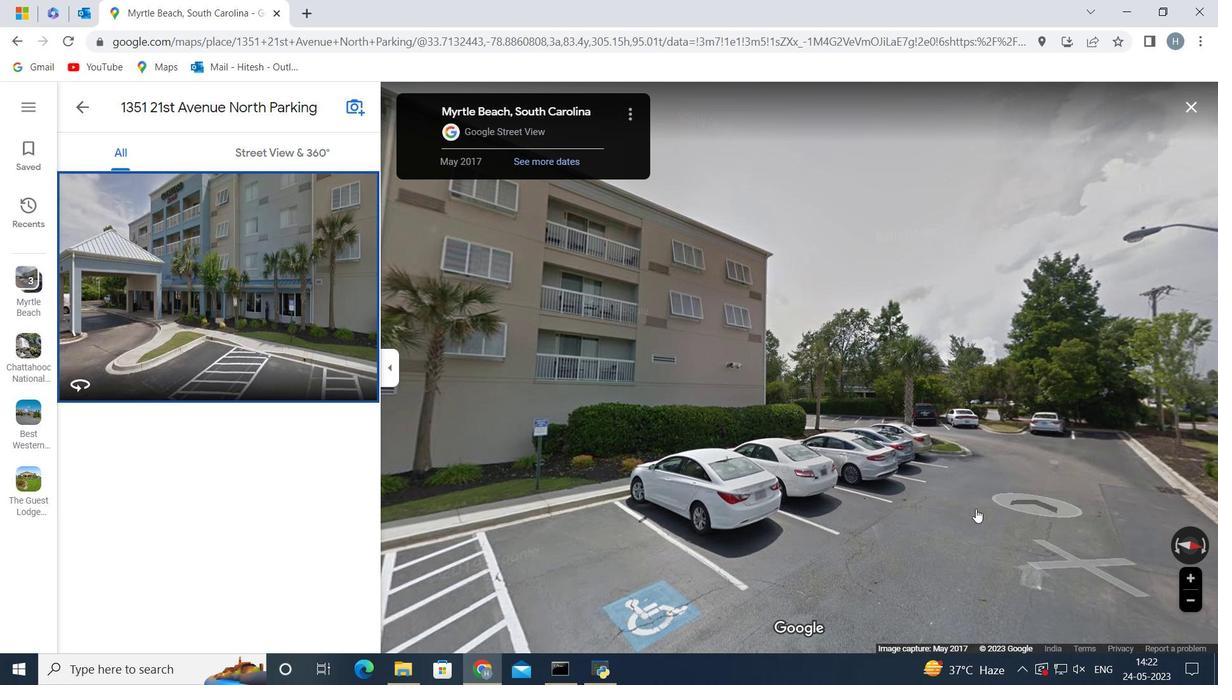 
Action: Mouse pressed left at (904, 514)
Screenshot: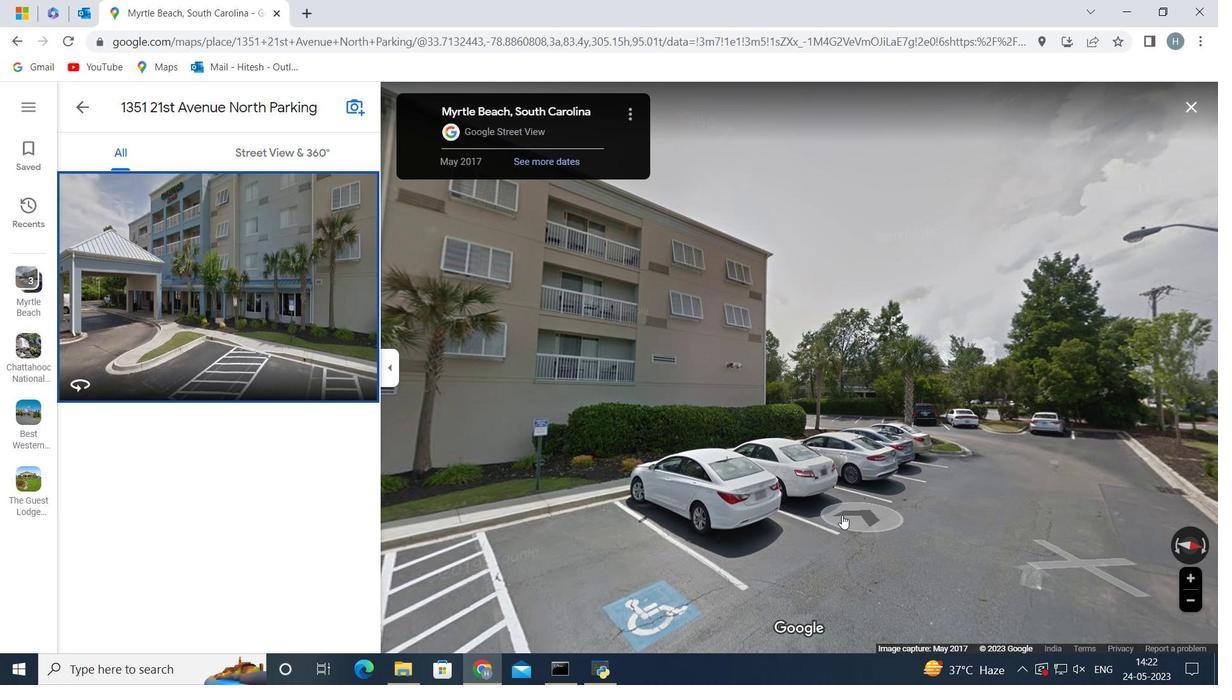 
Action: Mouse moved to (829, 530)
Screenshot: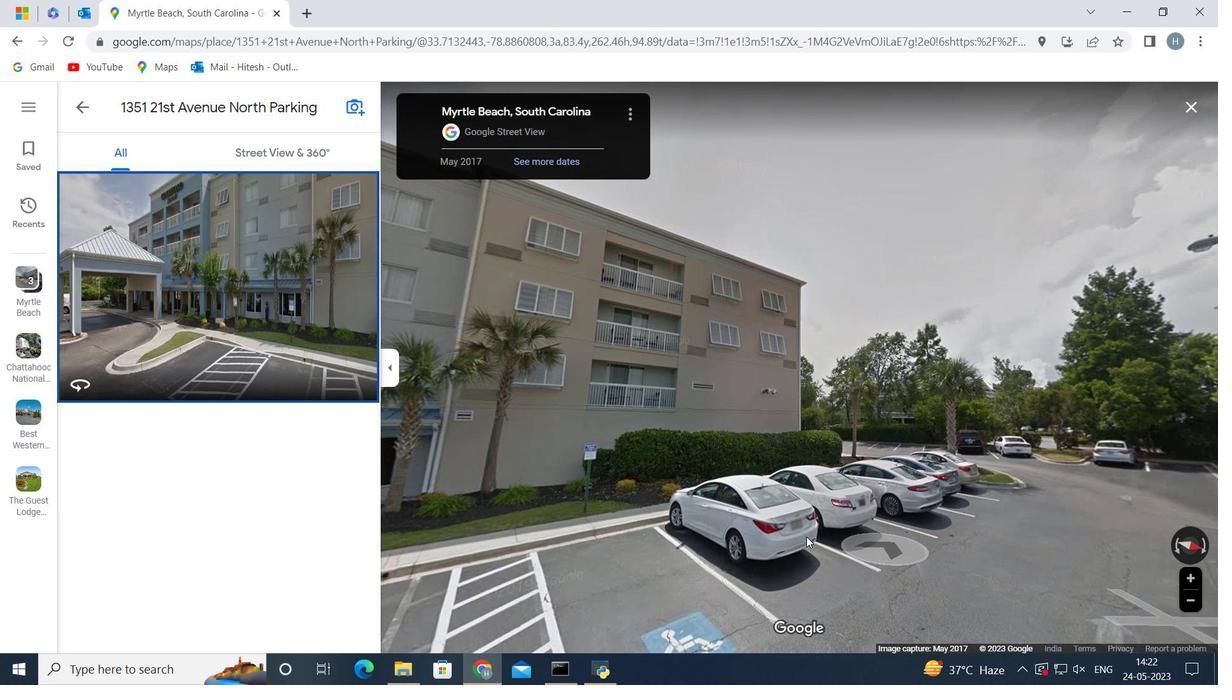 
Action: Mouse pressed left at (829, 530)
Screenshot: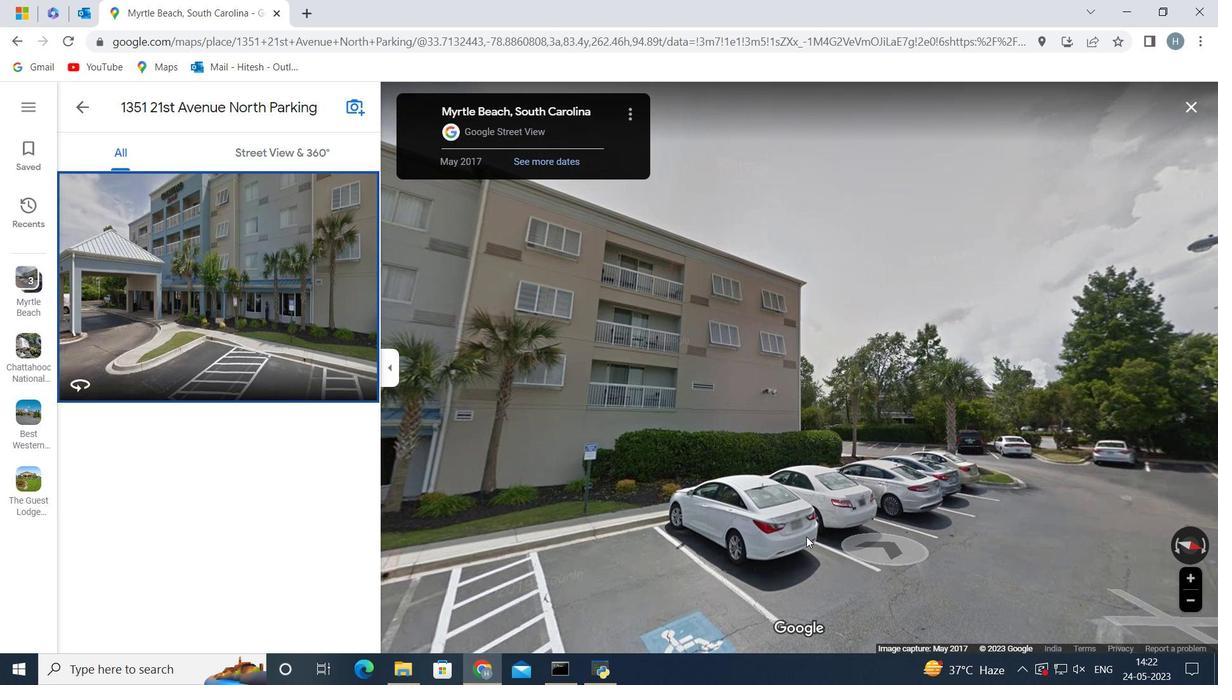 
Action: Mouse moved to (904, 533)
Screenshot: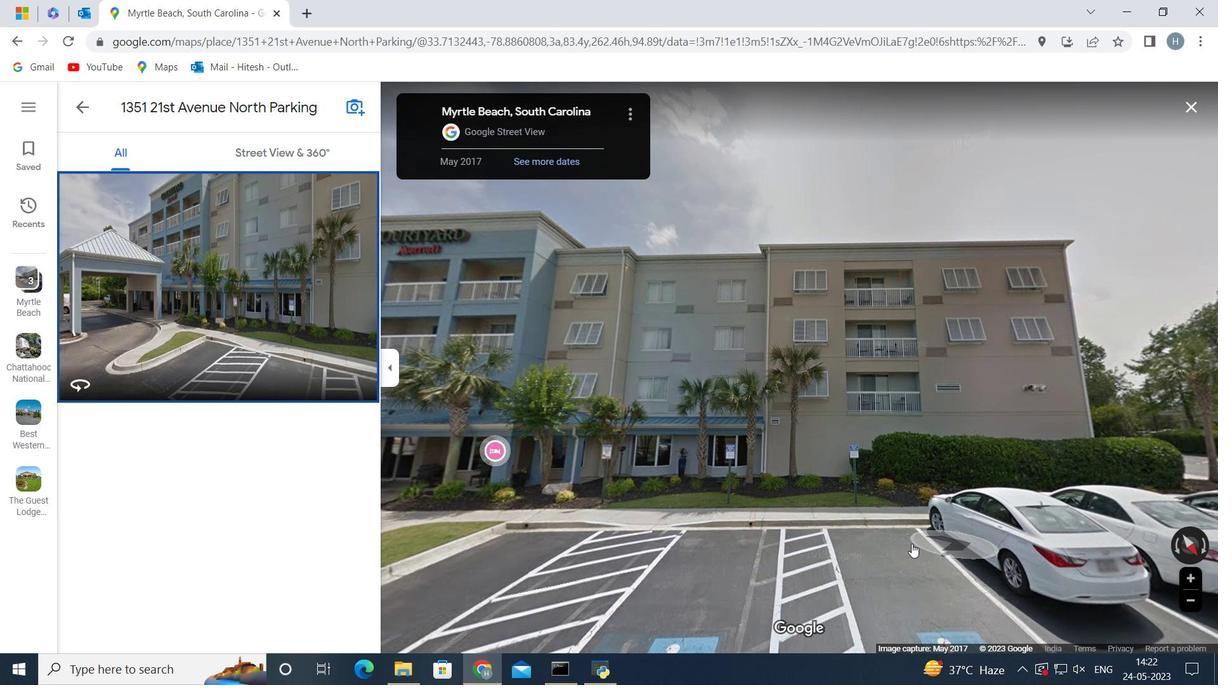 
Action: Mouse pressed left at (904, 533)
Screenshot: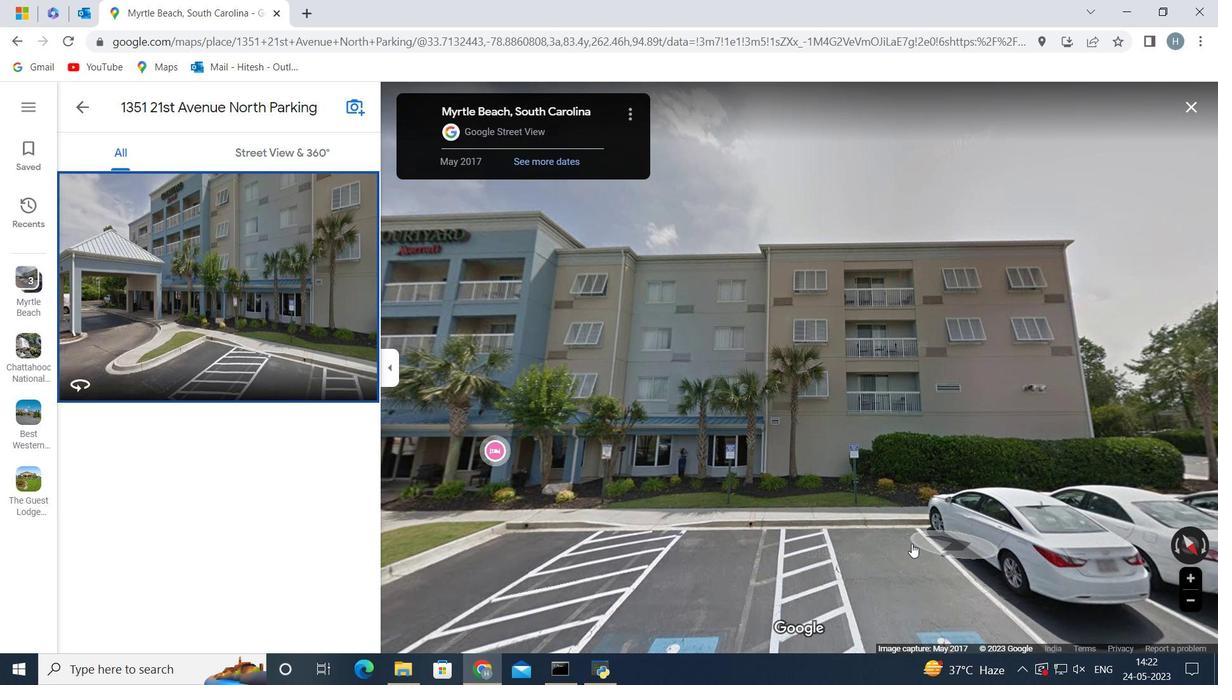 
Action: Mouse moved to (36, 104)
Screenshot: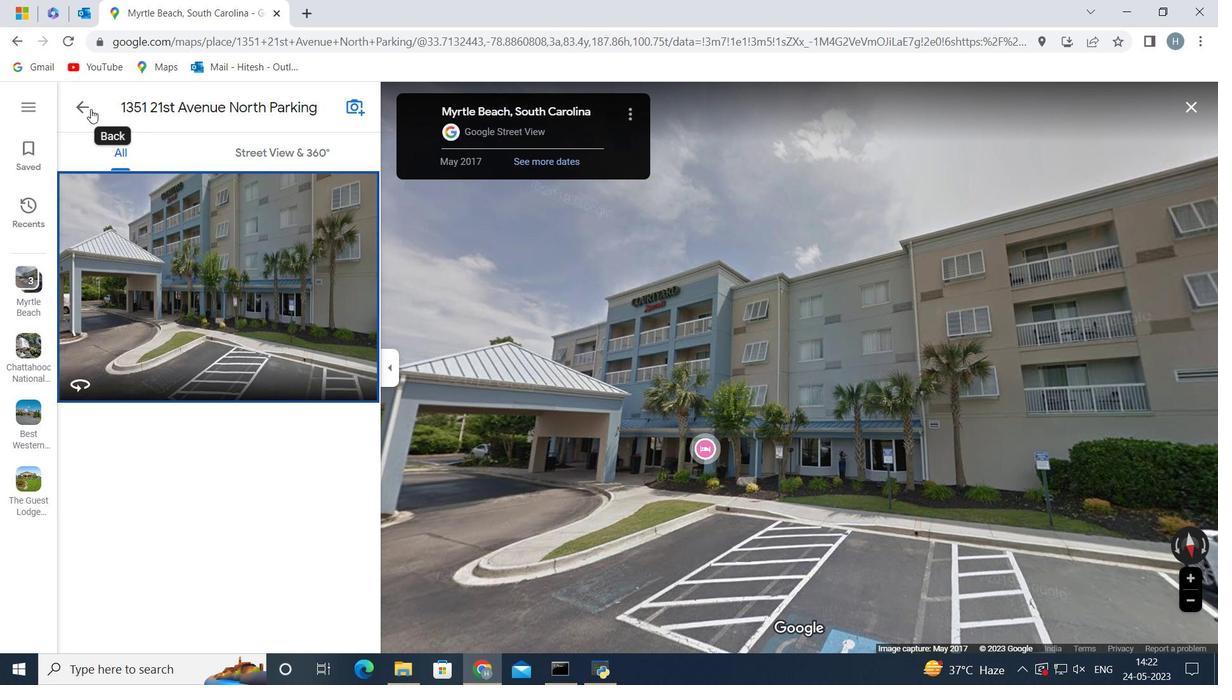 
Action: Mouse pressed left at (36, 104)
Screenshot: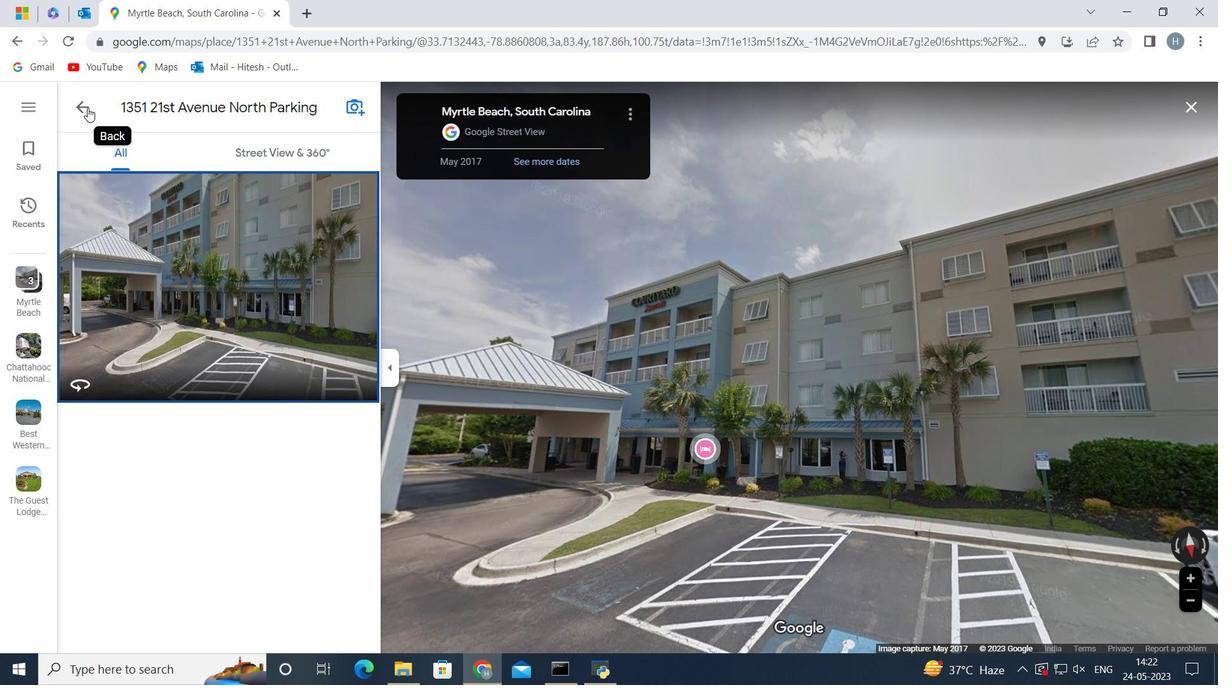 
Action: Mouse moved to (124, 425)
Screenshot: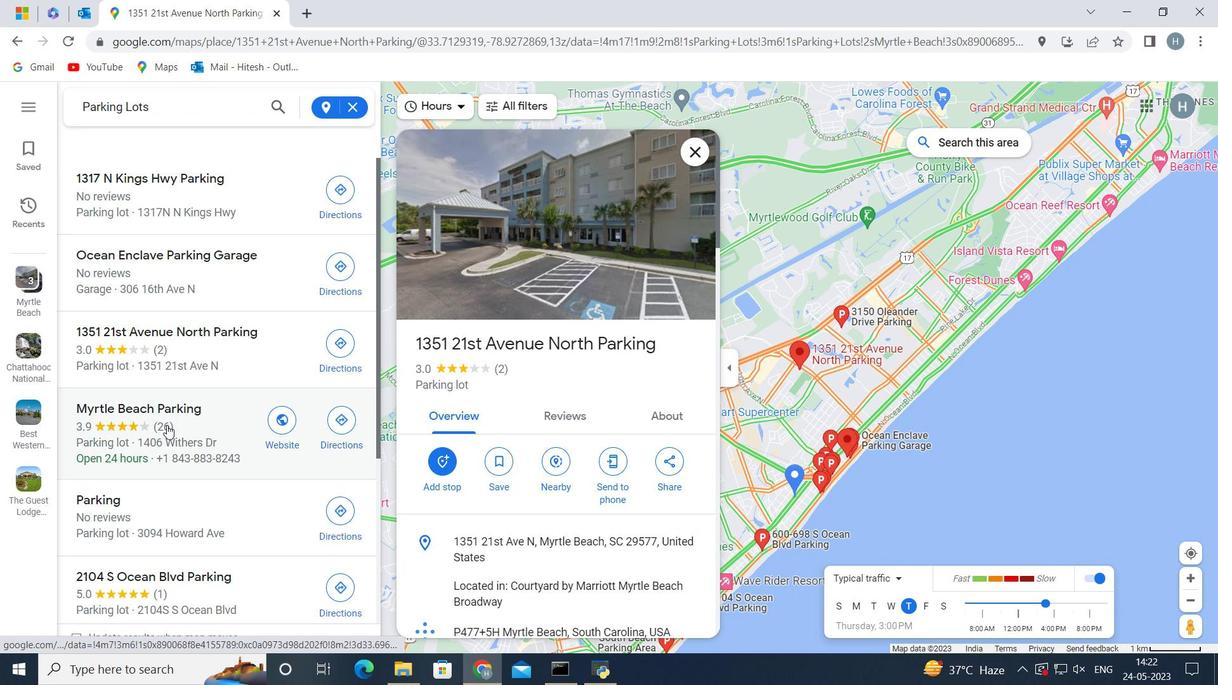 
Action: Mouse pressed left at (124, 425)
Screenshot: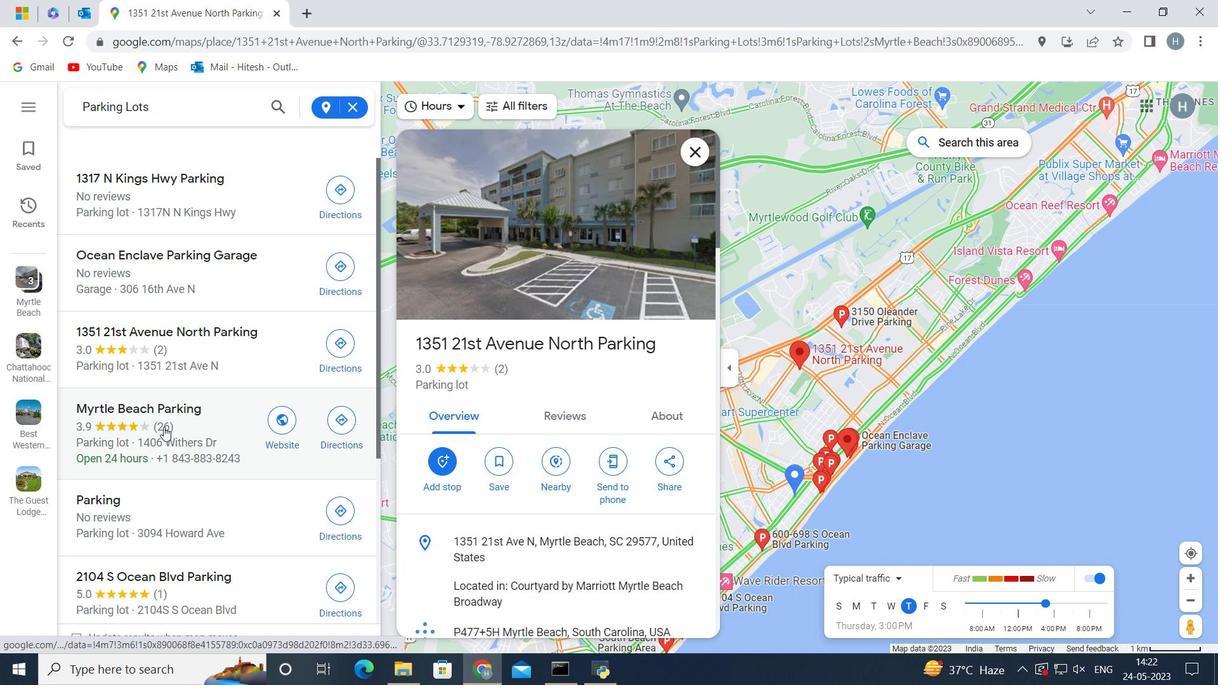 
Action: Mouse moved to (618, 266)
Screenshot: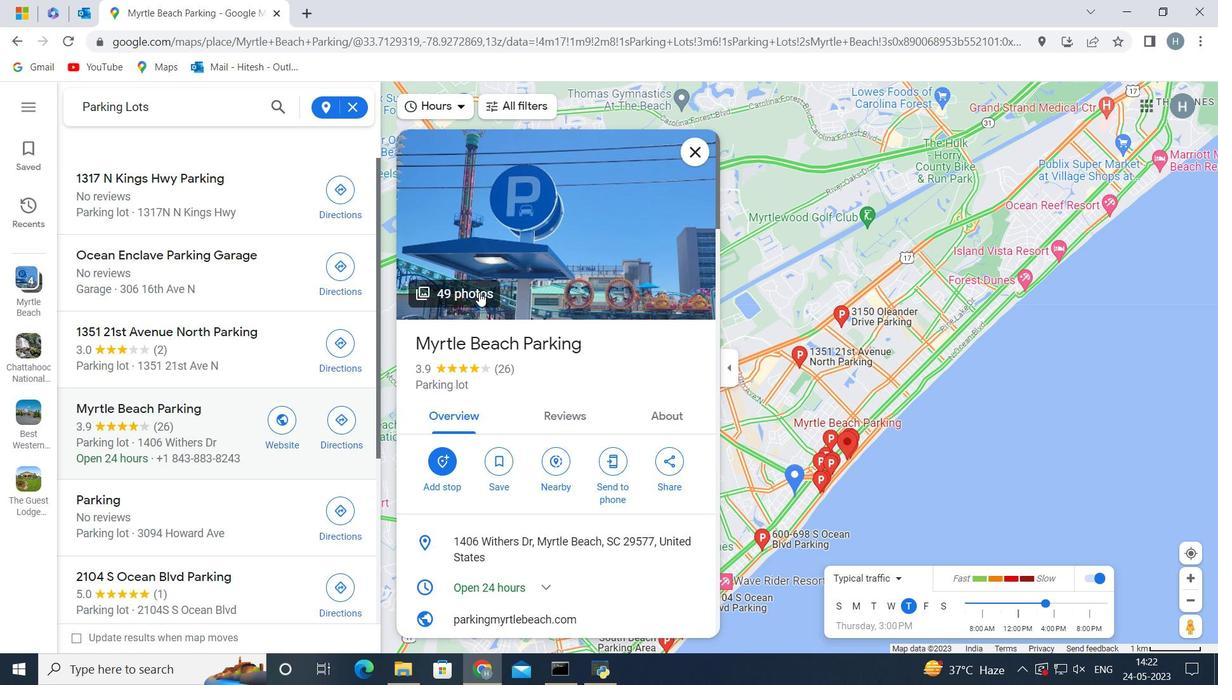 
Action: Mouse pressed left at (618, 266)
Screenshot: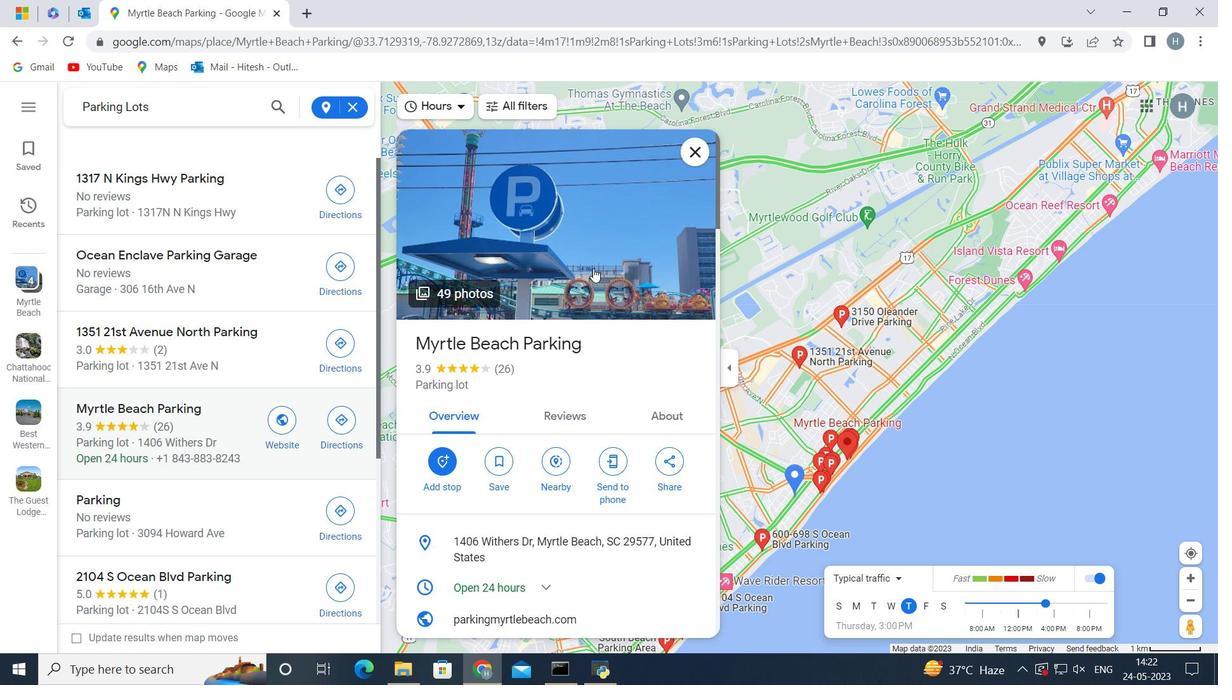 
Action: Mouse moved to (879, 563)
Screenshot: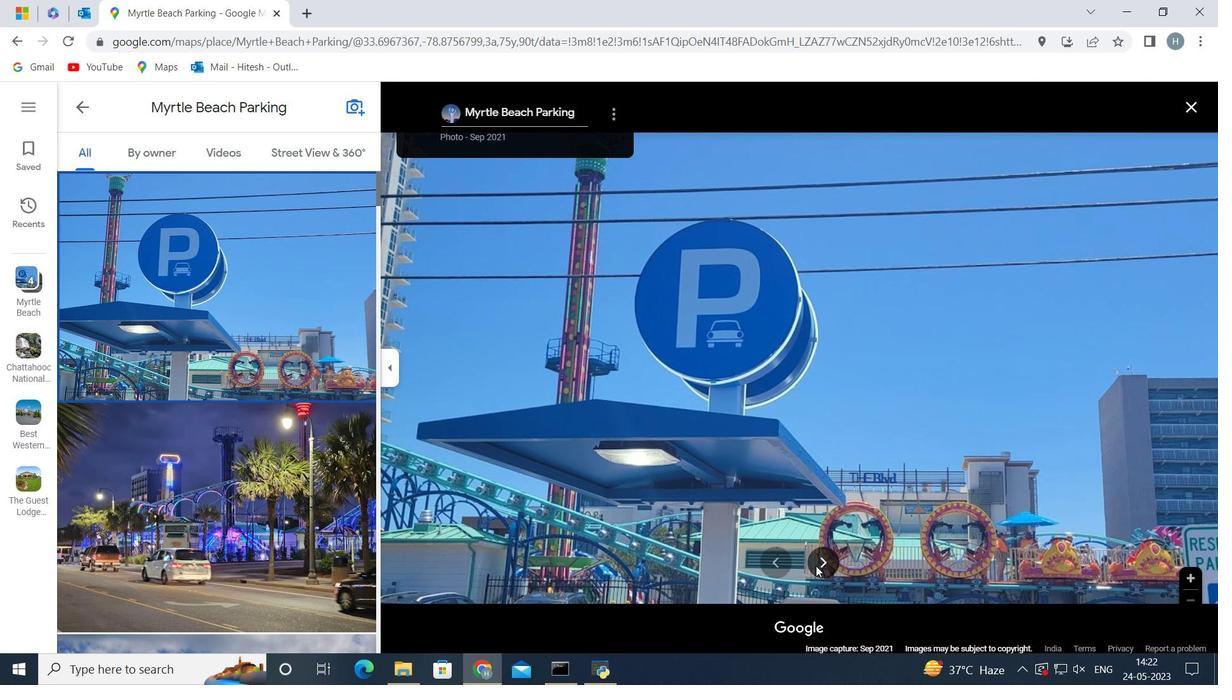 
Action: Mouse pressed left at (879, 563)
Screenshot: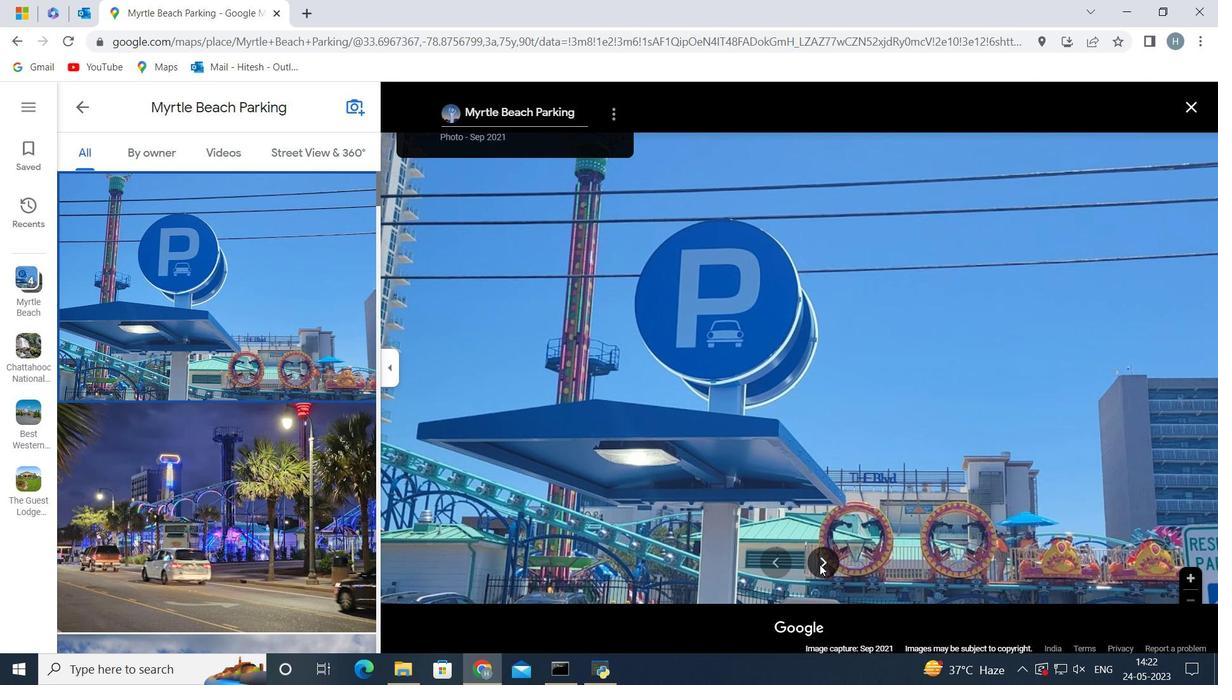 
Action: Mouse moved to (814, 390)
Screenshot: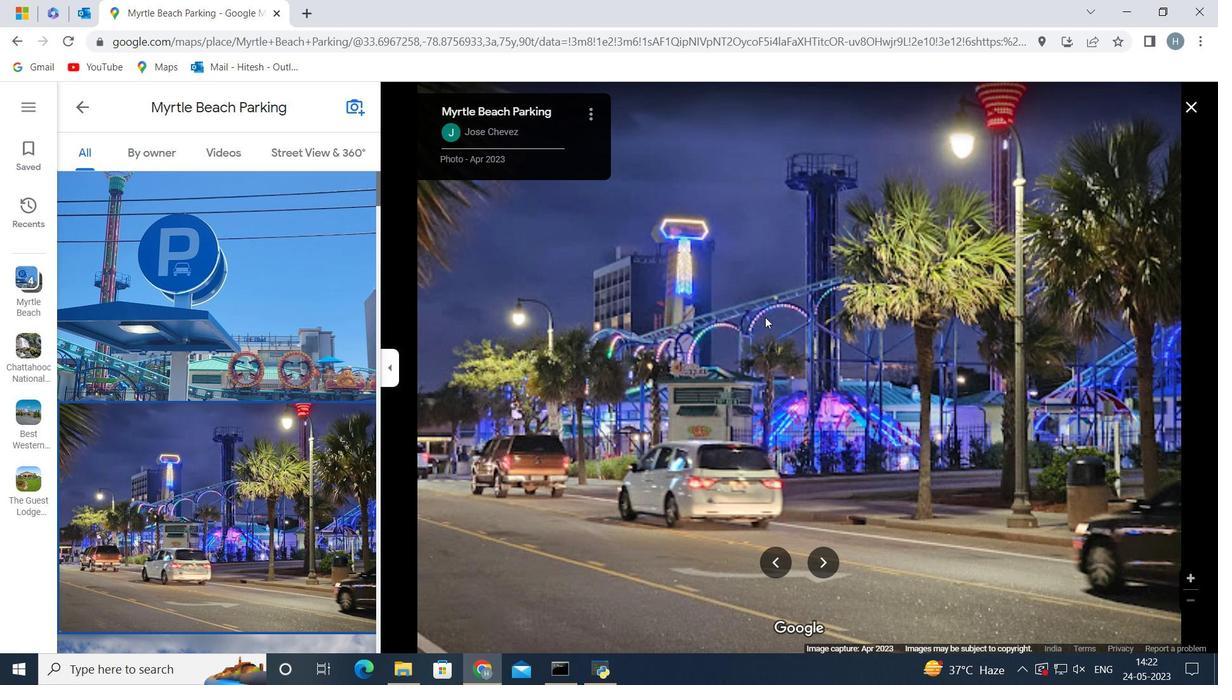 
Action: Mouse scrolled (814, 390) with delta (0, 0)
Screenshot: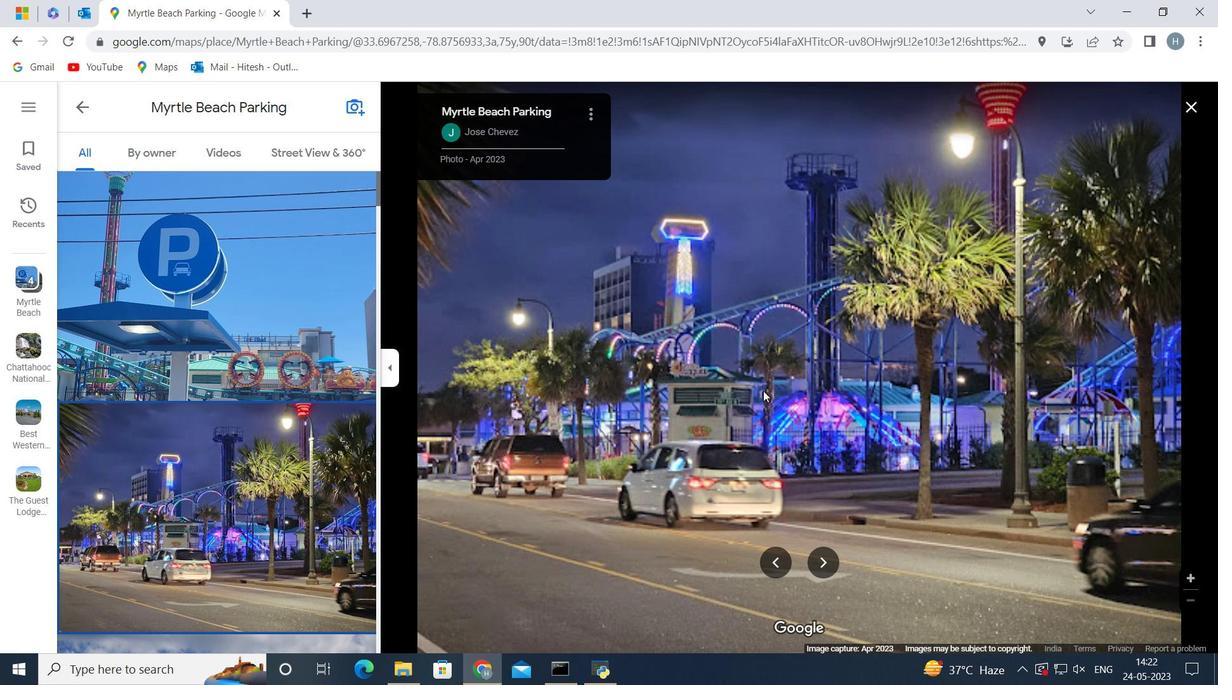 
Action: Mouse scrolled (814, 390) with delta (0, 0)
Screenshot: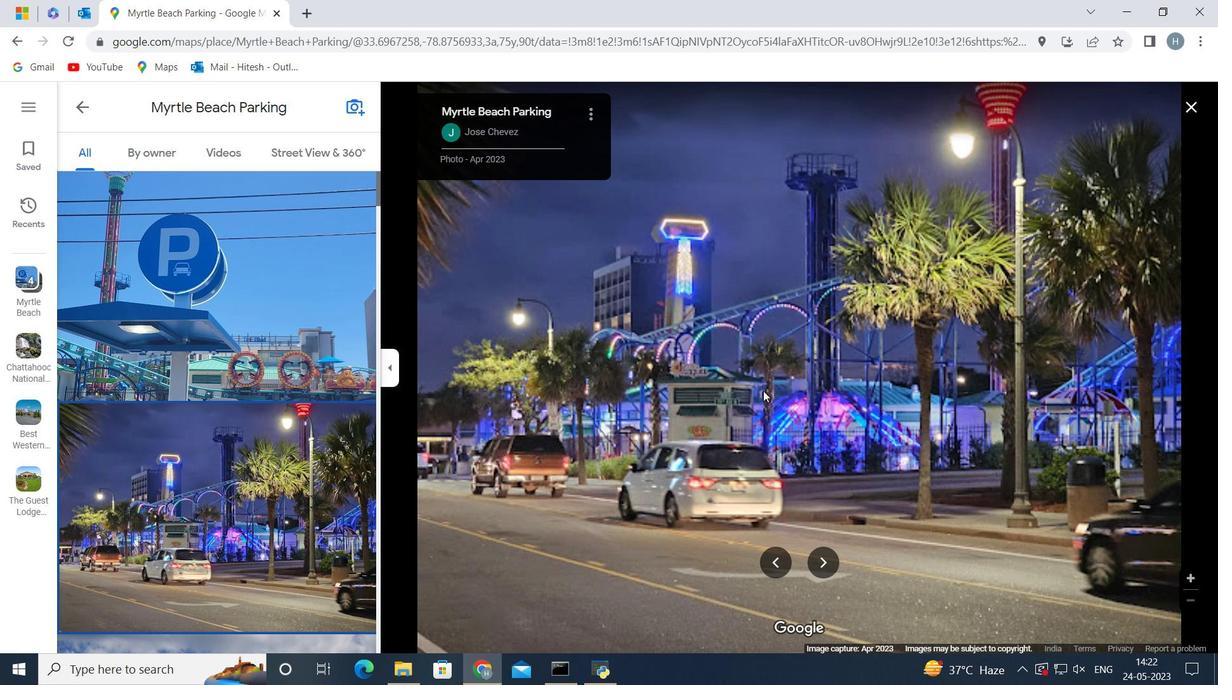 
Action: Mouse scrolled (814, 390) with delta (0, 0)
Screenshot: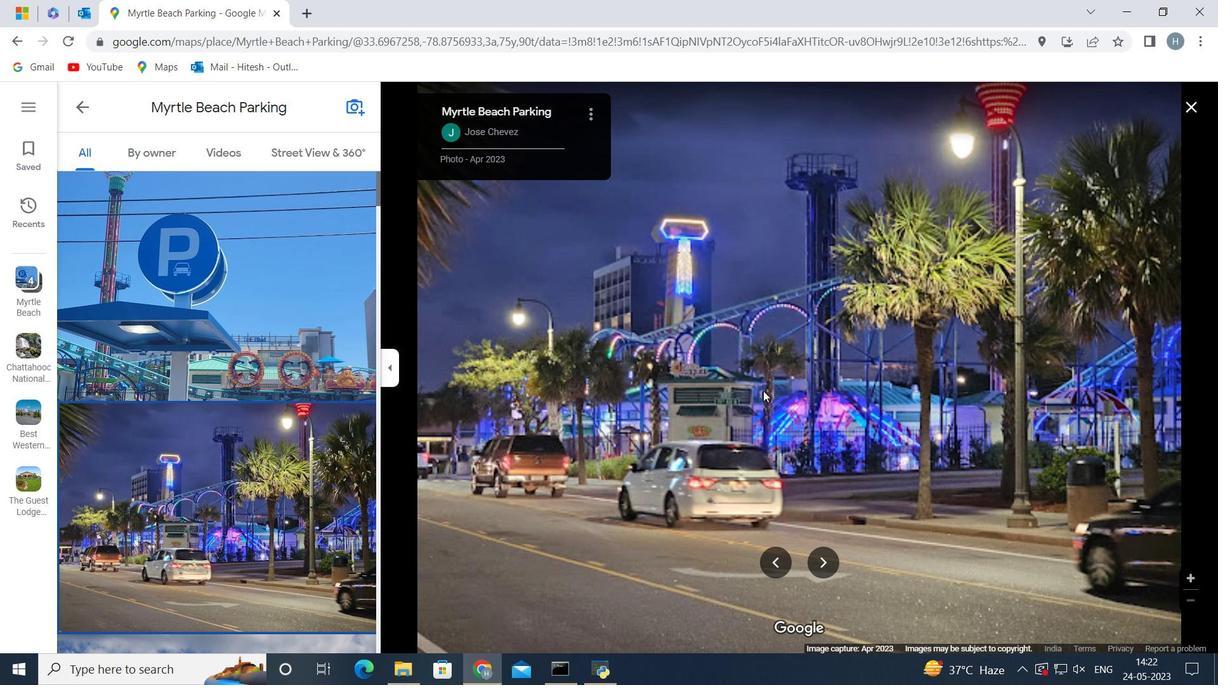 
Action: Mouse scrolled (814, 390) with delta (0, 0)
Screenshot: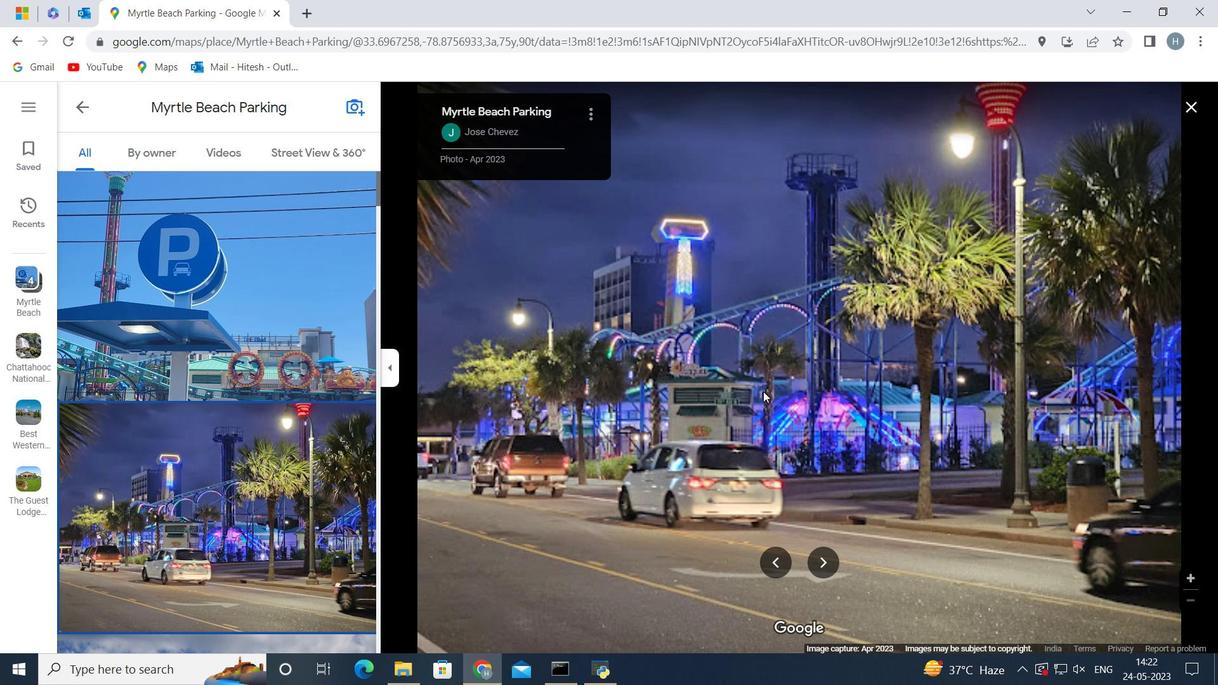 
Action: Mouse scrolled (814, 390) with delta (0, 0)
Screenshot: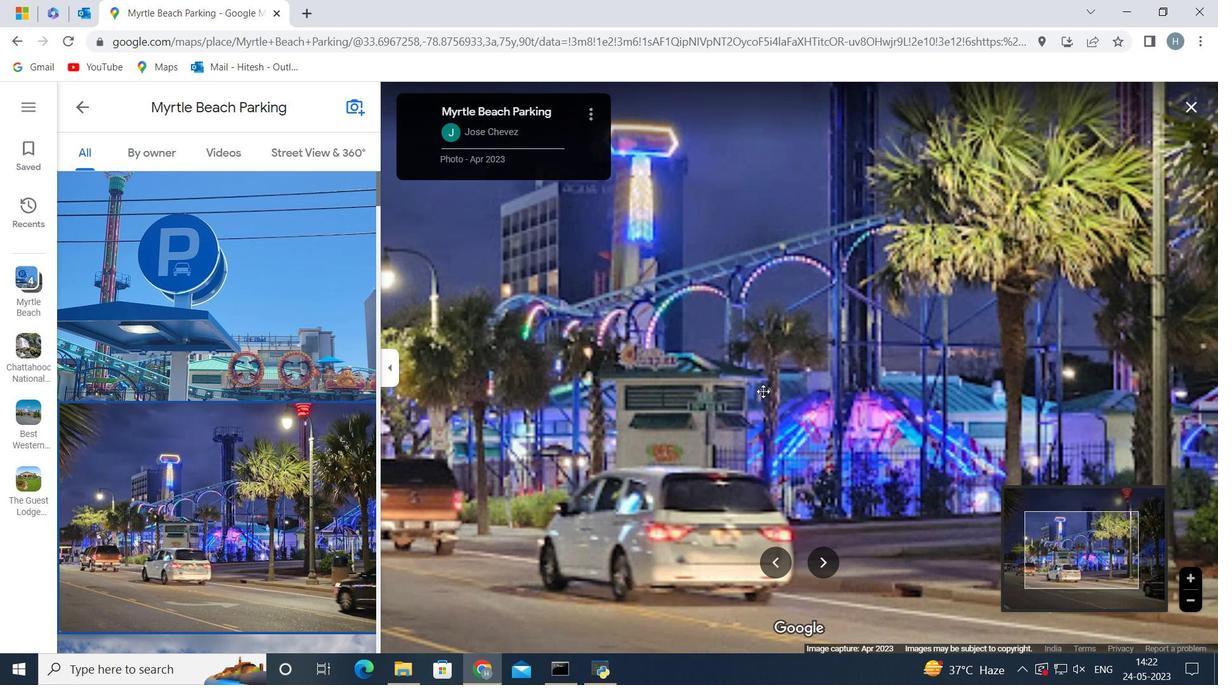
Action: Mouse scrolled (814, 390) with delta (0, 0)
Screenshot: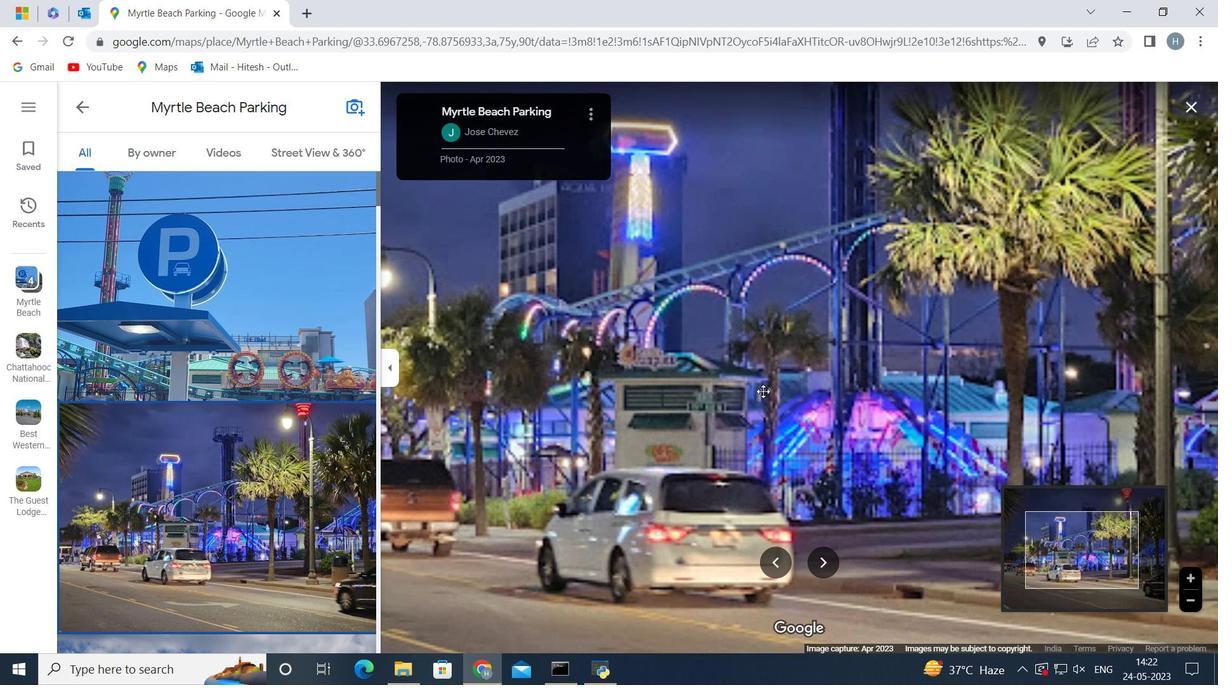 
Action: Mouse scrolled (814, 390) with delta (0, 0)
Screenshot: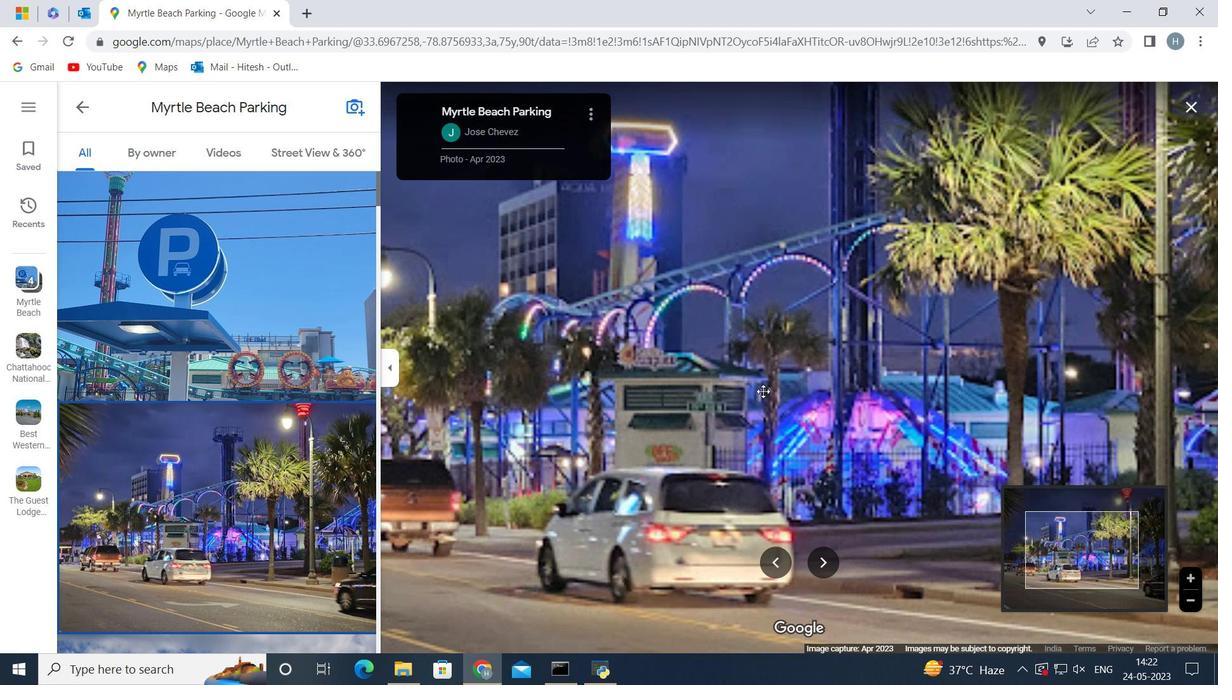 
Action: Mouse scrolled (814, 390) with delta (0, 0)
Screenshot: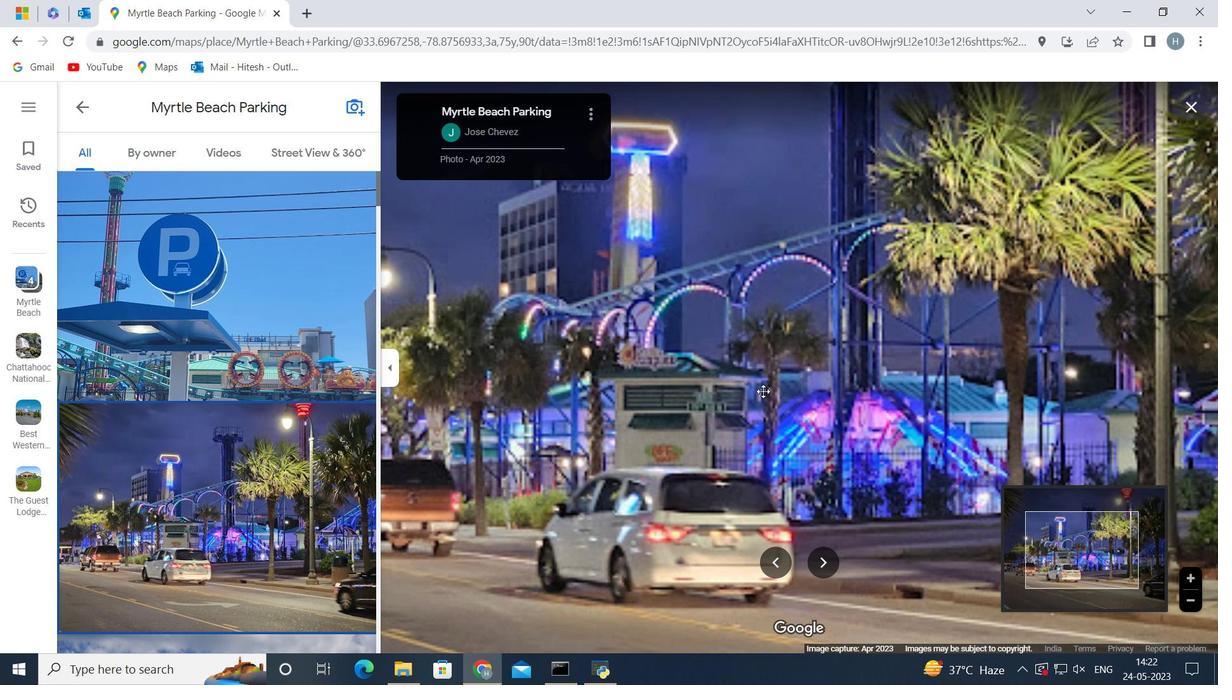 
Action: Mouse scrolled (814, 390) with delta (0, 0)
Screenshot: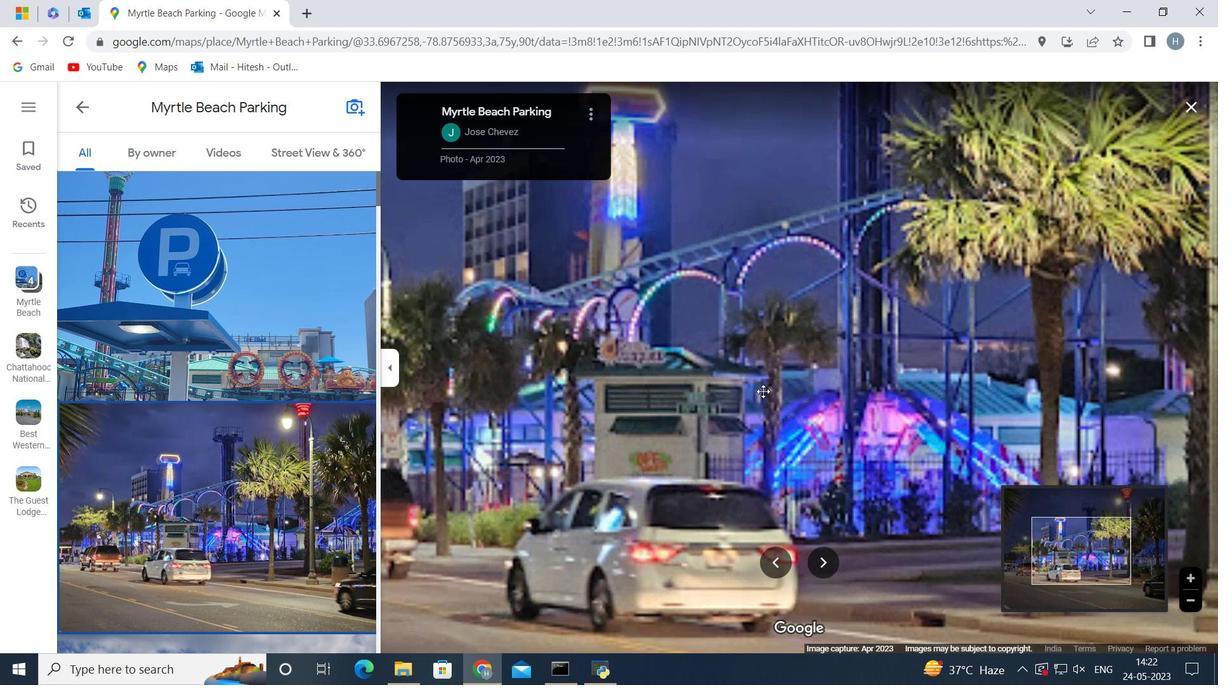 
Action: Mouse scrolled (814, 389) with delta (0, 0)
Screenshot: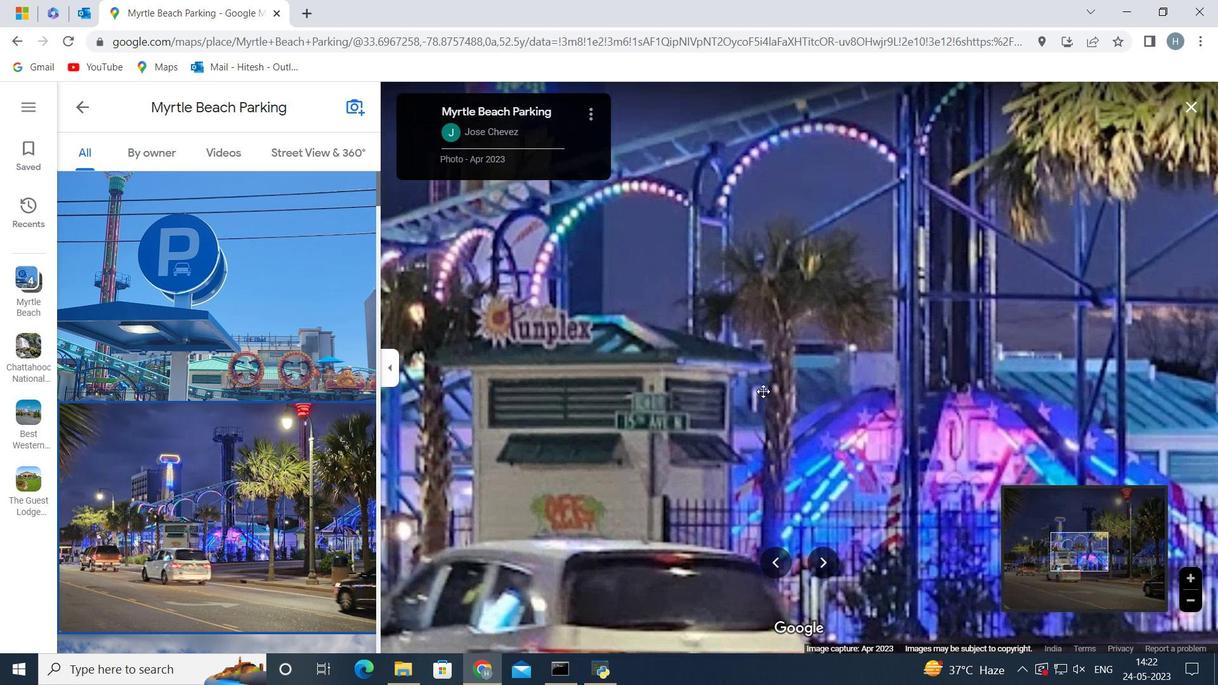 
Action: Mouse scrolled (814, 389) with delta (0, 0)
Screenshot: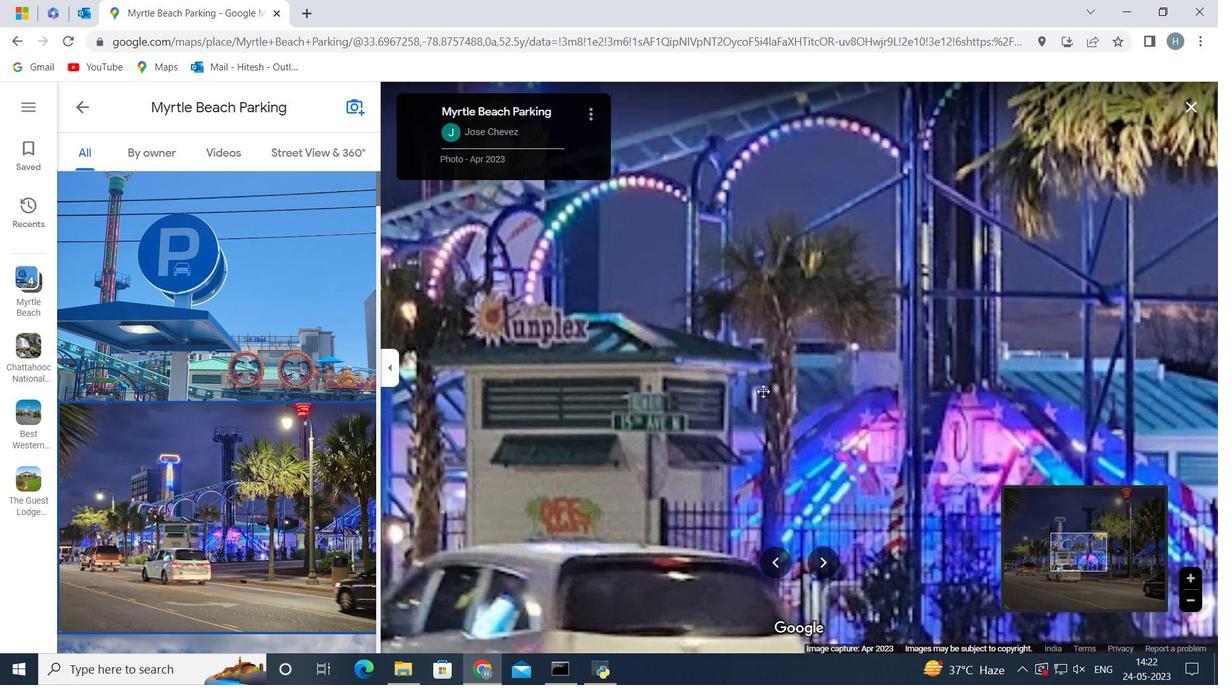 
Action: Mouse scrolled (814, 389) with delta (0, 0)
Screenshot: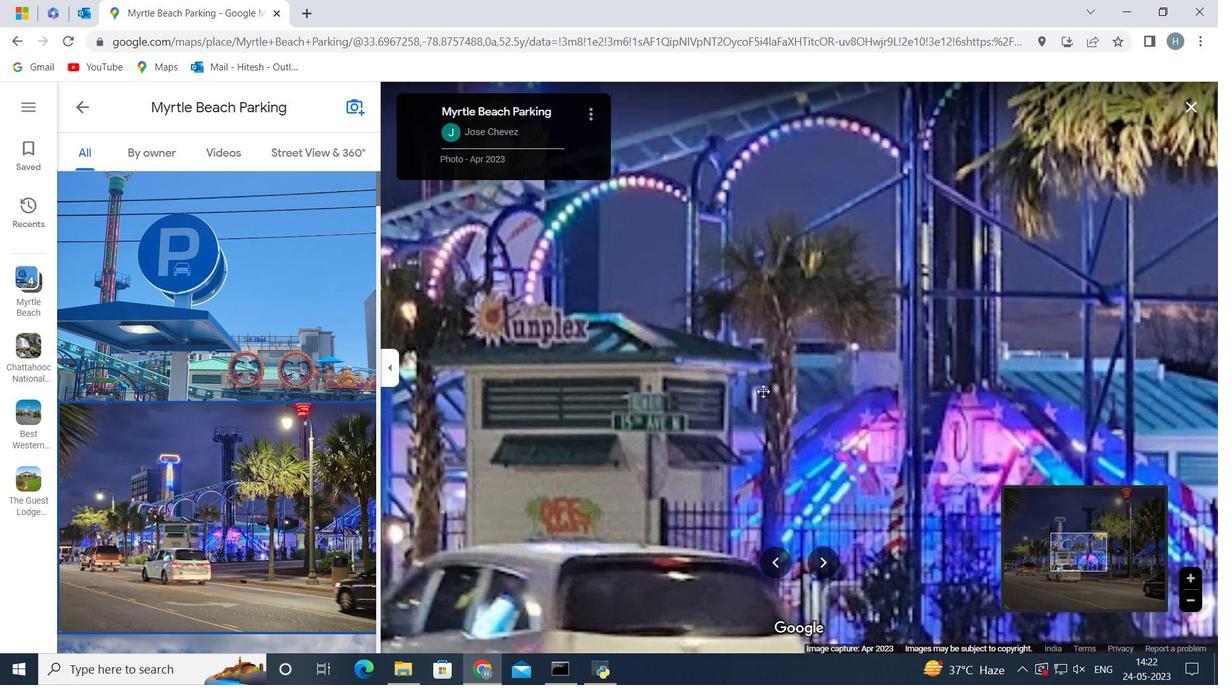 
Action: Mouse scrolled (814, 389) with delta (0, 0)
Screenshot: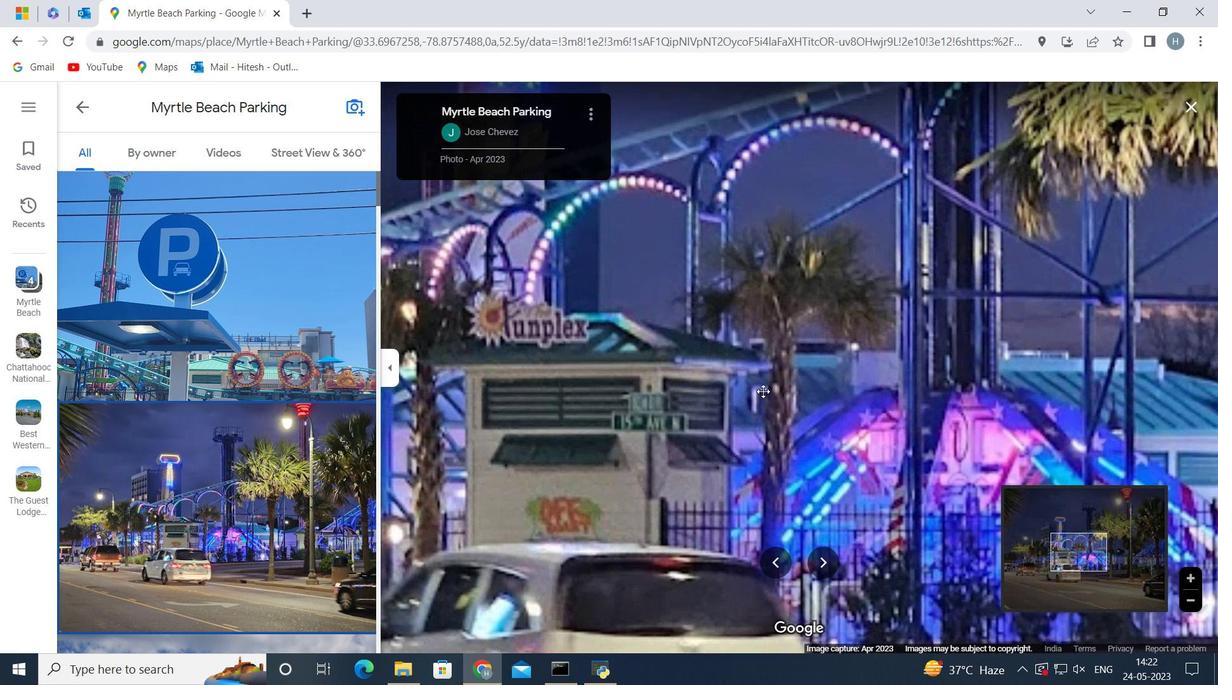 
Action: Mouse scrolled (814, 389) with delta (0, 0)
Screenshot: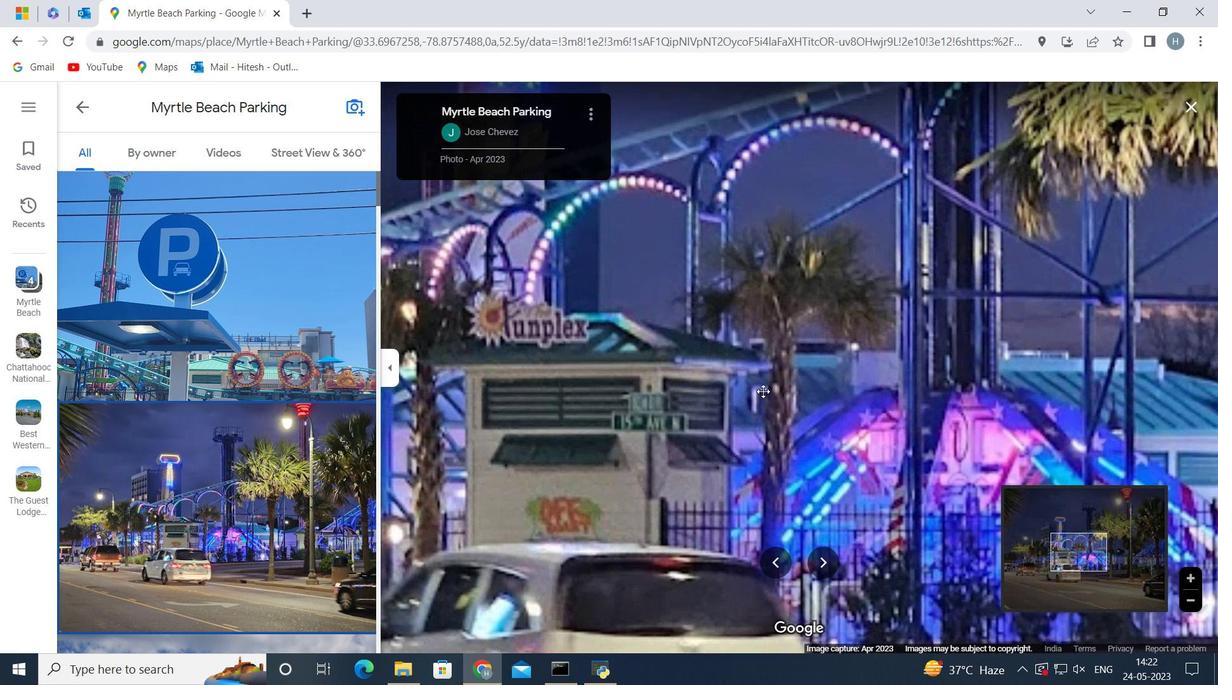 
Action: Mouse scrolled (814, 389) with delta (0, 0)
Screenshot: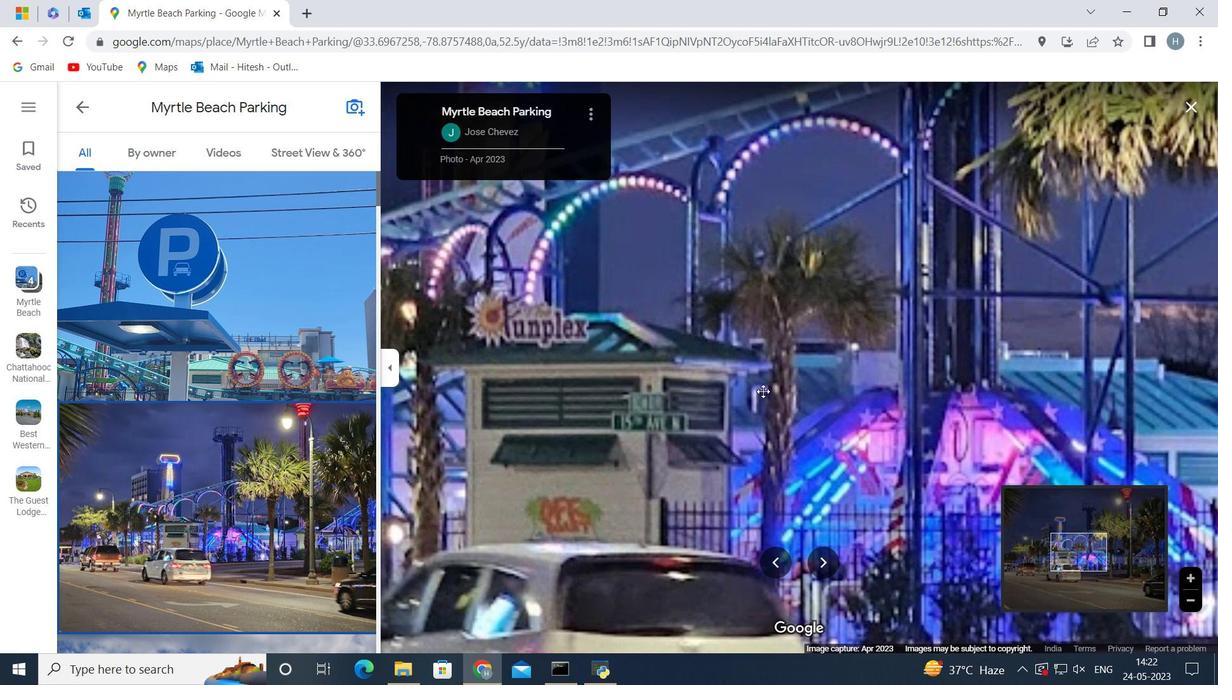 
Action: Mouse scrolled (814, 389) with delta (0, 0)
Screenshot: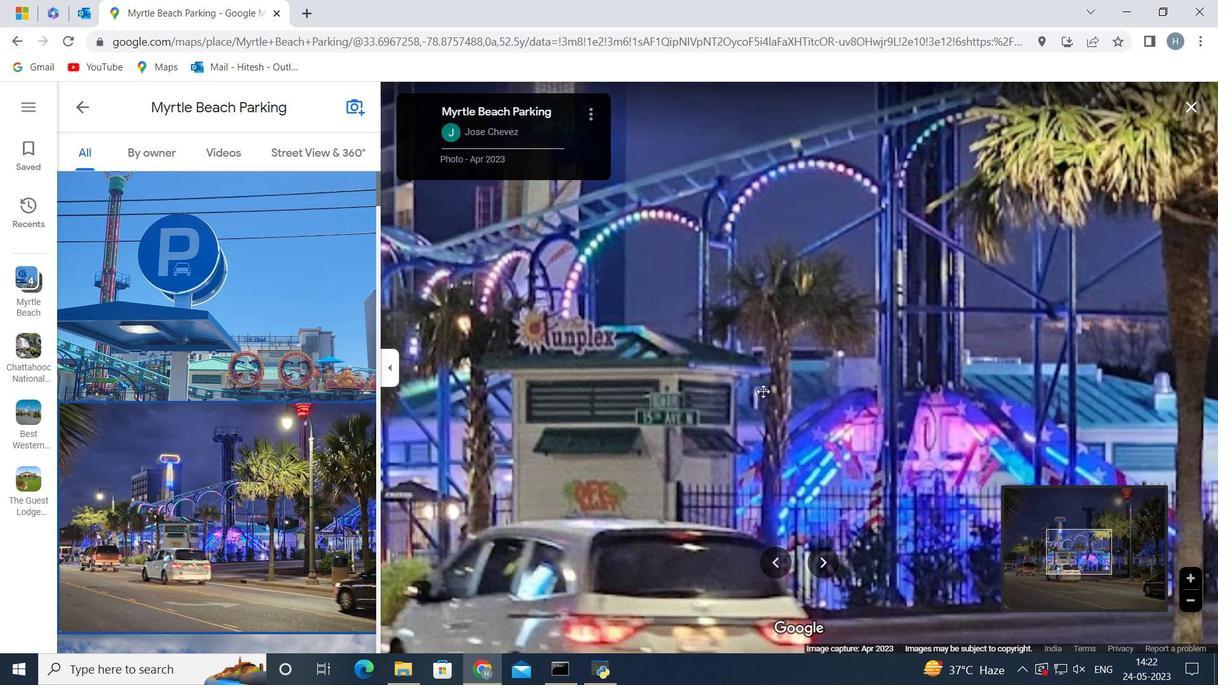
Action: Mouse scrolled (814, 389) with delta (0, 0)
Screenshot: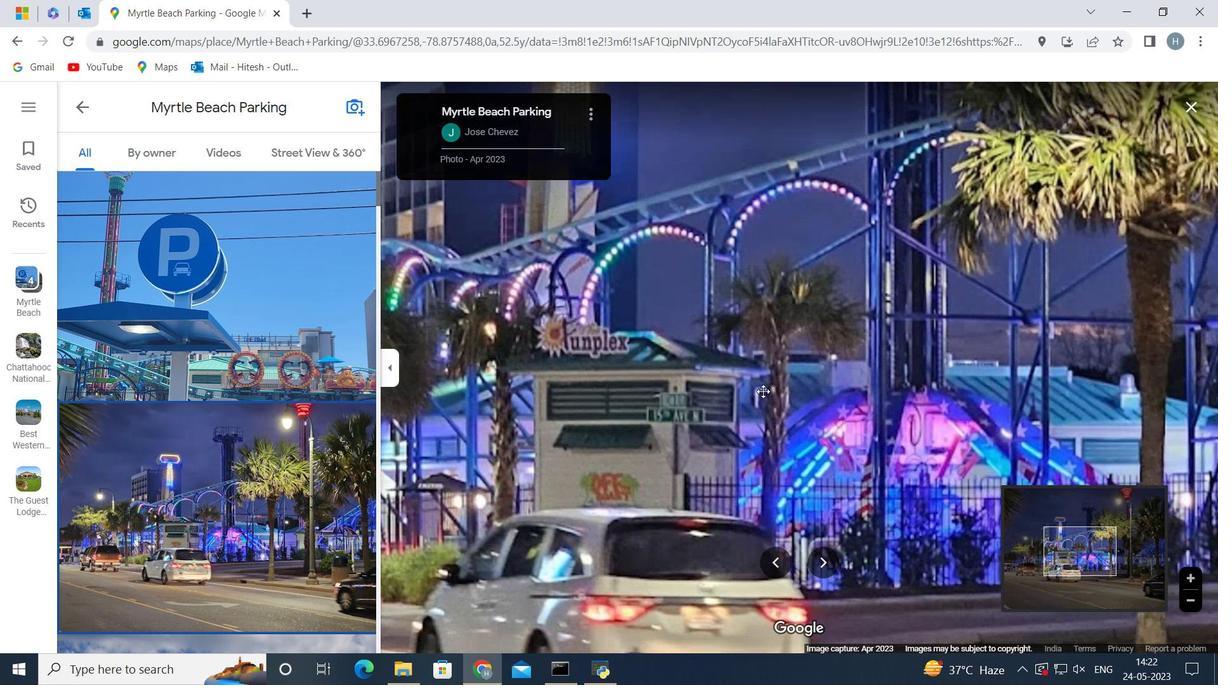 
Action: Mouse scrolled (814, 389) with delta (0, 0)
Screenshot: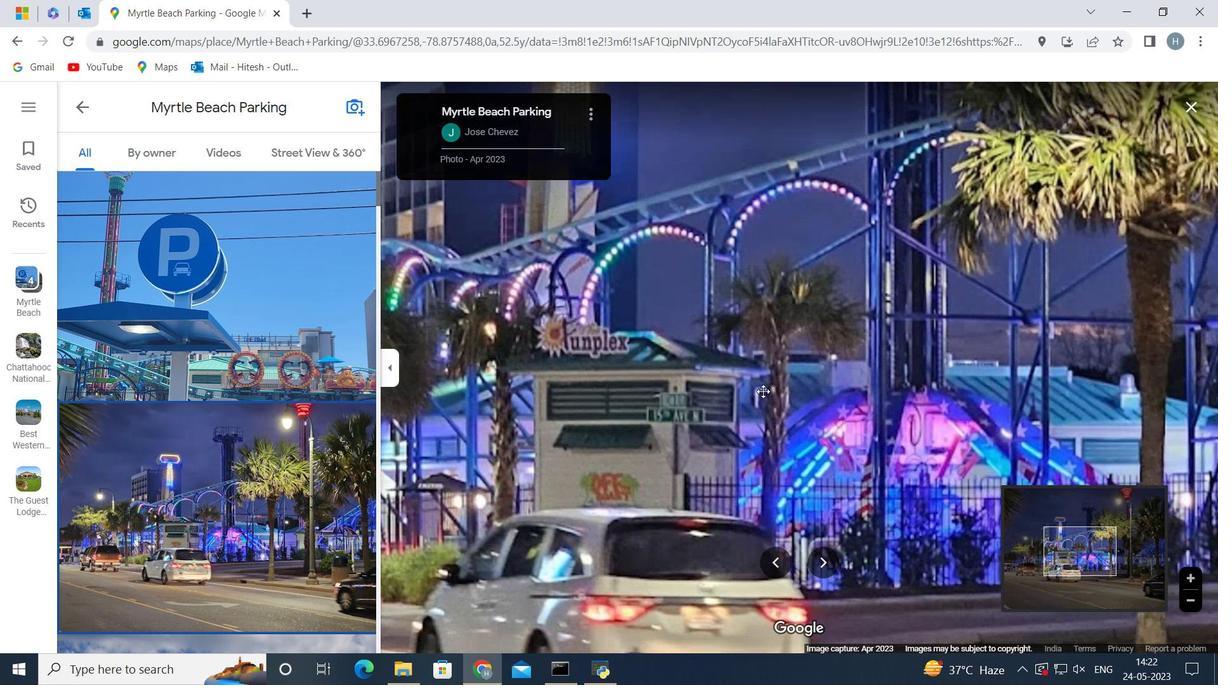 
Action: Mouse scrolled (814, 389) with delta (0, 0)
Screenshot: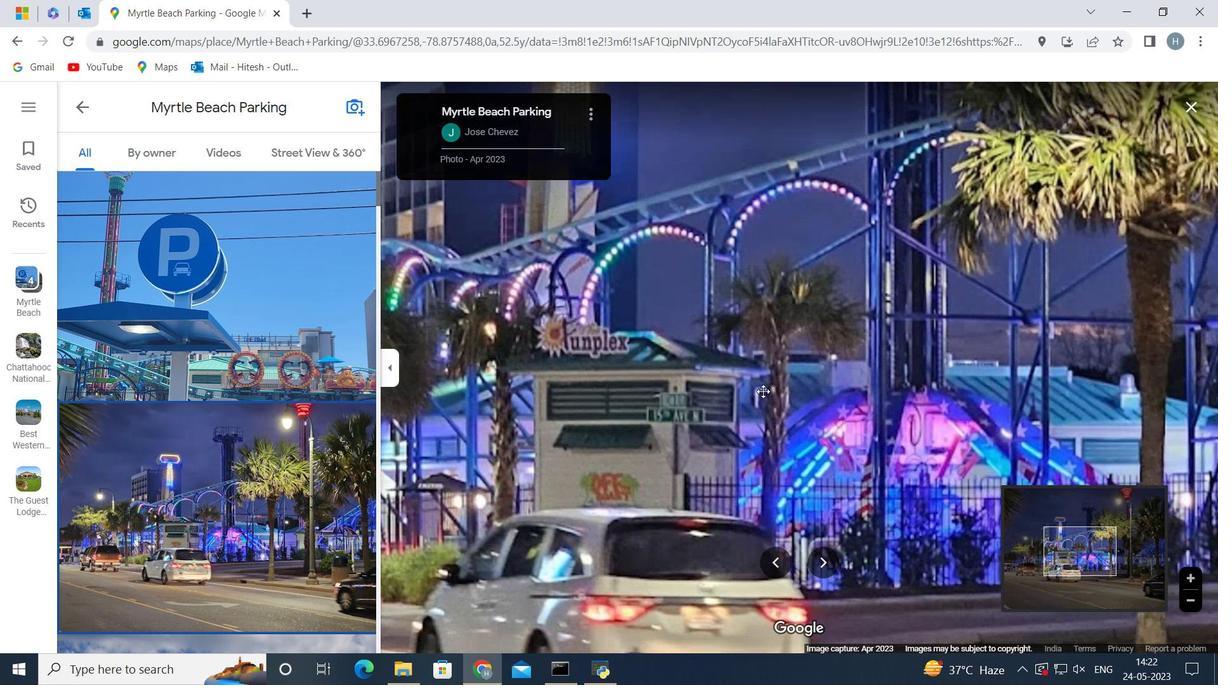 
Action: Mouse scrolled (814, 389) with delta (0, 0)
Screenshot: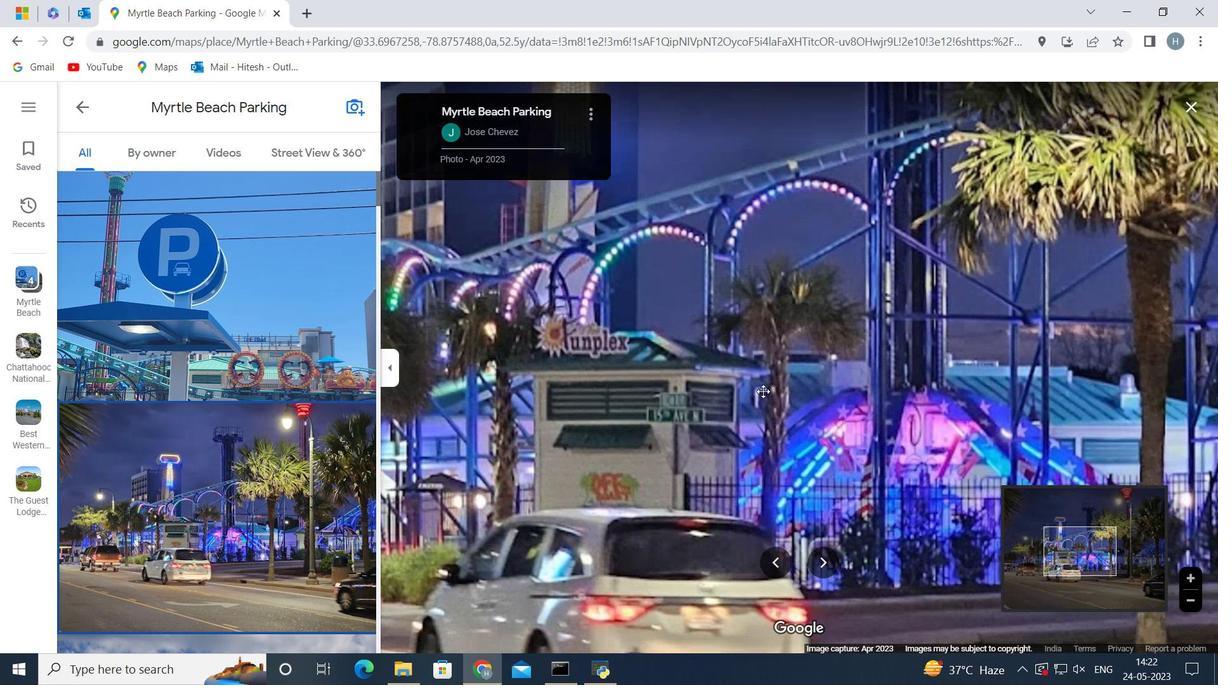 
Action: Mouse scrolled (814, 389) with delta (0, 0)
Screenshot: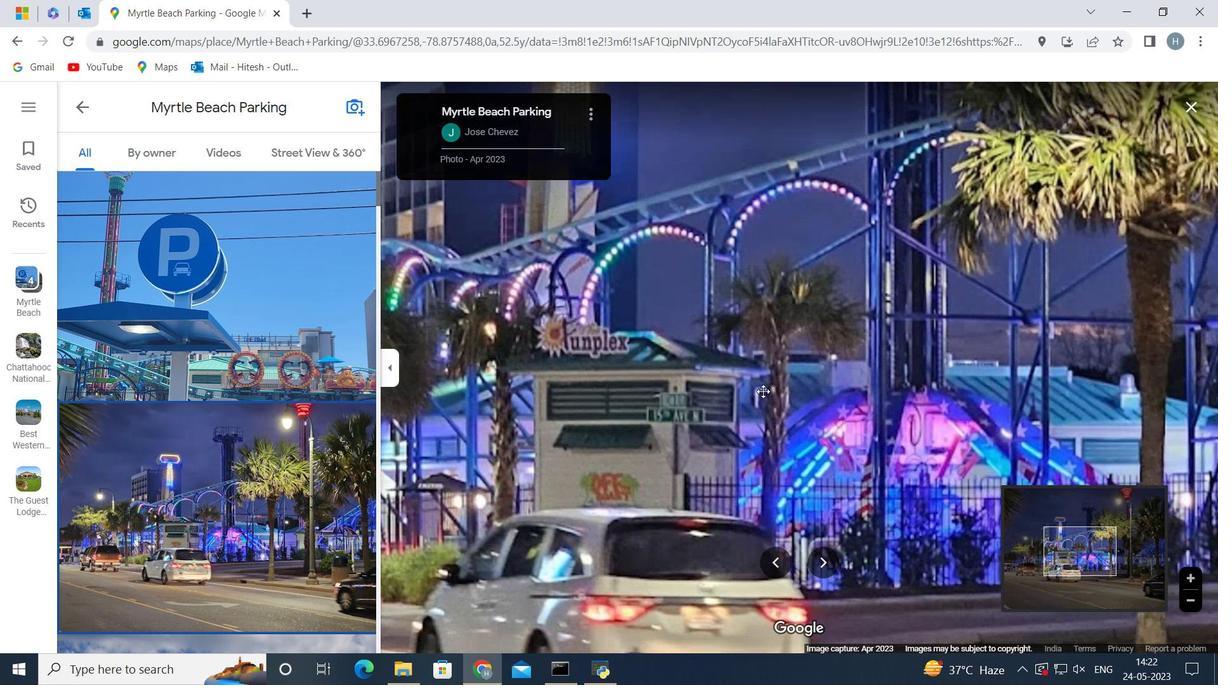 
Action: Mouse scrolled (814, 389) with delta (0, 0)
Screenshot: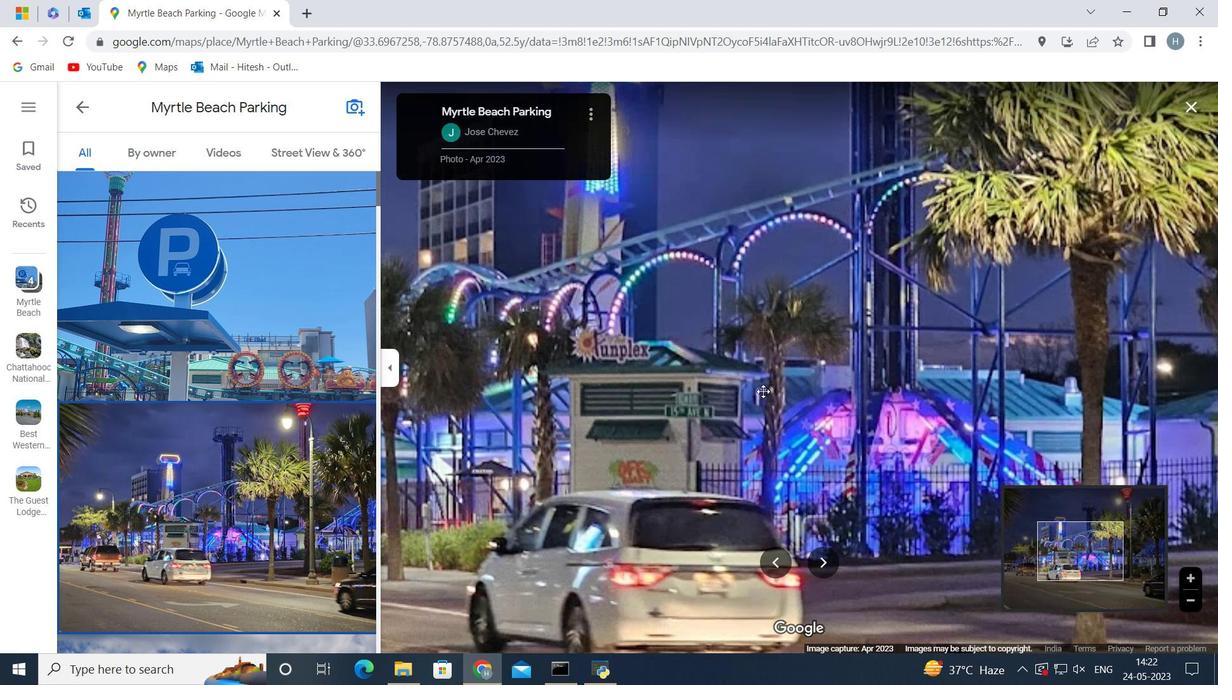 
Action: Mouse scrolled (814, 389) with delta (0, 0)
Screenshot: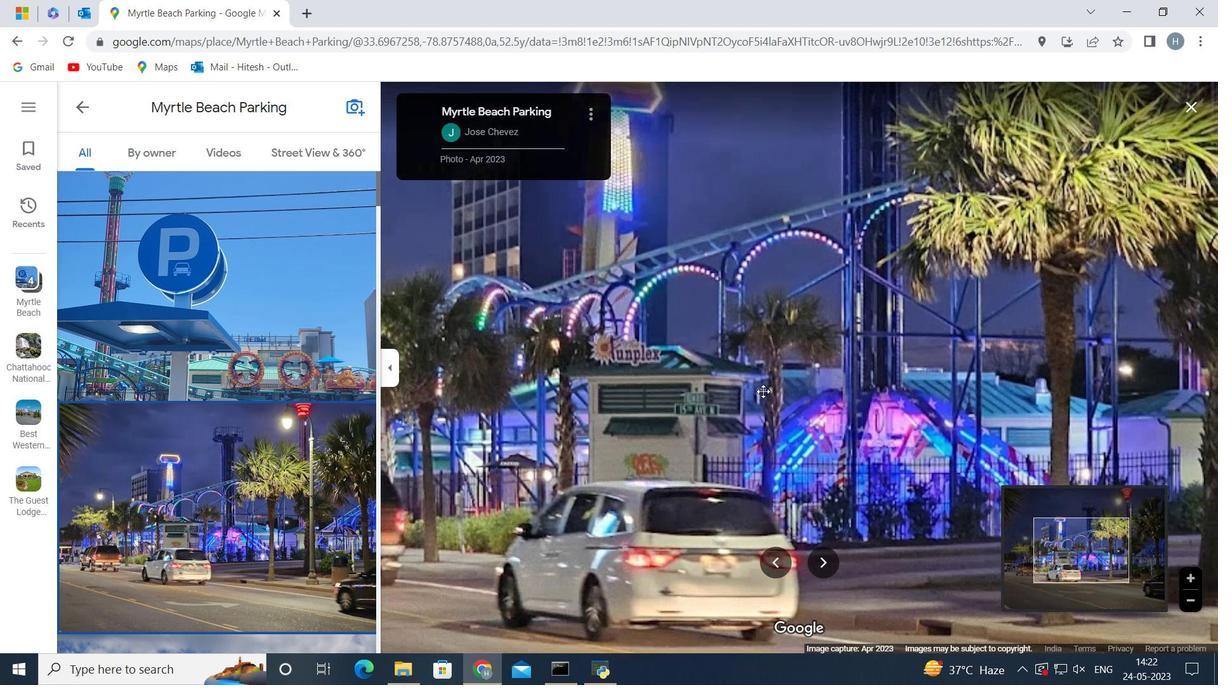 
Action: Mouse scrolled (814, 389) with delta (0, 0)
Screenshot: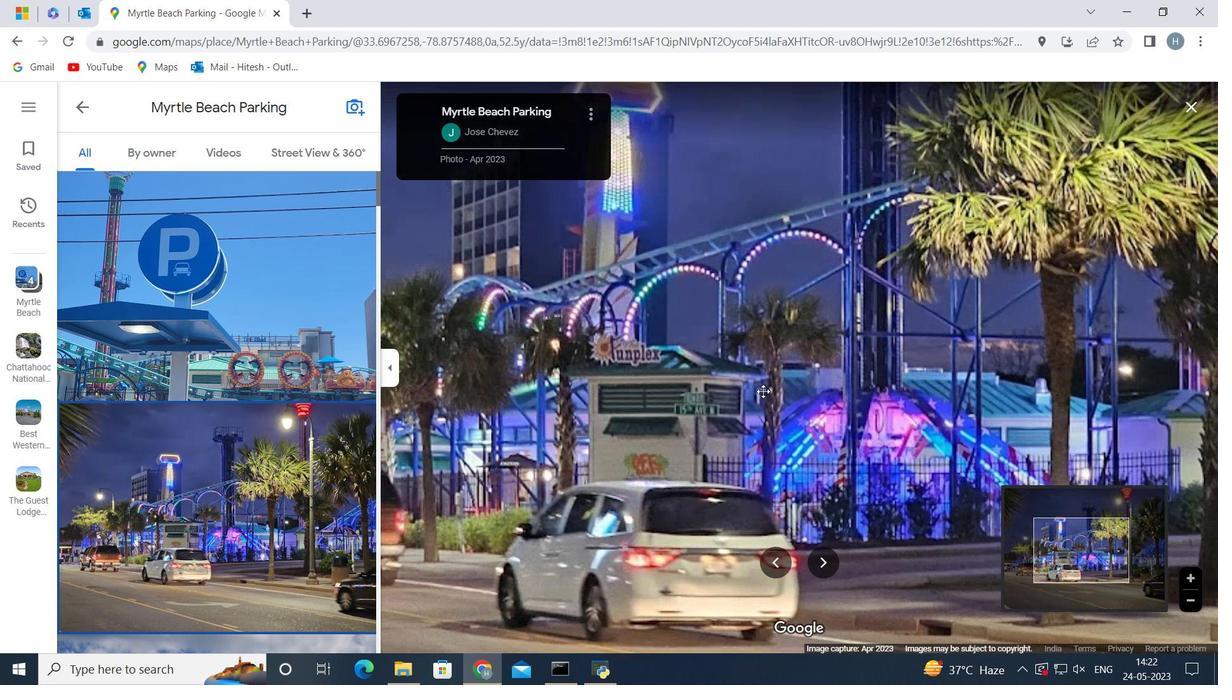 
Action: Mouse scrolled (814, 389) with delta (0, 0)
Screenshot: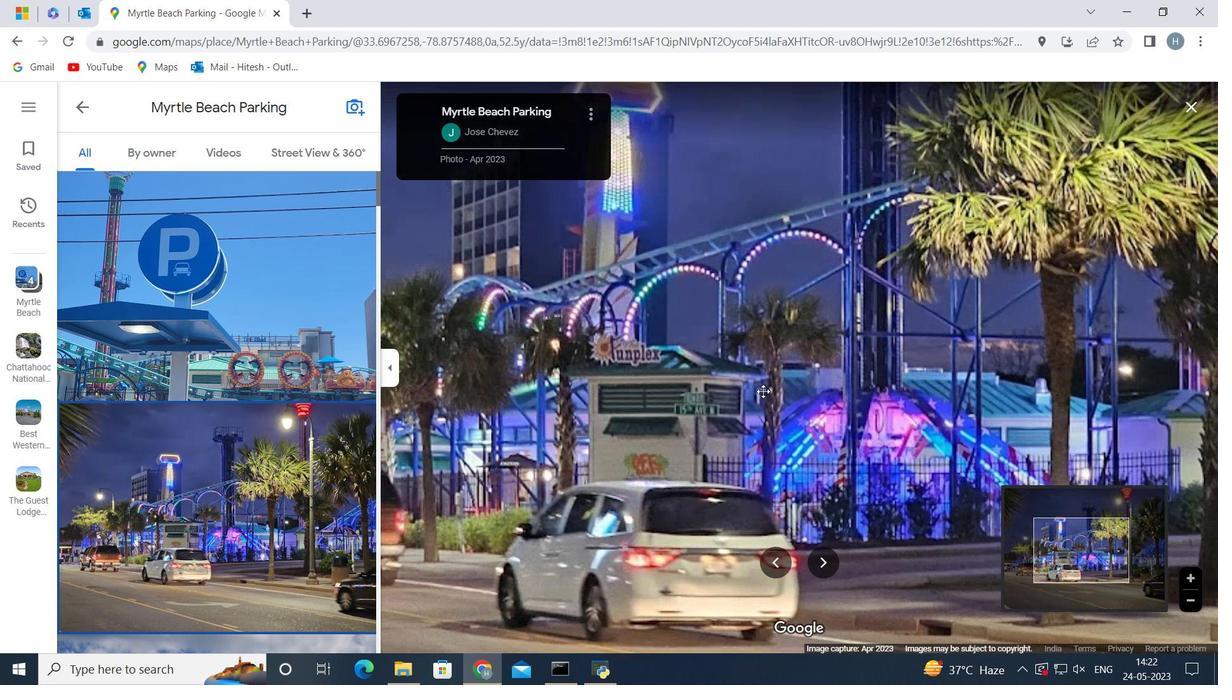 
Action: Mouse scrolled (814, 389) with delta (0, 0)
Screenshot: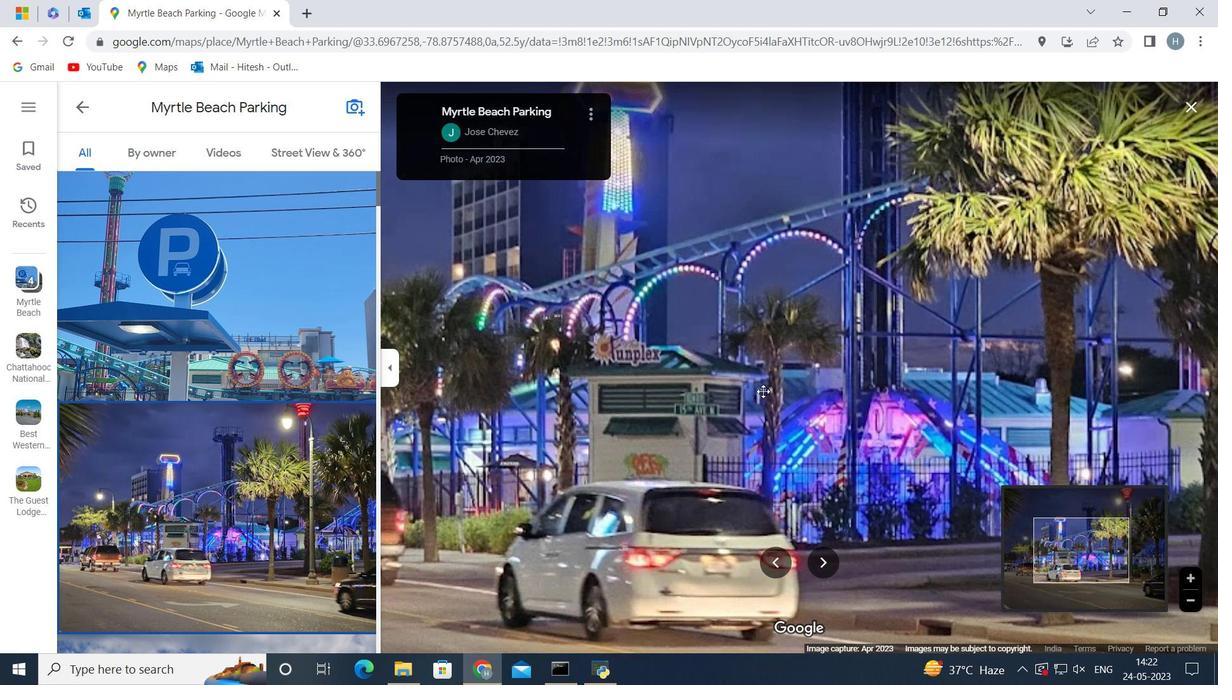 
Action: Mouse moved to (882, 563)
Screenshot: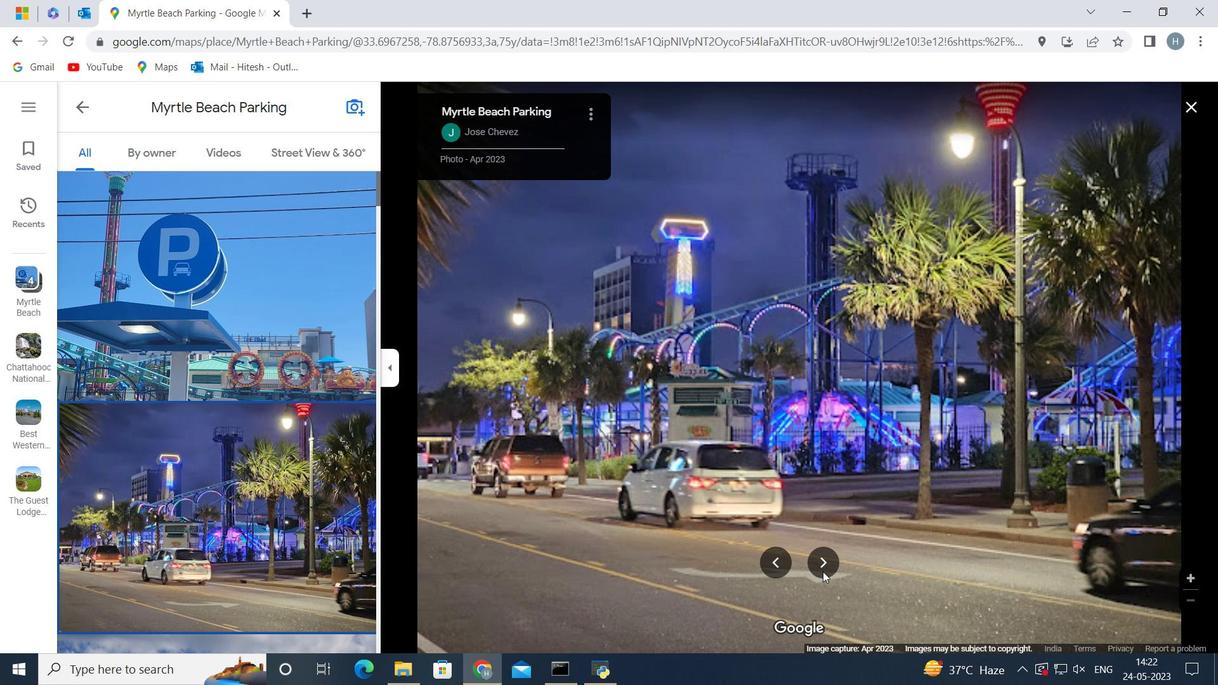 
Action: Mouse pressed left at (882, 563)
Screenshot: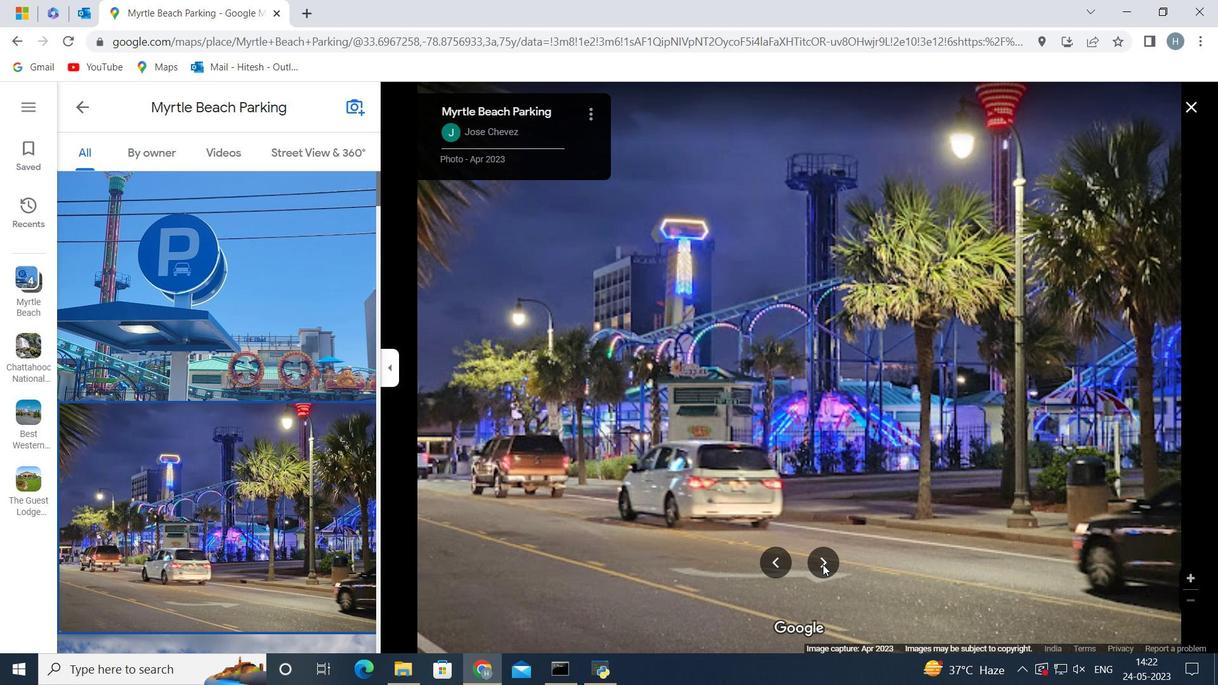 
Action: Mouse moved to (886, 425)
Screenshot: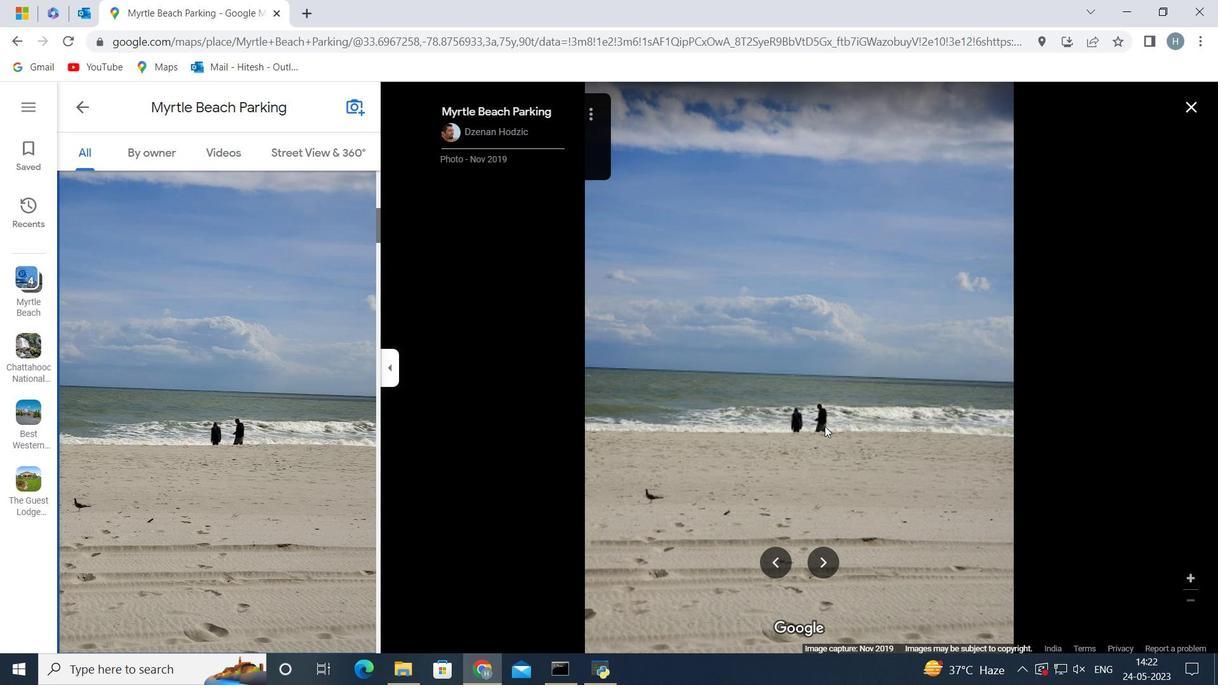 
Action: Mouse scrolled (886, 425) with delta (0, 0)
Screenshot: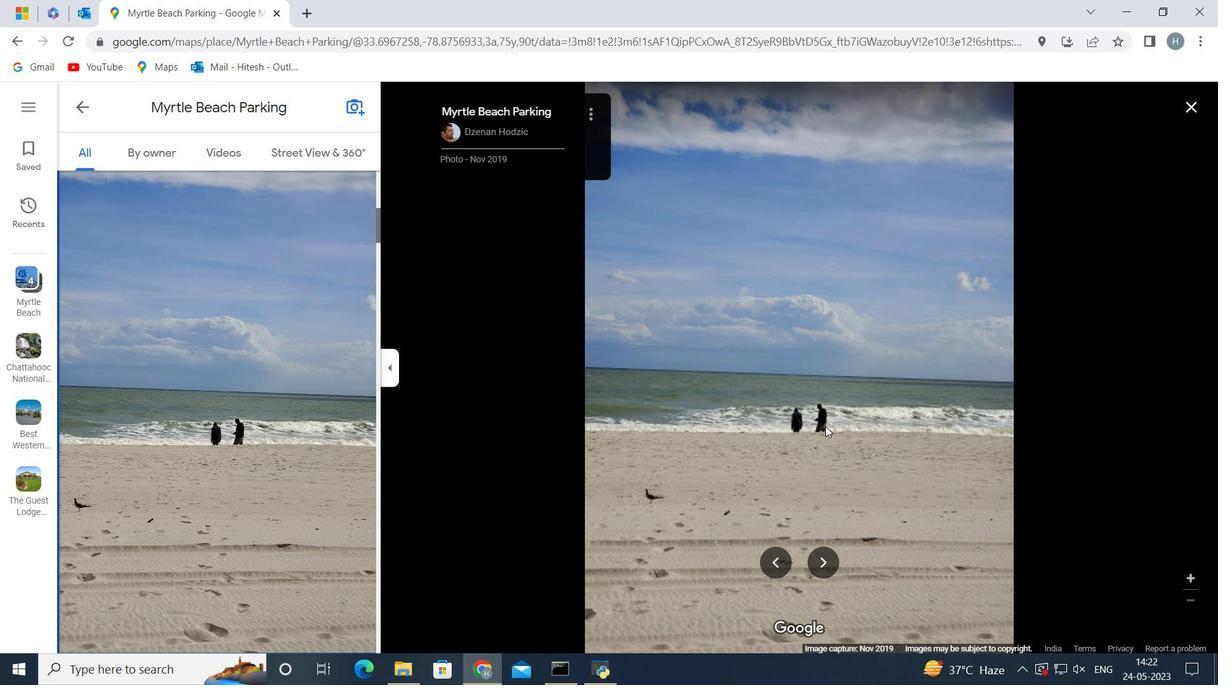 
Action: Mouse scrolled (886, 425) with delta (0, 0)
Screenshot: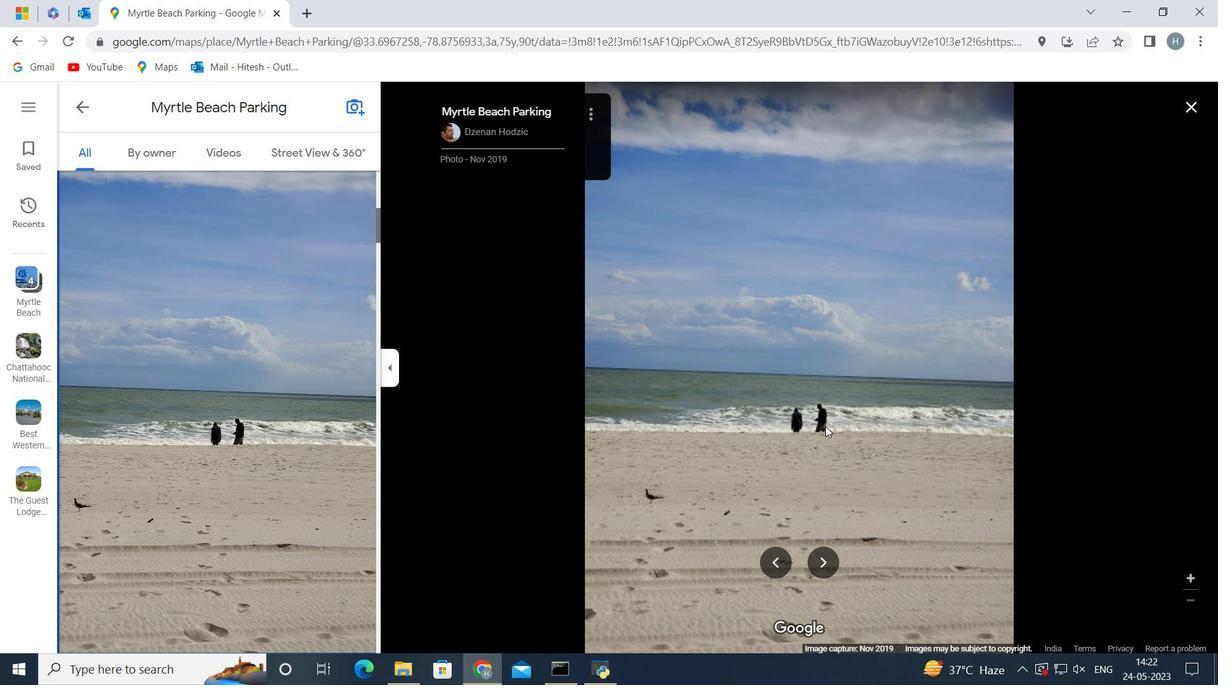 
Action: Mouse scrolled (886, 425) with delta (0, 0)
Screenshot: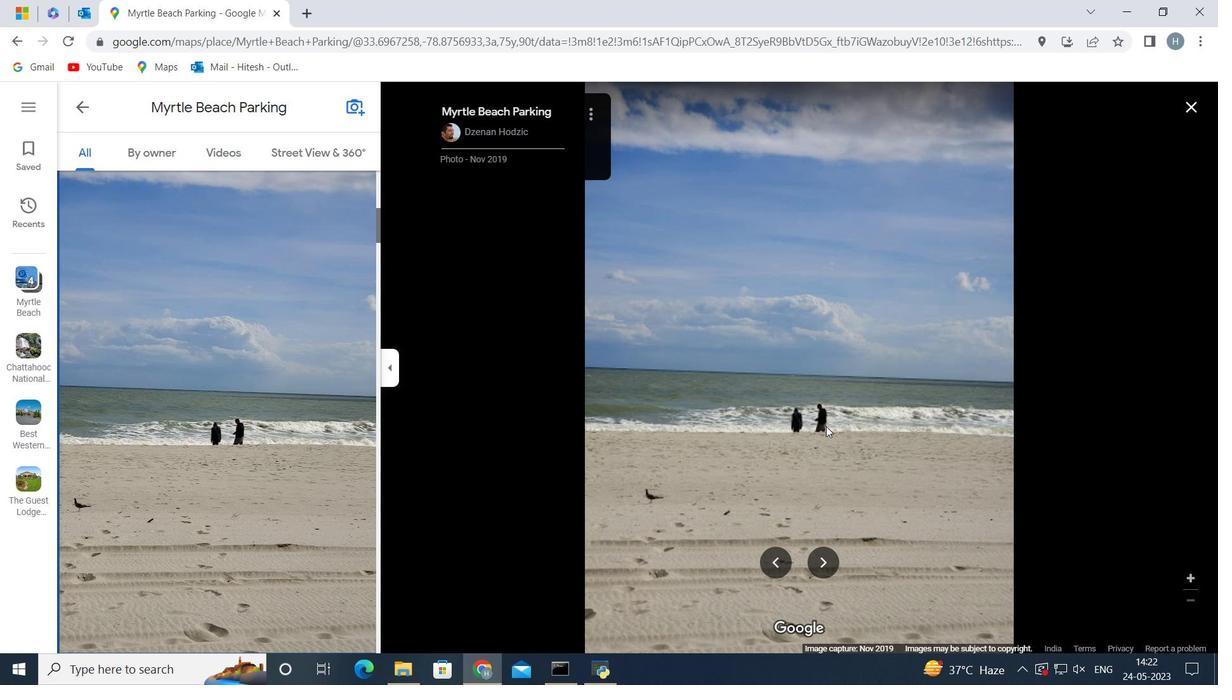 
Action: Mouse moved to (848, 415)
Screenshot: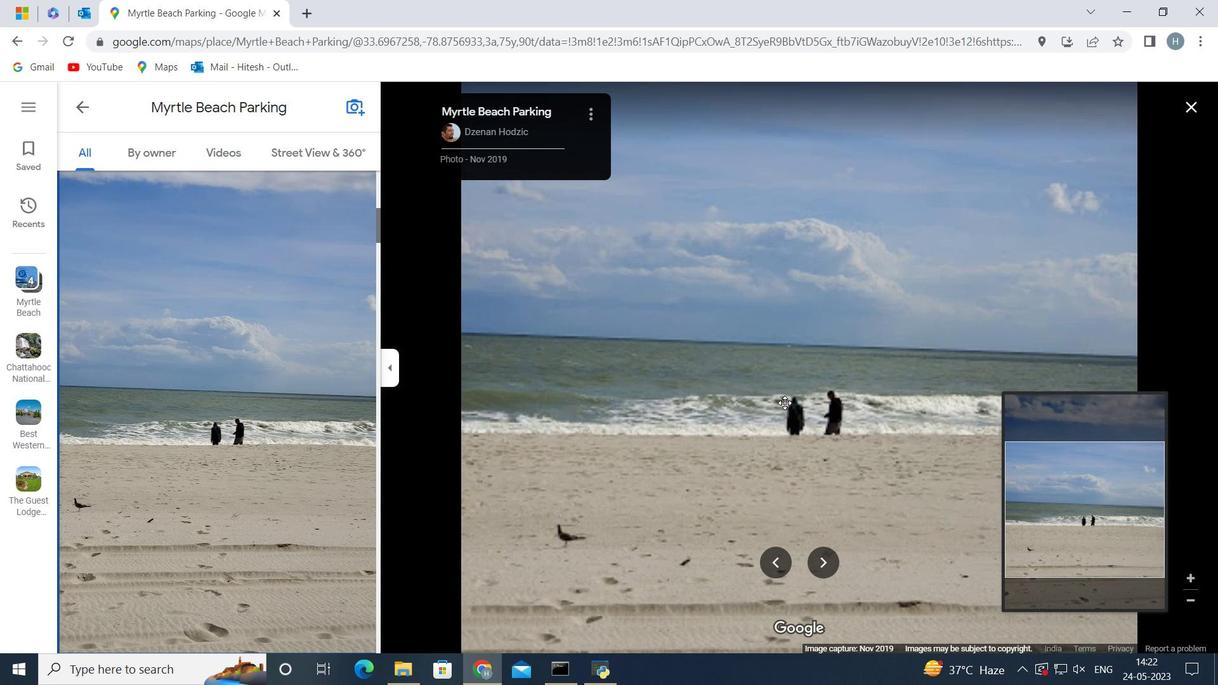 
Action: Mouse scrolled (848, 415) with delta (0, 0)
Screenshot: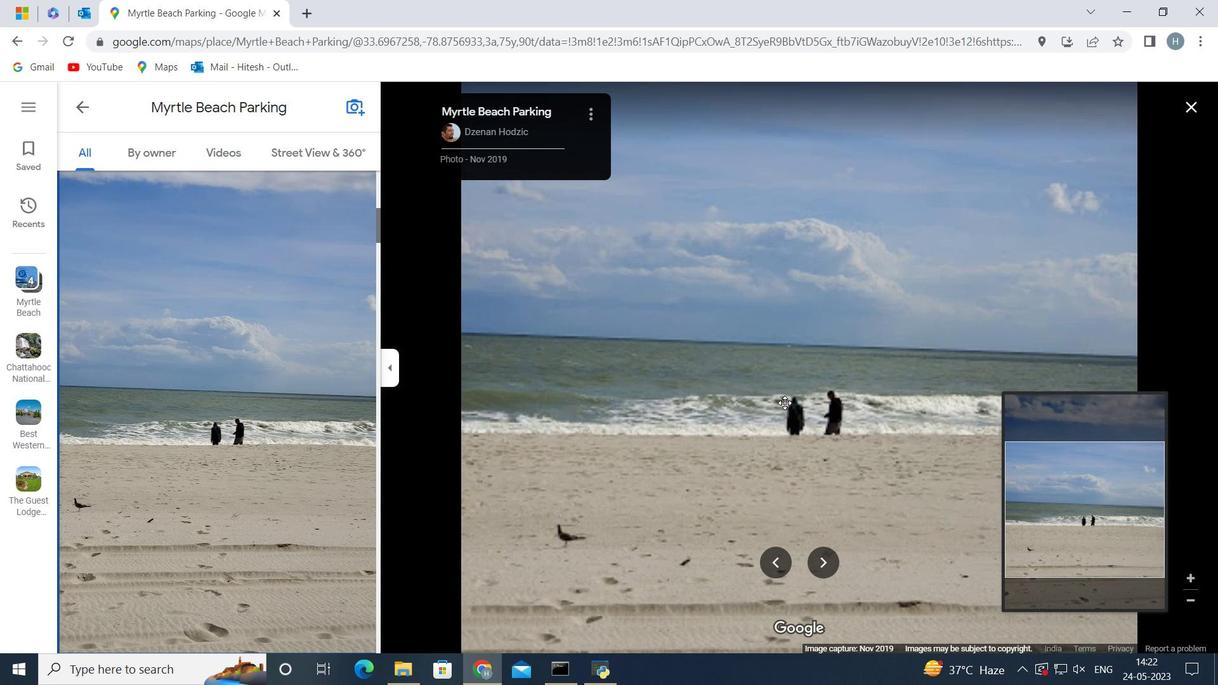 
Action: Mouse scrolled (848, 415) with delta (0, 0)
Screenshot: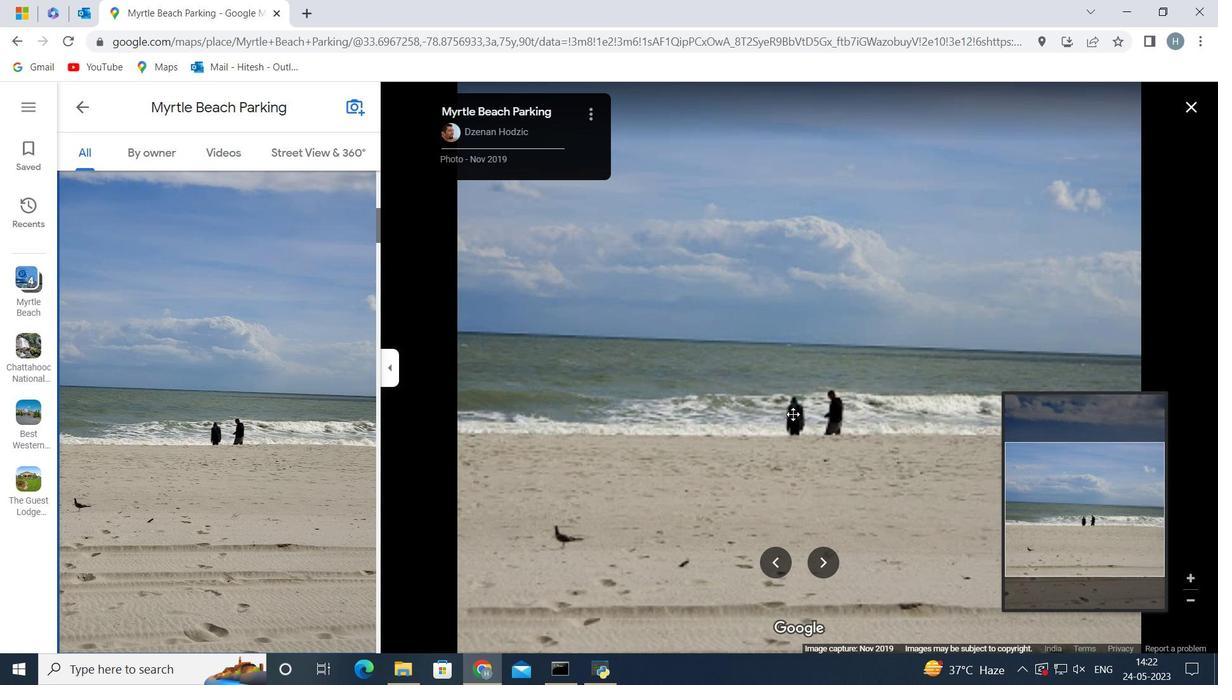 
Action: Mouse scrolled (848, 415) with delta (0, 0)
Screenshot: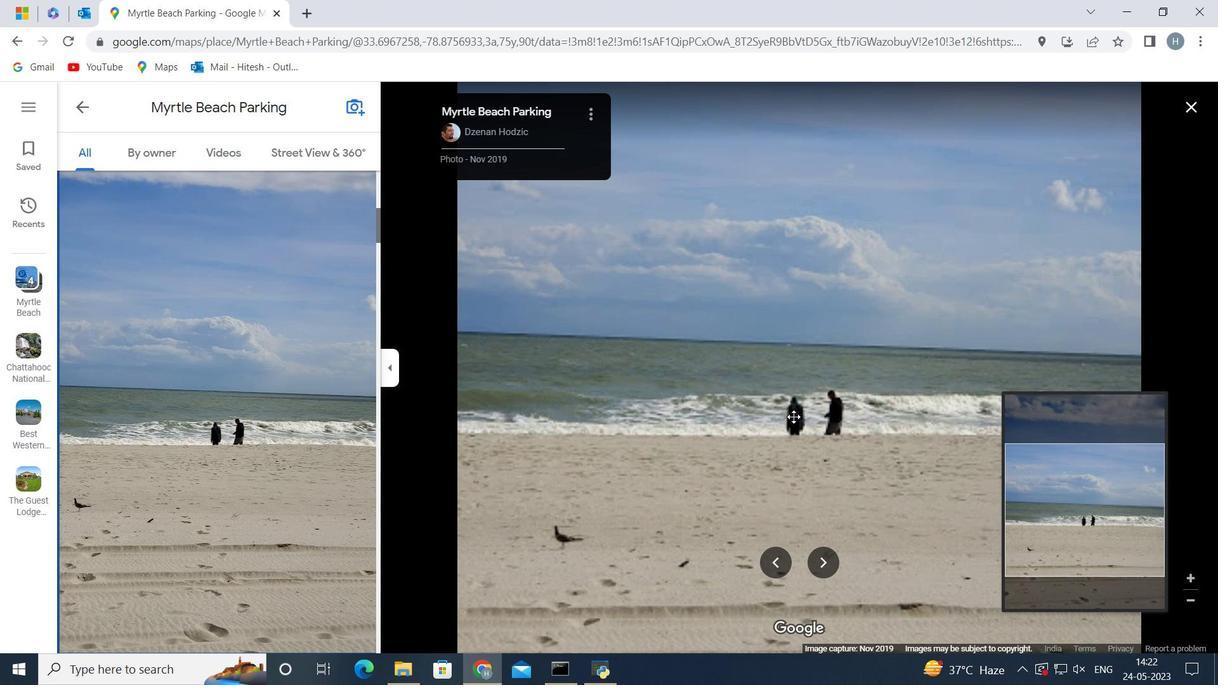 
Action: Mouse scrolled (848, 415) with delta (0, 0)
Screenshot: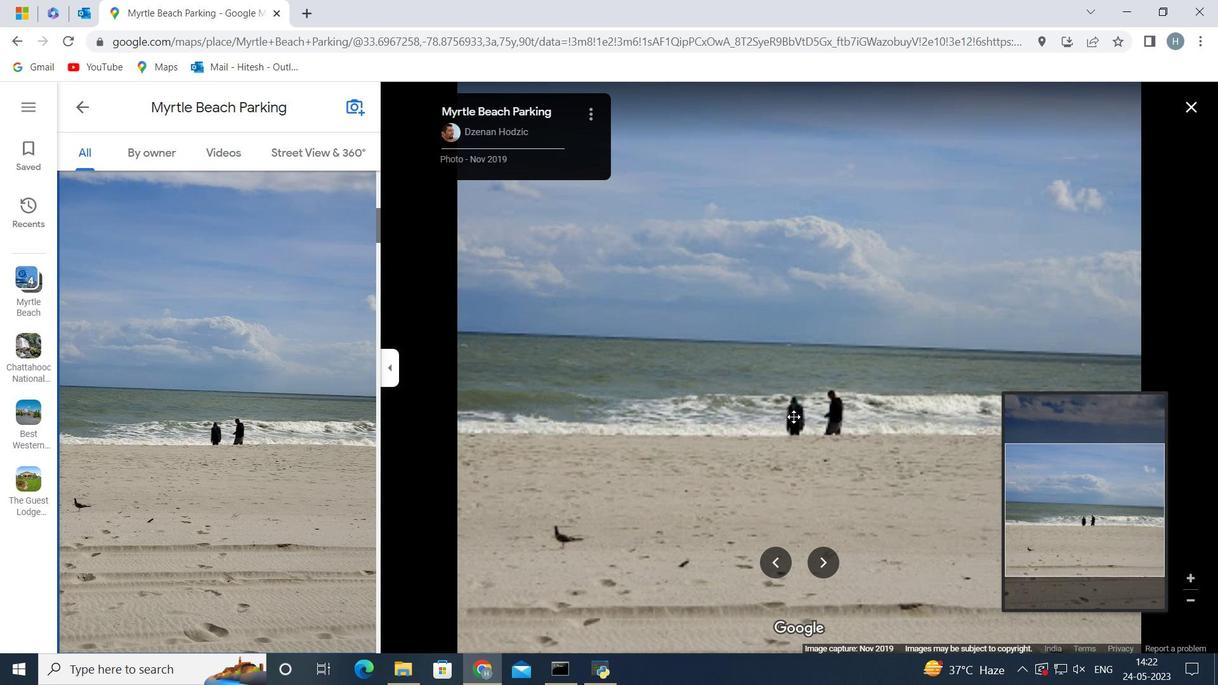 
Action: Mouse scrolled (848, 415) with delta (0, 0)
Screenshot: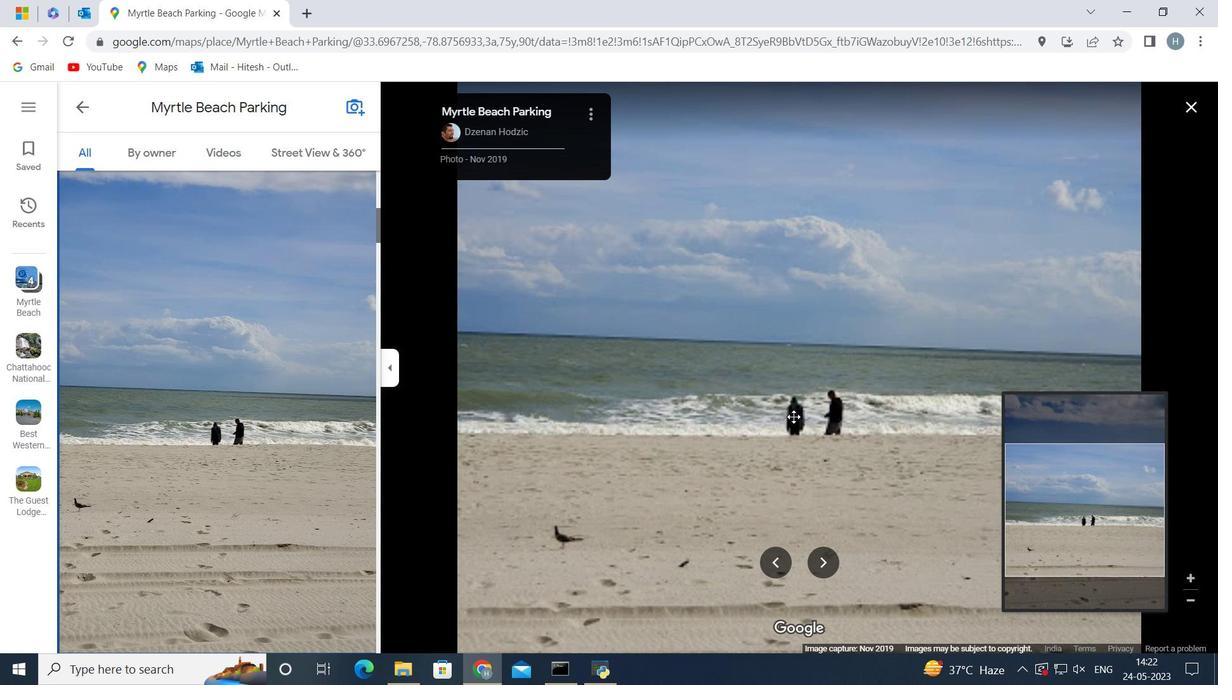 
Action: Mouse moved to (849, 421)
Screenshot: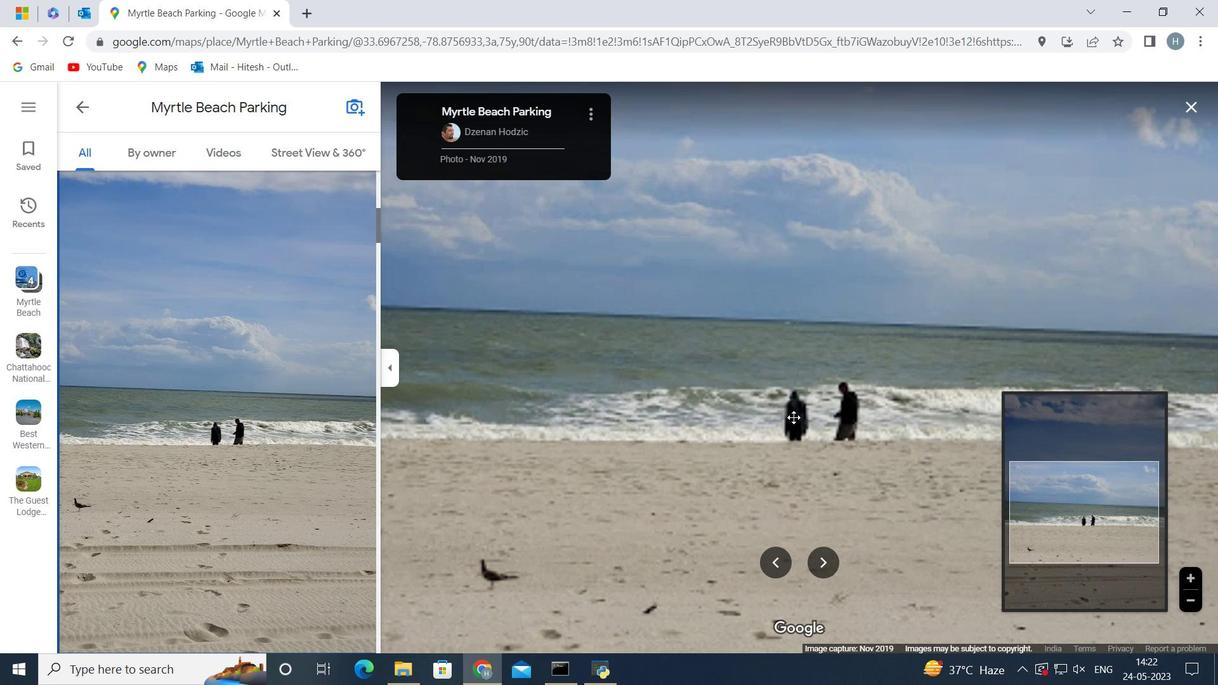 
Action: Mouse scrolled (849, 422) with delta (0, 0)
Screenshot: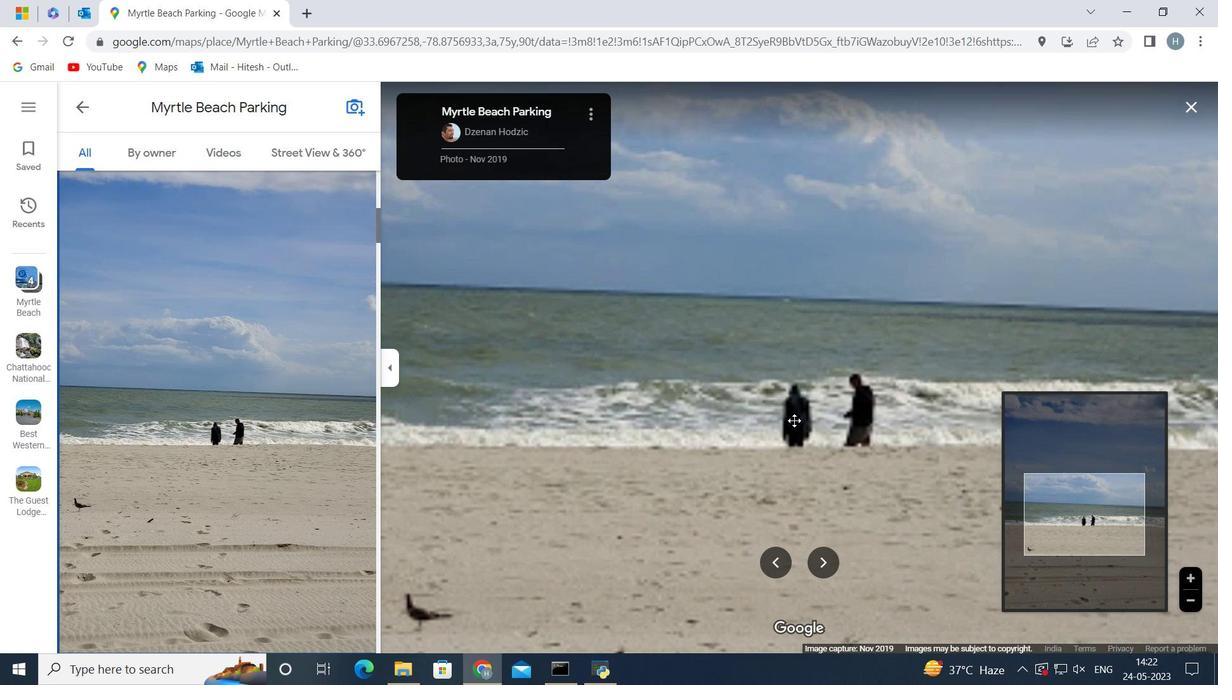 
Action: Mouse scrolled (849, 422) with delta (0, 0)
Screenshot: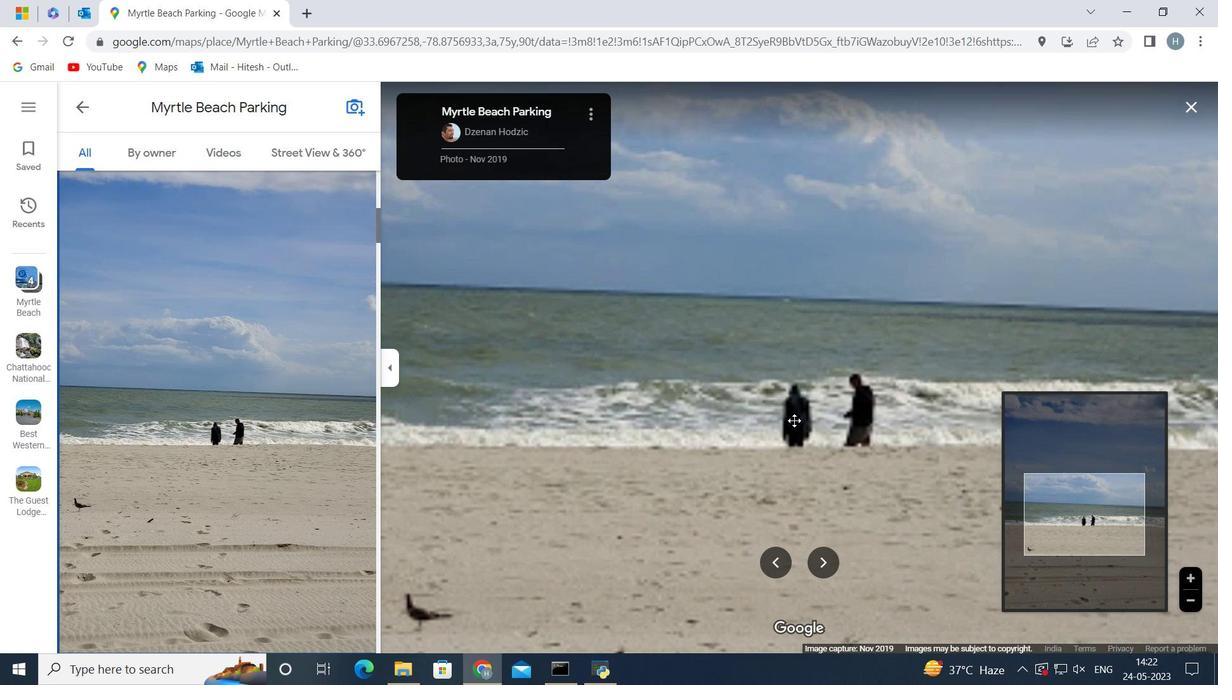 
Action: Mouse scrolled (849, 422) with delta (0, 0)
Screenshot: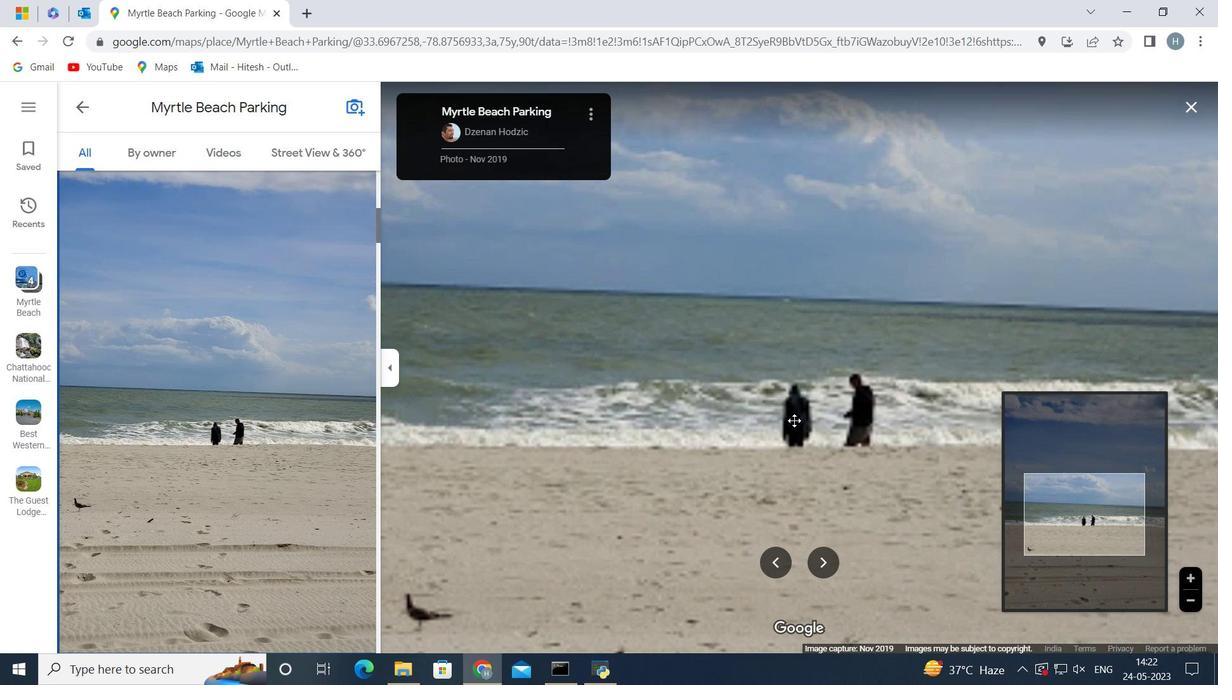 
Action: Mouse scrolled (849, 422) with delta (0, 0)
Screenshot: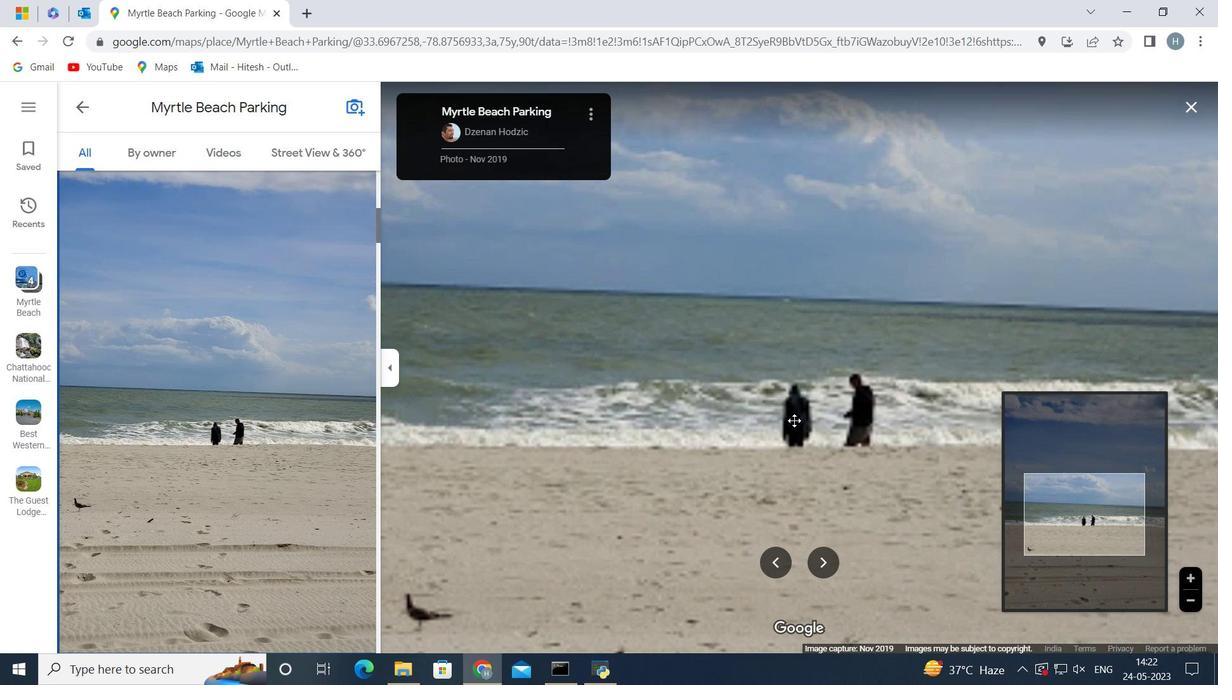 
Action: Mouse moved to (849, 422)
Screenshot: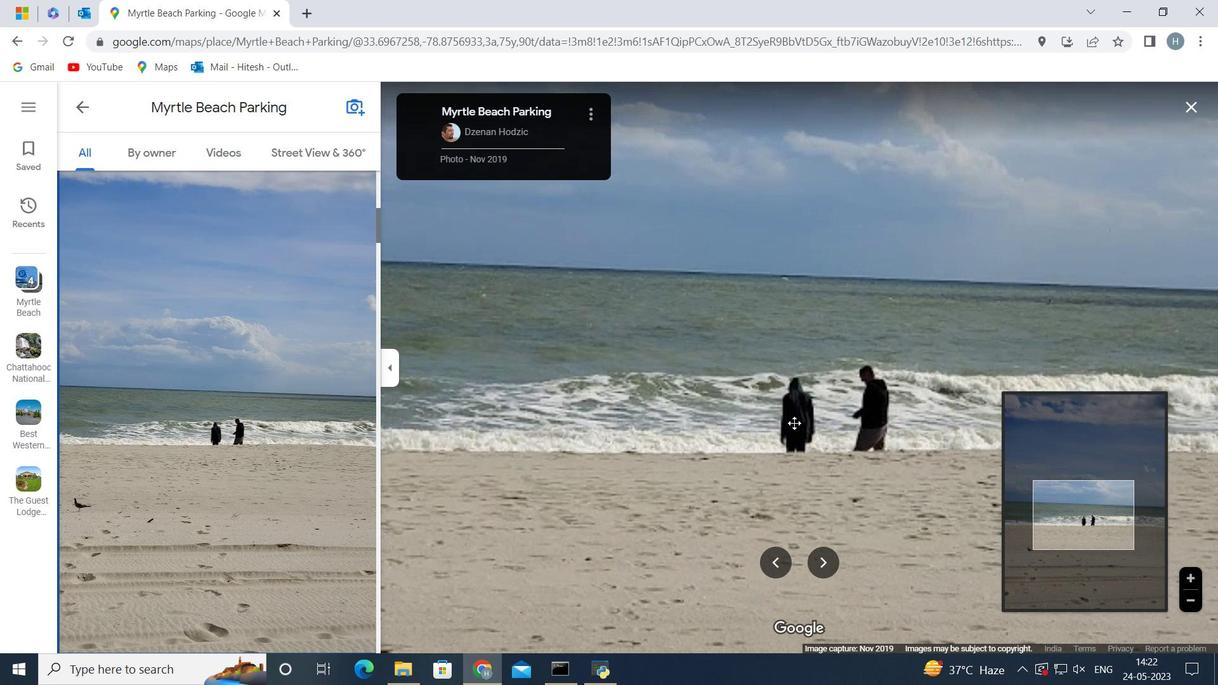 
Action: Mouse scrolled (849, 422) with delta (0, 0)
Screenshot: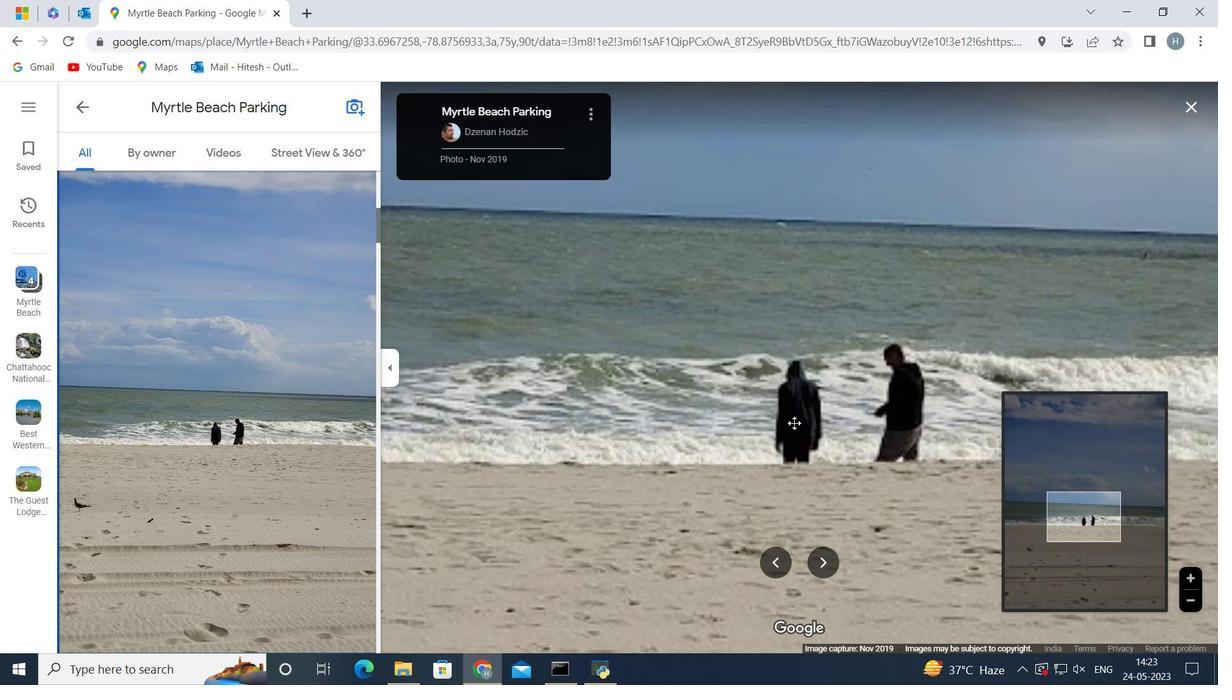 
Action: Mouse scrolled (849, 422) with delta (0, 0)
Screenshot: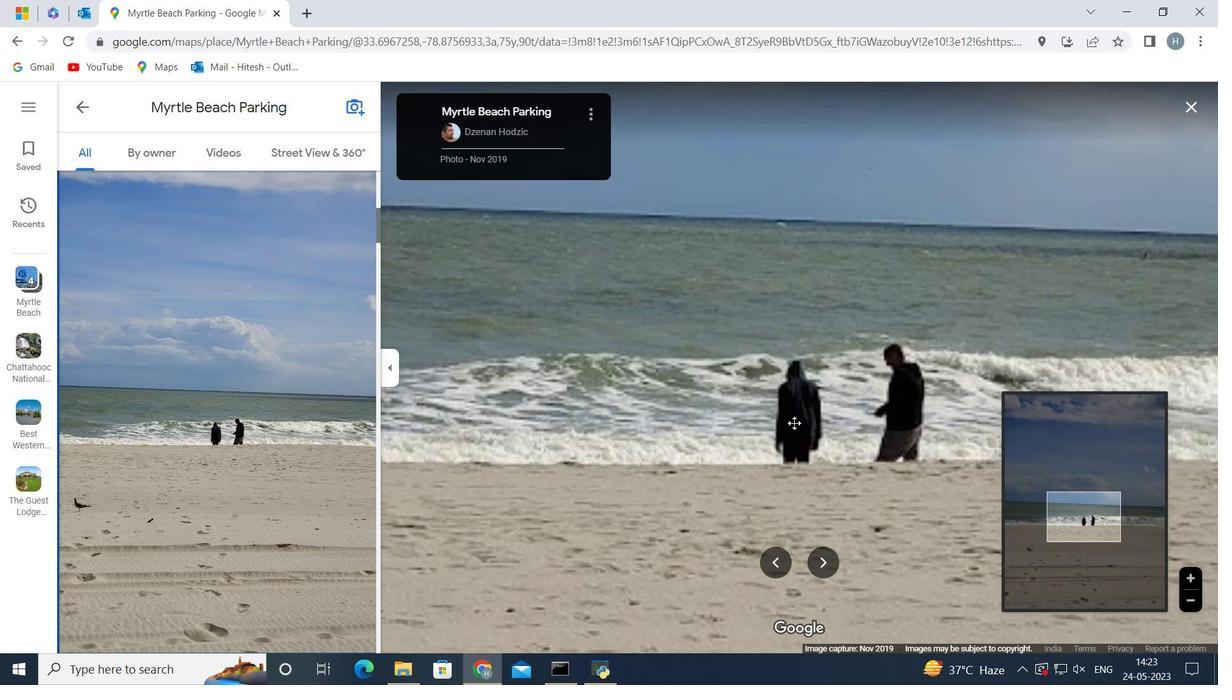 
Action: Mouse scrolled (849, 422) with delta (0, 0)
Screenshot: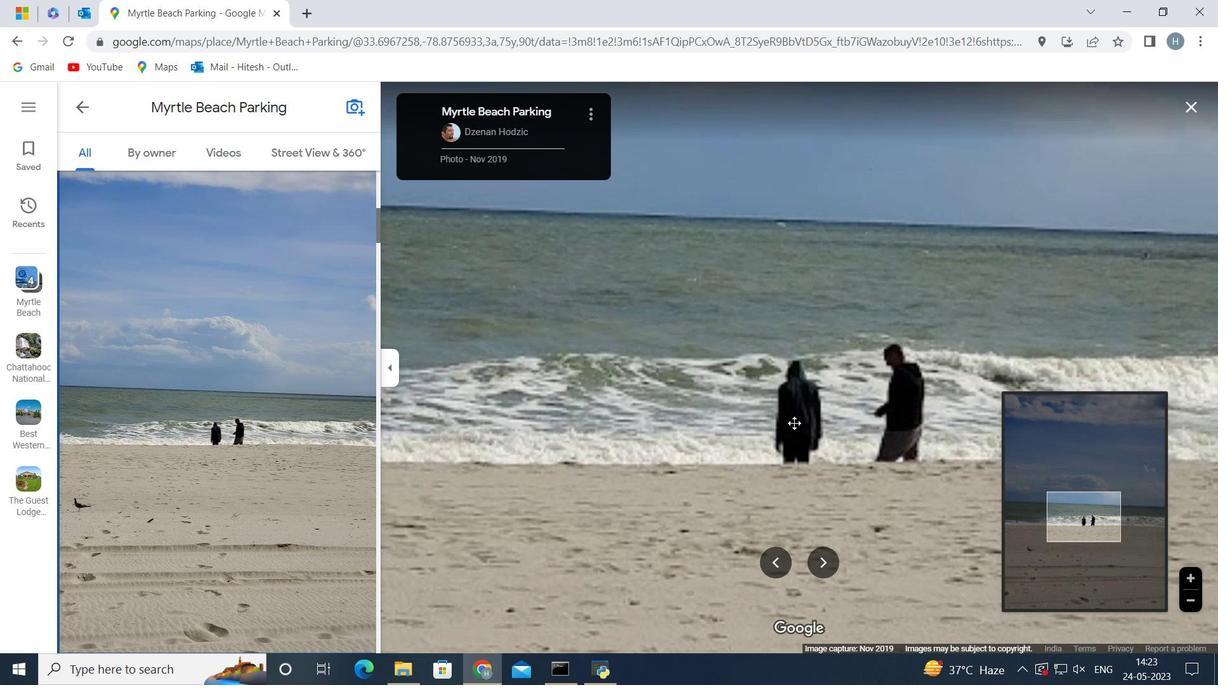 
Action: Mouse scrolled (849, 422) with delta (0, 0)
Screenshot: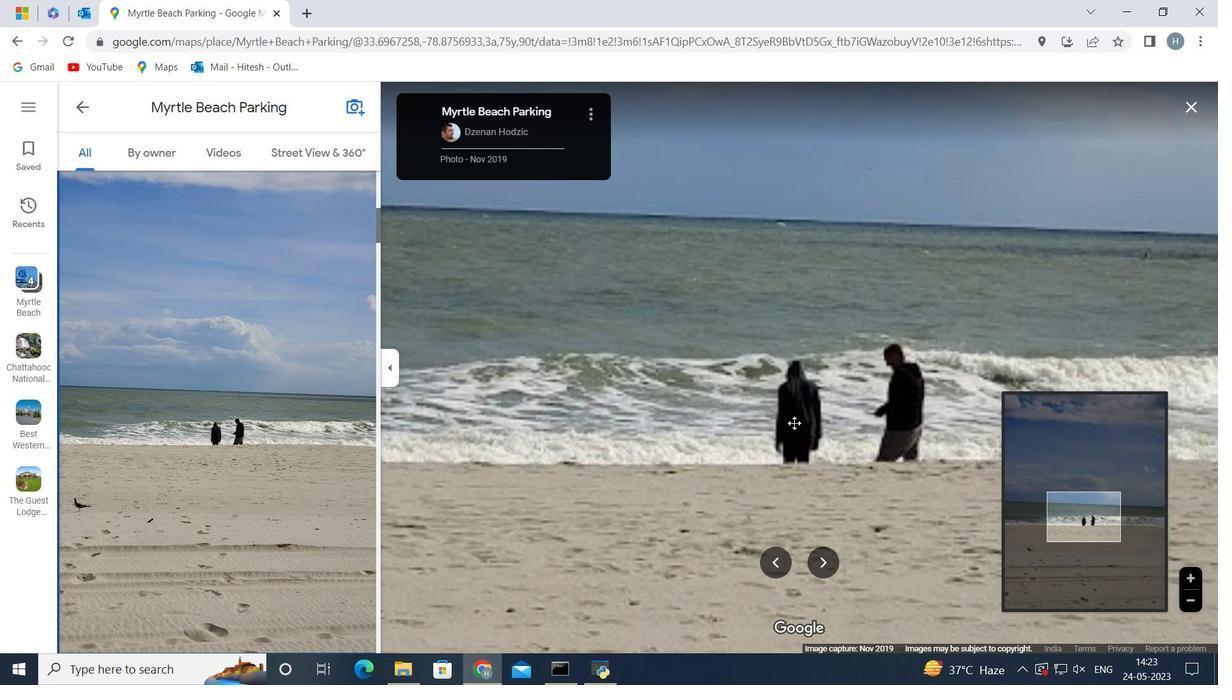 
Action: Mouse moved to (1077, 421)
Screenshot: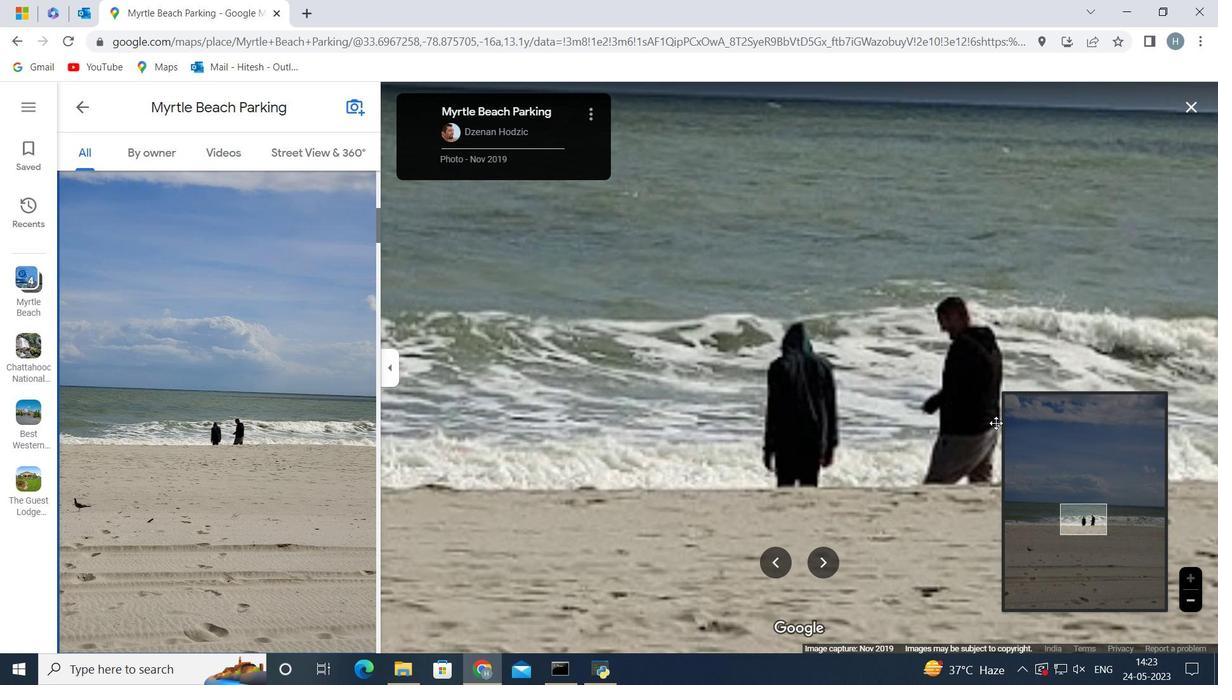 
Action: Mouse pressed left at (1077, 421)
Screenshot: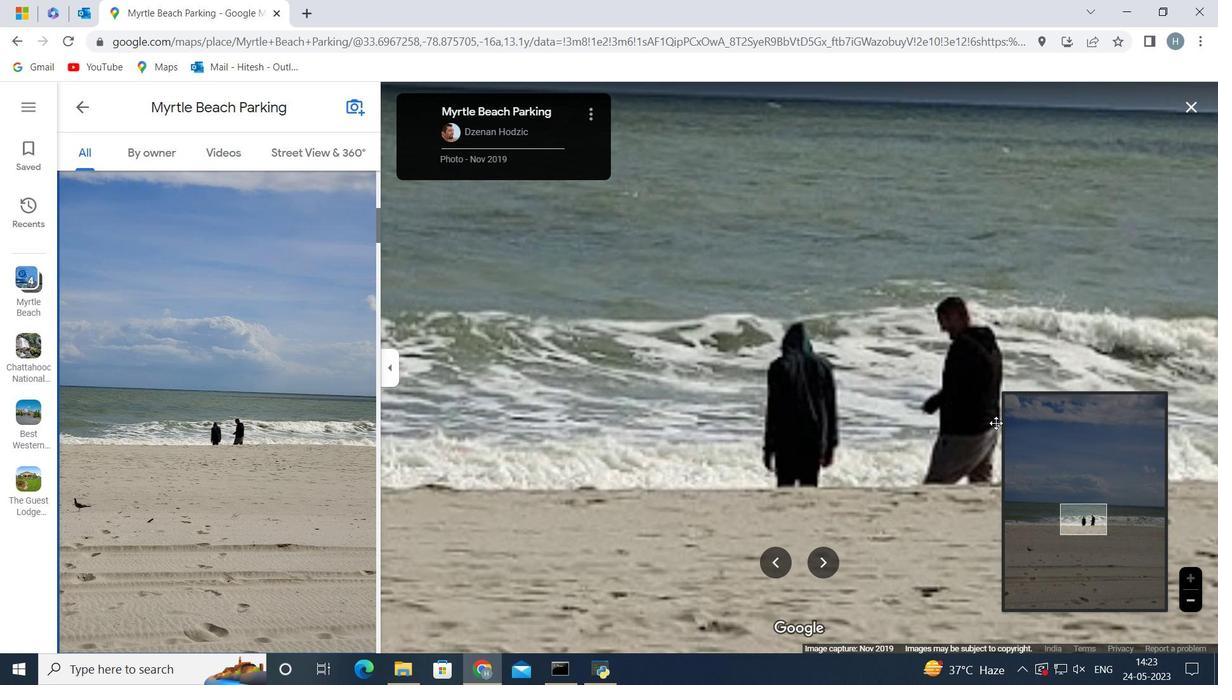 
Action: Mouse moved to (1042, 428)
Screenshot: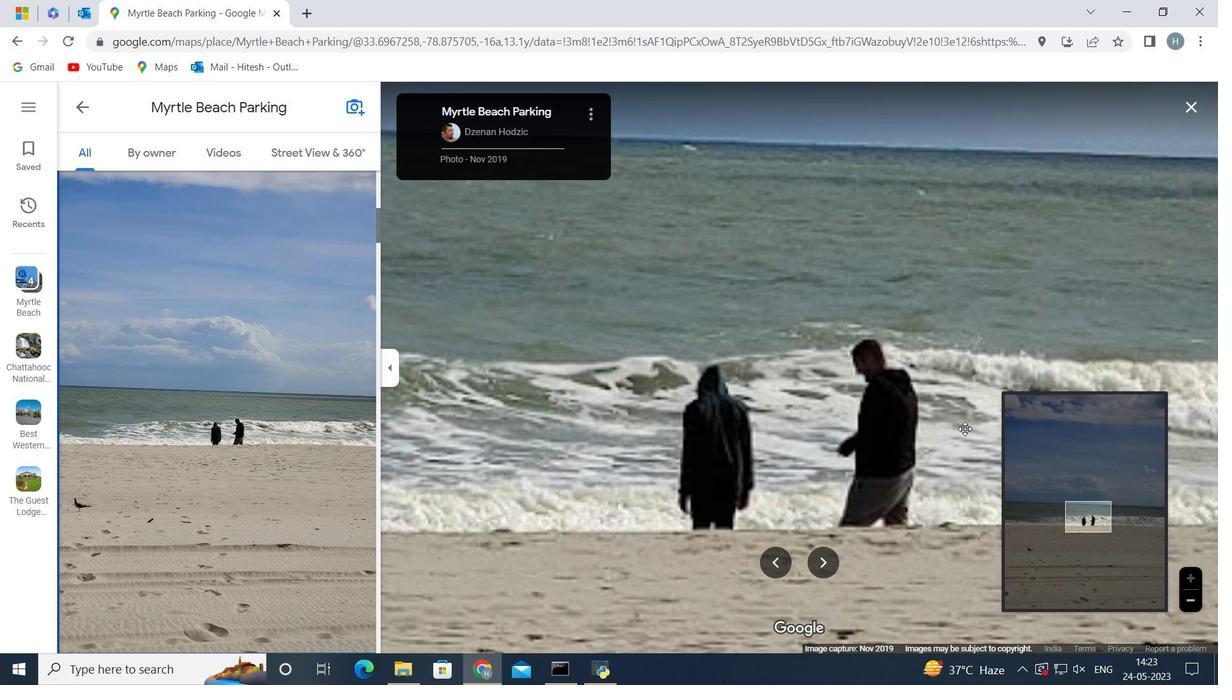 
Action: Mouse scrolled (1042, 427) with delta (0, 0)
Screenshot: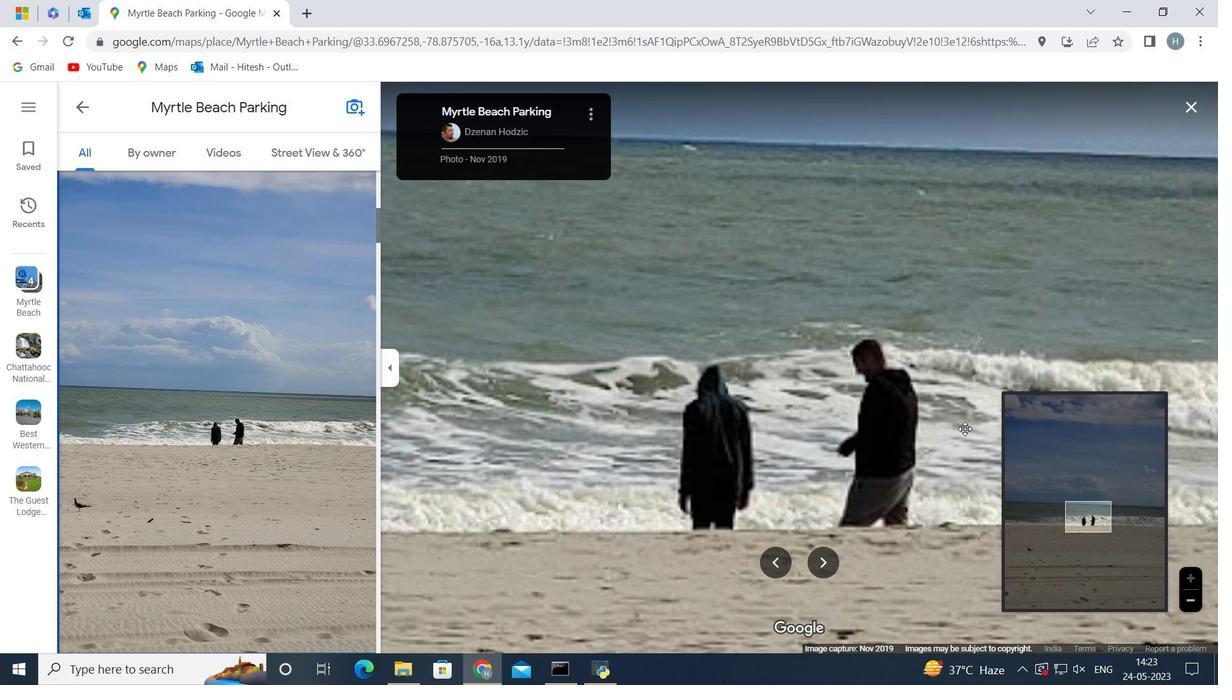 
Action: Mouse moved to (1040, 428)
Screenshot: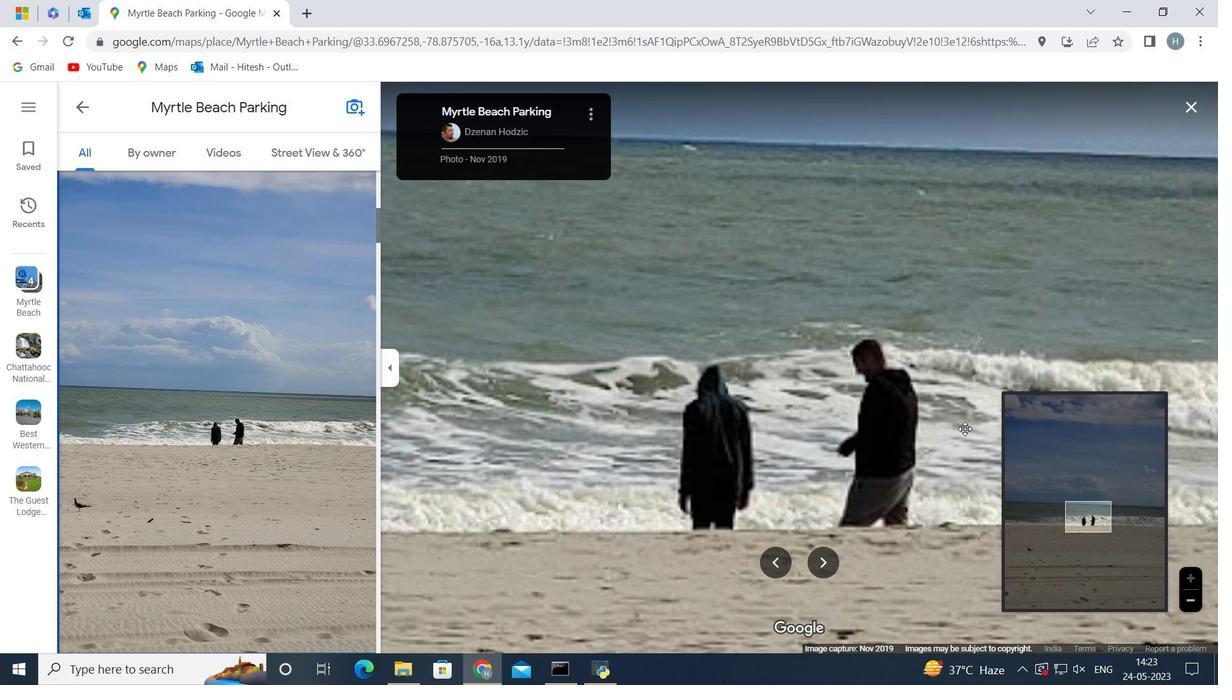 
Action: Mouse scrolled (1040, 427) with delta (0, 0)
Screenshot: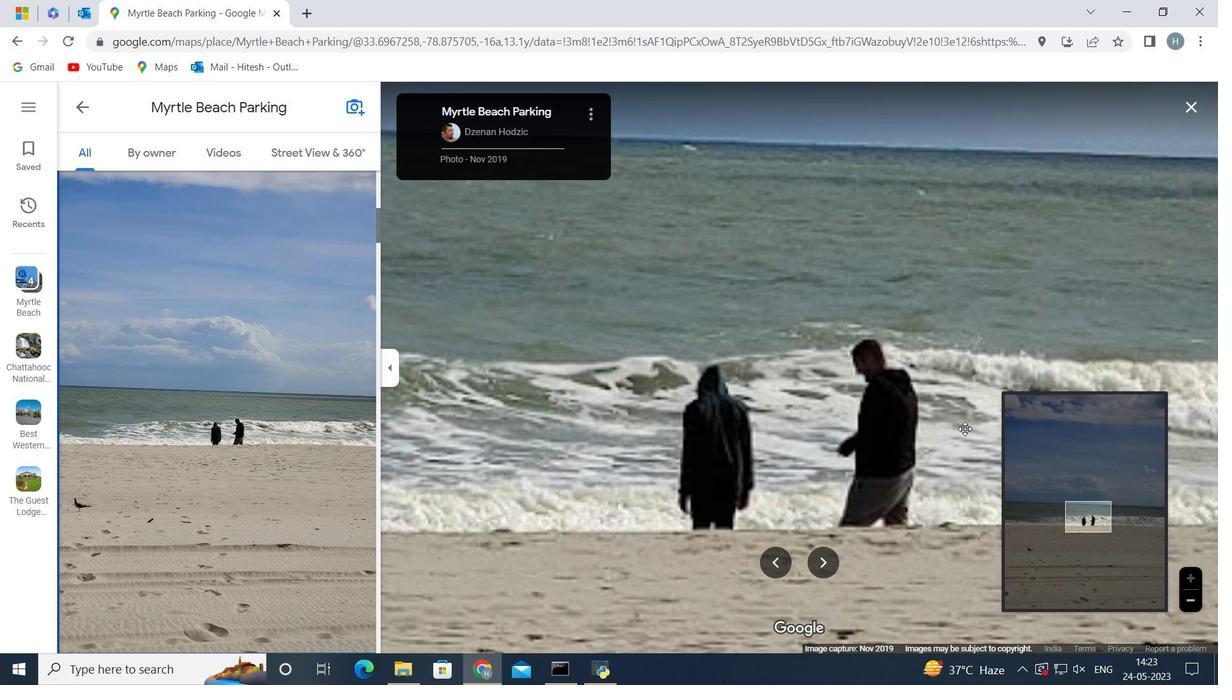 
Action: Mouse moved to (1039, 429)
Screenshot: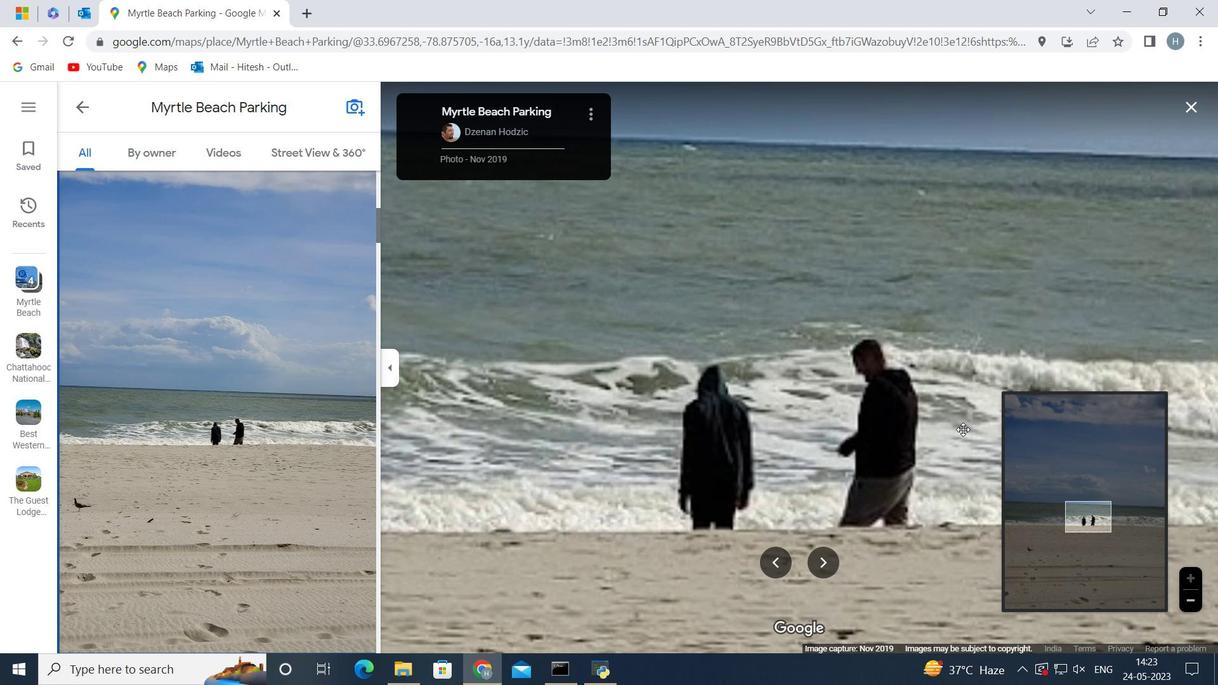 
Action: Mouse scrolled (1039, 429) with delta (0, 0)
Screenshot: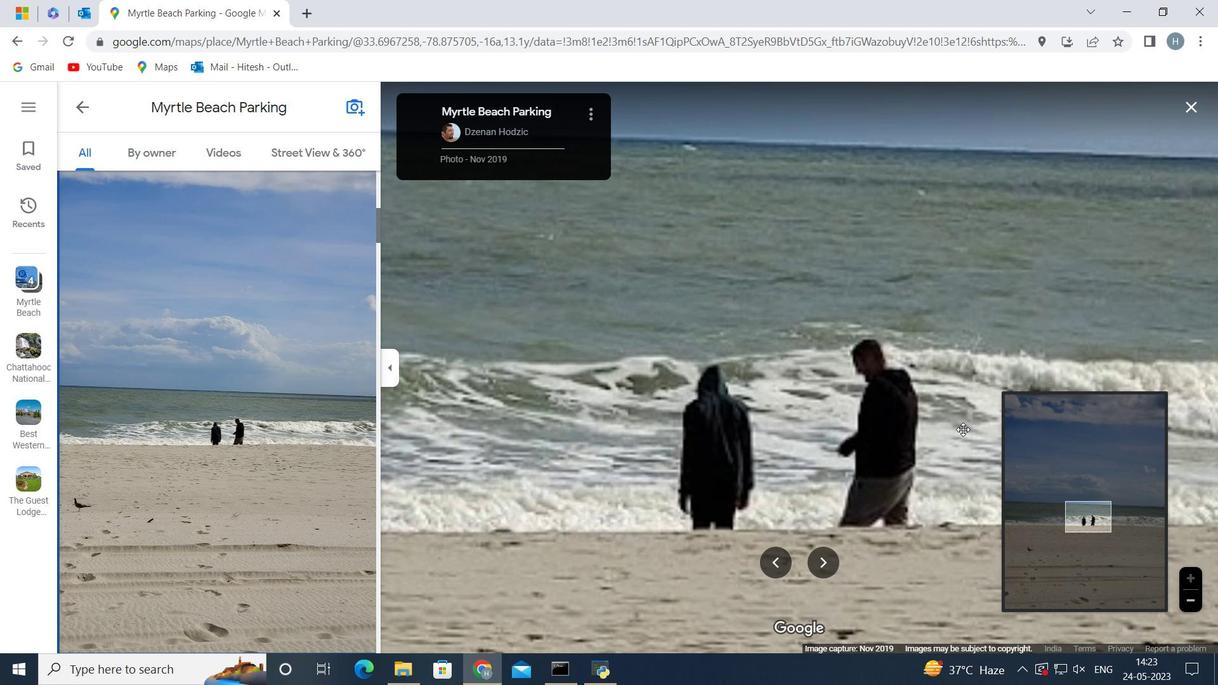 
Action: Mouse moved to (1038, 430)
Screenshot: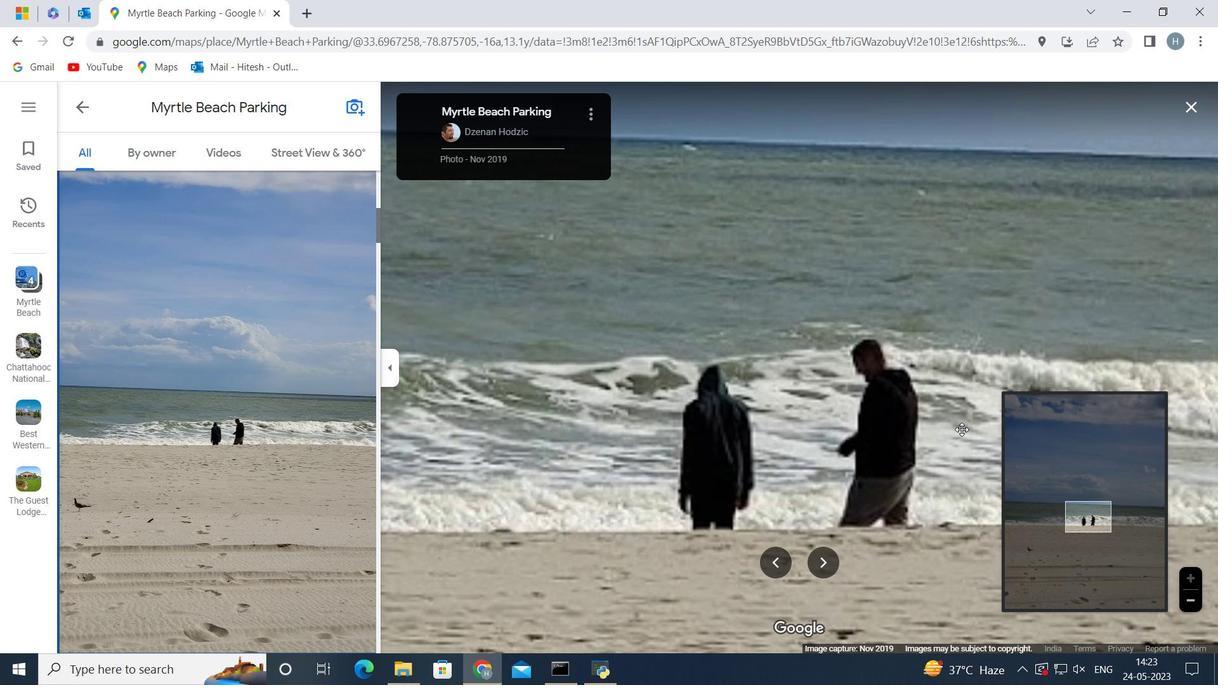 
Action: Mouse scrolled (1038, 429) with delta (0, 0)
Screenshot: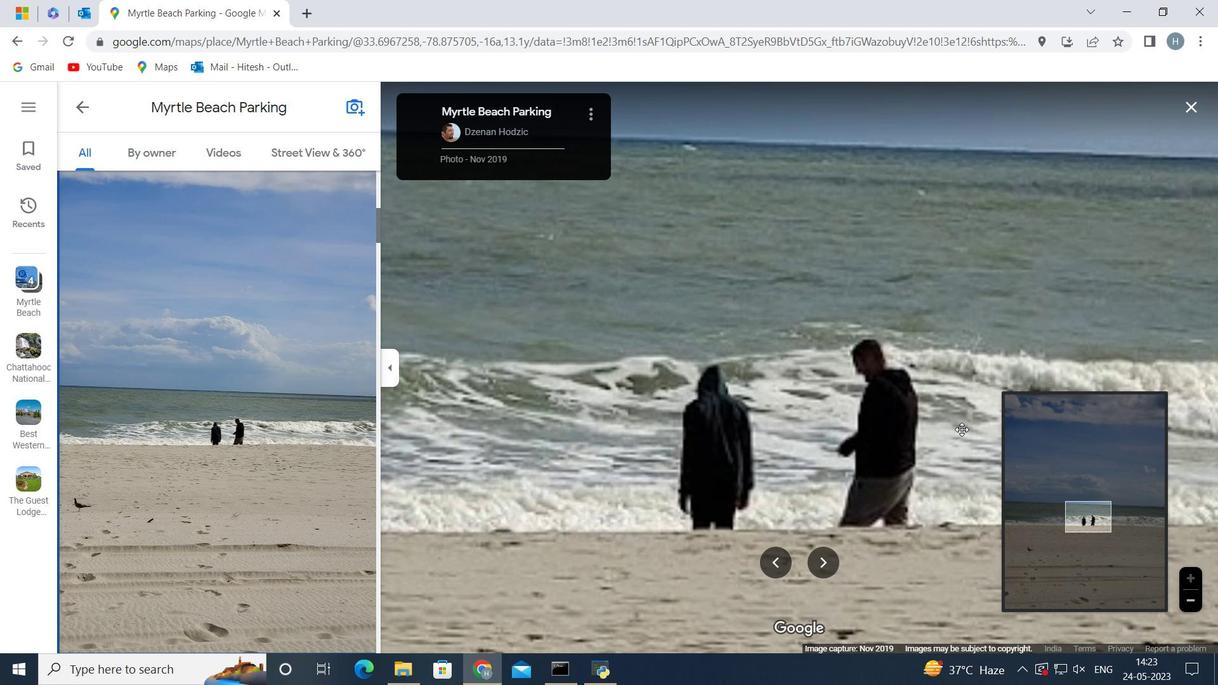 
Action: Mouse scrolled (1038, 429) with delta (0, 0)
Screenshot: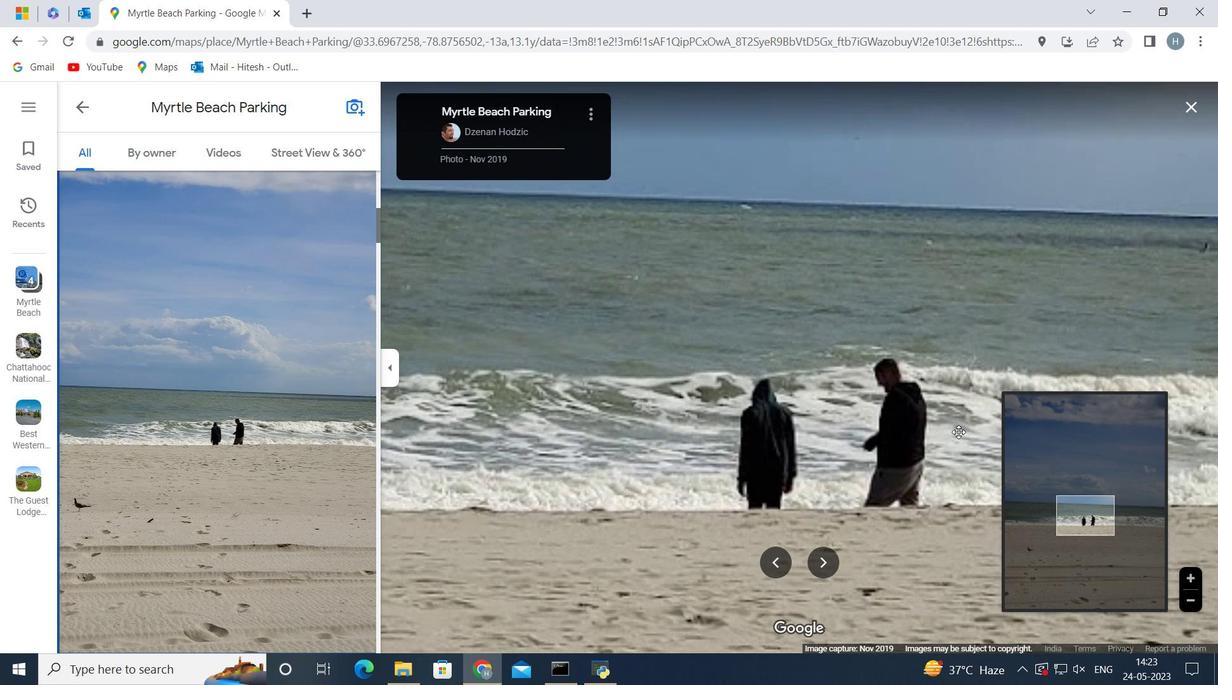 
Action: Mouse scrolled (1038, 429) with delta (0, 0)
Screenshot: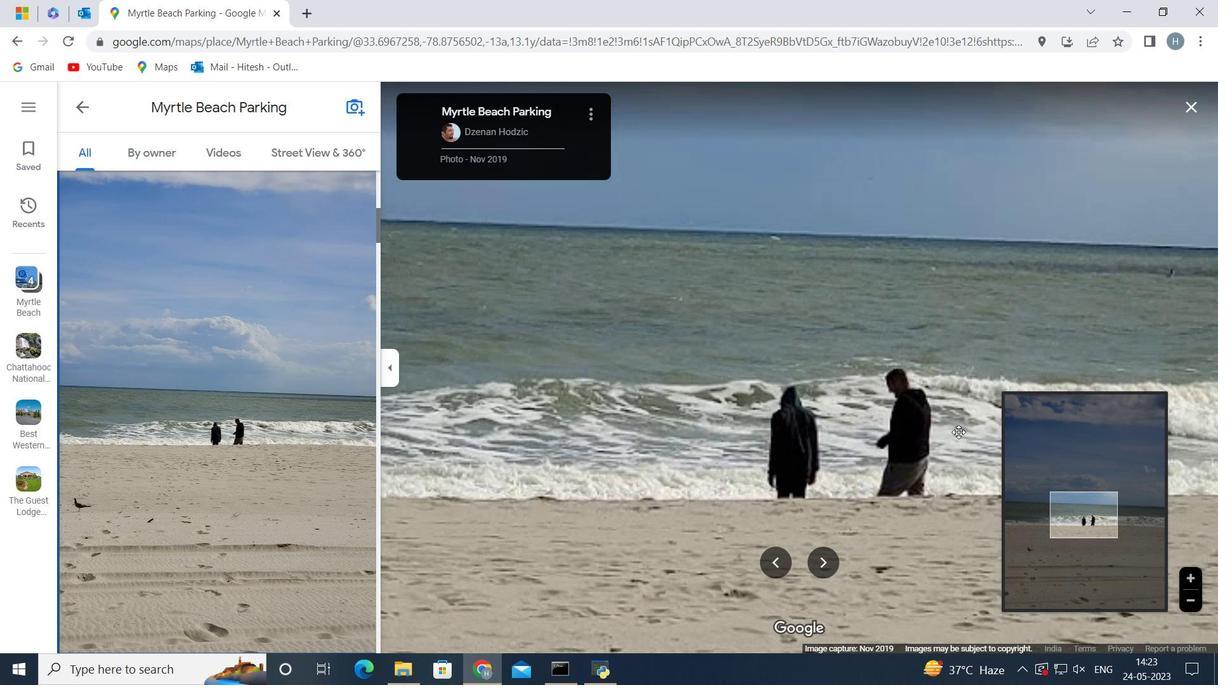 
Action: Mouse scrolled (1038, 429) with delta (0, 0)
Screenshot: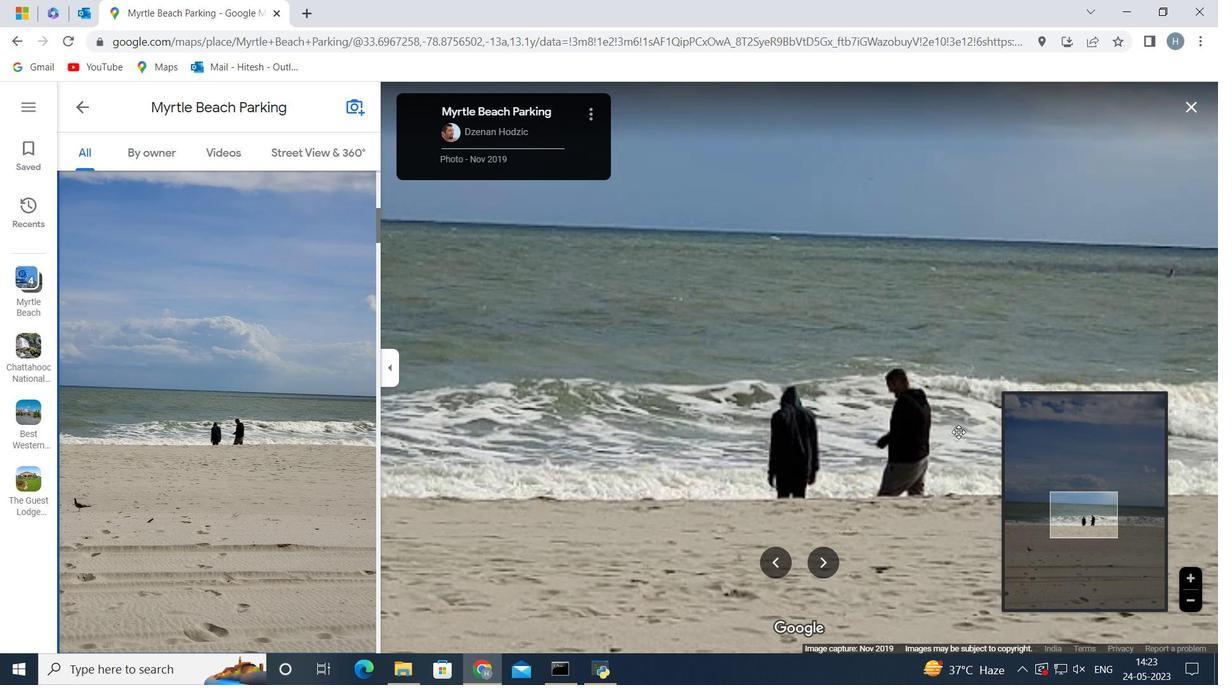 
Action: Mouse scrolled (1038, 429) with delta (0, 0)
Screenshot: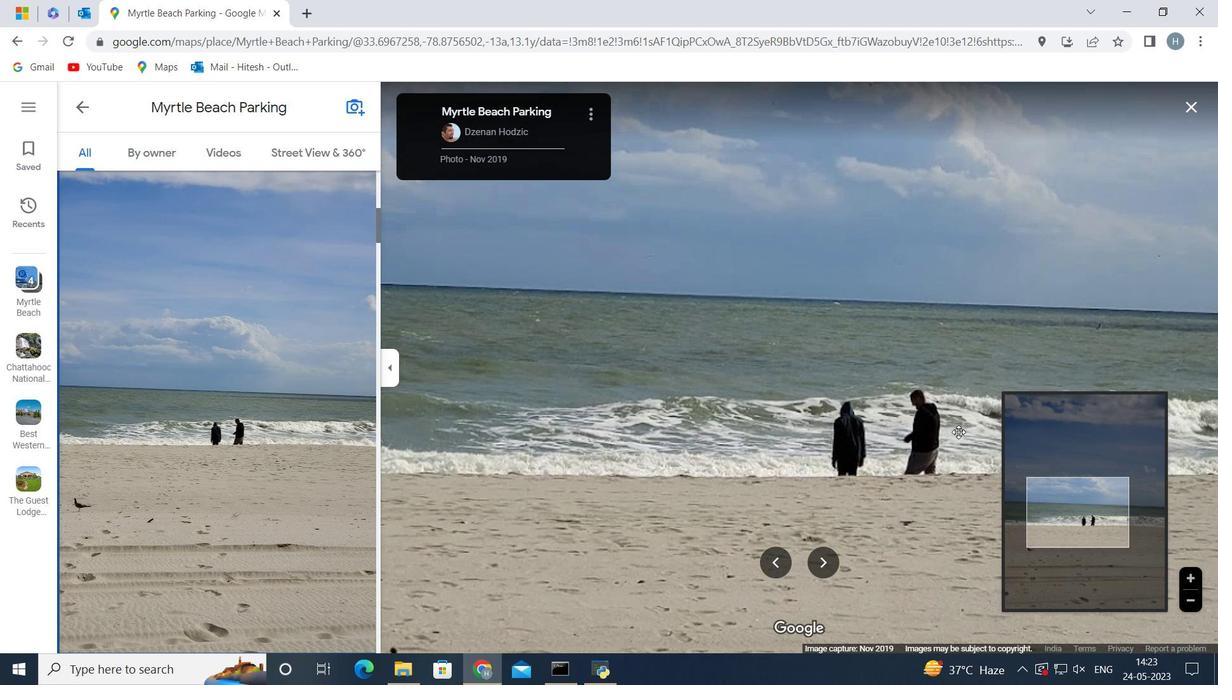 
Action: Mouse scrolled (1038, 429) with delta (0, 0)
Screenshot: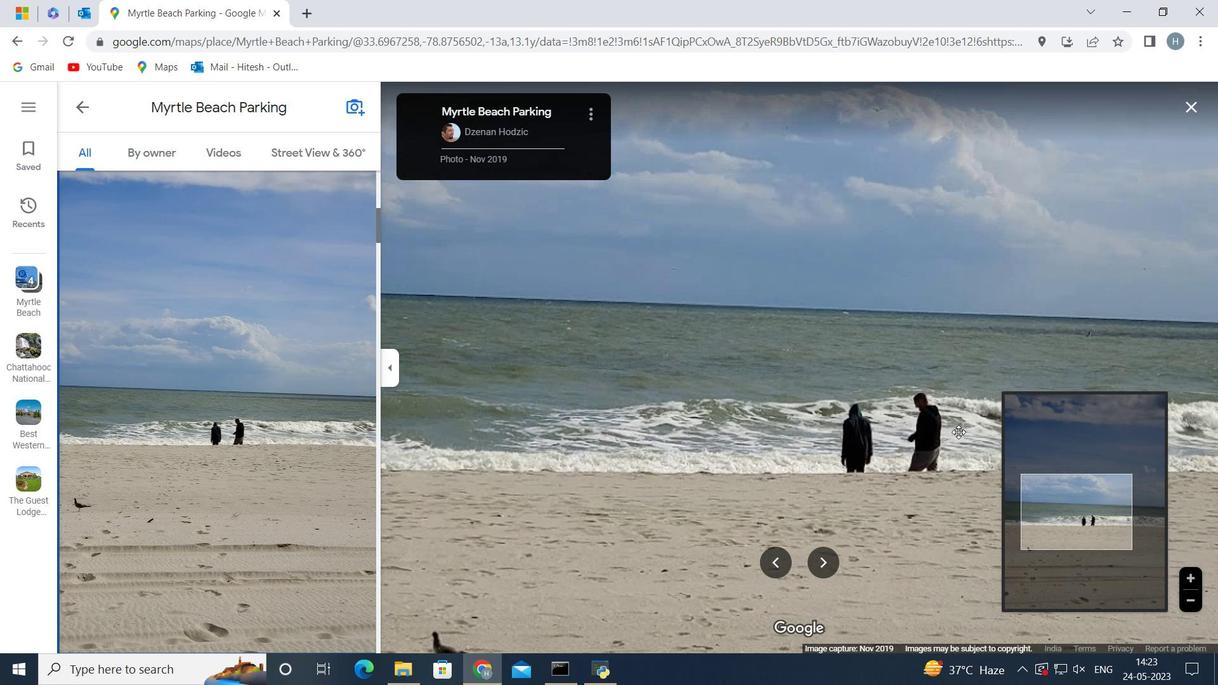 
Action: Mouse moved to (1035, 430)
Screenshot: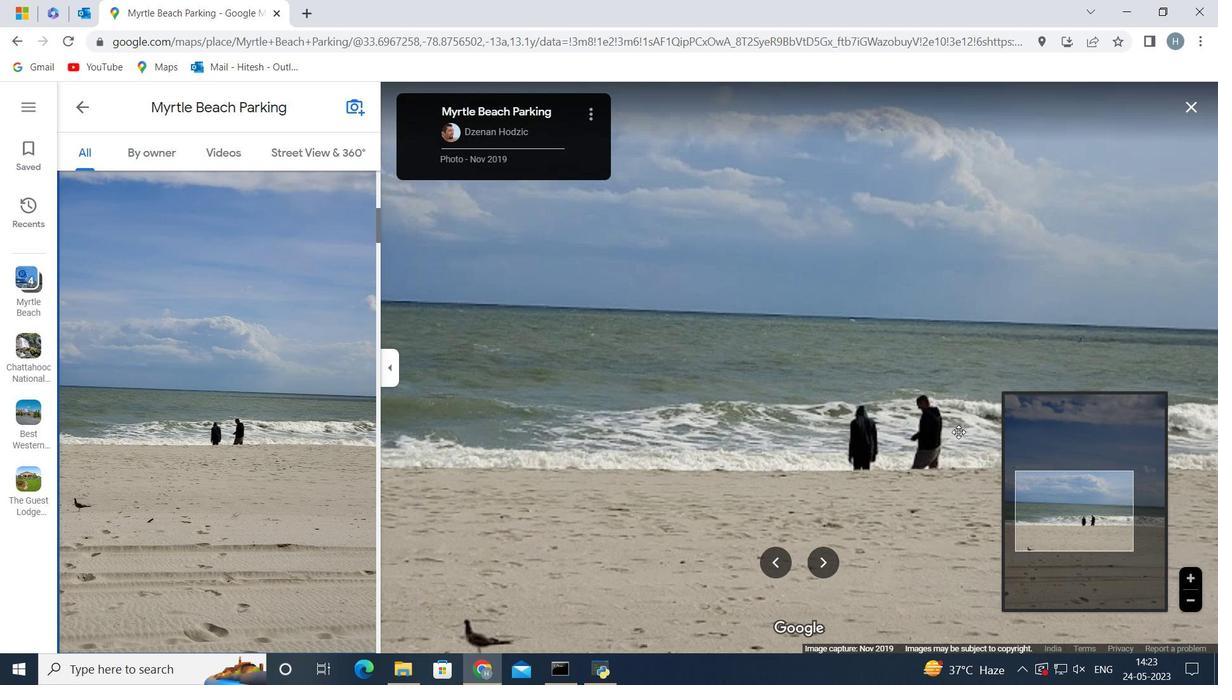 
Action: Mouse scrolled (1037, 429) with delta (0, 0)
Screenshot: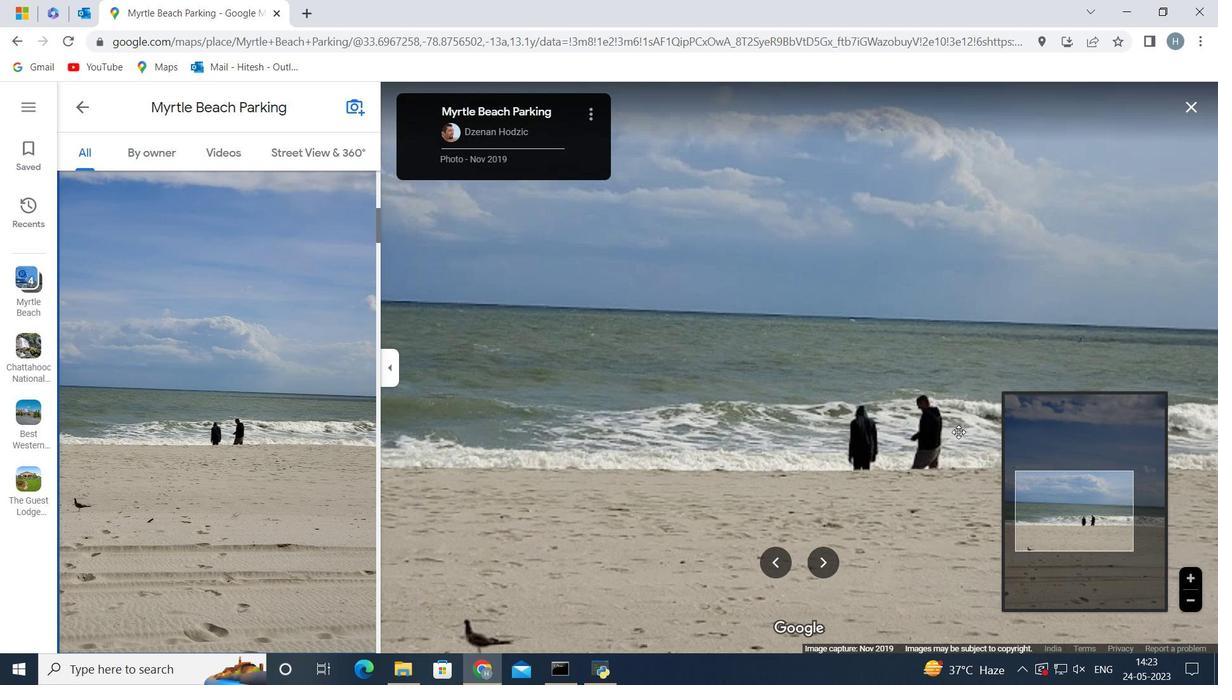 
Action: Mouse scrolled (1035, 430) with delta (0, 0)
Screenshot: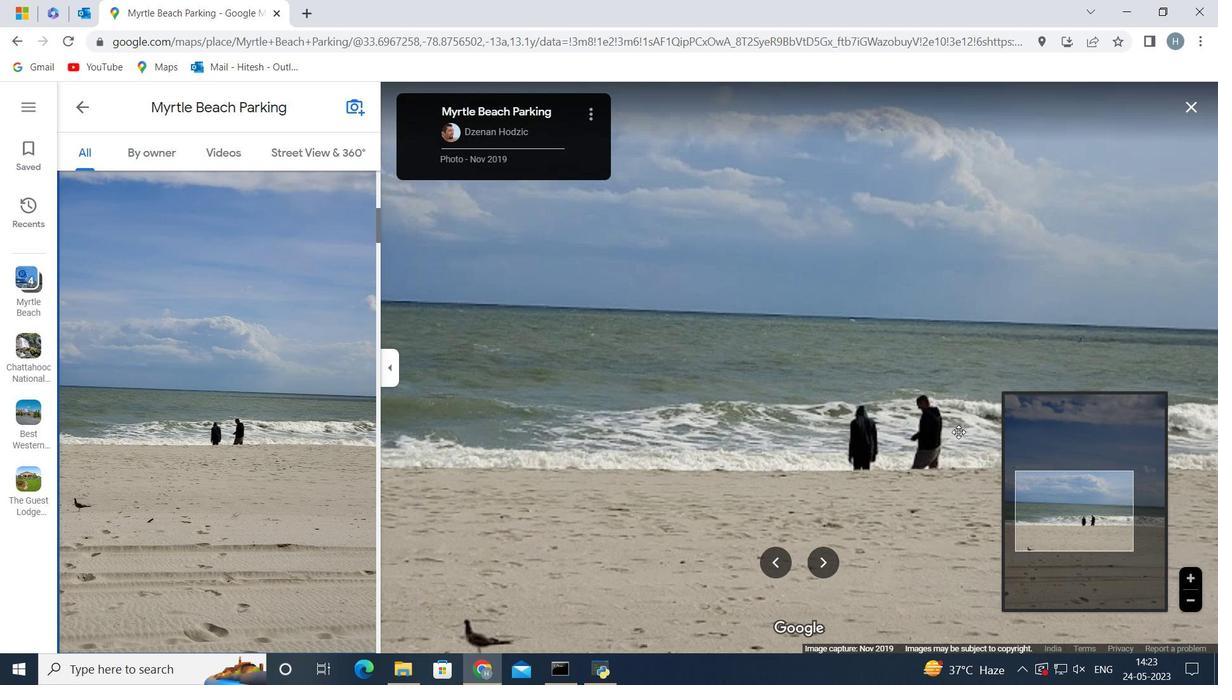 
Action: Mouse scrolled (1035, 430) with delta (0, 0)
Screenshot: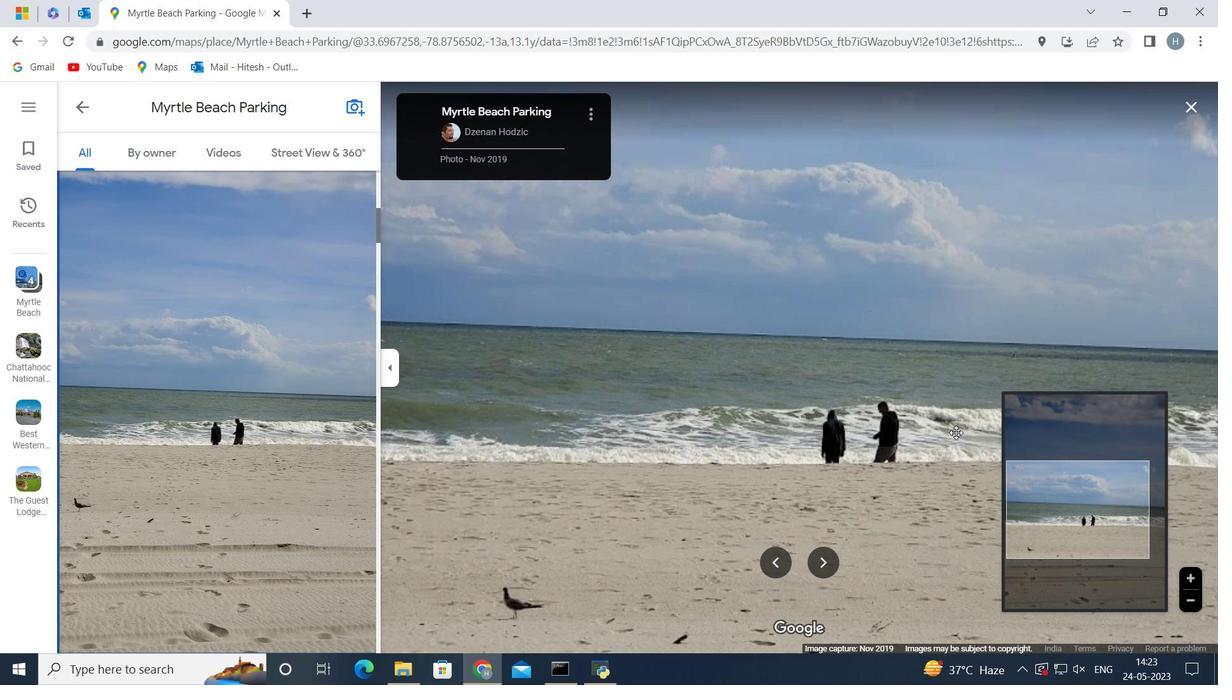 
Action: Mouse scrolled (1035, 430) with delta (0, 0)
Screenshot: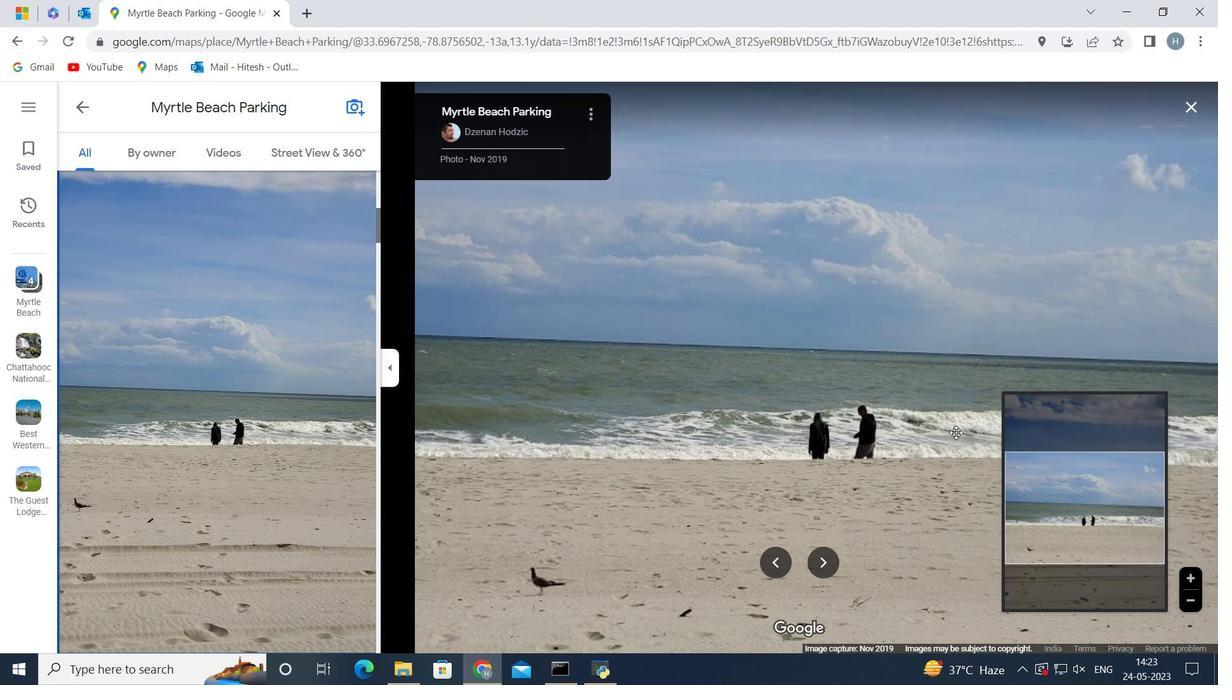 
Action: Mouse scrolled (1035, 430) with delta (0, 0)
Screenshot: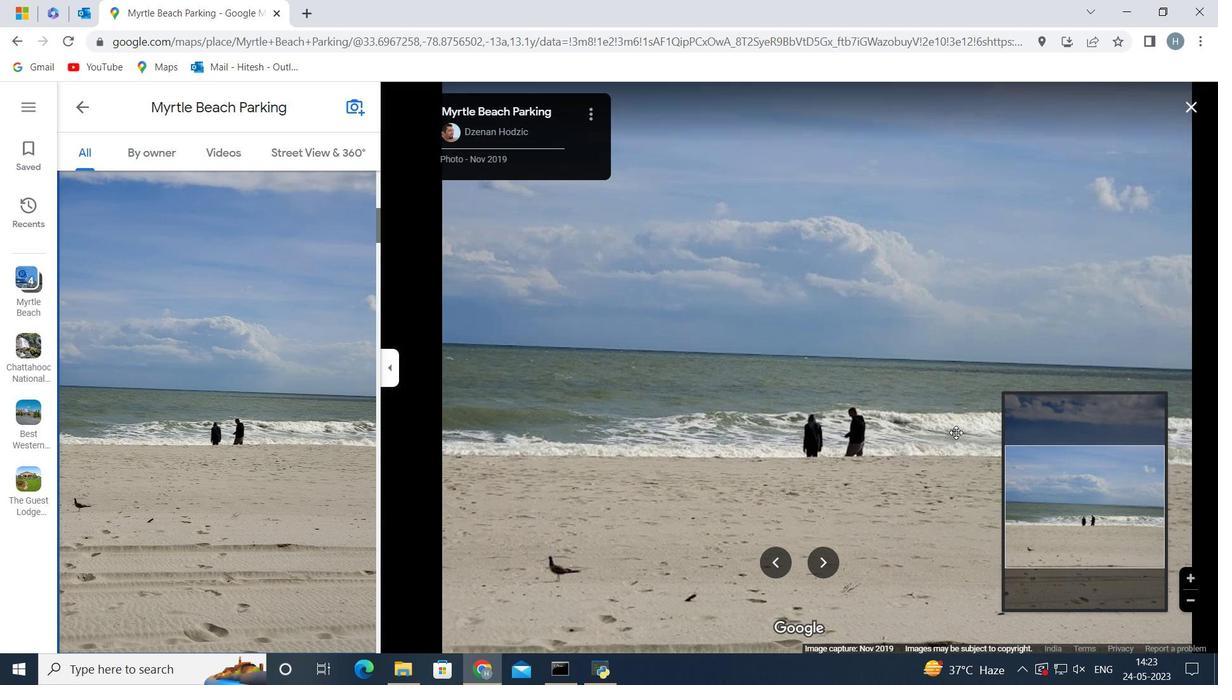 
Action: Mouse scrolled (1035, 430) with delta (0, 0)
Screenshot: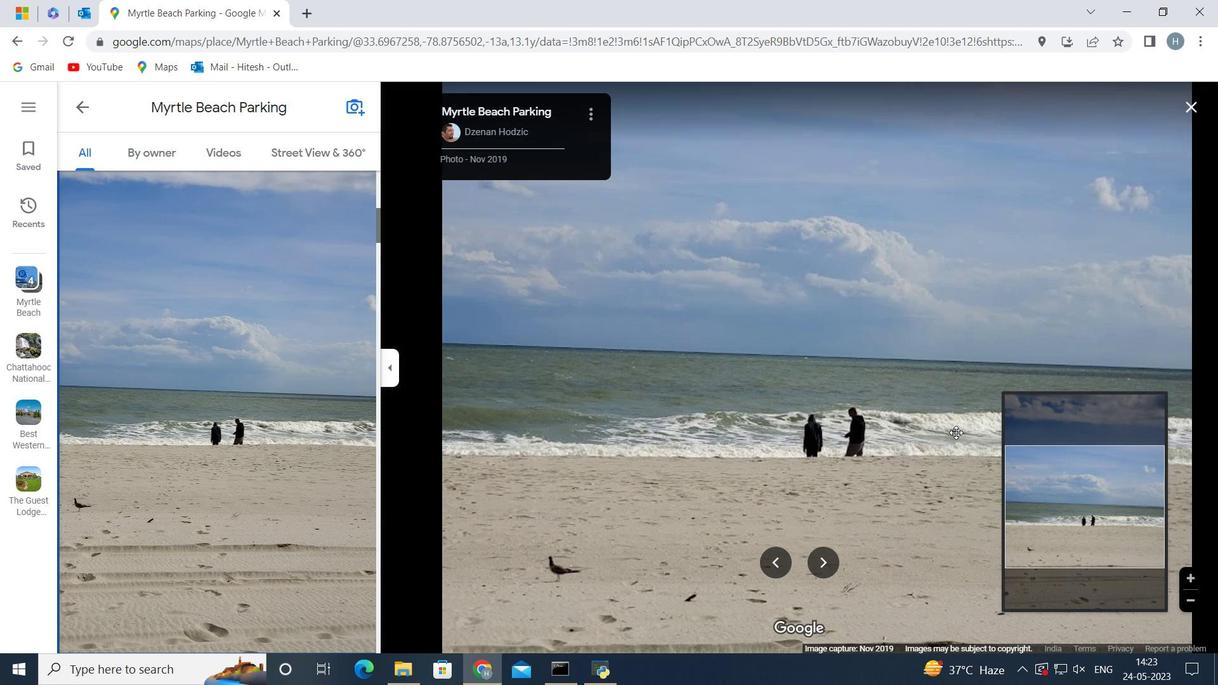 
Action: Mouse scrolled (1035, 430) with delta (0, 0)
